 Task: Slide 27 - Company.
Action: Mouse moved to (39, 93)
Screenshot: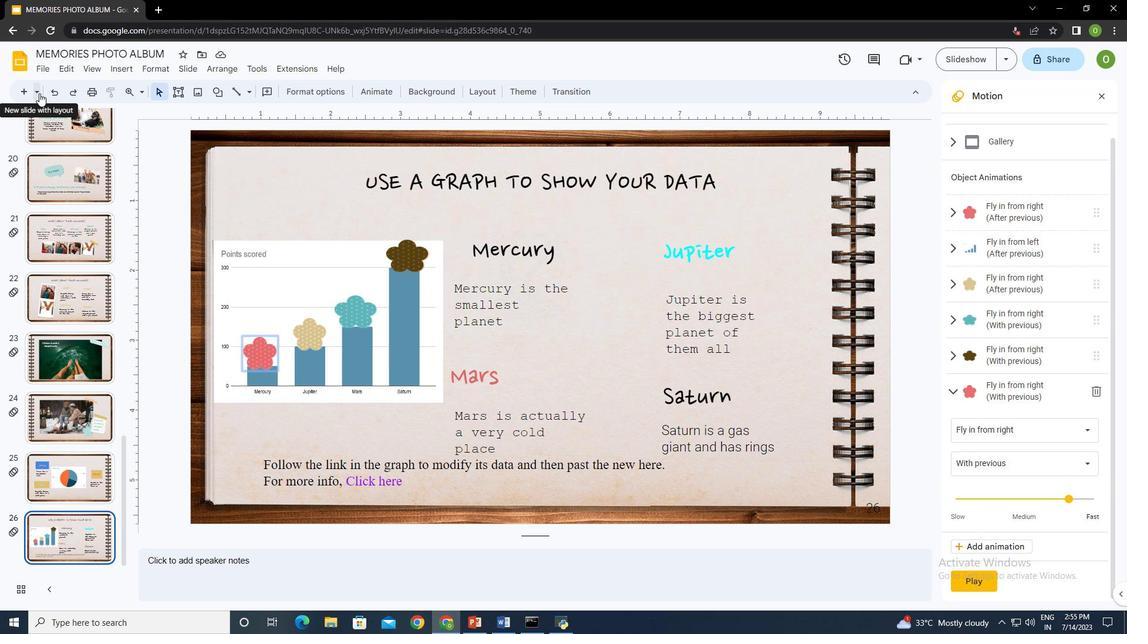 
Action: Mouse pressed left at (39, 93)
Screenshot: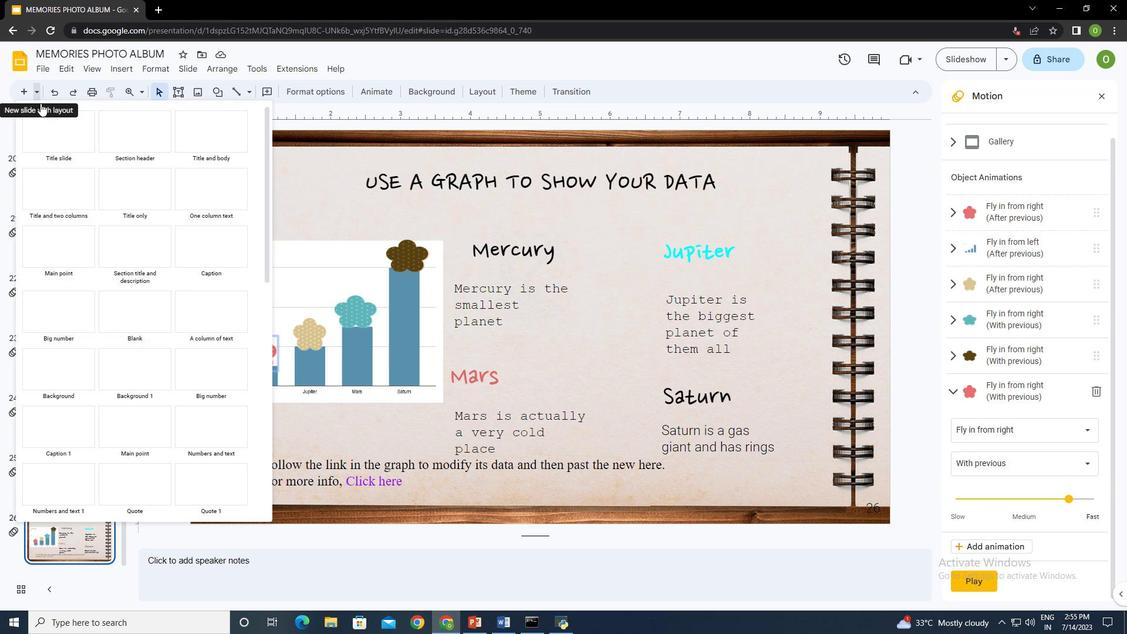 
Action: Mouse moved to (142, 238)
Screenshot: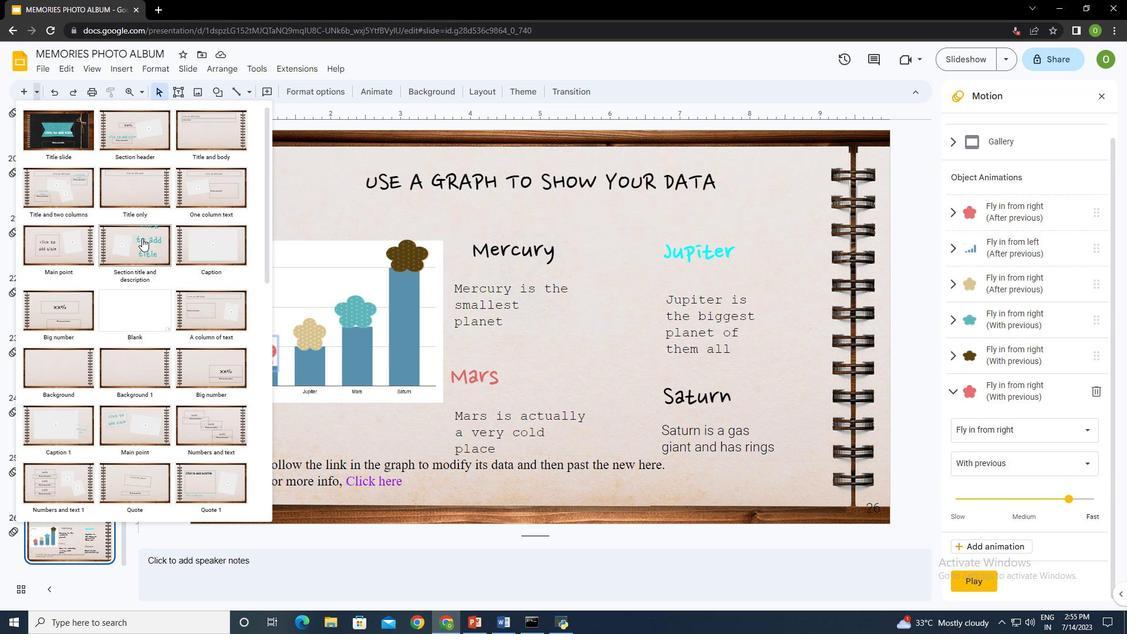 
Action: Mouse scrolled (142, 237) with delta (0, 0)
Screenshot: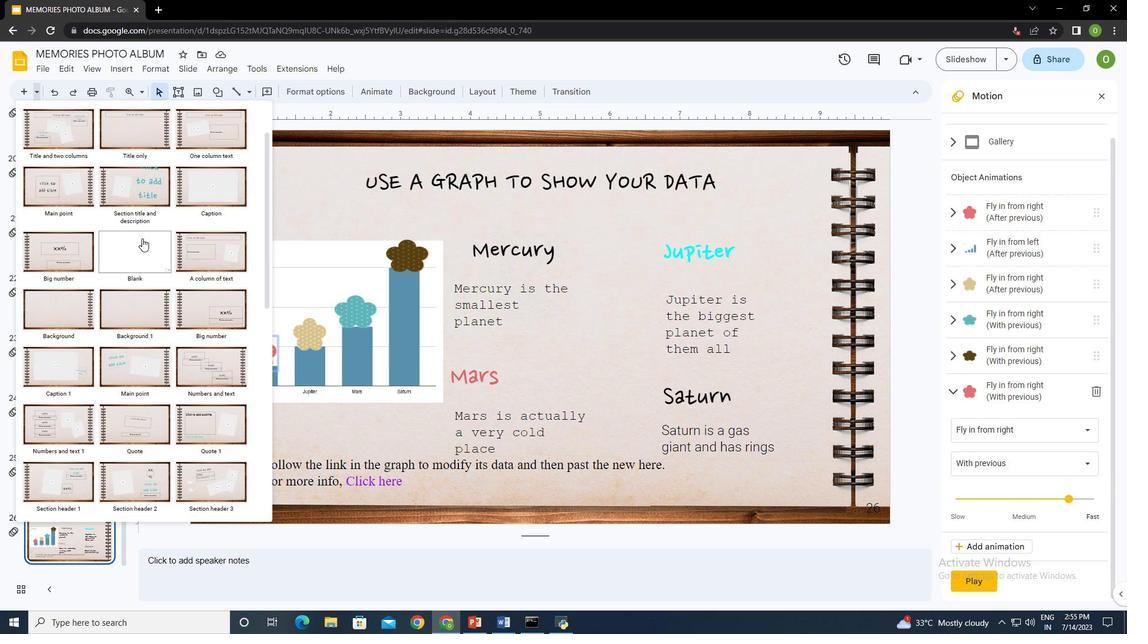 
Action: Mouse scrolled (142, 237) with delta (0, 0)
Screenshot: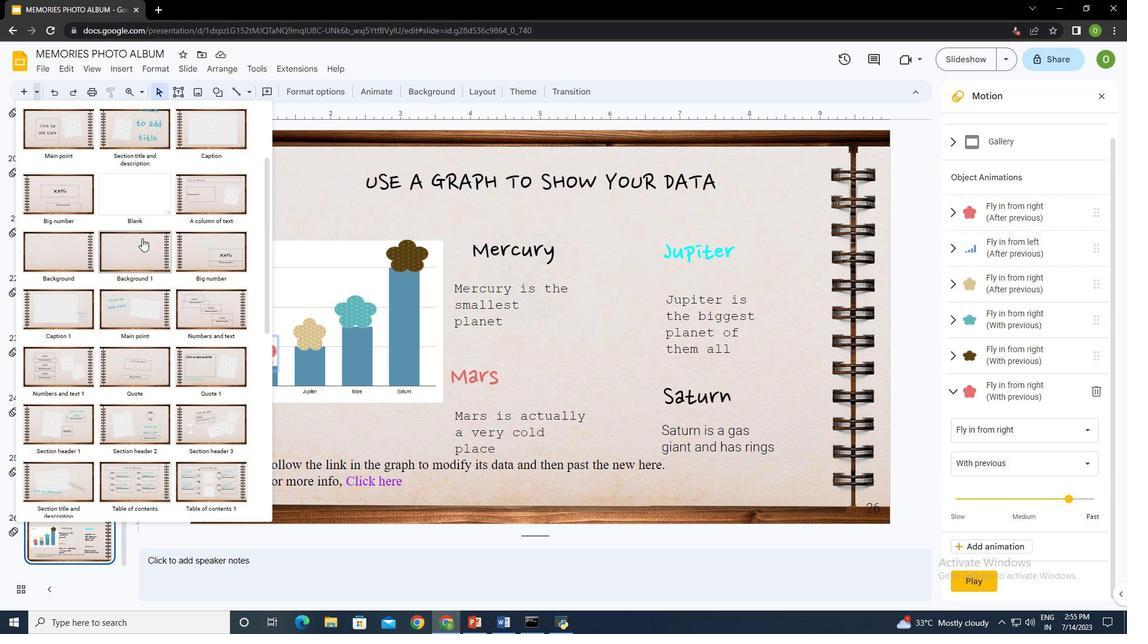 
Action: Mouse moved to (215, 187)
Screenshot: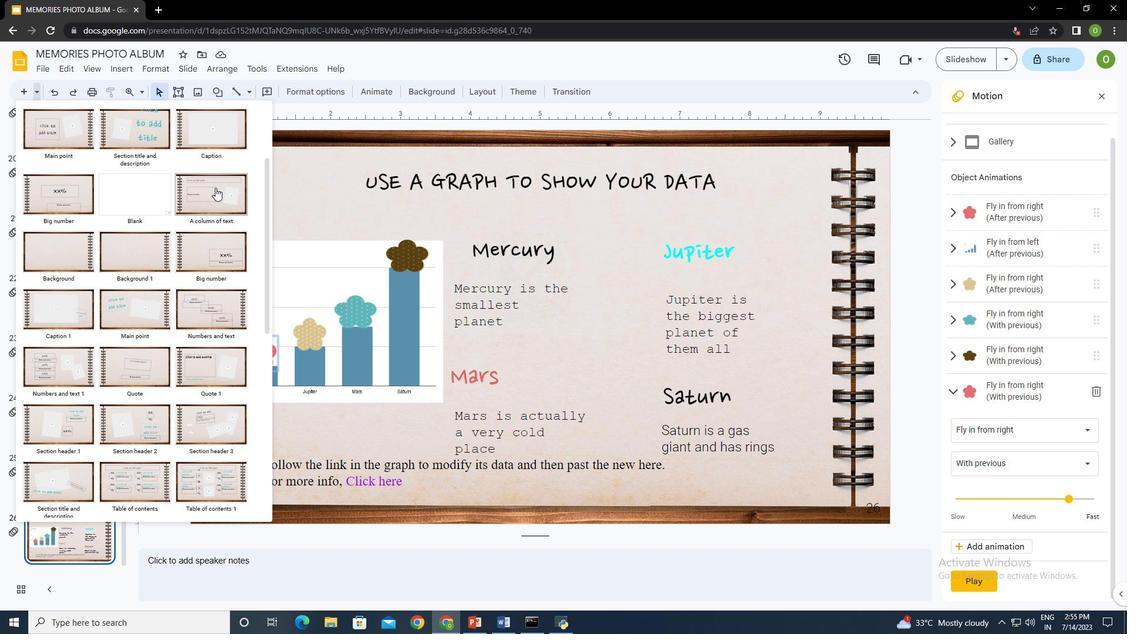 
Action: Mouse pressed left at (215, 187)
Screenshot: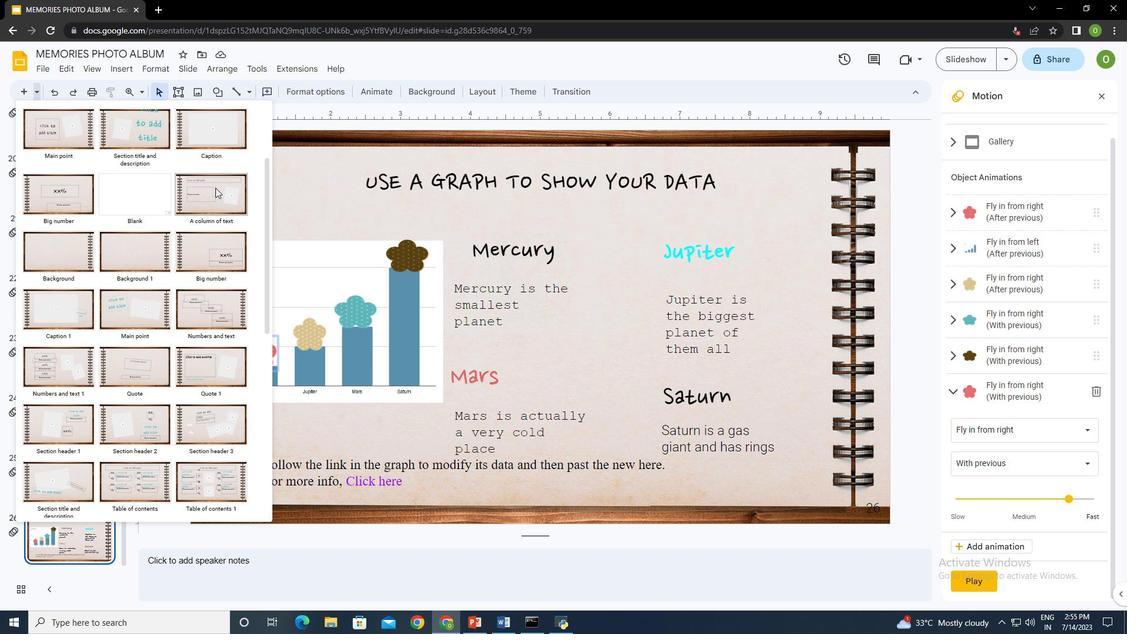 
Action: Mouse moved to (478, 257)
Screenshot: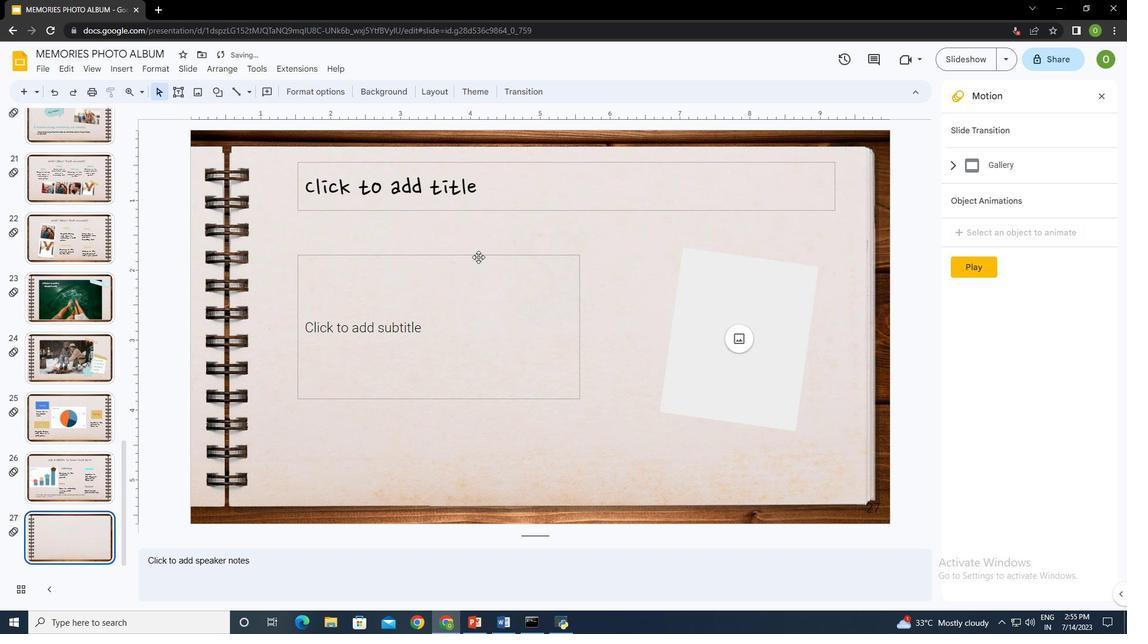 
Action: Mouse pressed left at (478, 257)
Screenshot: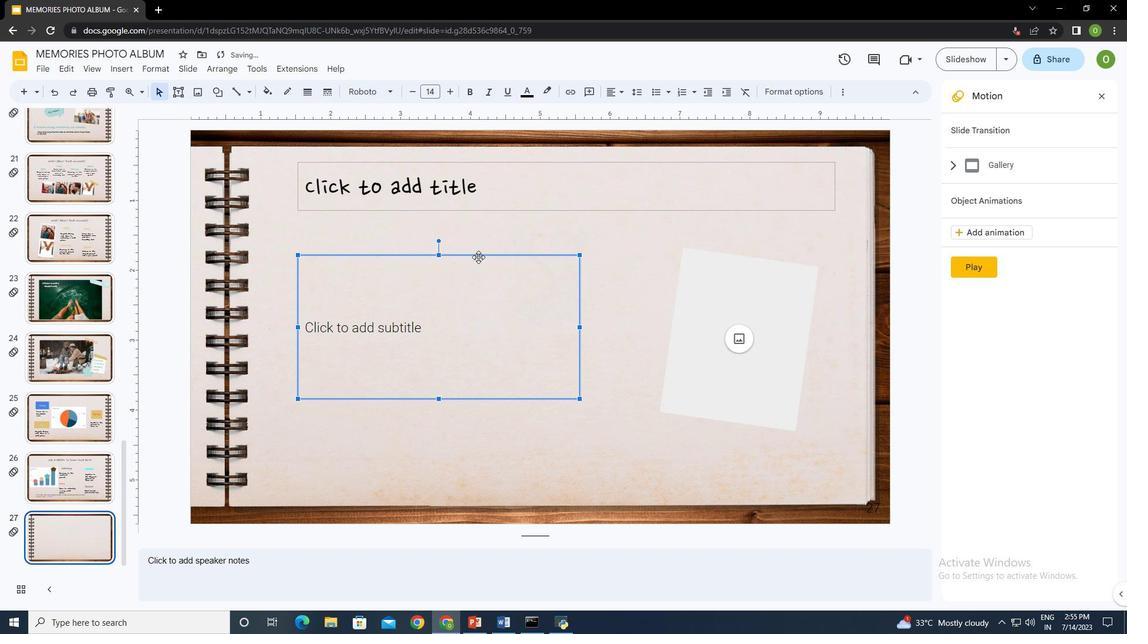 
Action: Key pressed <Key.delete>
Screenshot: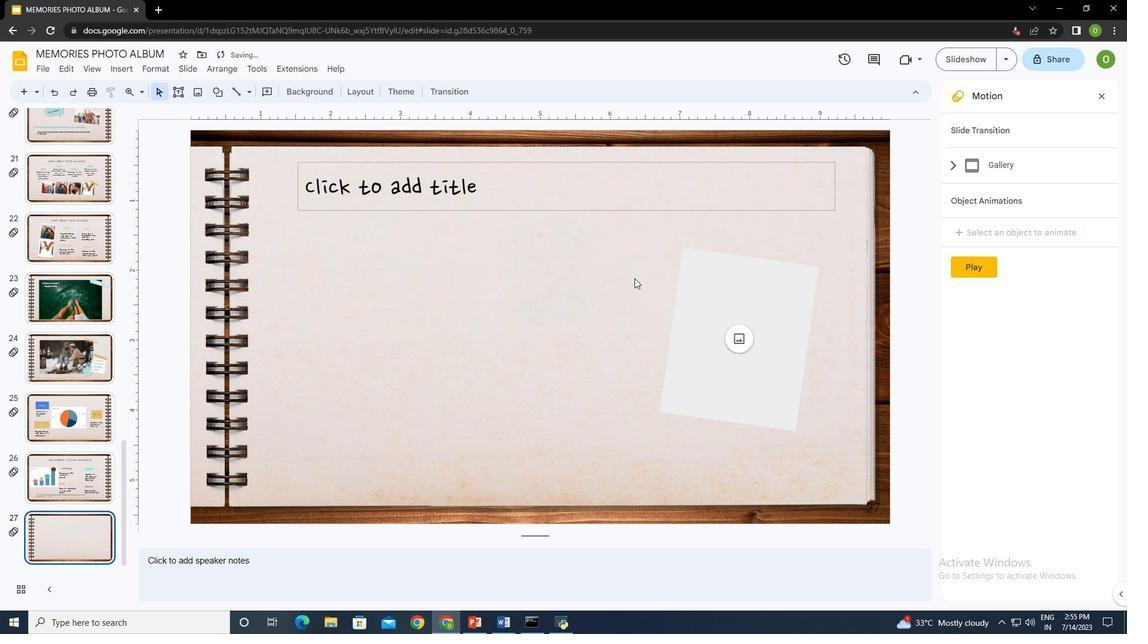 
Action: Mouse moved to (710, 270)
Screenshot: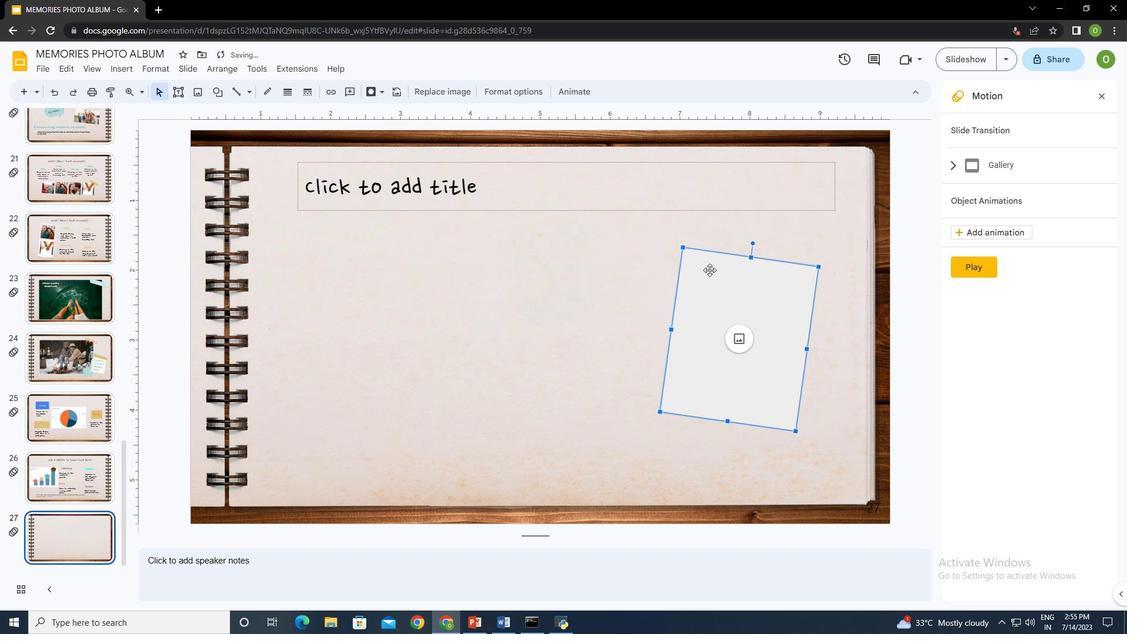
Action: Mouse pressed left at (710, 270)
Screenshot: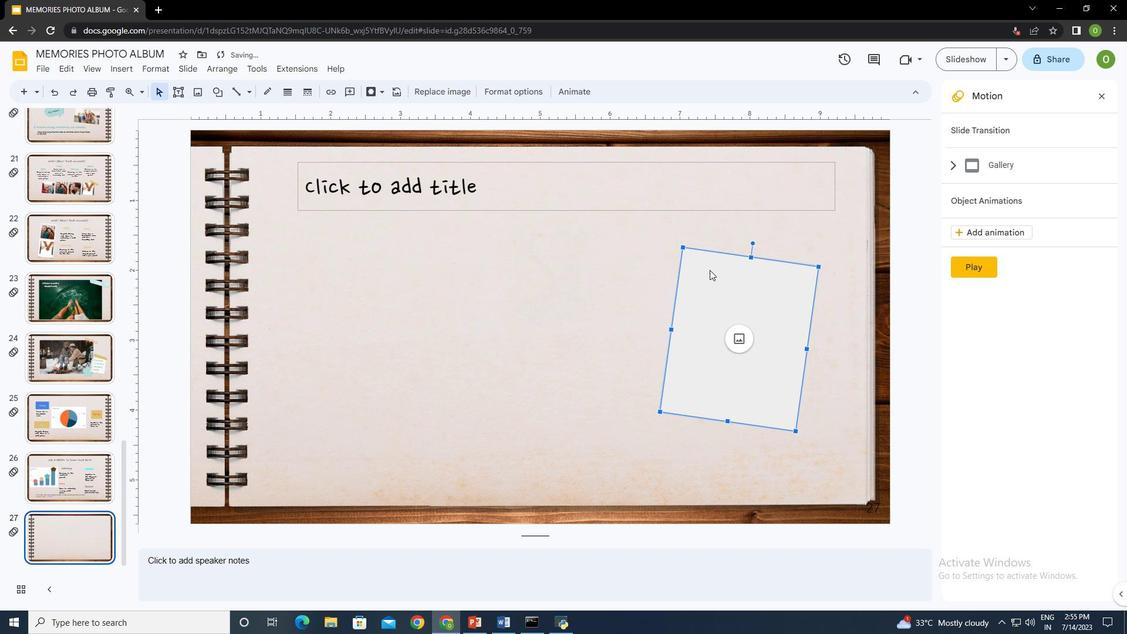 
Action: Key pressed <Key.delete>
Screenshot: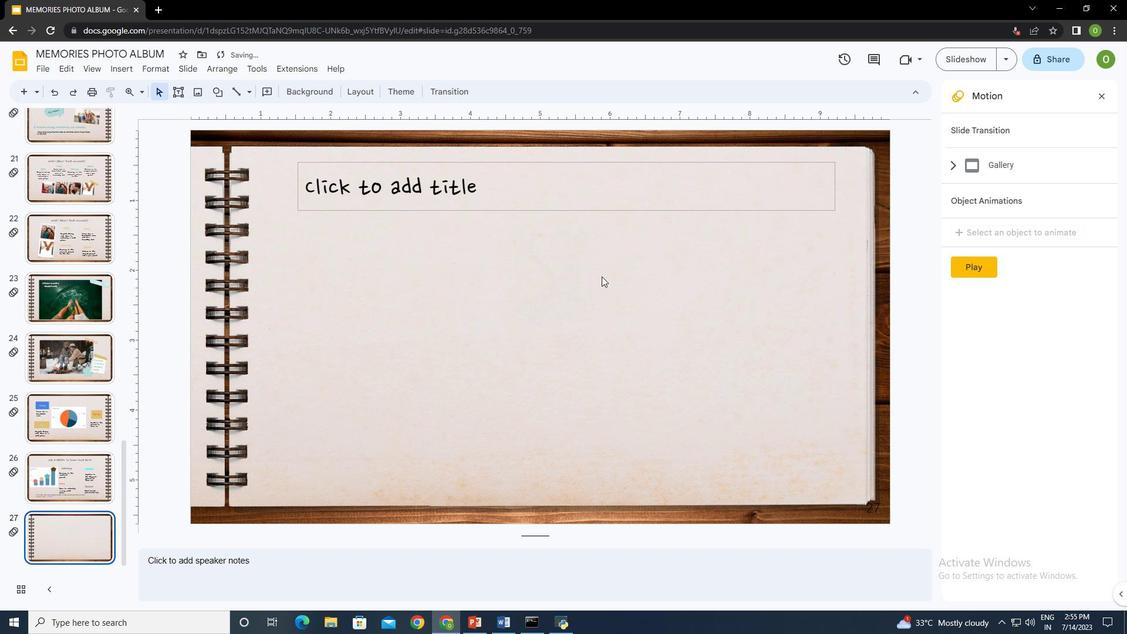
Action: Mouse moved to (436, 188)
Screenshot: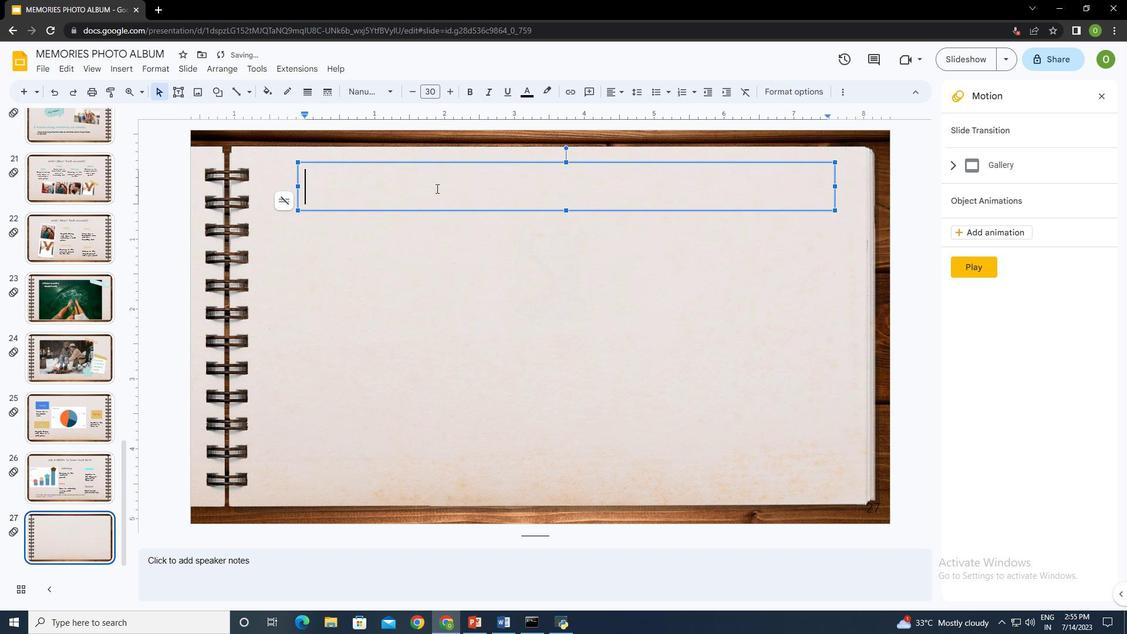 
Action: Mouse pressed left at (436, 188)
Screenshot: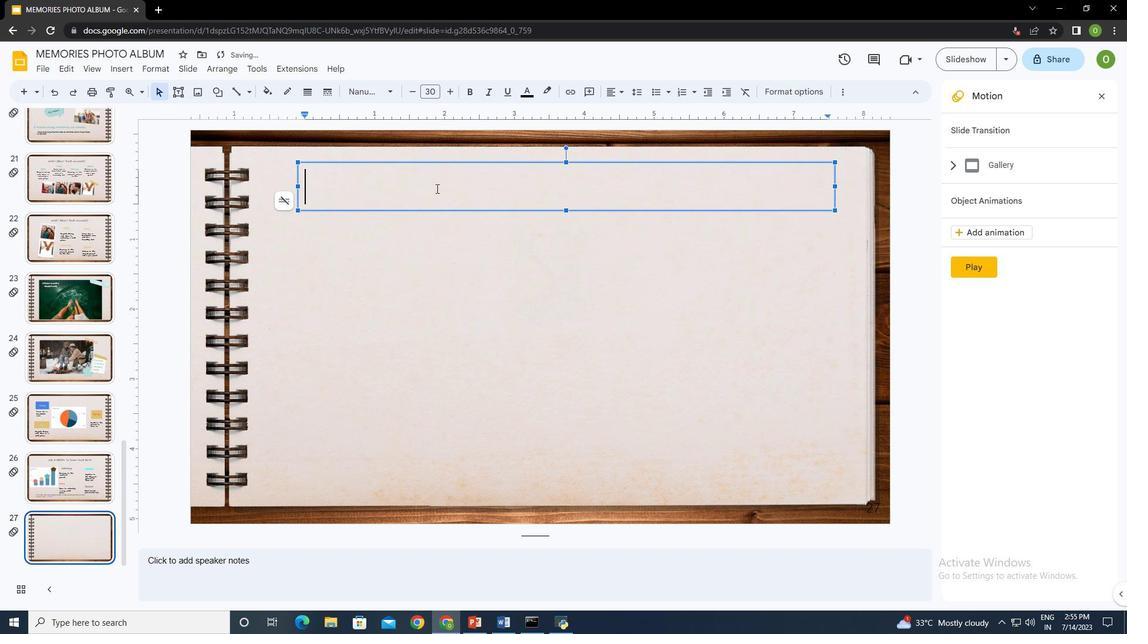 
Action: Key pressed <Key.delete>
Screenshot: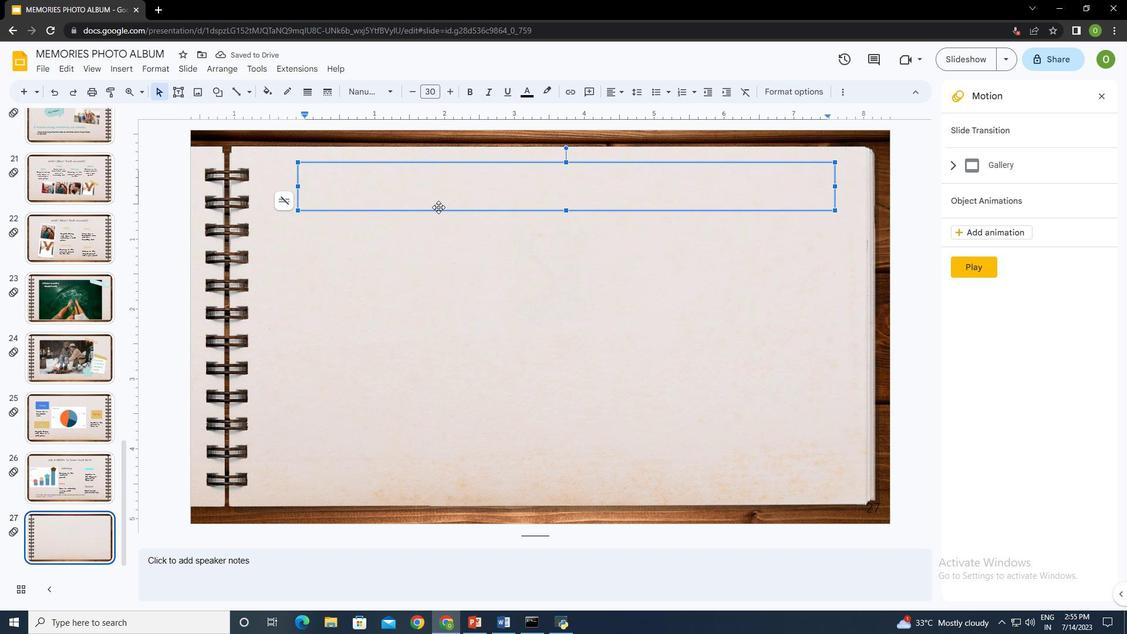 
Action: Mouse moved to (438, 213)
Screenshot: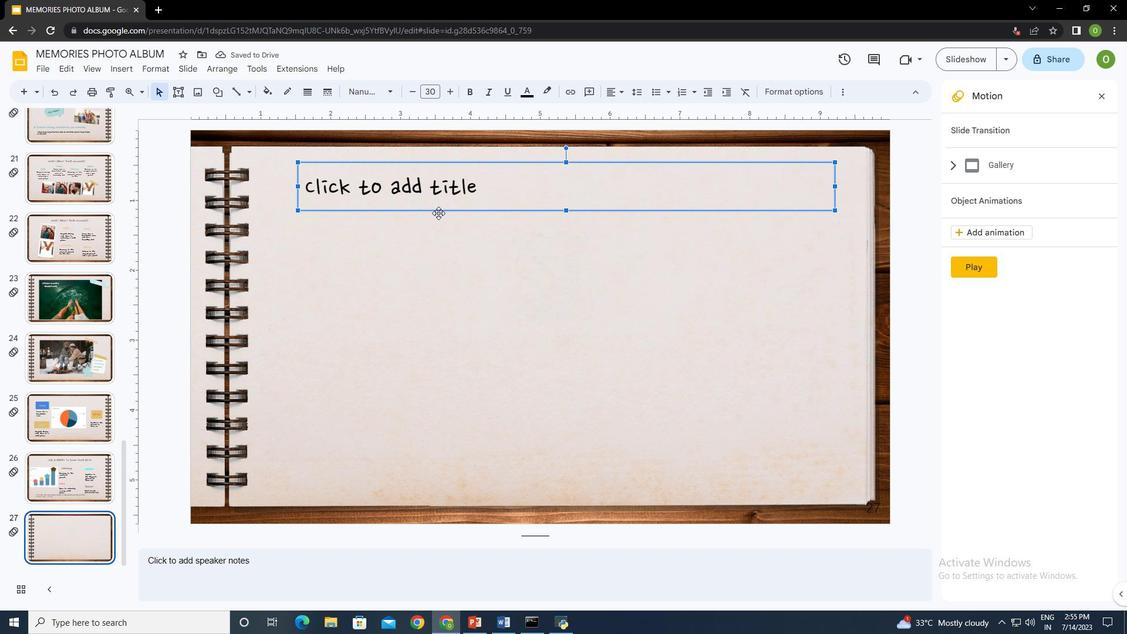 
Action: Mouse pressed left at (438, 213)
Screenshot: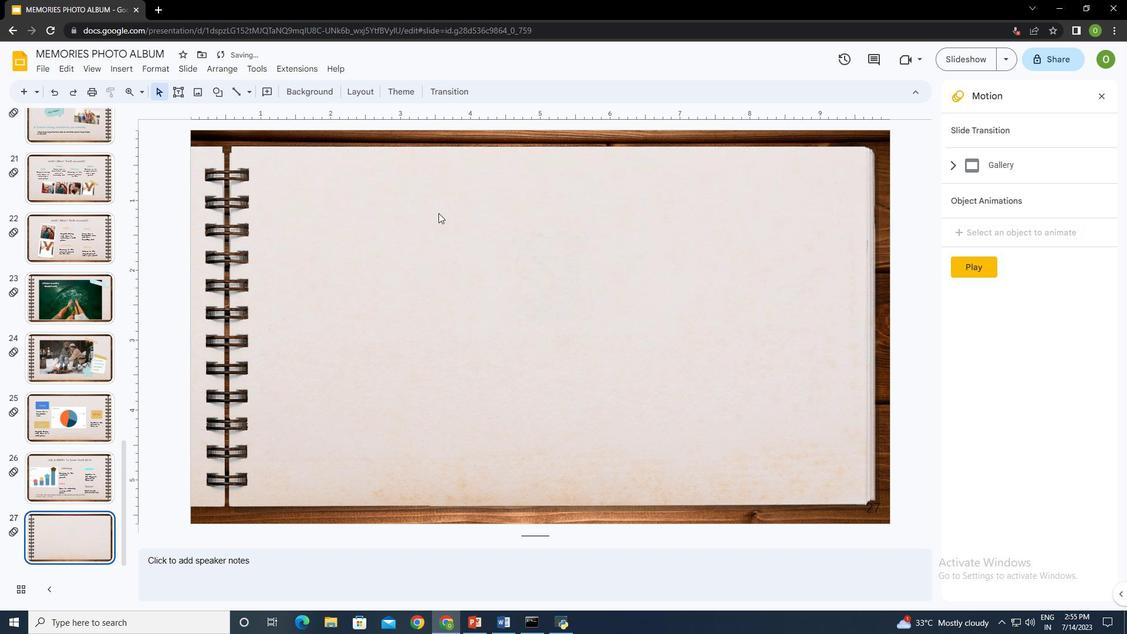 
Action: Key pressed <Key.delete>
Screenshot: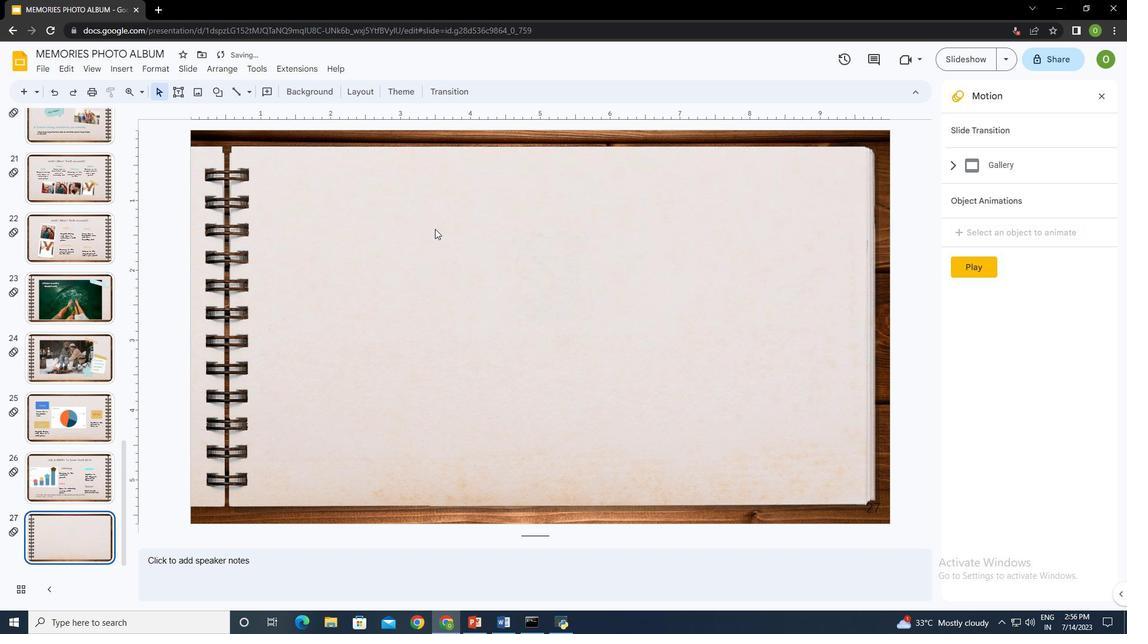 
Action: Mouse moved to (357, 249)
Screenshot: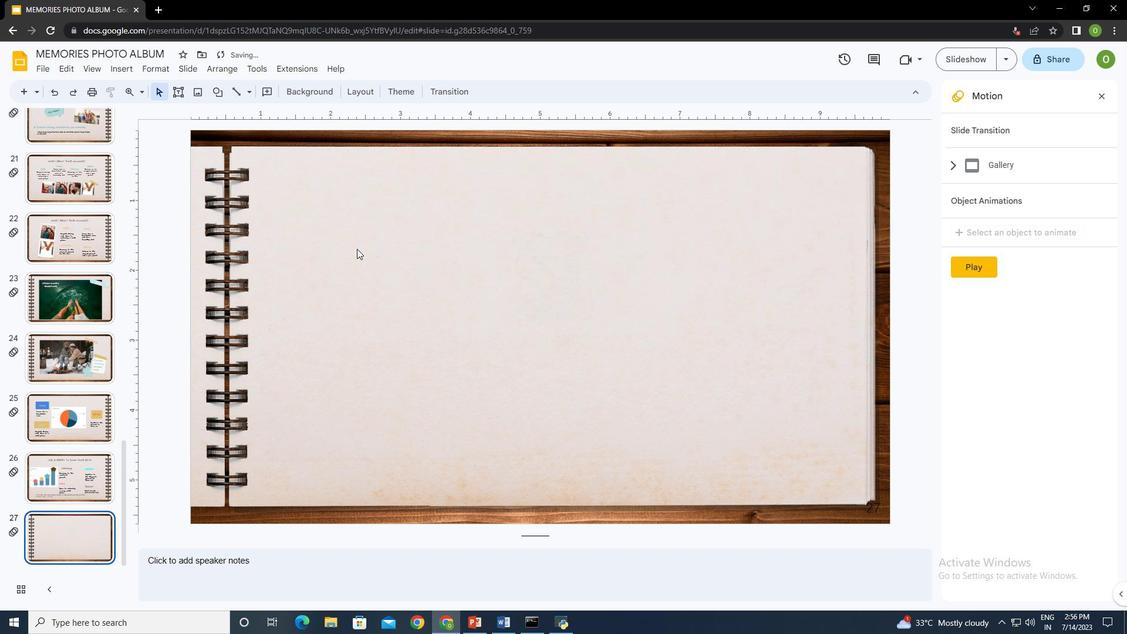 
Action: Mouse pressed left at (357, 249)
Screenshot: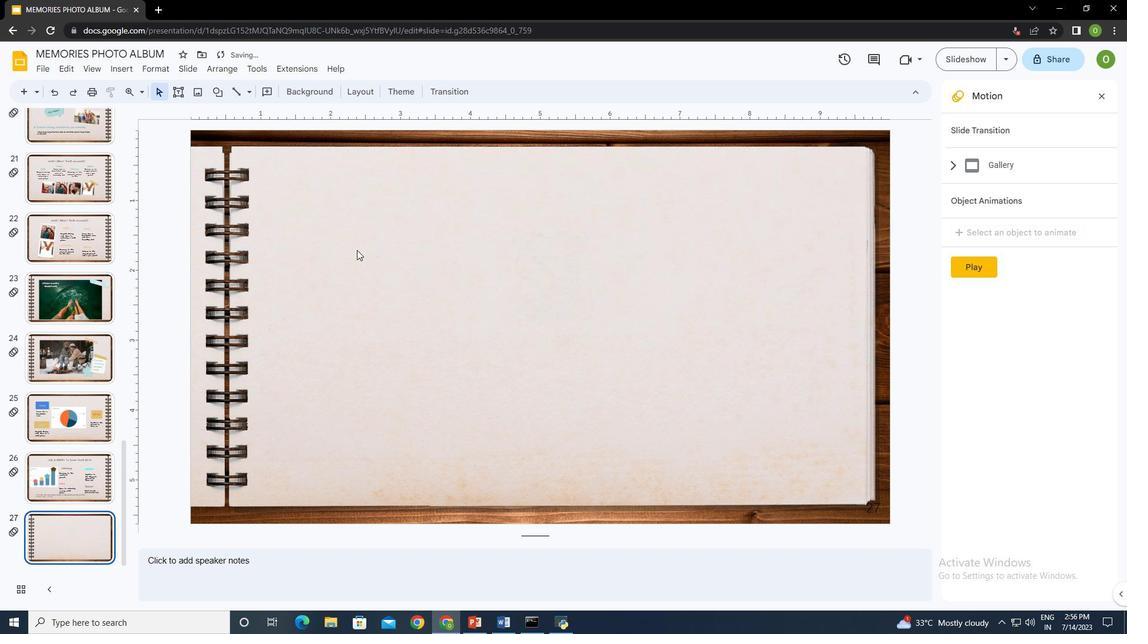 
Action: Mouse moved to (116, 70)
Screenshot: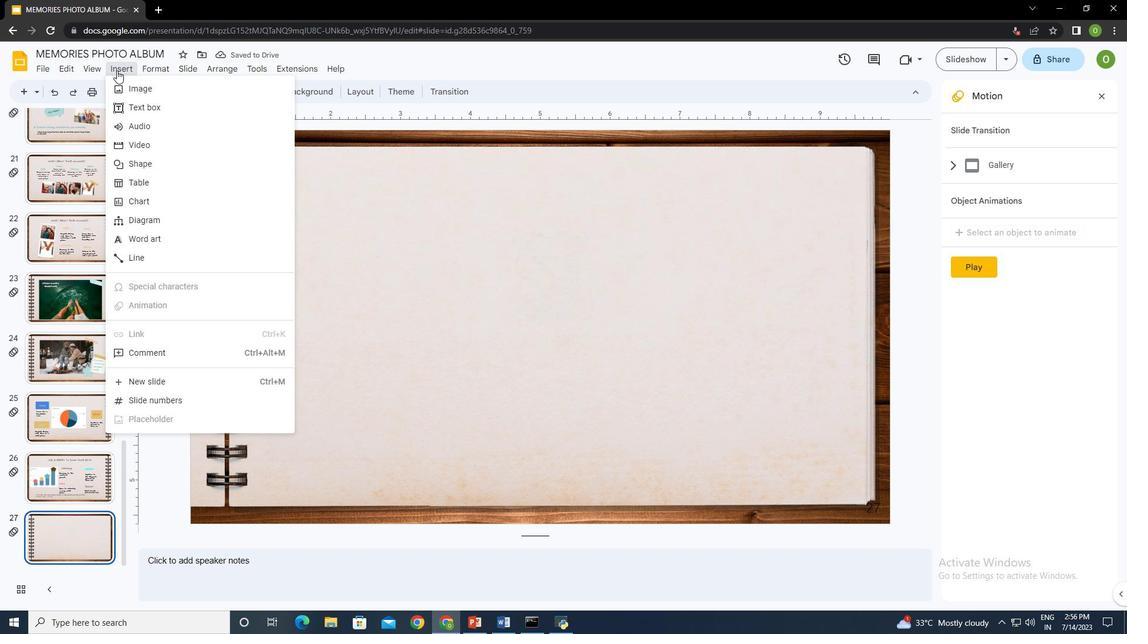 
Action: Mouse pressed left at (116, 70)
Screenshot: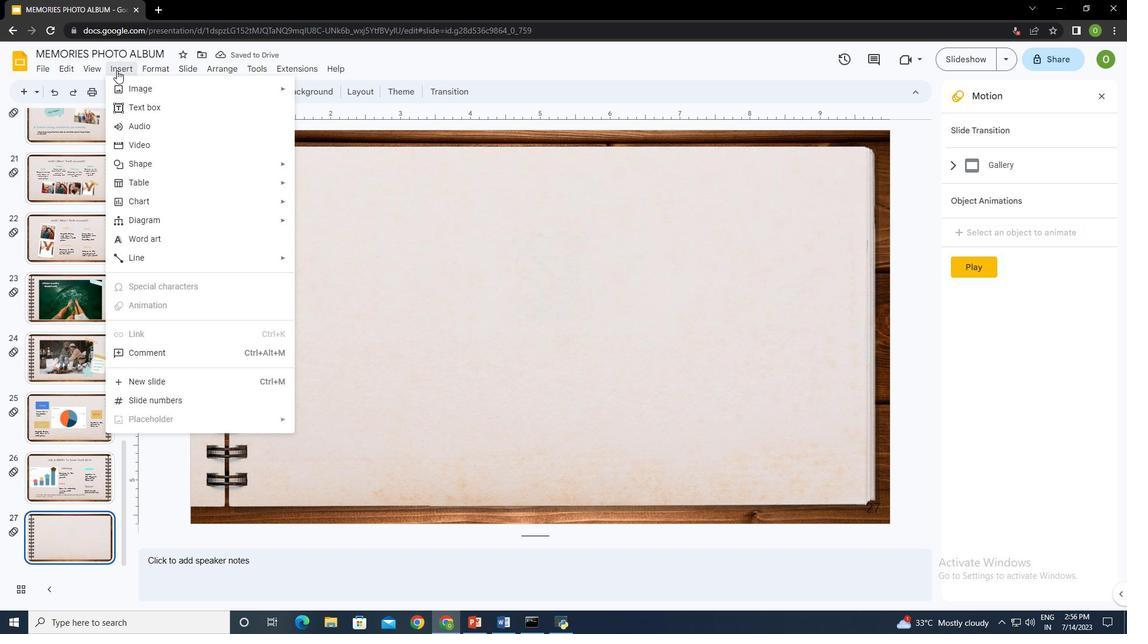 
Action: Mouse moved to (375, 92)
Screenshot: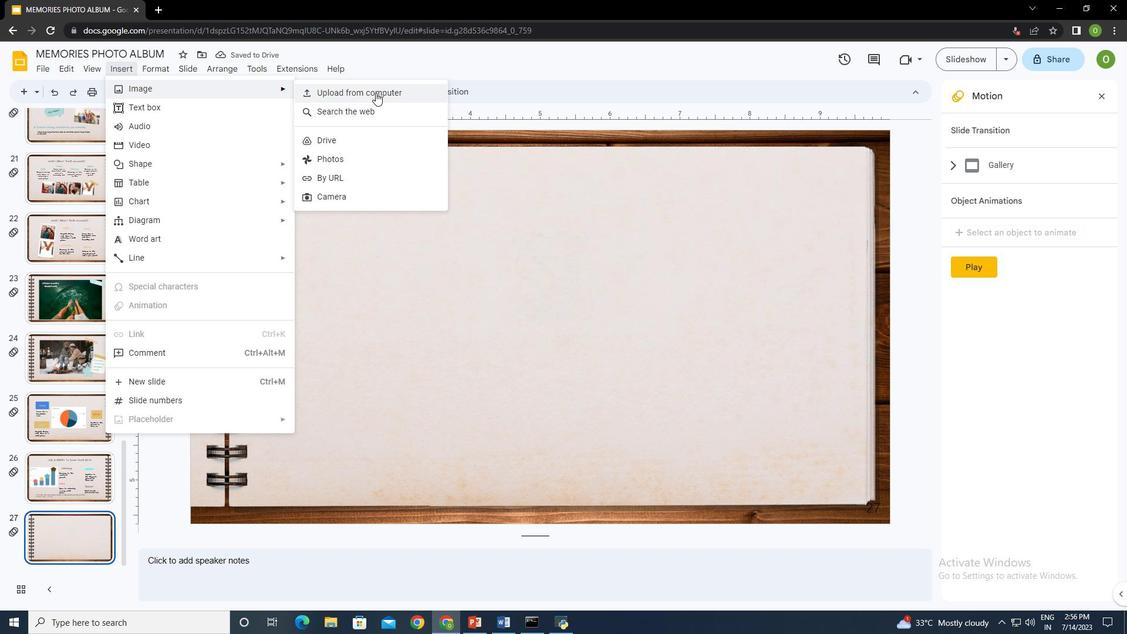 
Action: Mouse pressed left at (375, 92)
Screenshot: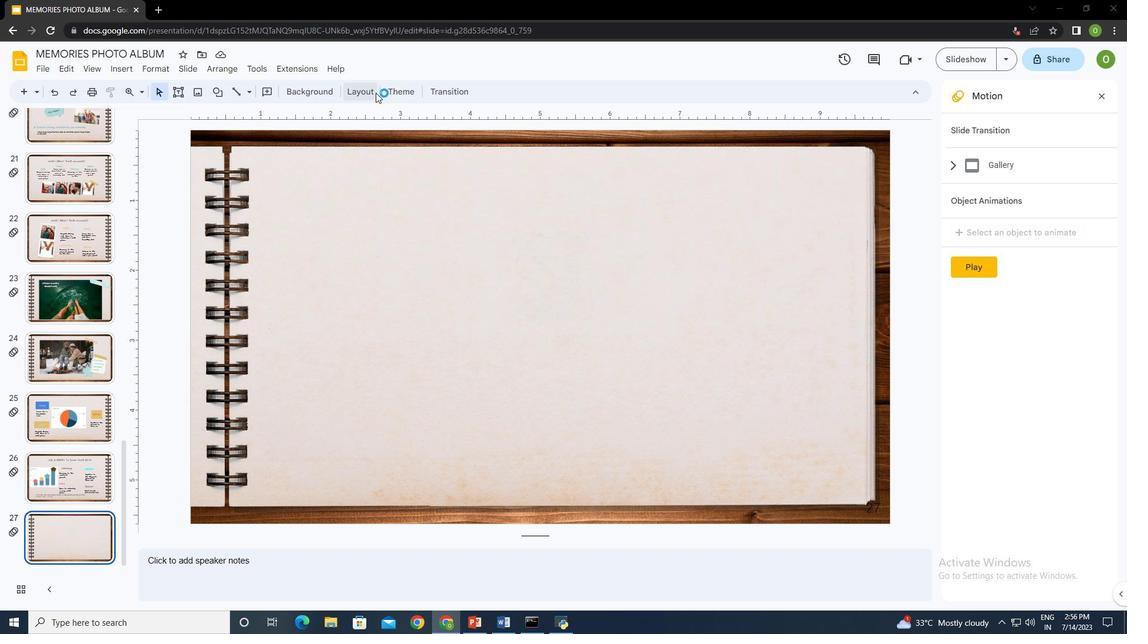 
Action: Mouse moved to (327, 192)
Screenshot: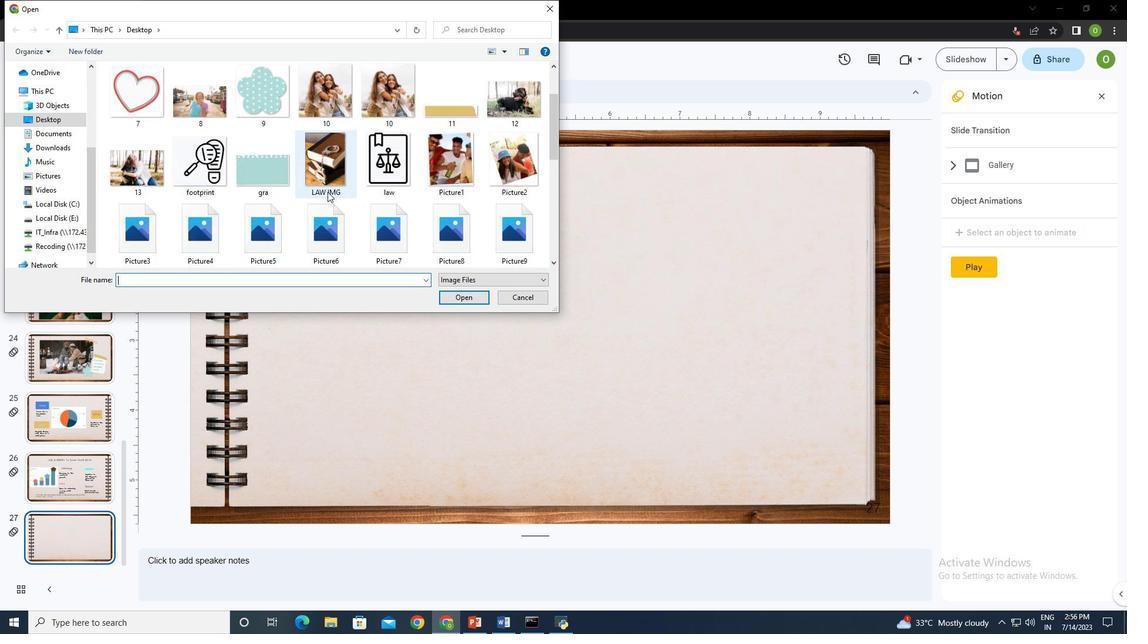 
Action: Mouse scrolled (327, 191) with delta (0, 0)
Screenshot: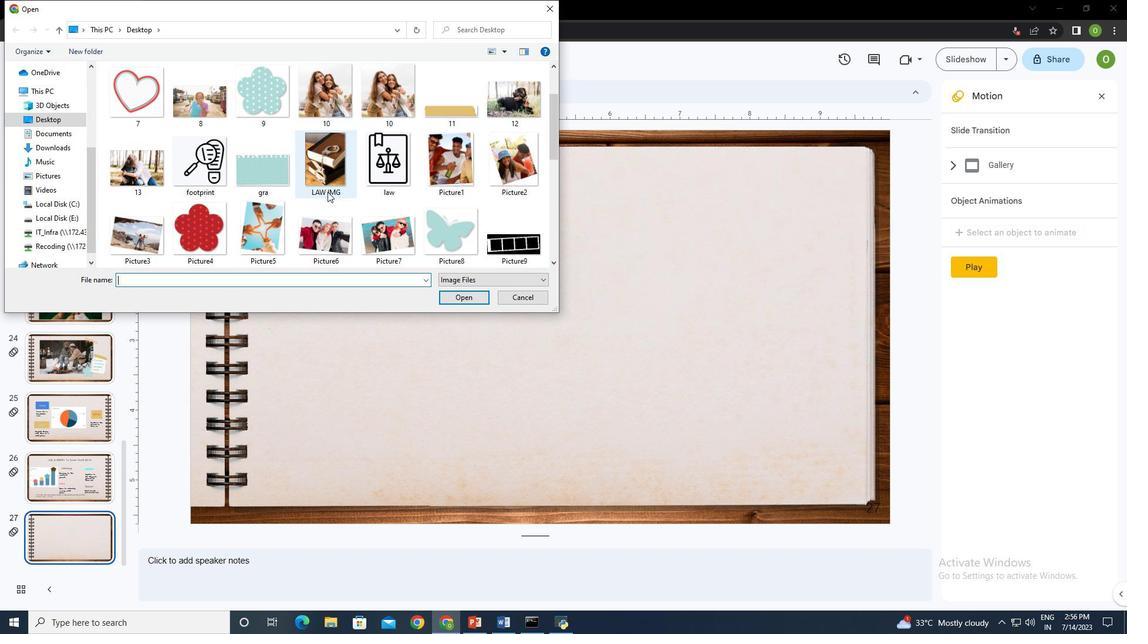 
Action: Mouse scrolled (327, 191) with delta (0, 0)
Screenshot: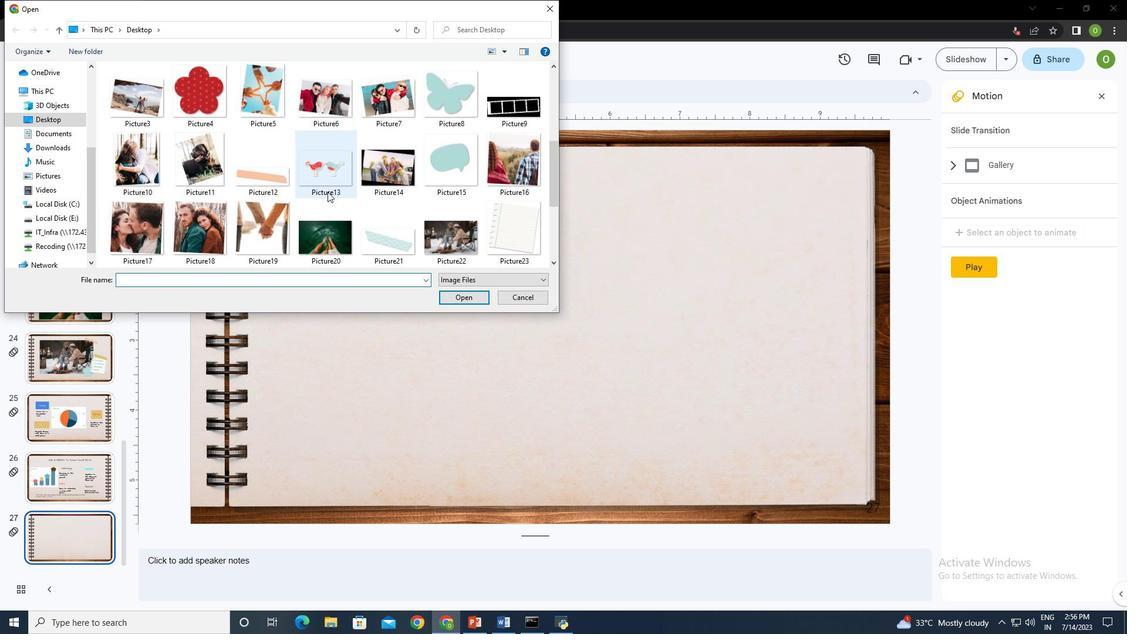 
Action: Mouse scrolled (327, 191) with delta (0, 0)
Screenshot: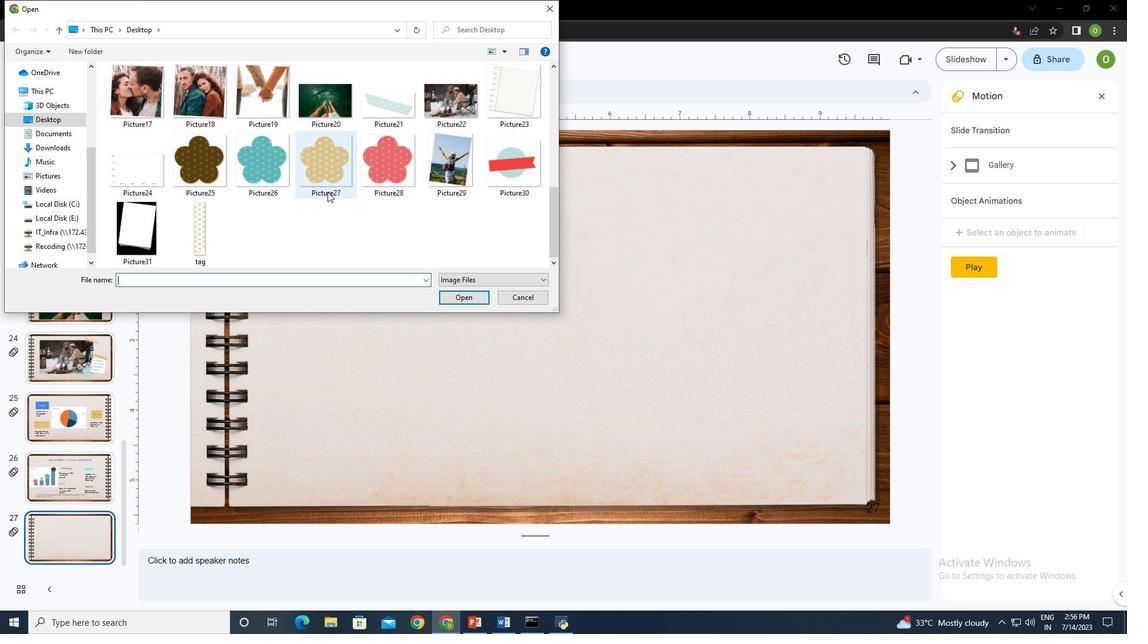 
Action: Mouse scrolled (327, 191) with delta (0, 0)
Screenshot: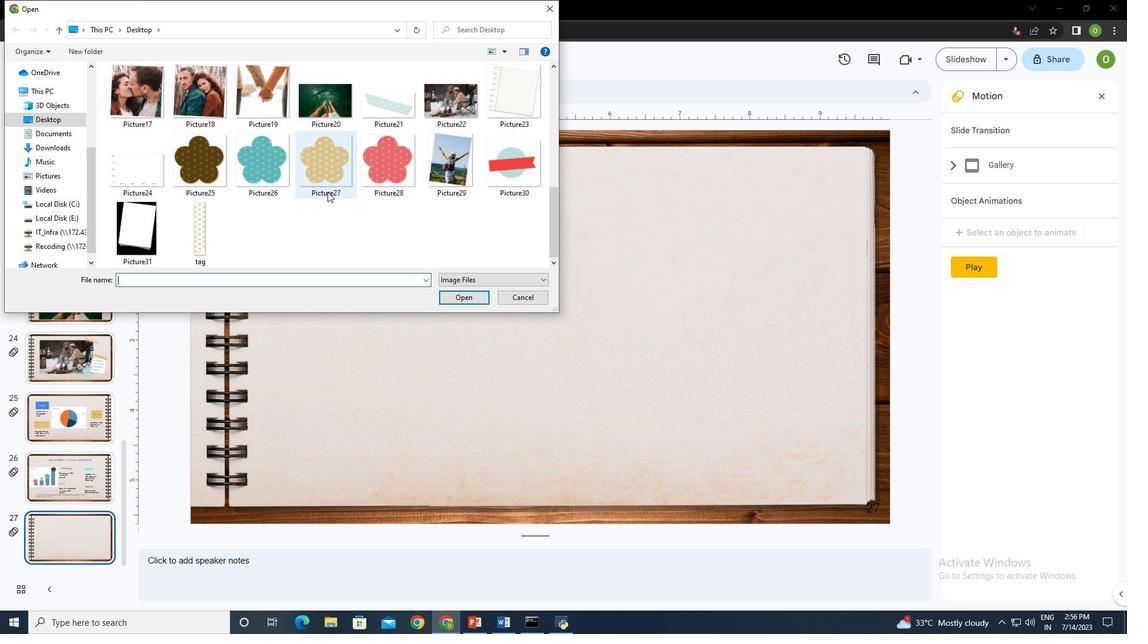 
Action: Mouse moved to (130, 233)
Screenshot: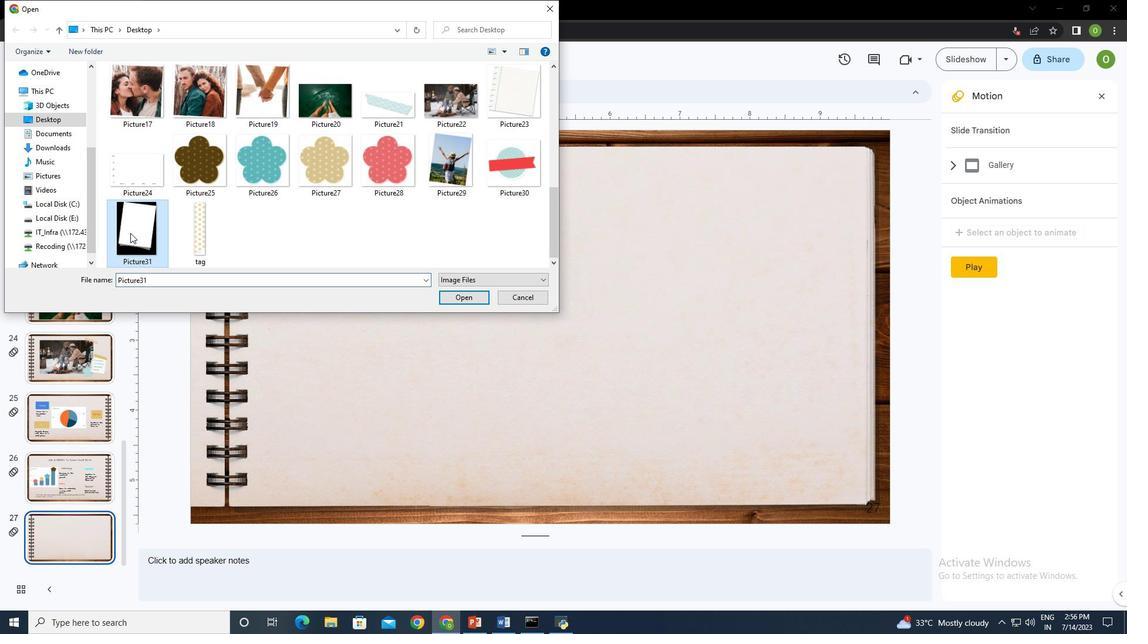 
Action: Mouse pressed left at (130, 233)
Screenshot: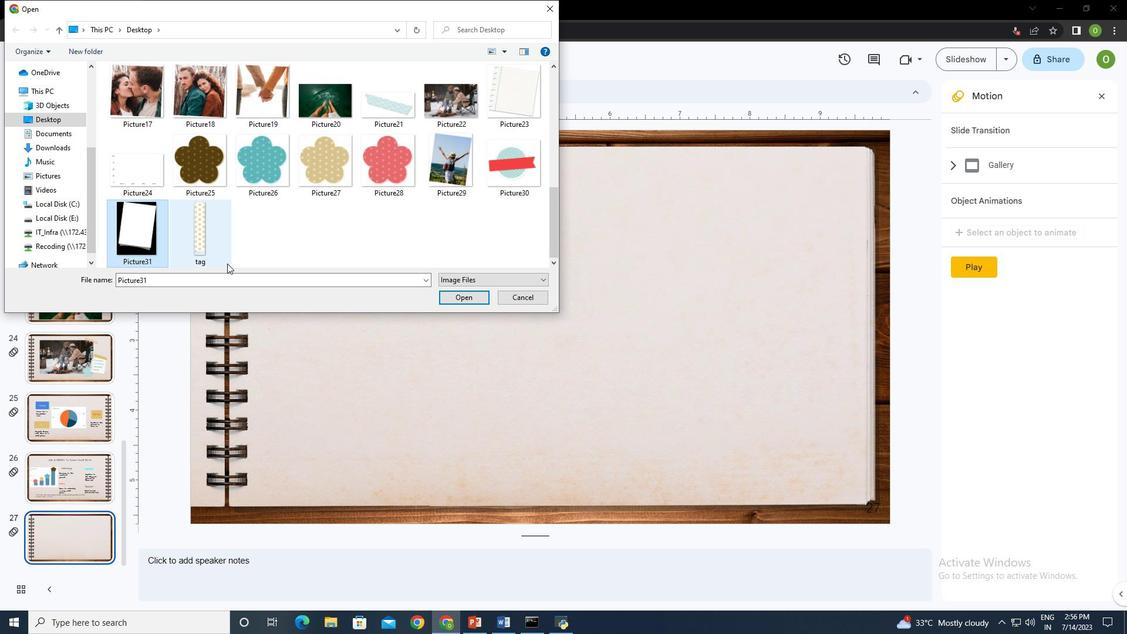 
Action: Mouse moved to (477, 298)
Screenshot: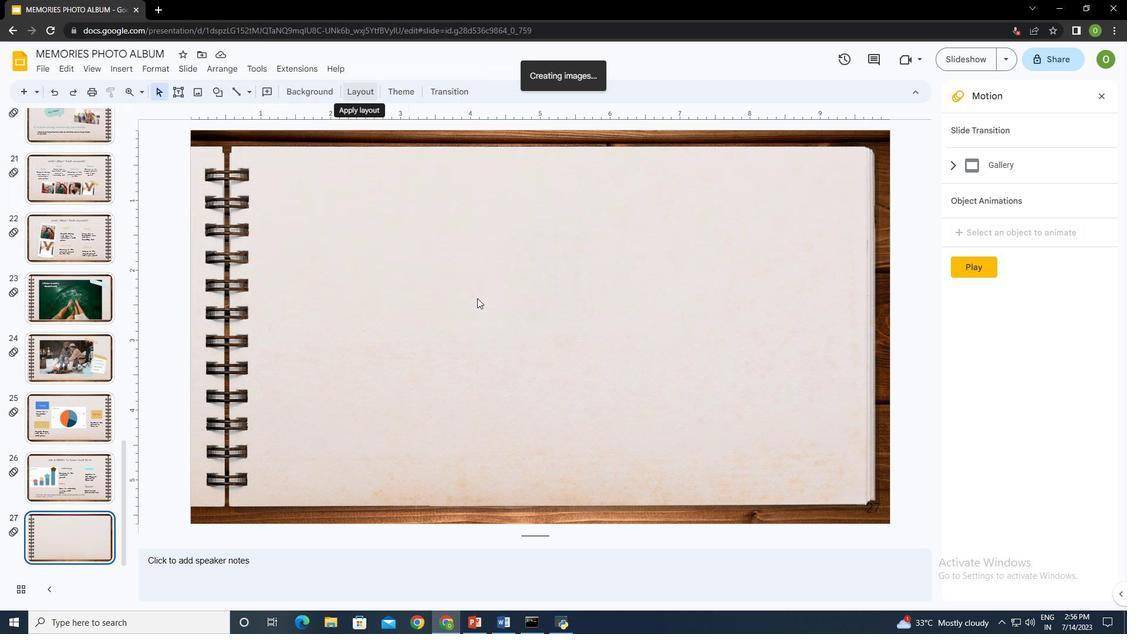 
Action: Mouse pressed left at (477, 298)
Screenshot: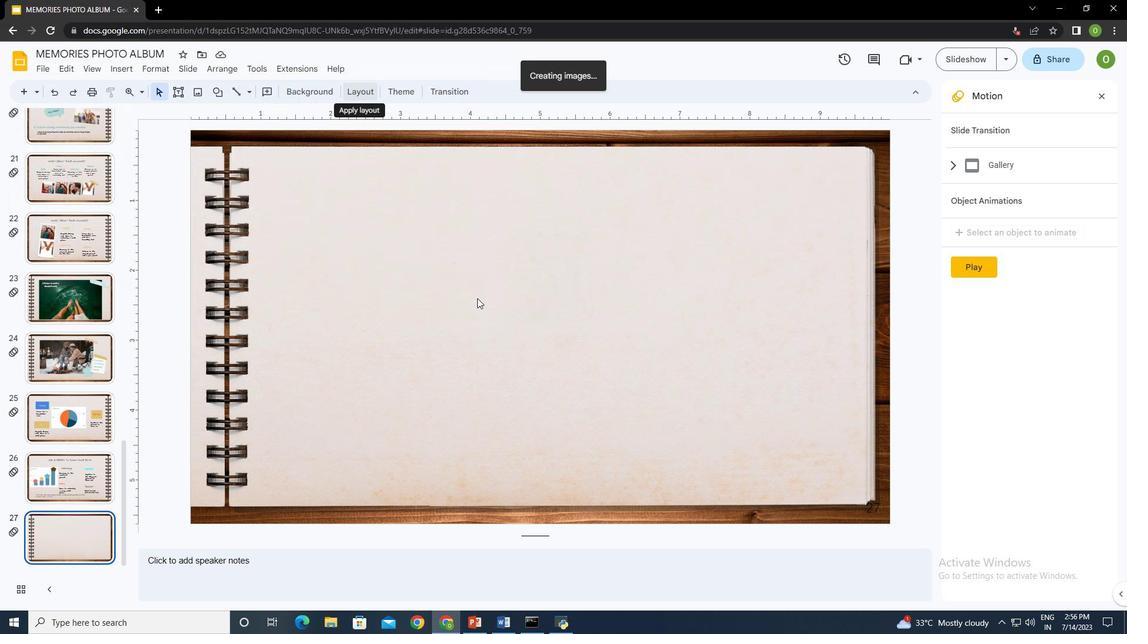 
Action: Mouse moved to (369, 278)
Screenshot: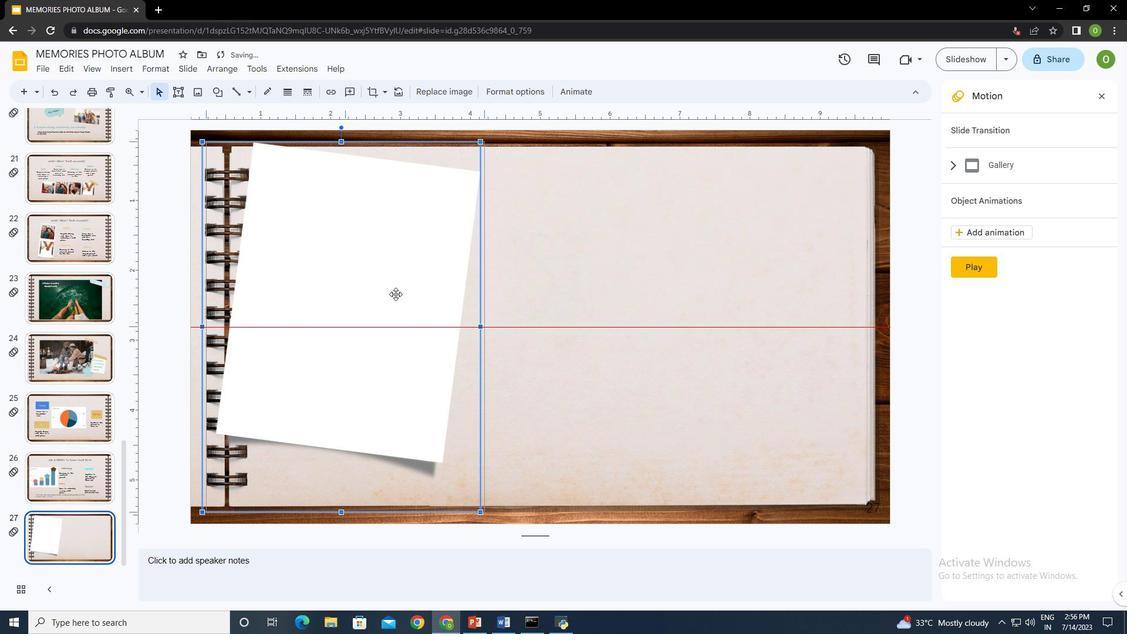 
Action: Mouse pressed left at (369, 278)
Screenshot: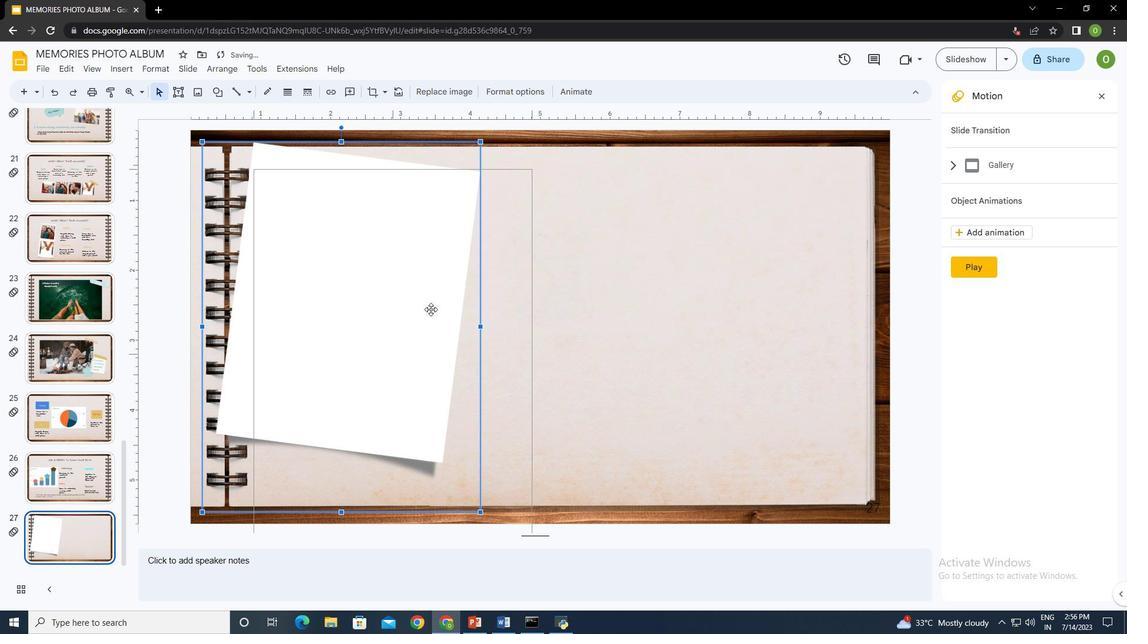 
Action: Mouse moved to (516, 88)
Screenshot: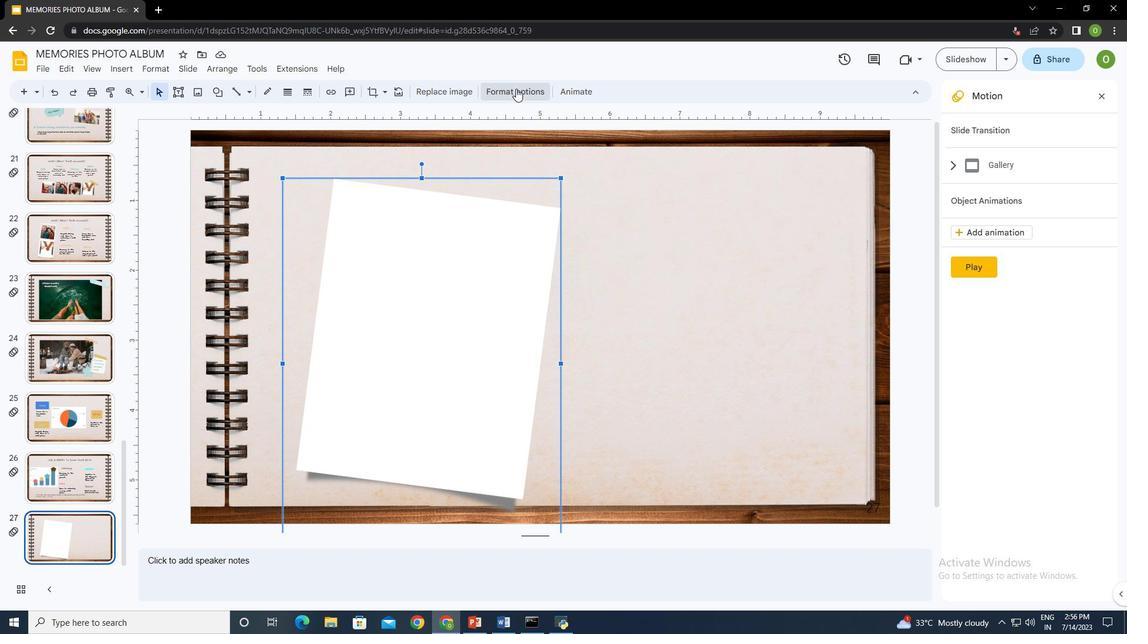 
Action: Mouse pressed left at (516, 88)
Screenshot: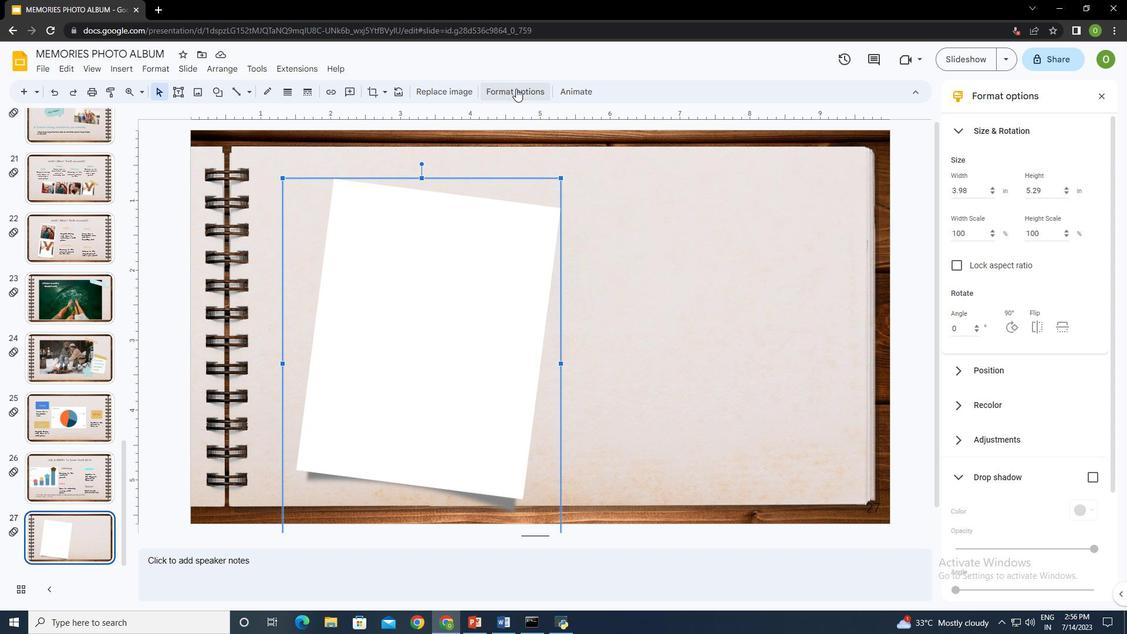 
Action: Mouse moved to (1045, 191)
Screenshot: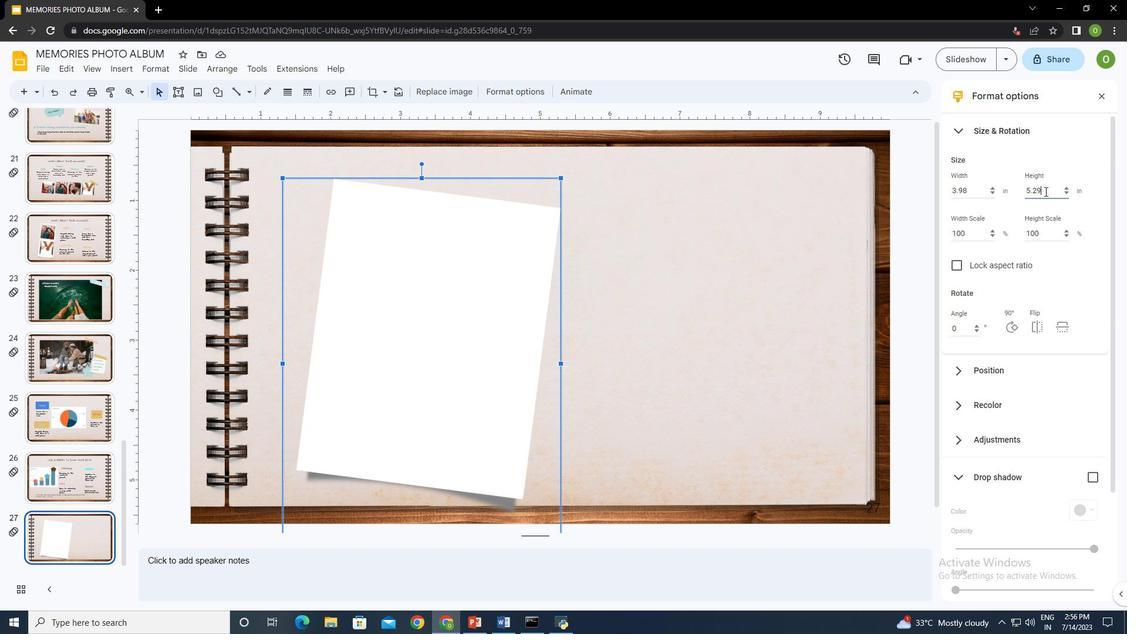 
Action: Mouse pressed left at (1045, 191)
Screenshot: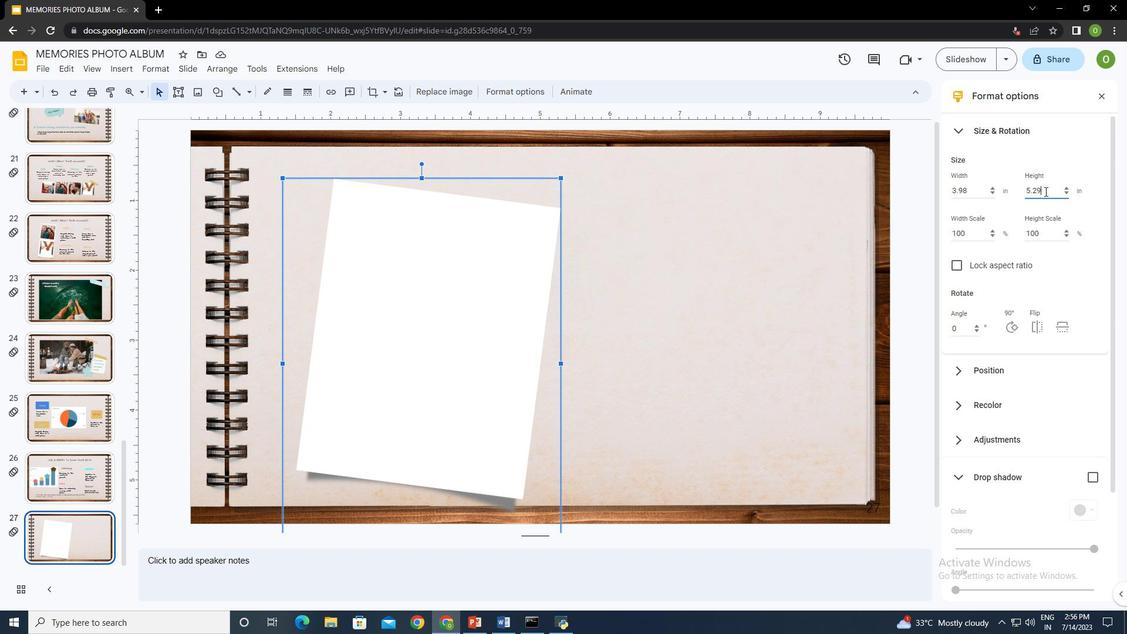 
Action: Mouse moved to (1045, 191)
Screenshot: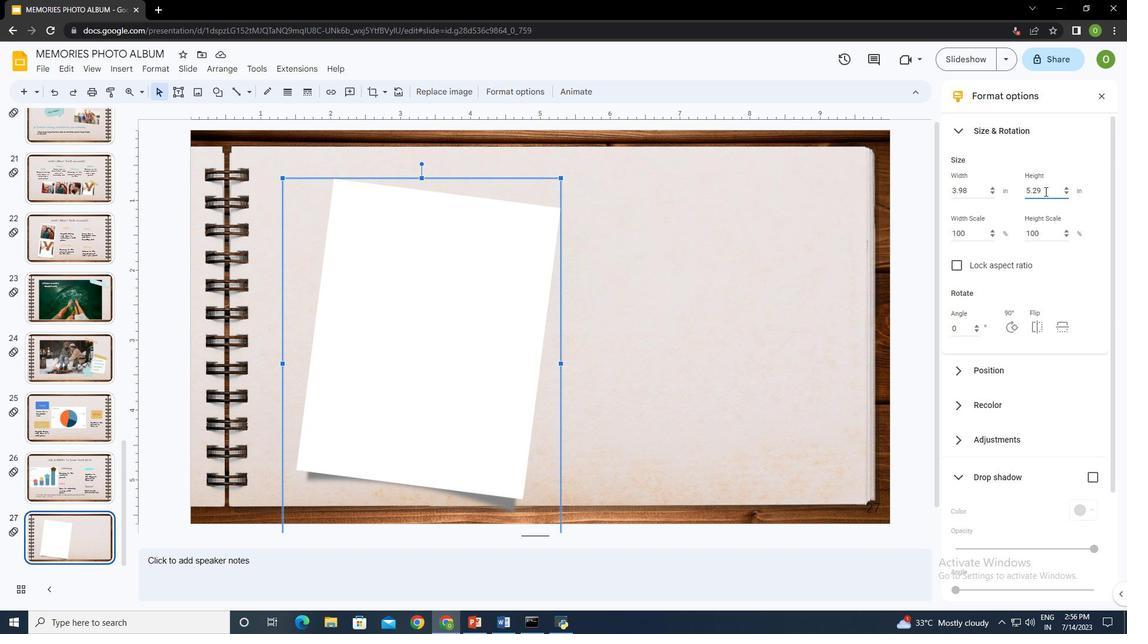 
Action: Key pressed <Key.backspace><Key.backspace><Key.backspace>
Screenshot: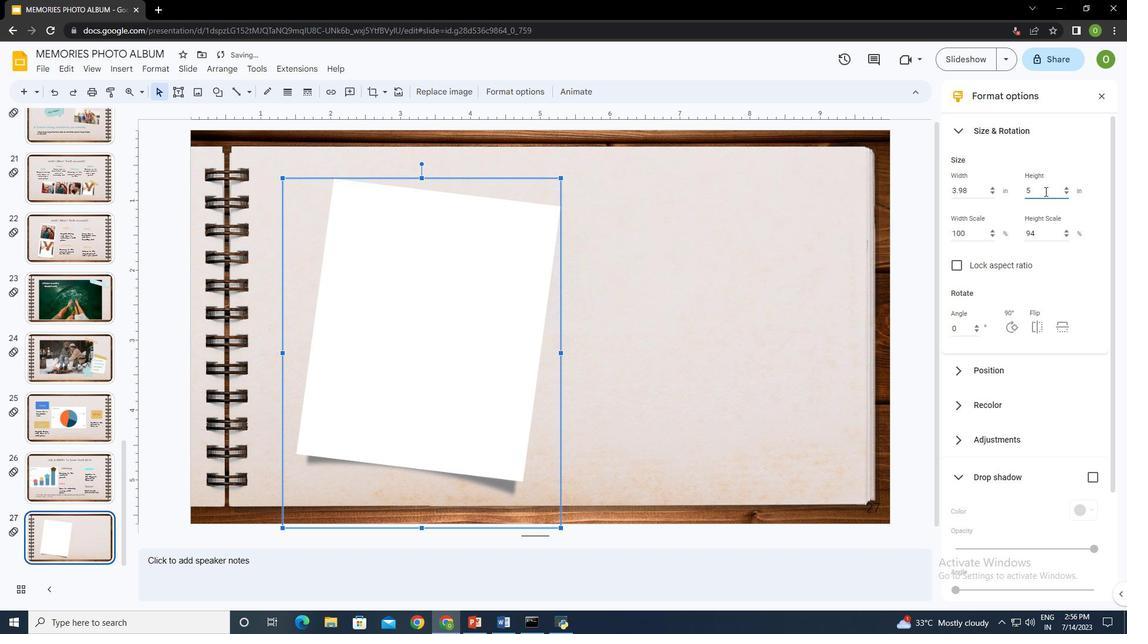 
Action: Mouse moved to (1085, 128)
Screenshot: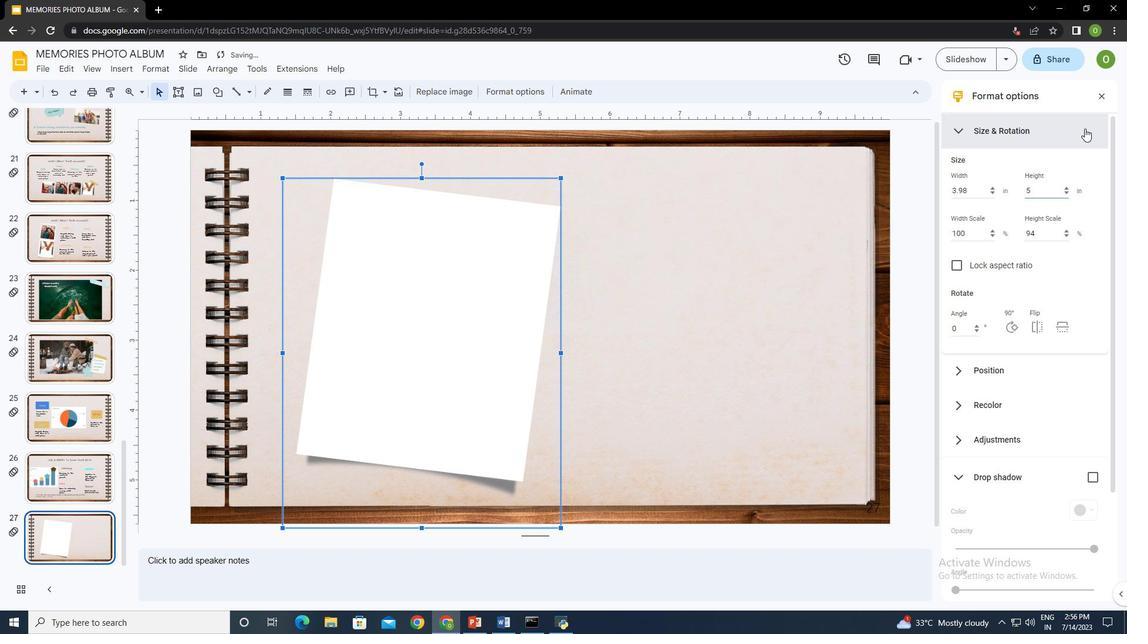 
Action: Mouse pressed left at (1085, 128)
Screenshot: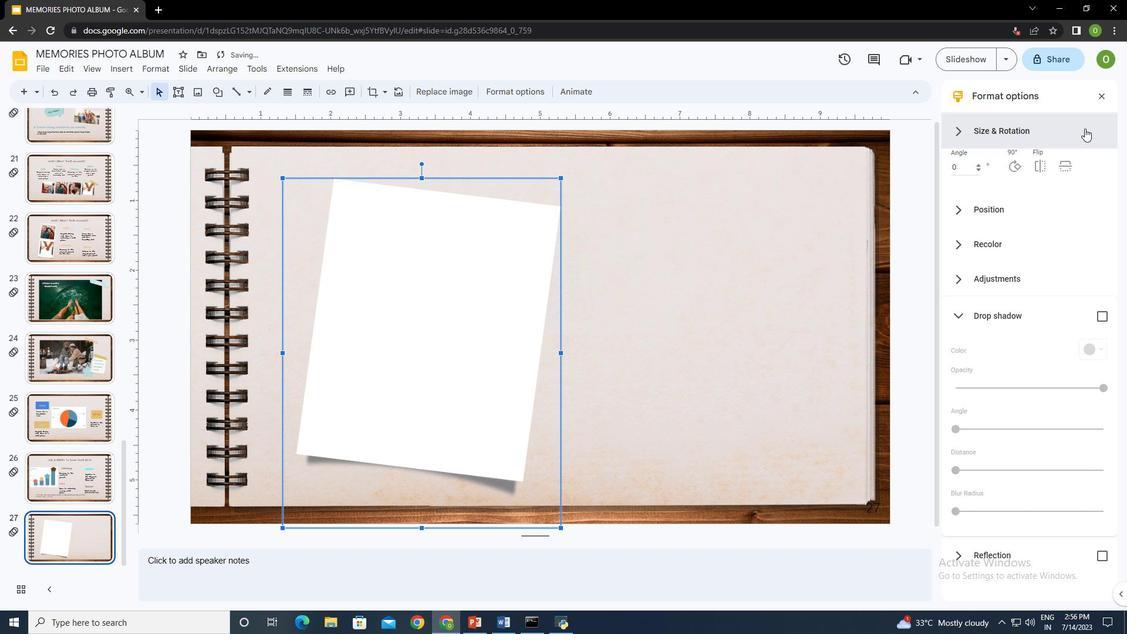 
Action: Mouse moved to (1103, 91)
Screenshot: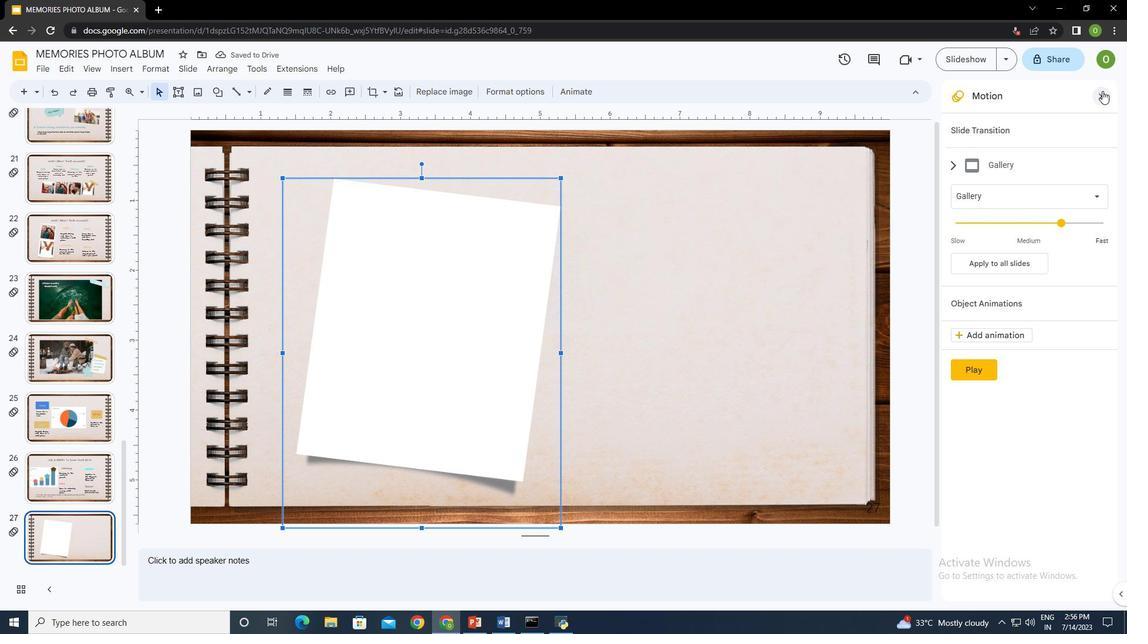
Action: Mouse pressed left at (1103, 91)
Screenshot: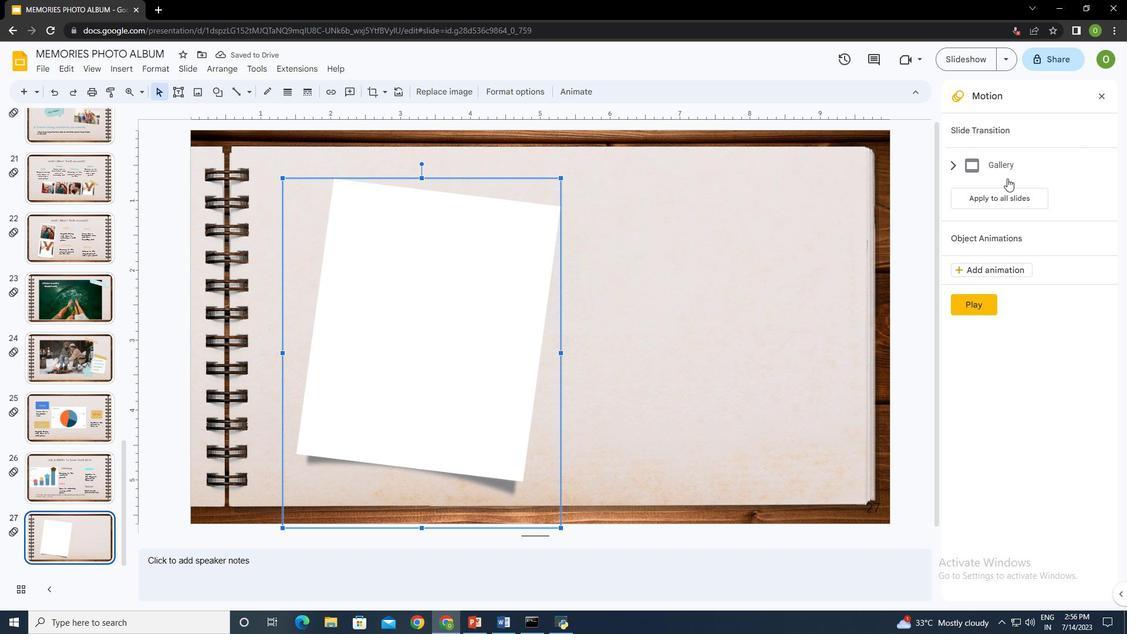 
Action: Mouse moved to (423, 529)
Screenshot: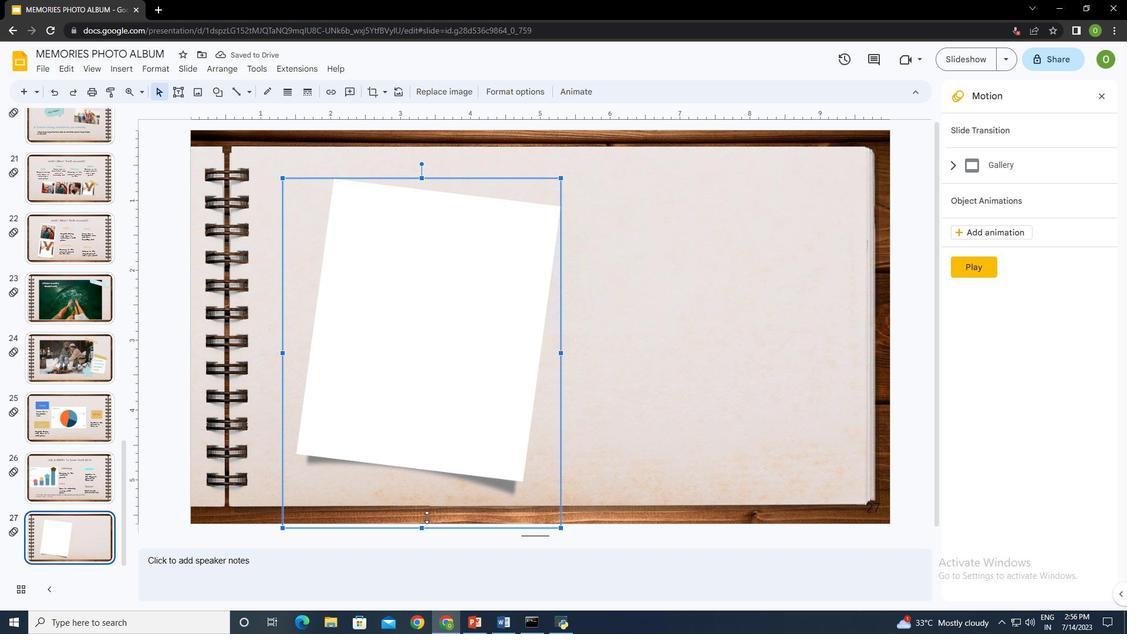 
Action: Mouse pressed left at (423, 529)
Screenshot: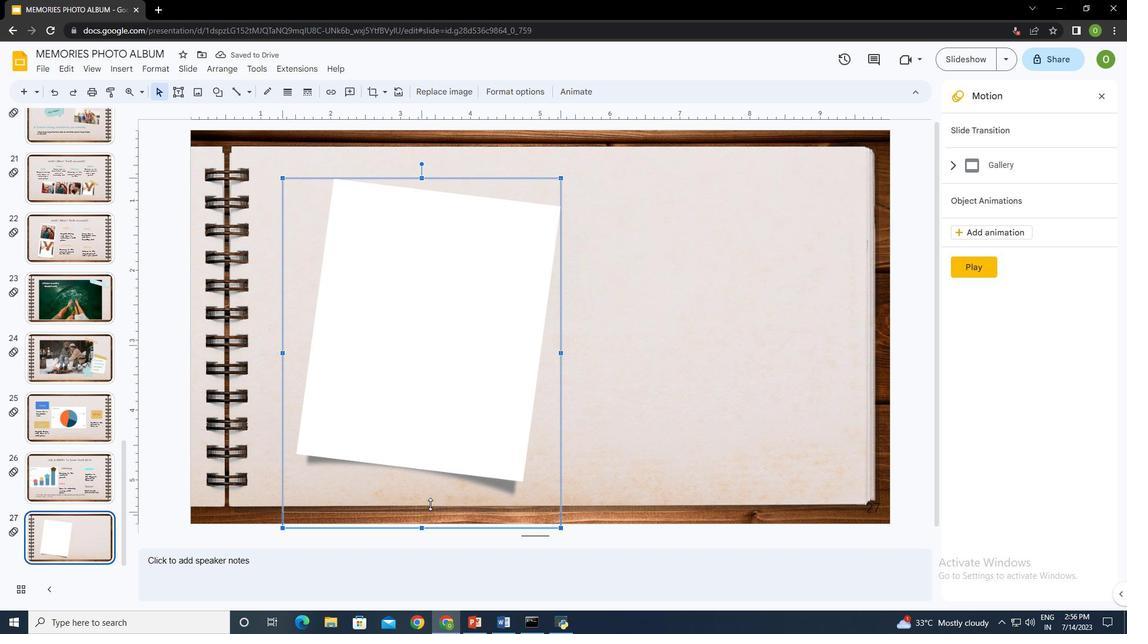 
Action: Mouse moved to (440, 328)
Screenshot: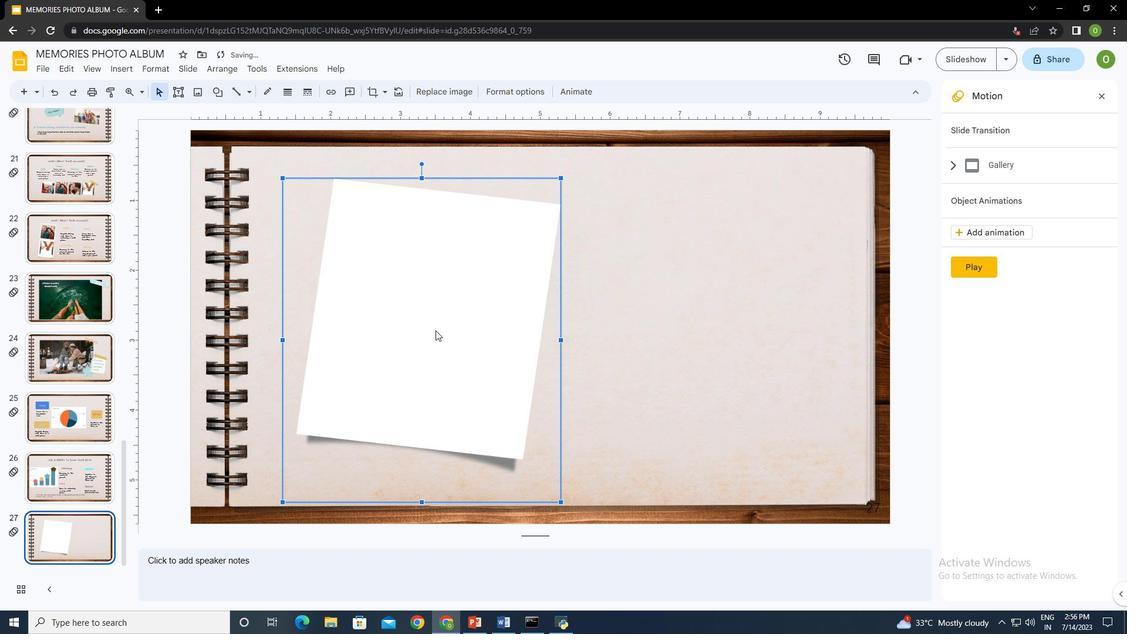 
Action: Mouse pressed left at (440, 328)
Screenshot: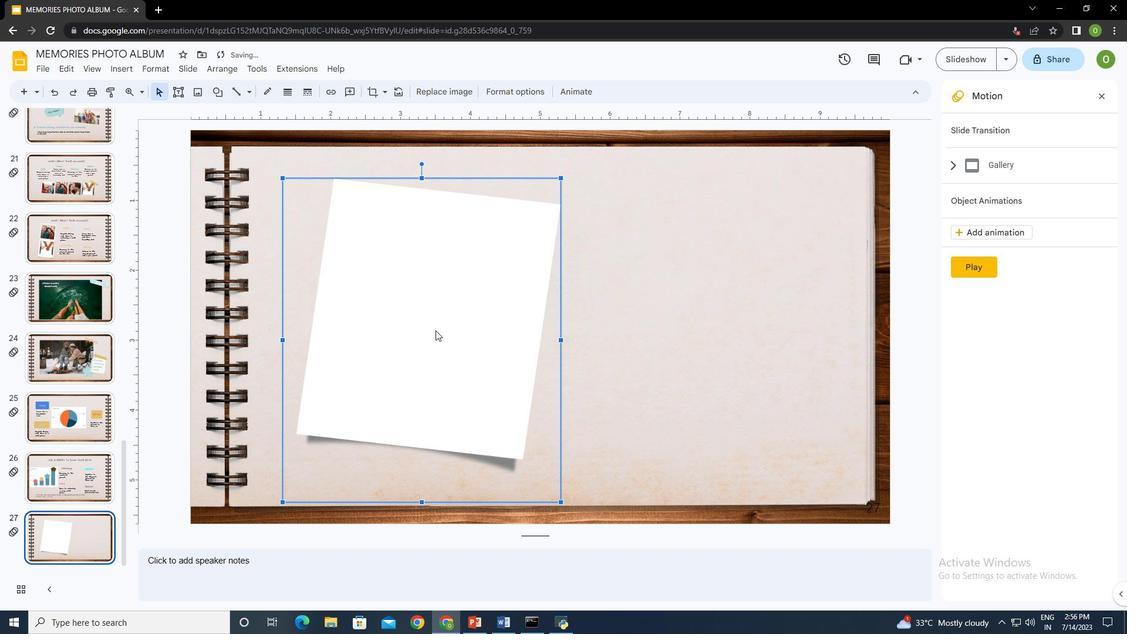 
Action: Mouse moved to (648, 326)
Screenshot: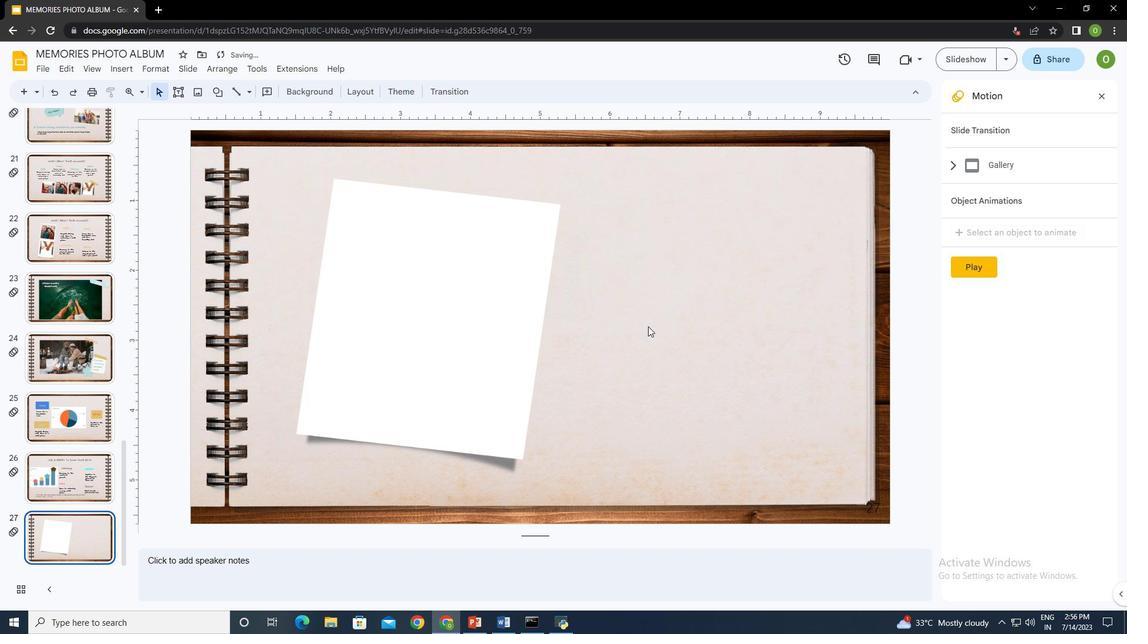
Action: Mouse pressed left at (648, 326)
Screenshot: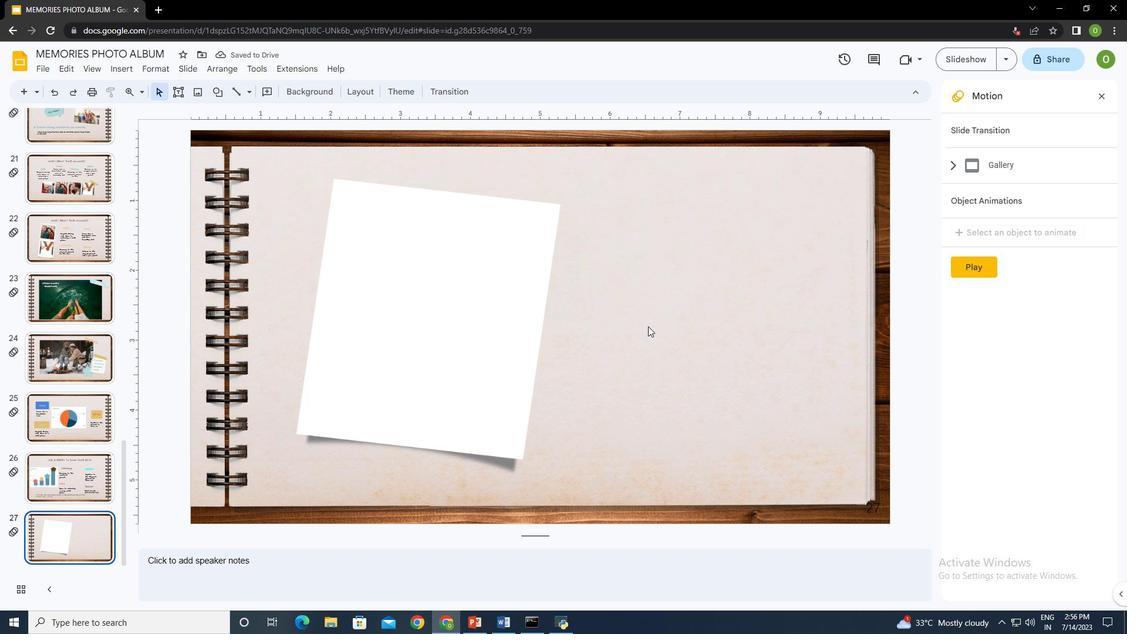 
Action: Mouse moved to (119, 65)
Screenshot: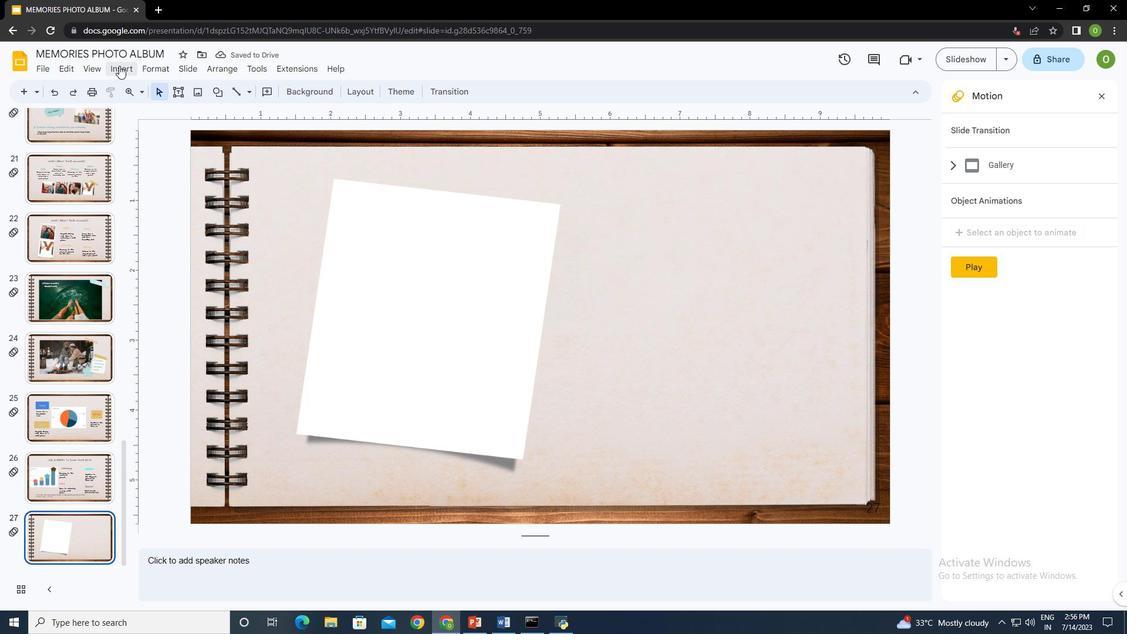 
Action: Mouse pressed left at (119, 65)
Screenshot: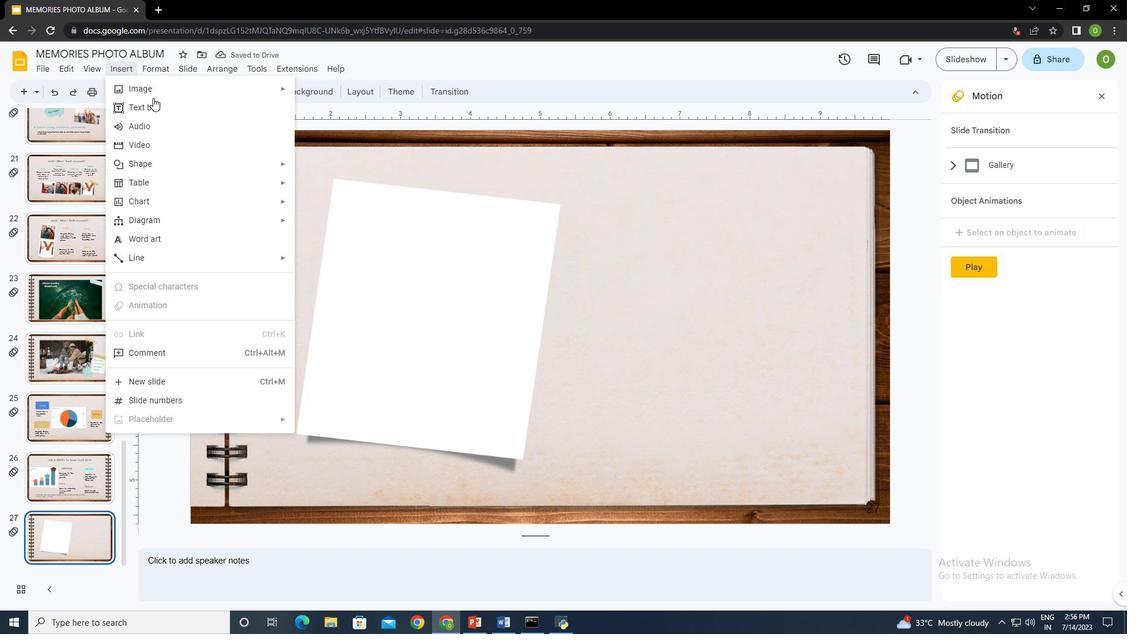 
Action: Mouse moved to (190, 89)
Screenshot: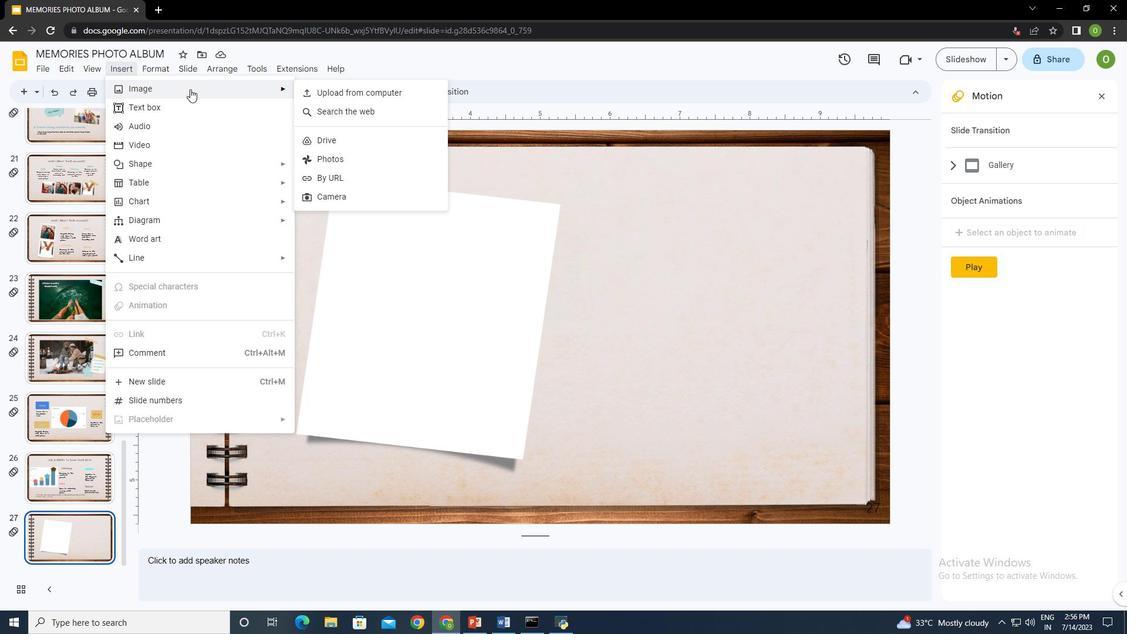 
Action: Mouse pressed left at (190, 89)
Screenshot: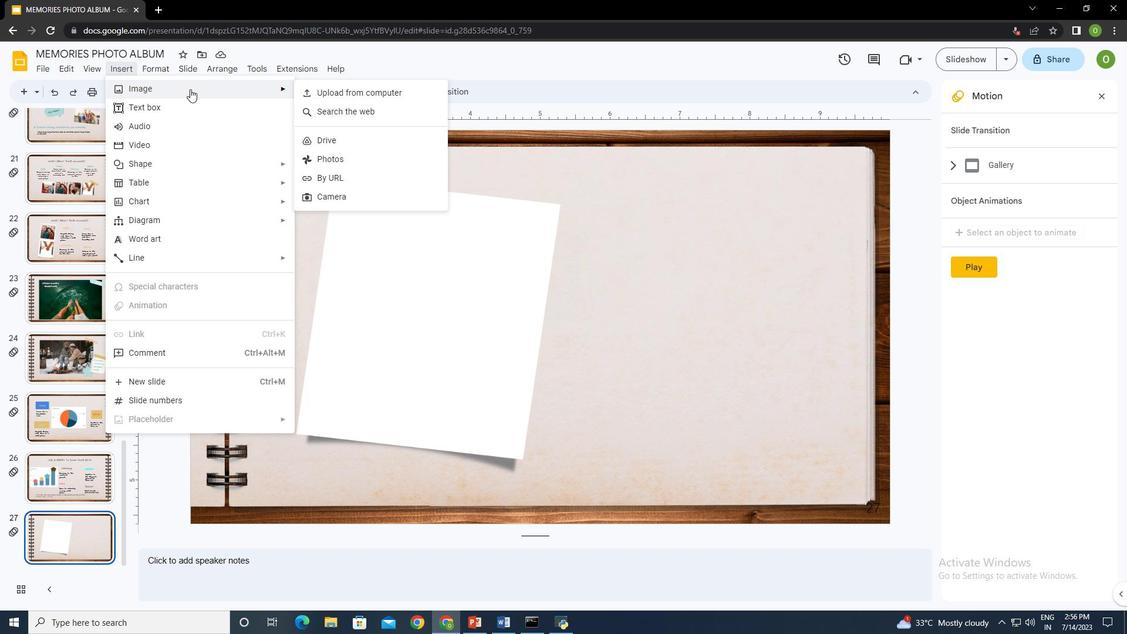 
Action: Mouse moved to (383, 93)
Screenshot: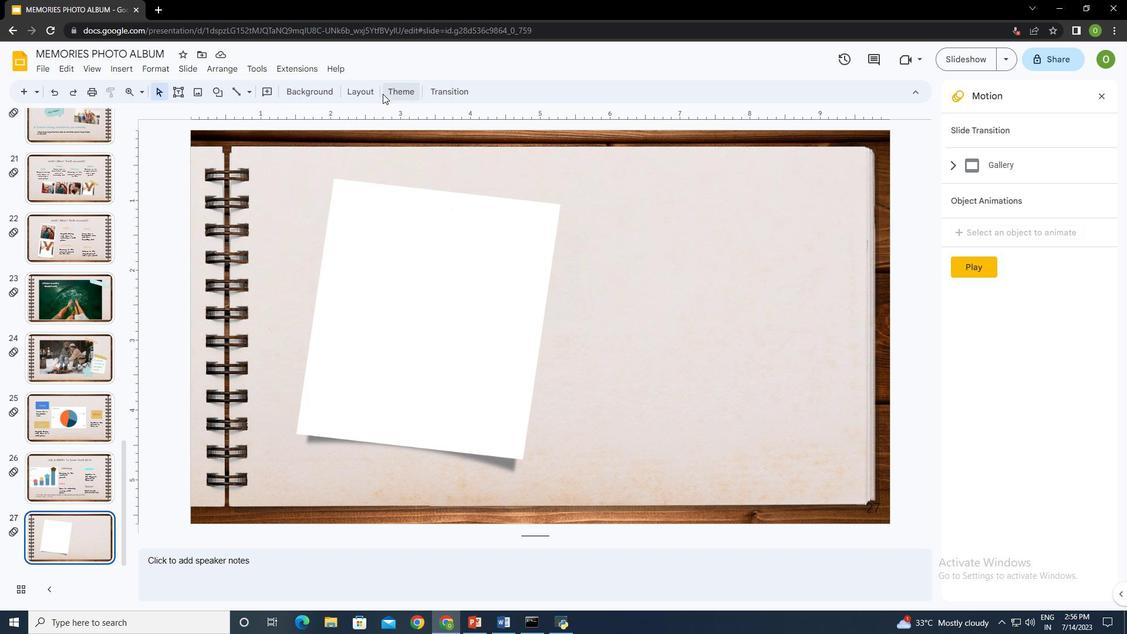 
Action: Mouse pressed left at (383, 93)
Screenshot: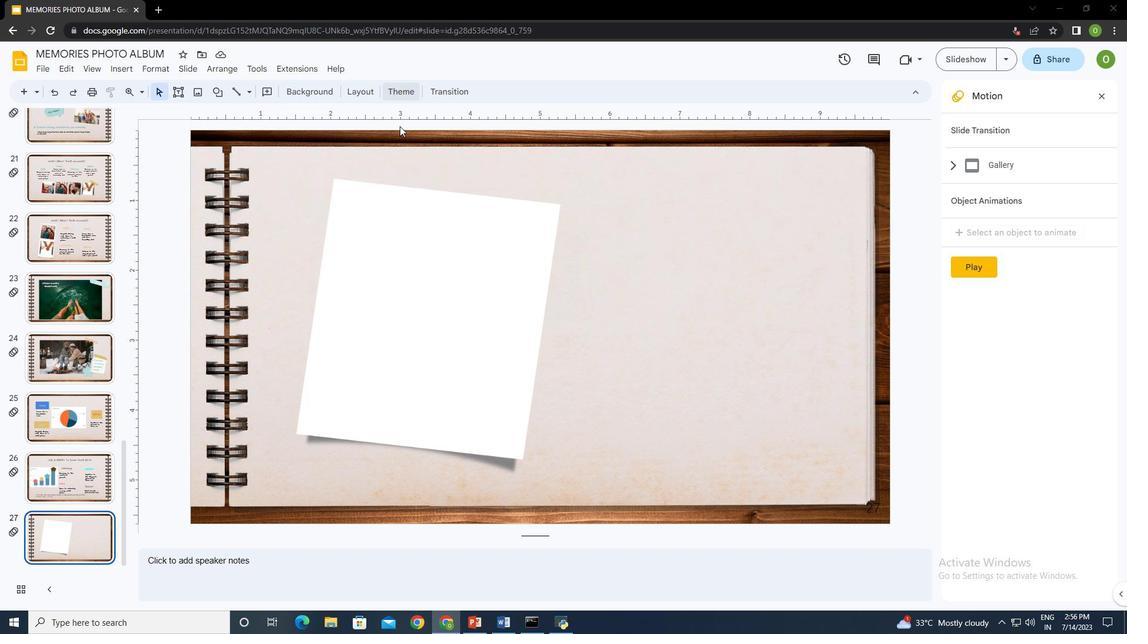 
Action: Mouse moved to (359, 194)
Screenshot: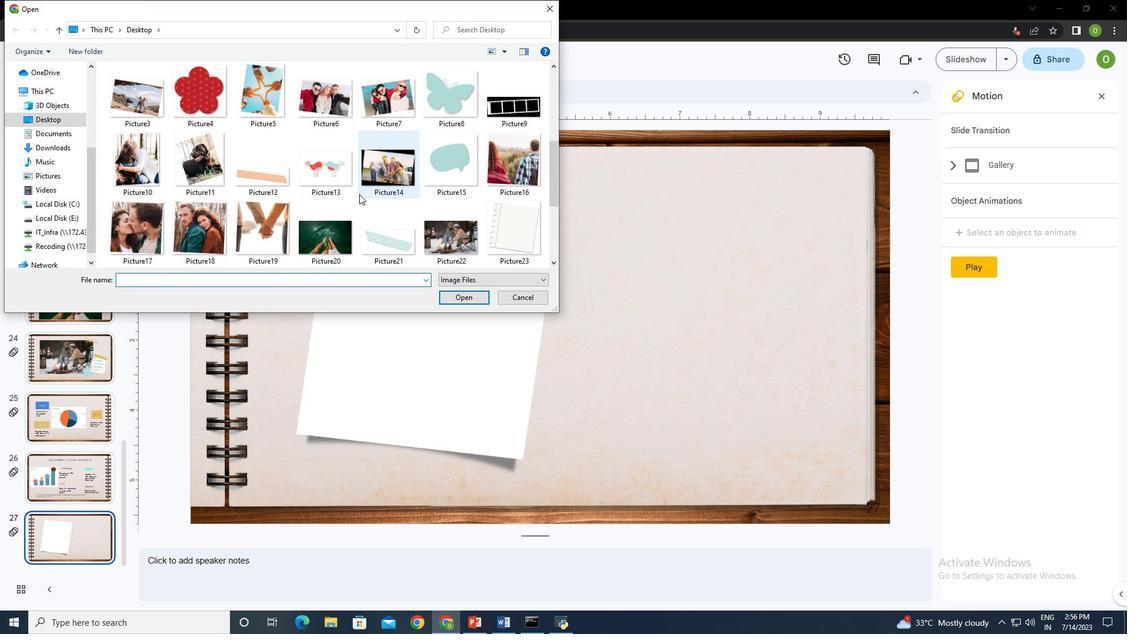 
Action: Mouse scrolled (359, 193) with delta (0, 0)
Screenshot: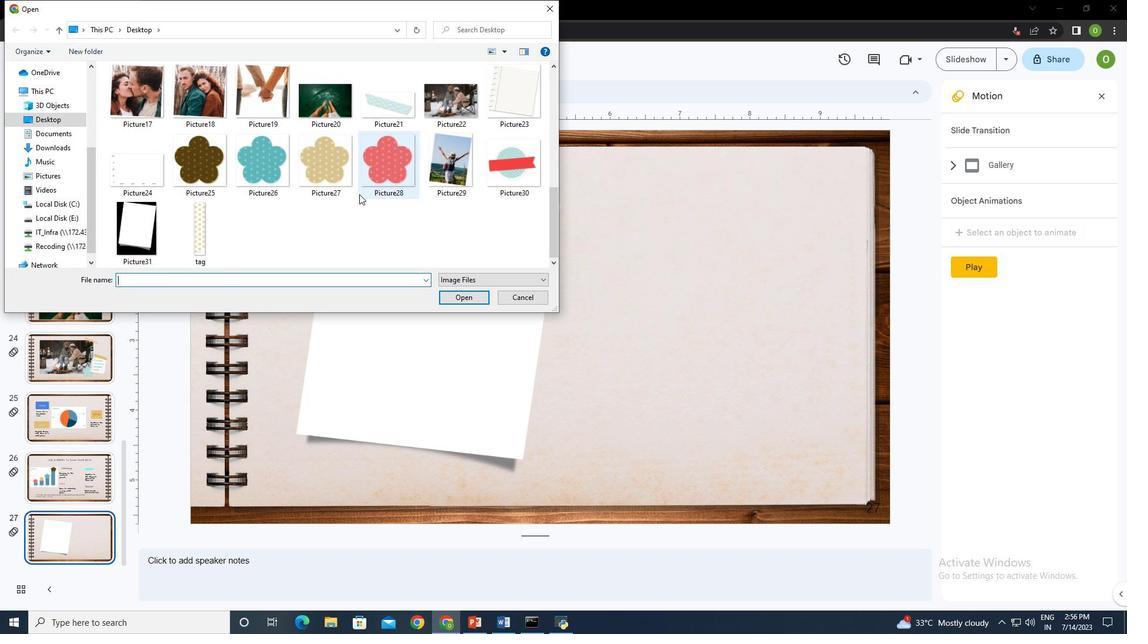
Action: Mouse scrolled (359, 193) with delta (0, 0)
Screenshot: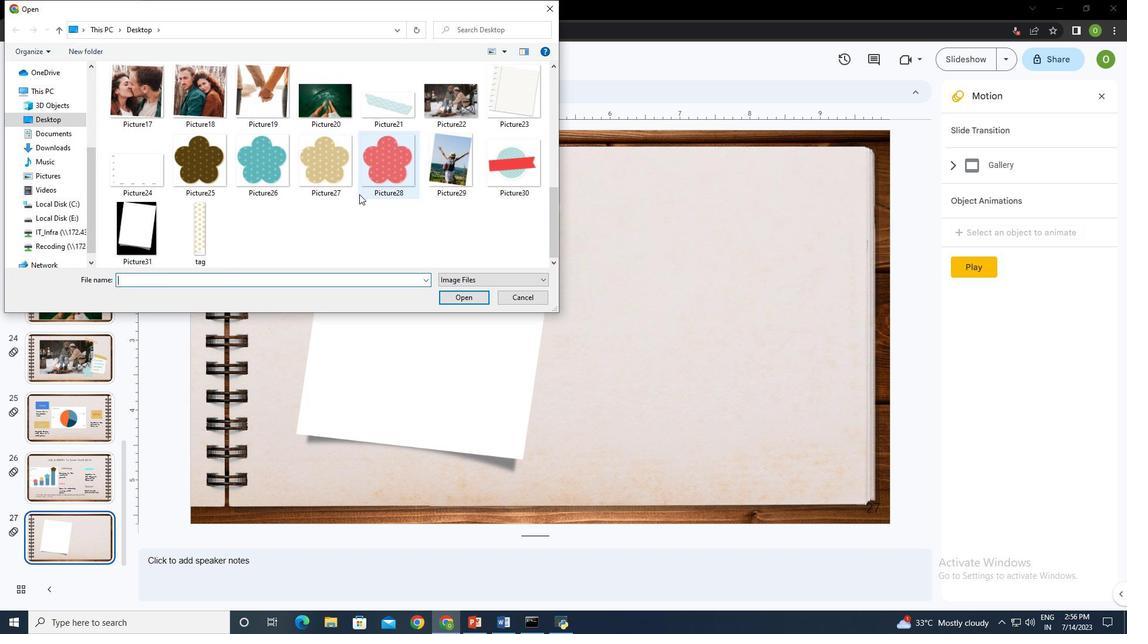 
Action: Mouse scrolled (359, 193) with delta (0, 0)
Screenshot: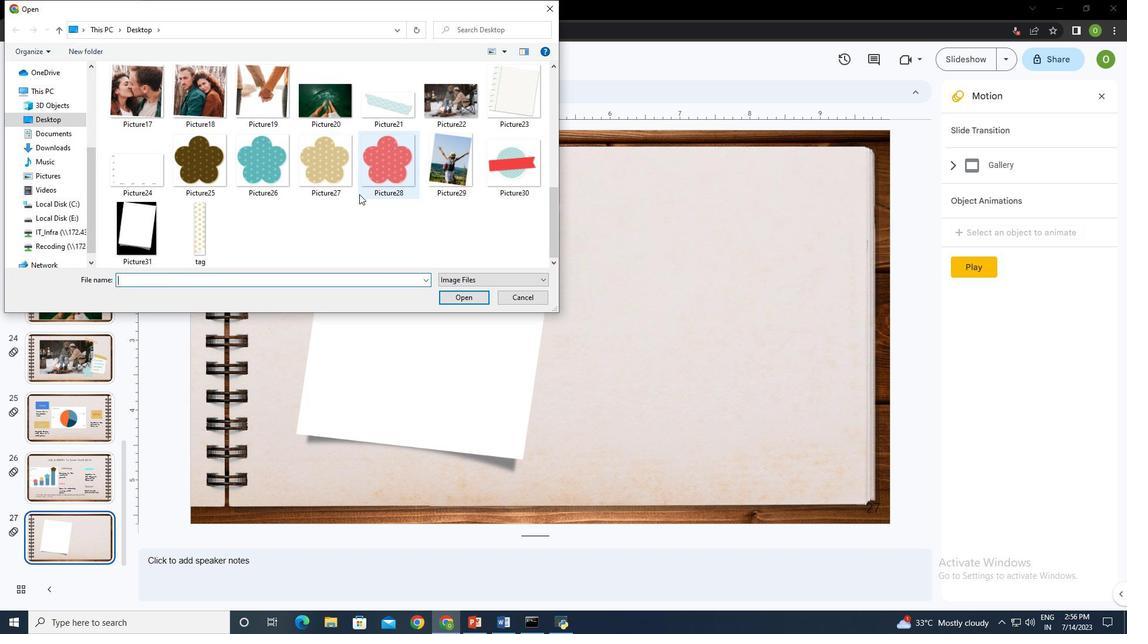 
Action: Mouse scrolled (359, 193) with delta (0, 0)
Screenshot: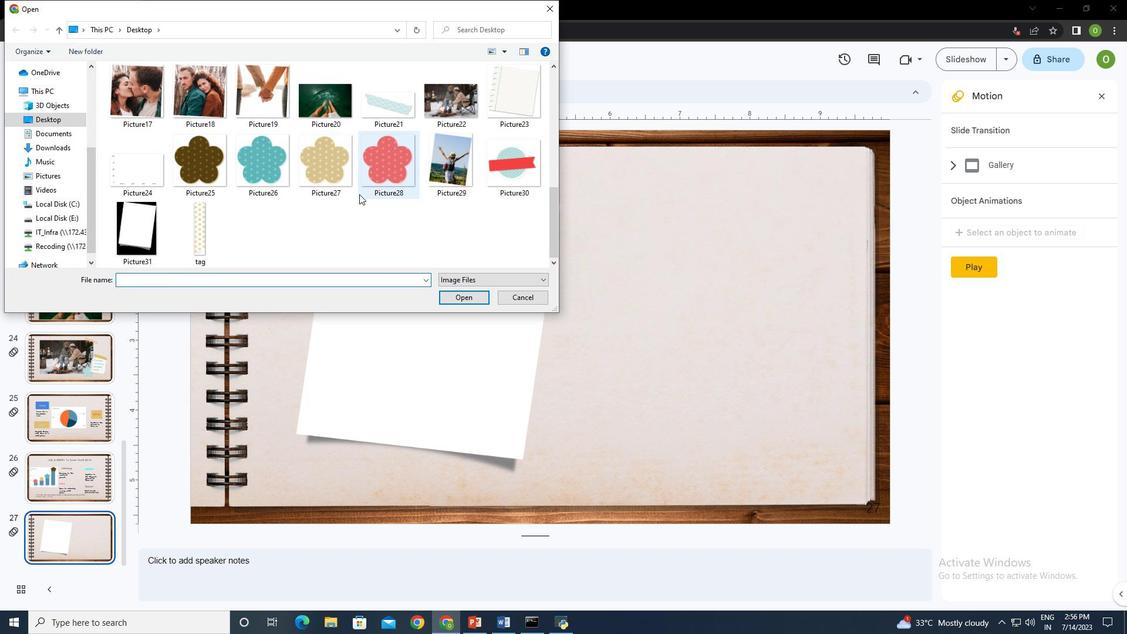 
Action: Mouse moved to (451, 154)
Screenshot: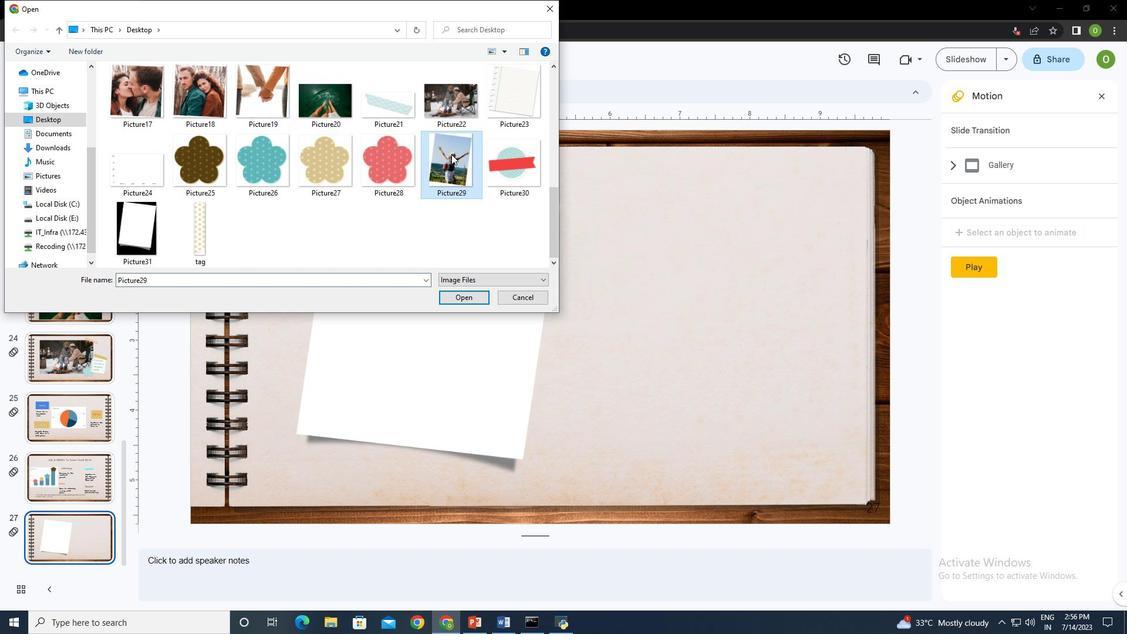 
Action: Mouse pressed left at (451, 154)
Screenshot: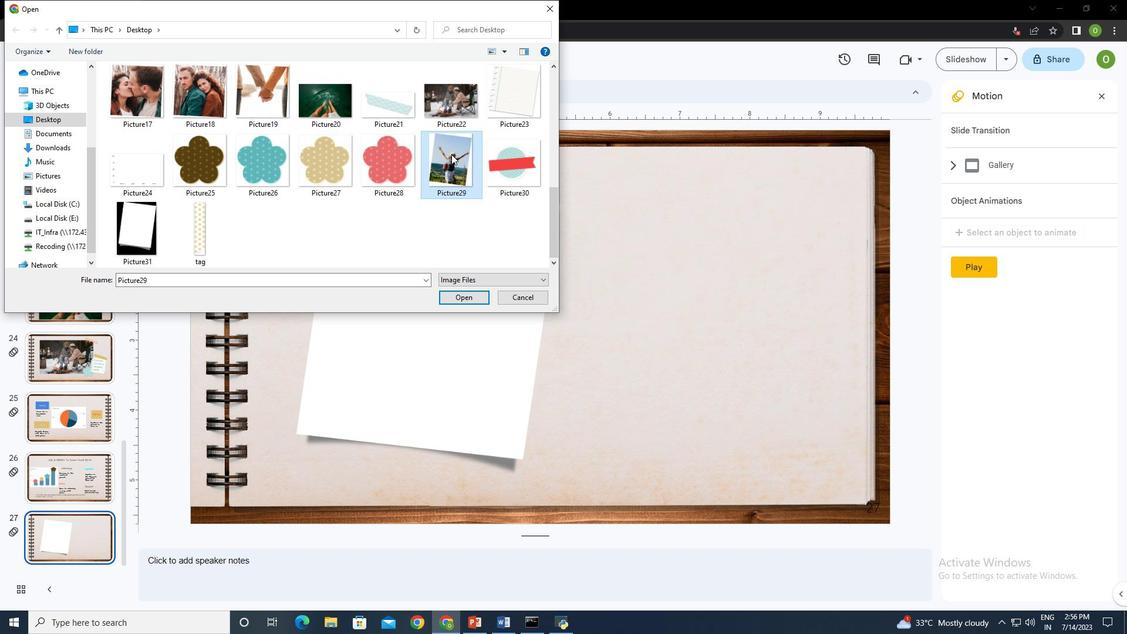 
Action: Mouse moved to (466, 296)
Screenshot: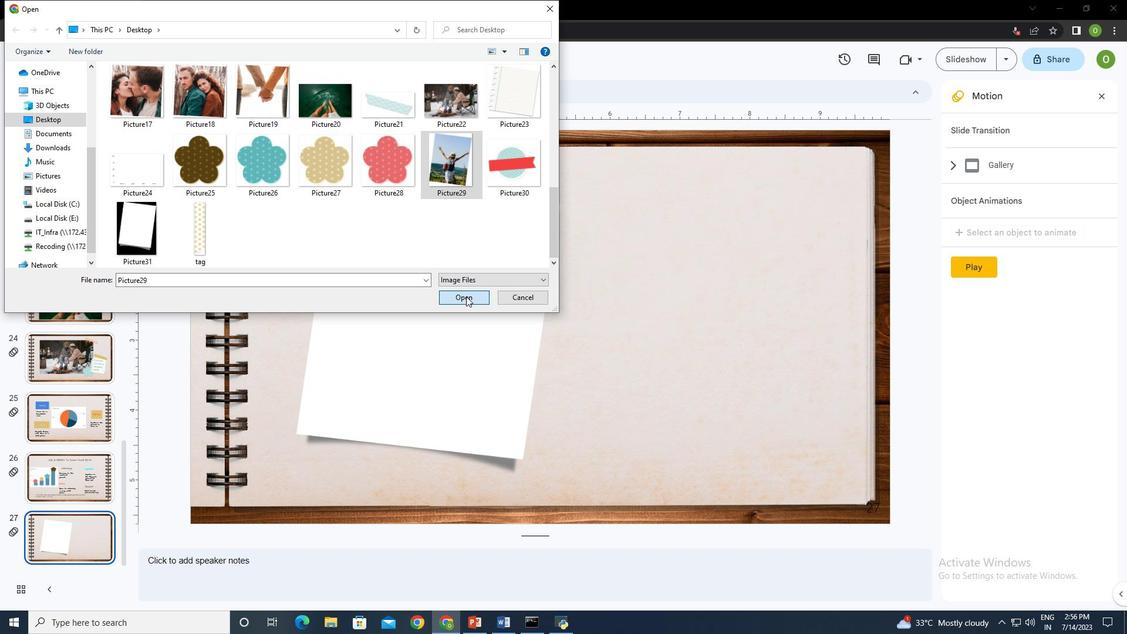 
Action: Mouse pressed left at (466, 296)
Screenshot: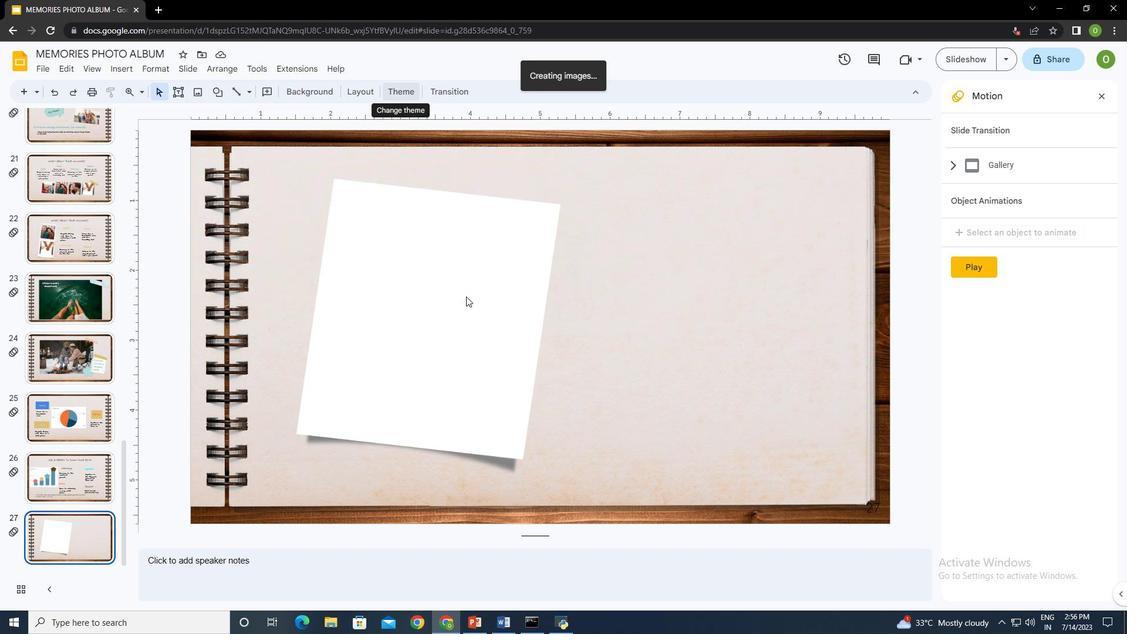 
Action: Mouse moved to (706, 323)
Screenshot: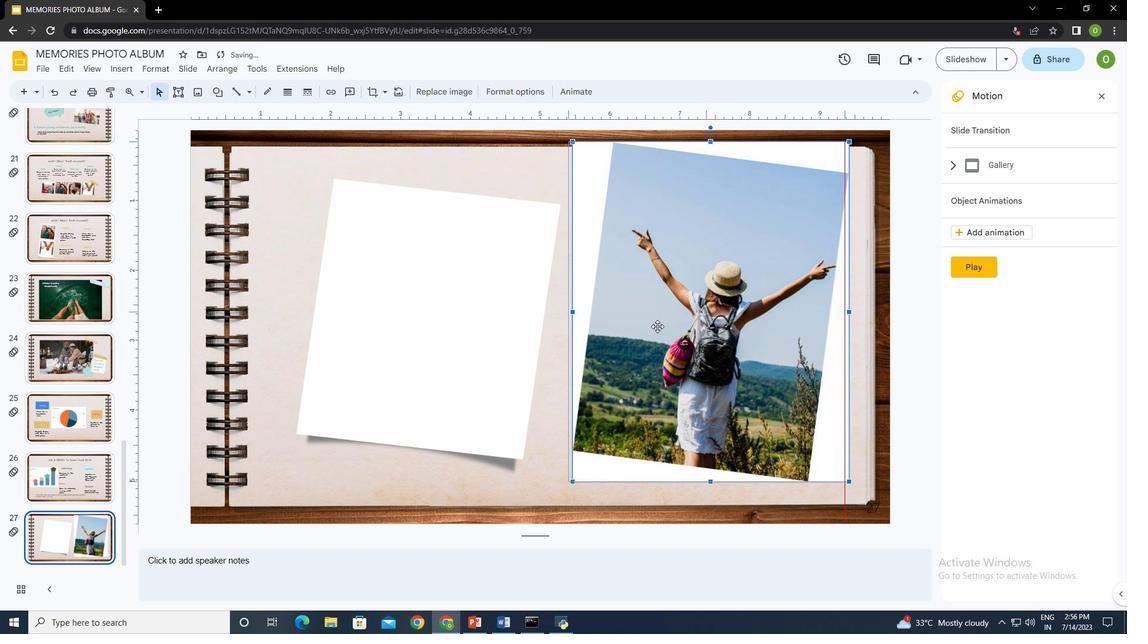 
Action: Mouse pressed left at (706, 323)
Screenshot: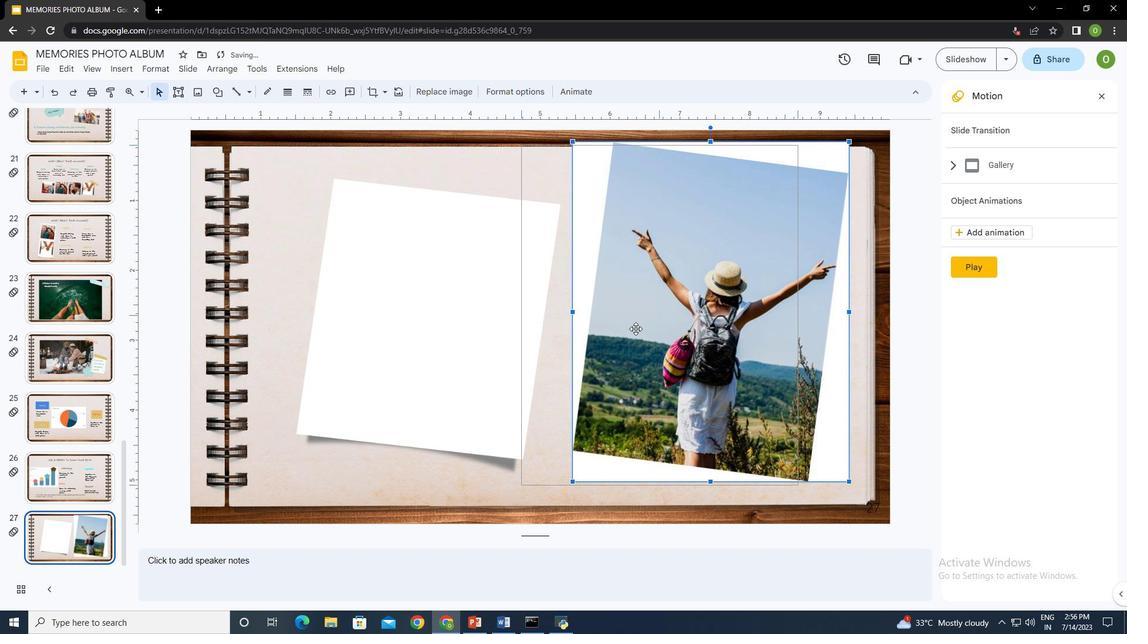 
Action: Mouse moved to (497, 377)
Screenshot: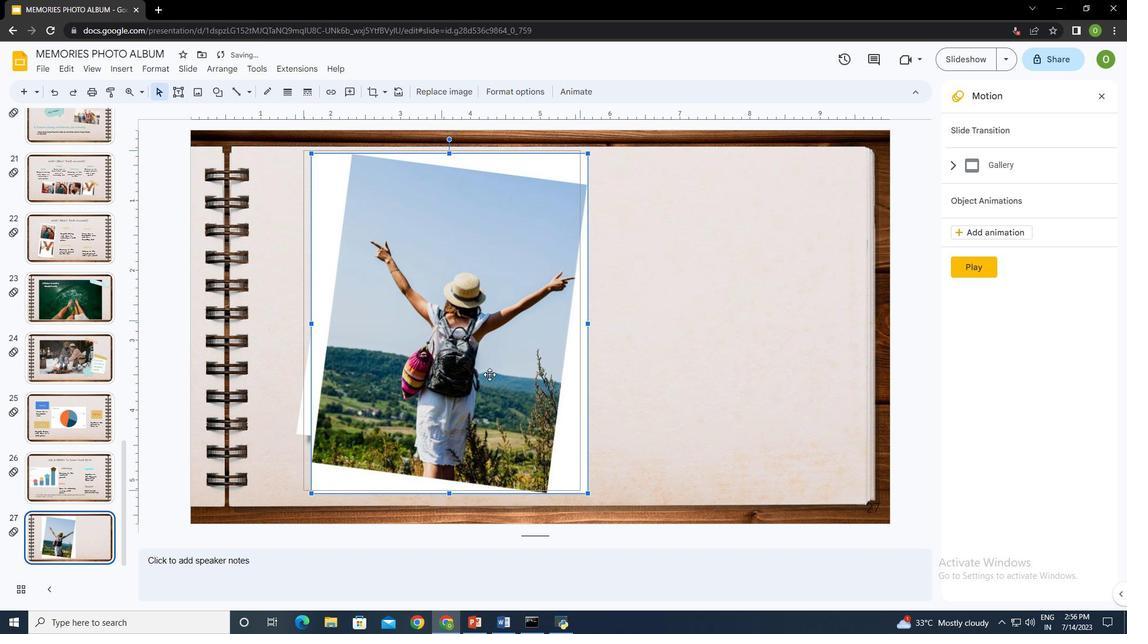 
Action: Mouse pressed left at (497, 377)
Screenshot: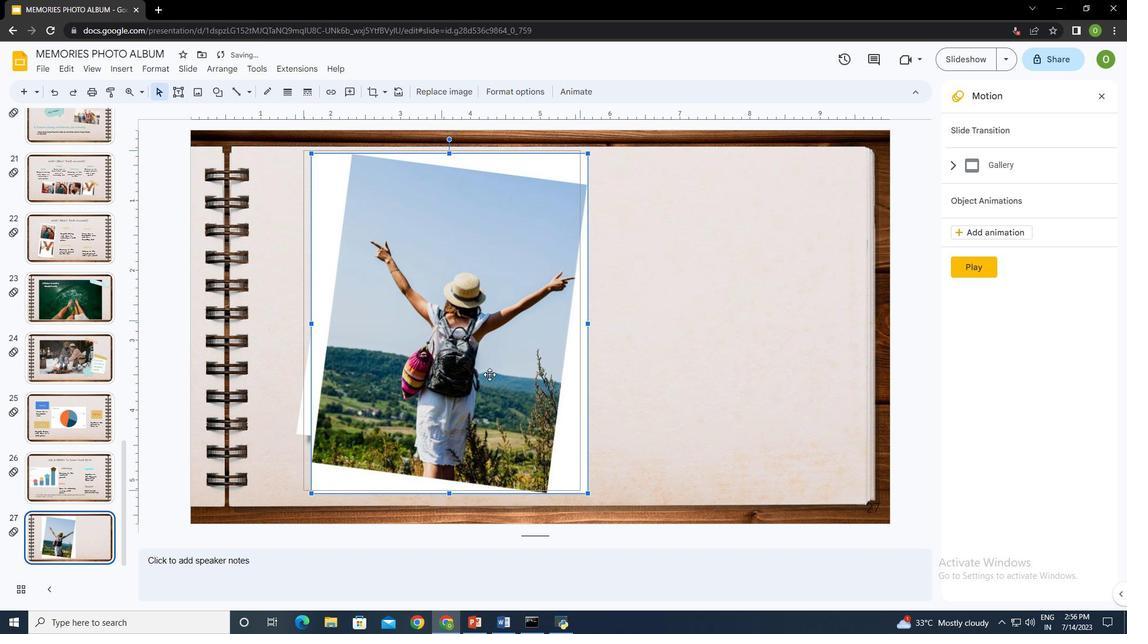 
Action: Mouse moved to (522, 92)
Screenshot: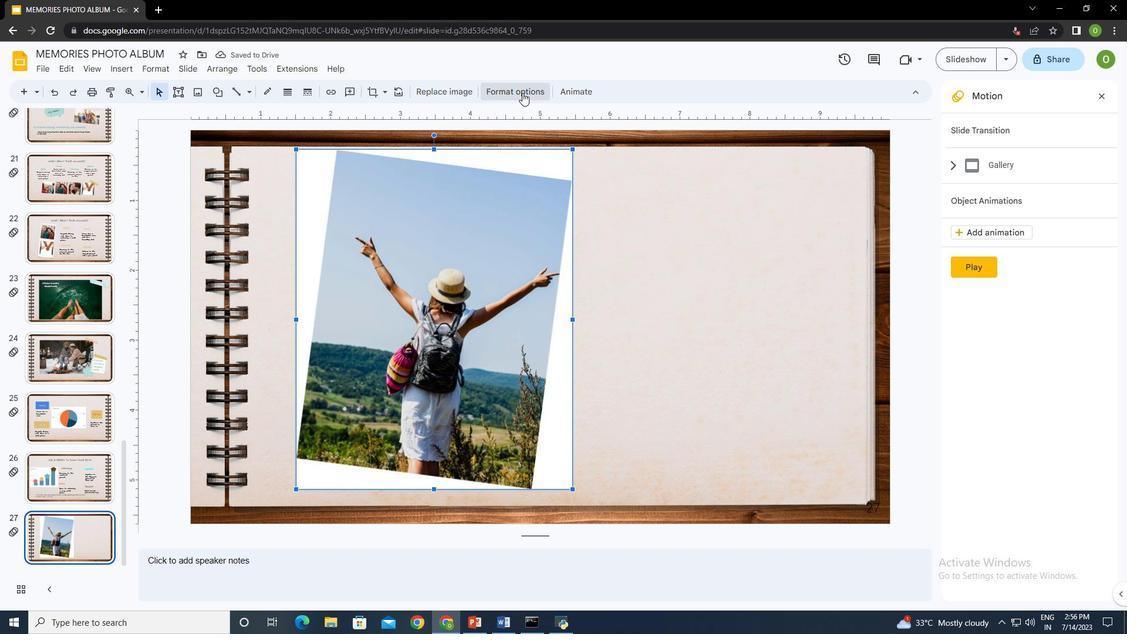 
Action: Mouse pressed left at (522, 92)
Screenshot: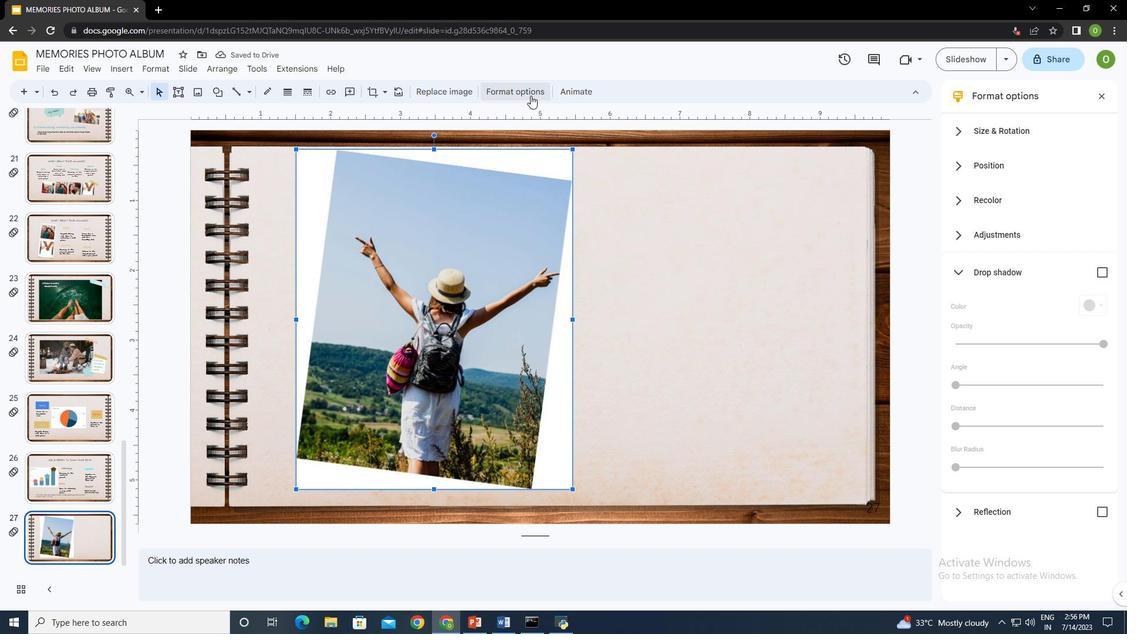 
Action: Mouse moved to (1009, 130)
Screenshot: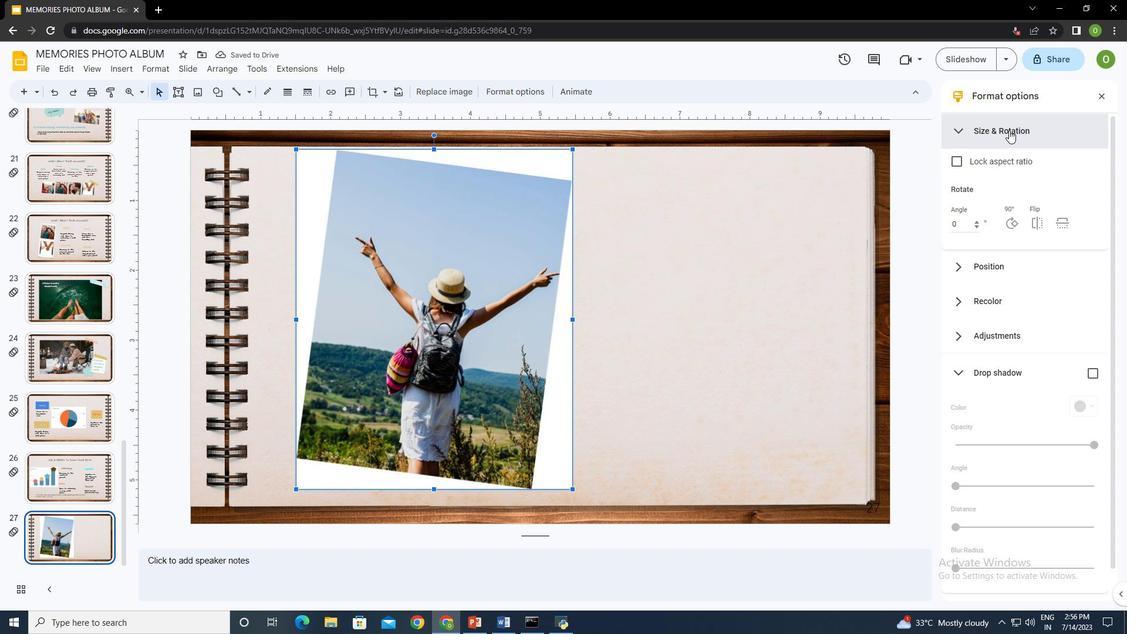 
Action: Mouse pressed left at (1009, 130)
Screenshot: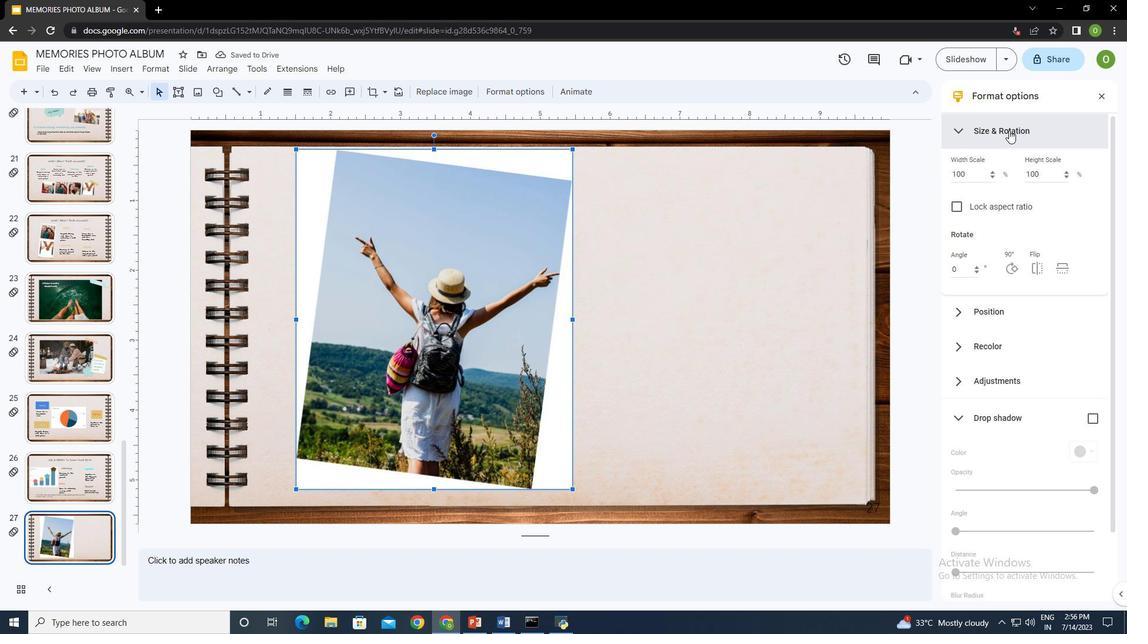 
Action: Mouse moved to (1048, 191)
Screenshot: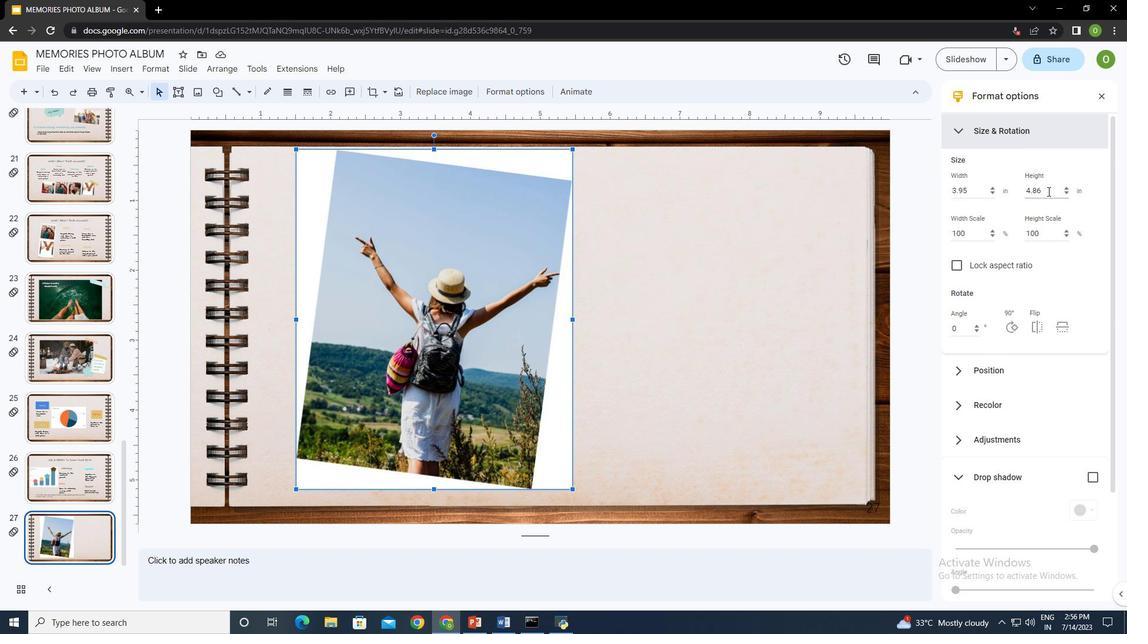 
Action: Mouse pressed left at (1048, 191)
Screenshot: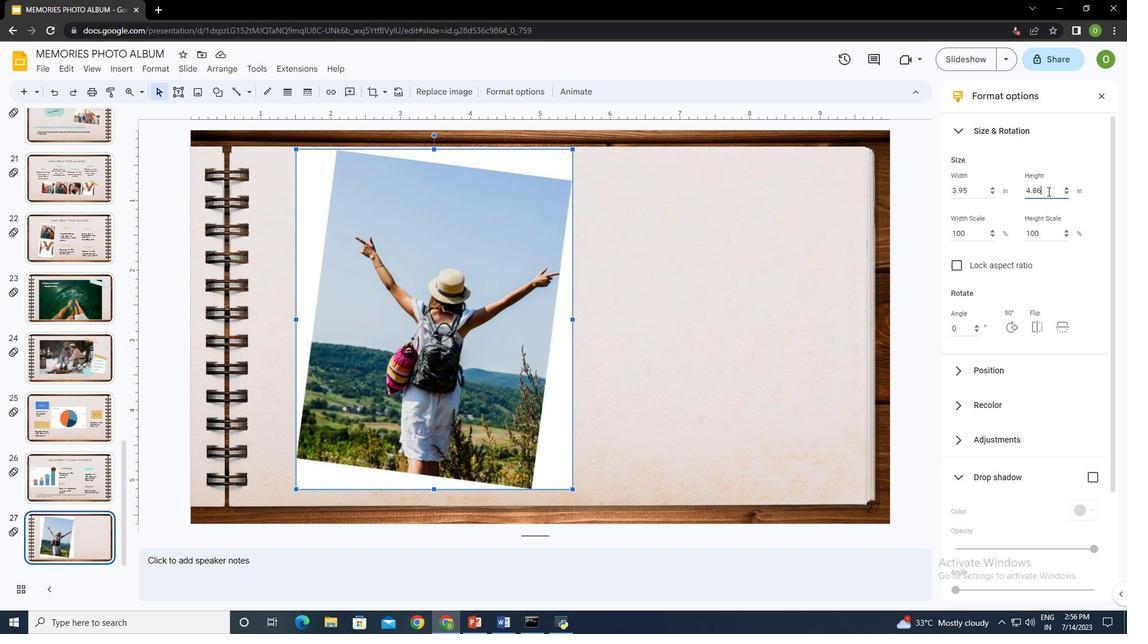 
Action: Key pressed <Key.backspace><Key.backspace>
Screenshot: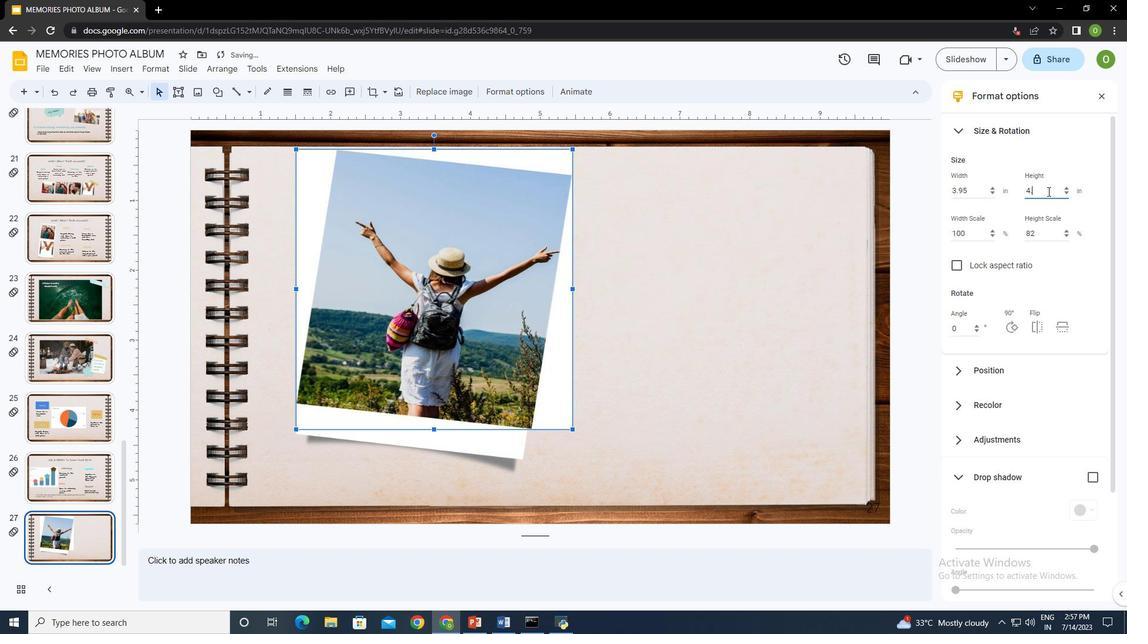 
Action: Mouse moved to (498, 291)
Screenshot: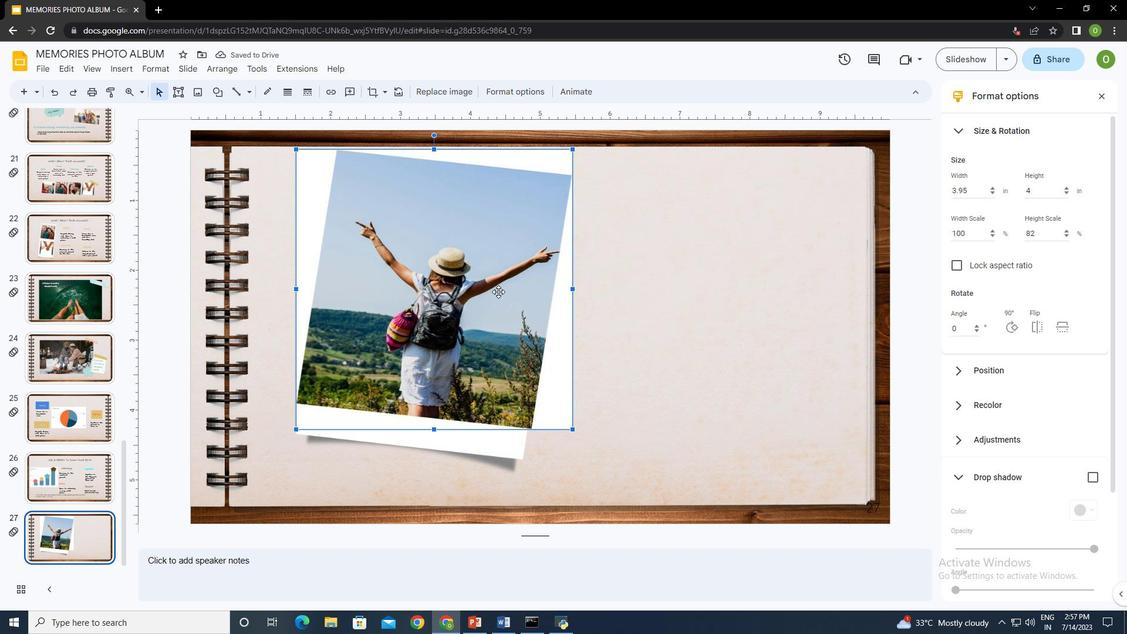 
Action: Mouse pressed left at (498, 291)
Screenshot: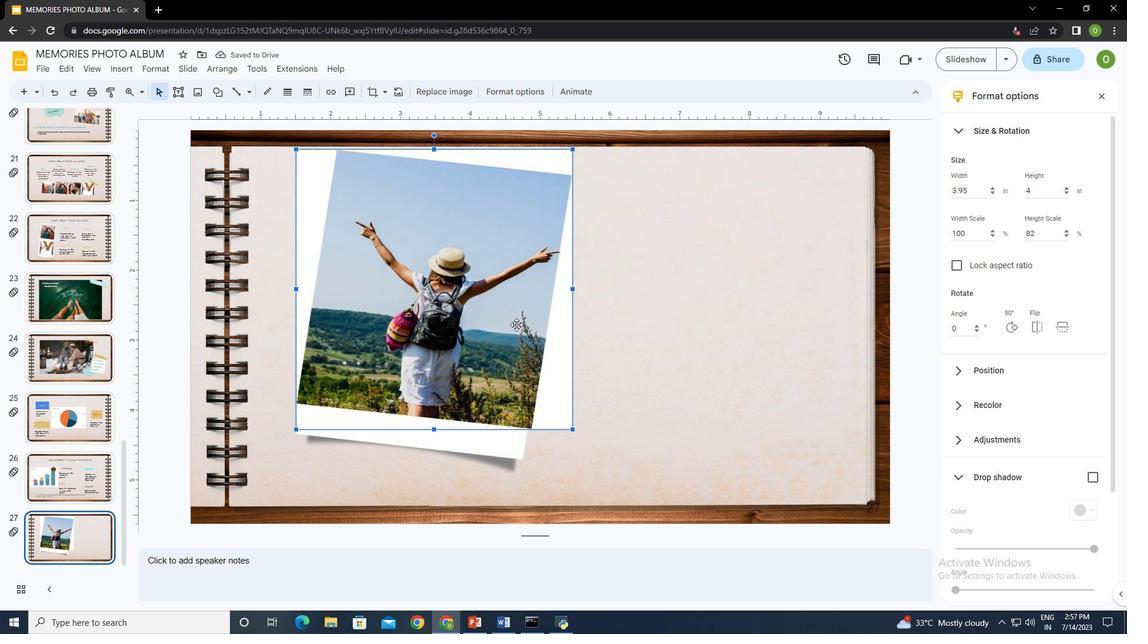 
Action: Mouse moved to (573, 291)
Screenshot: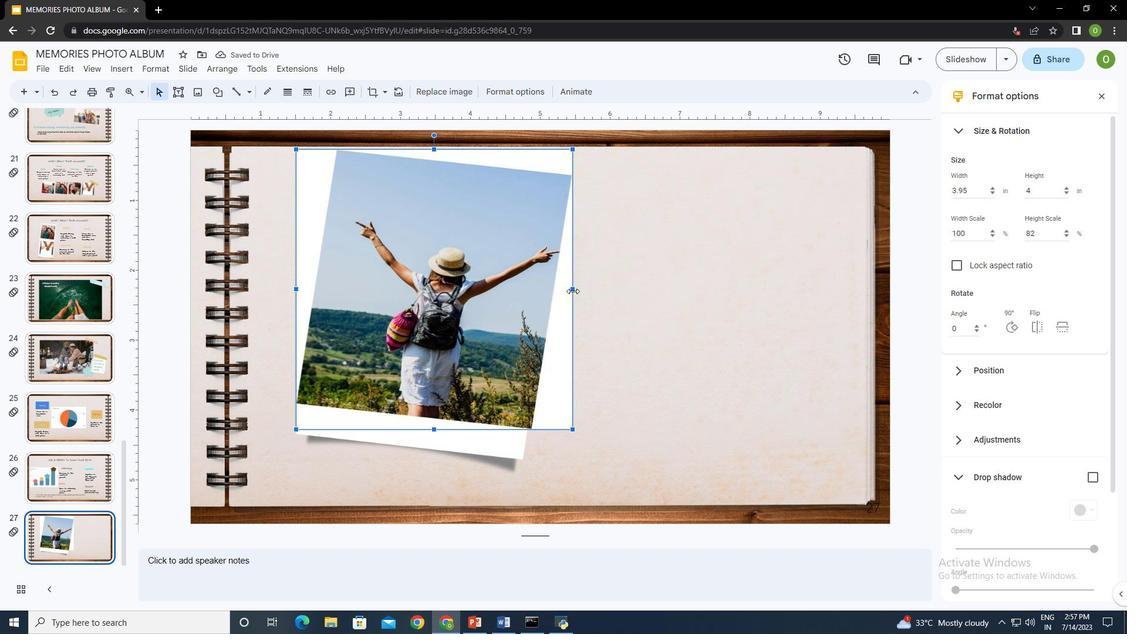 
Action: Mouse pressed left at (573, 291)
Screenshot: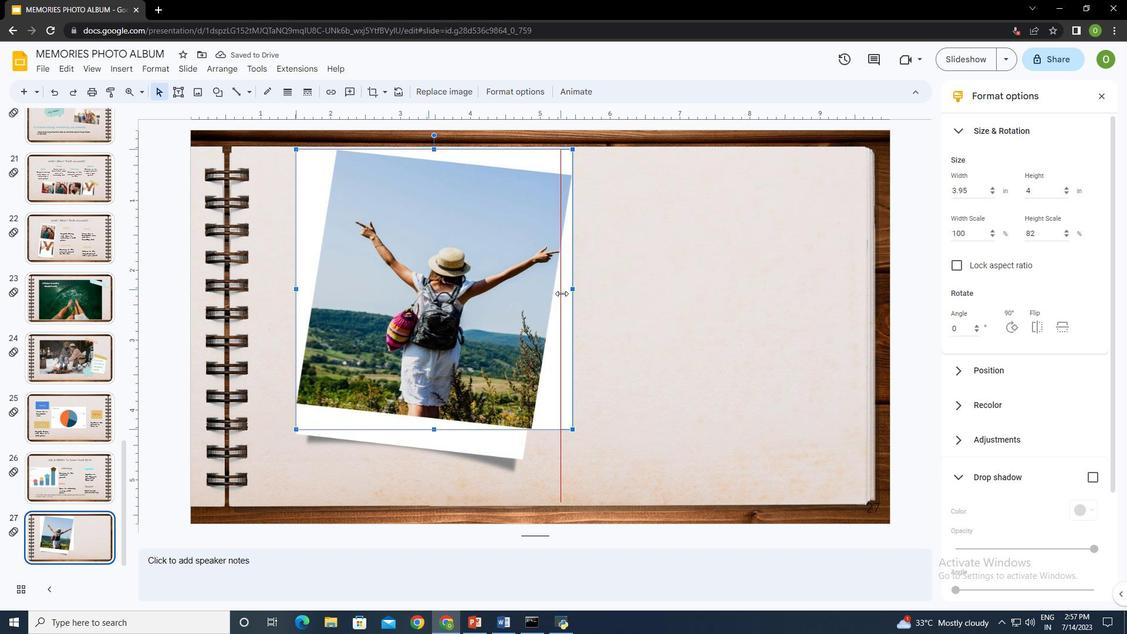 
Action: Mouse moved to (561, 289)
Screenshot: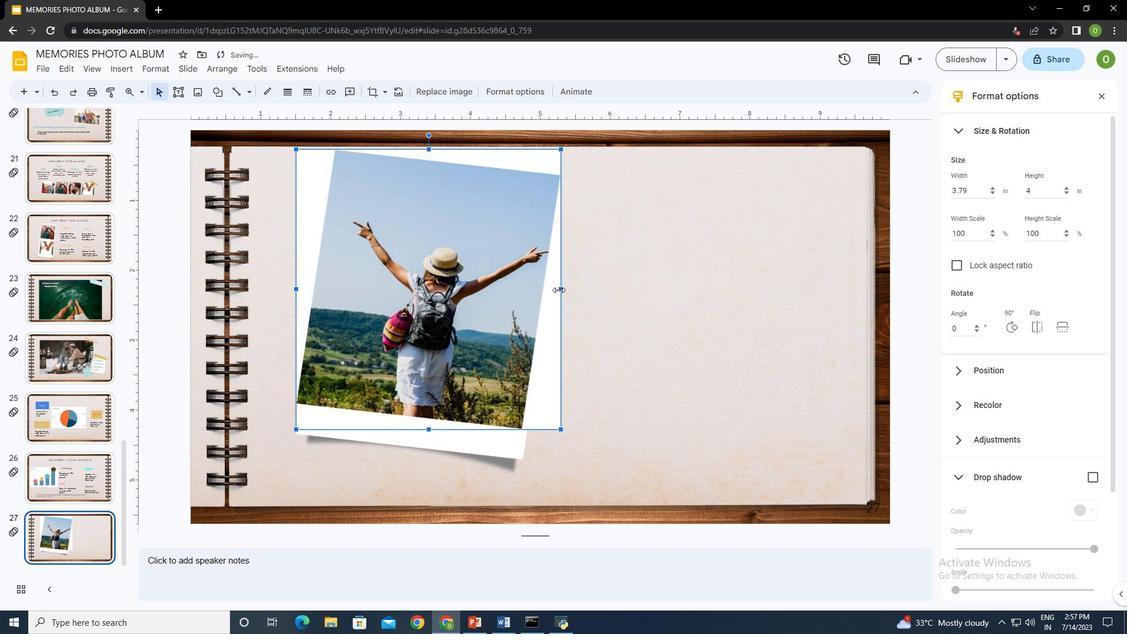 
Action: Mouse pressed left at (561, 289)
Screenshot: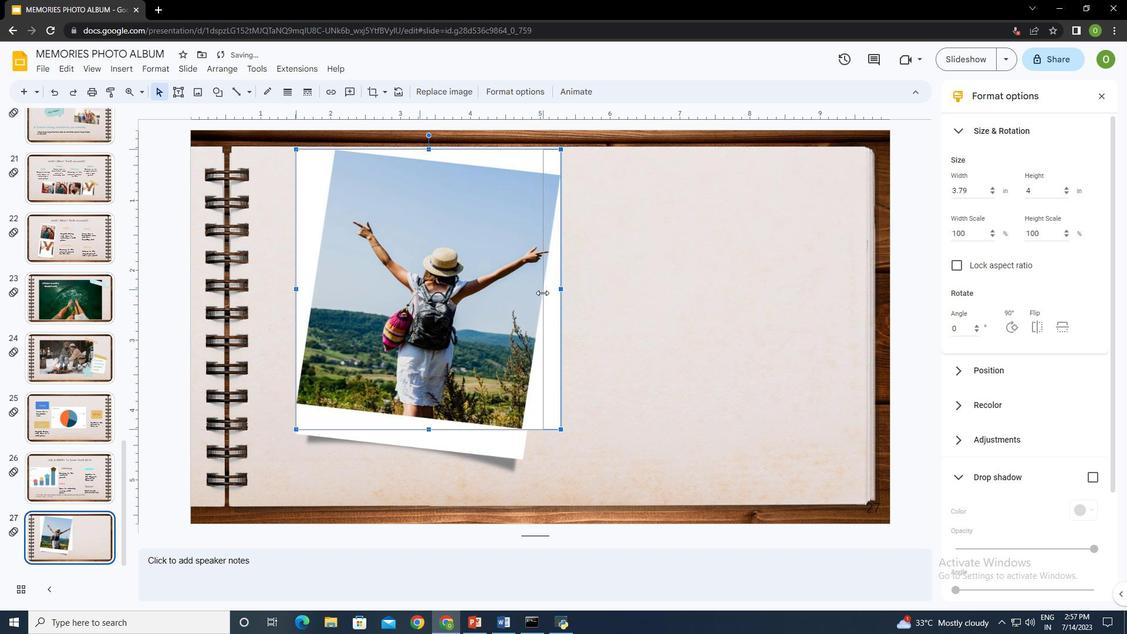 
Action: Mouse moved to (451, 150)
Screenshot: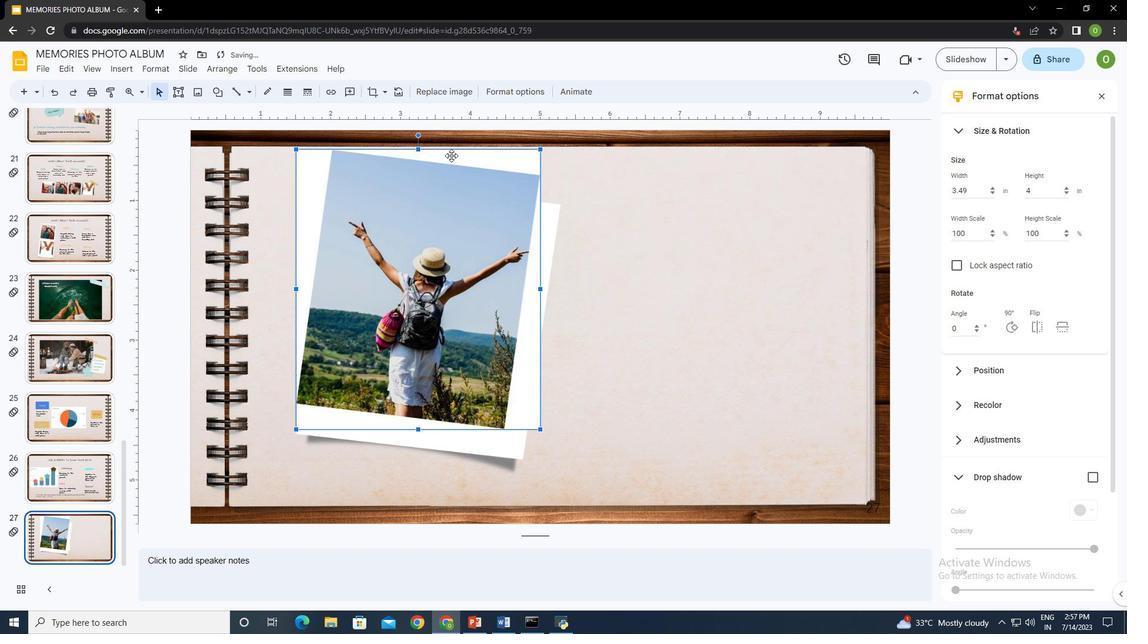 
Action: Mouse pressed left at (451, 150)
Screenshot: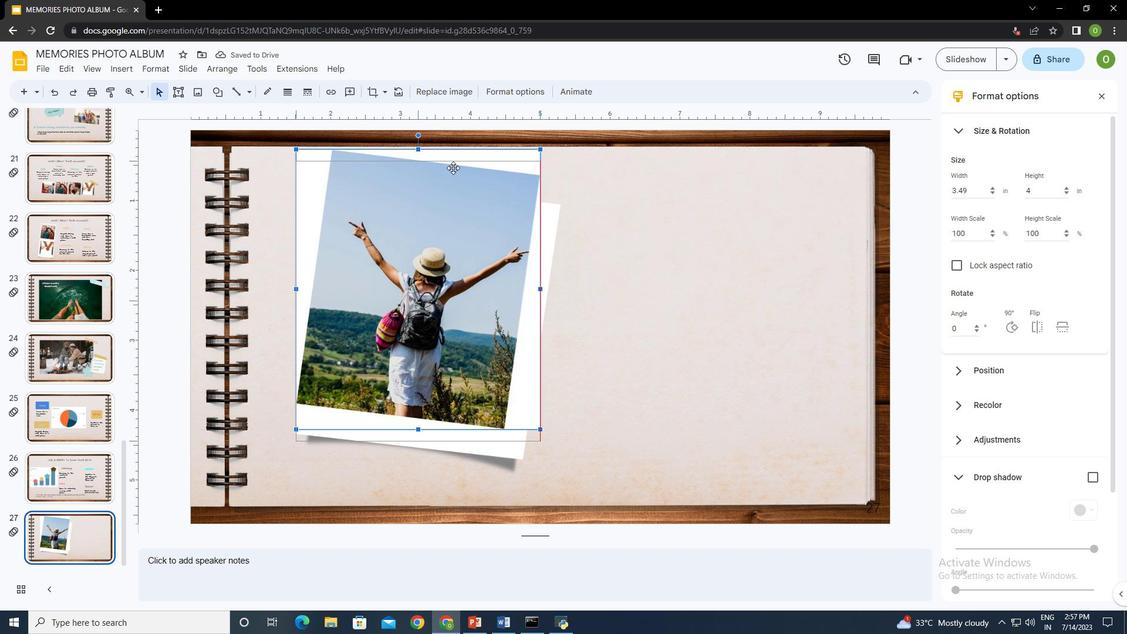 
Action: Mouse moved to (450, 165)
Screenshot: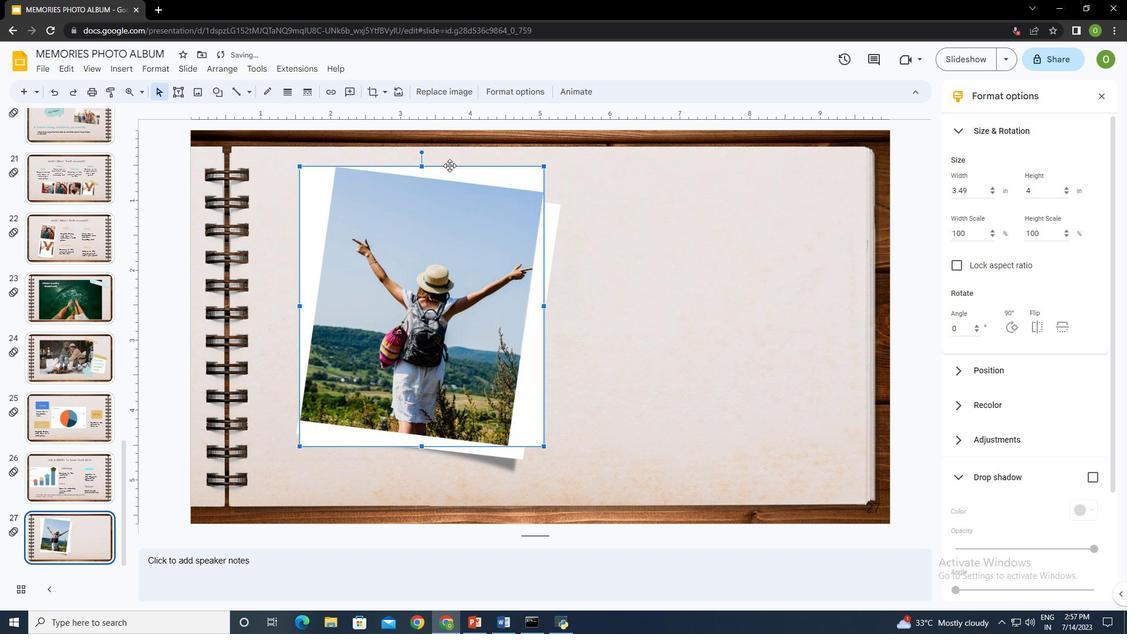 
Action: Mouse pressed left at (450, 165)
Screenshot: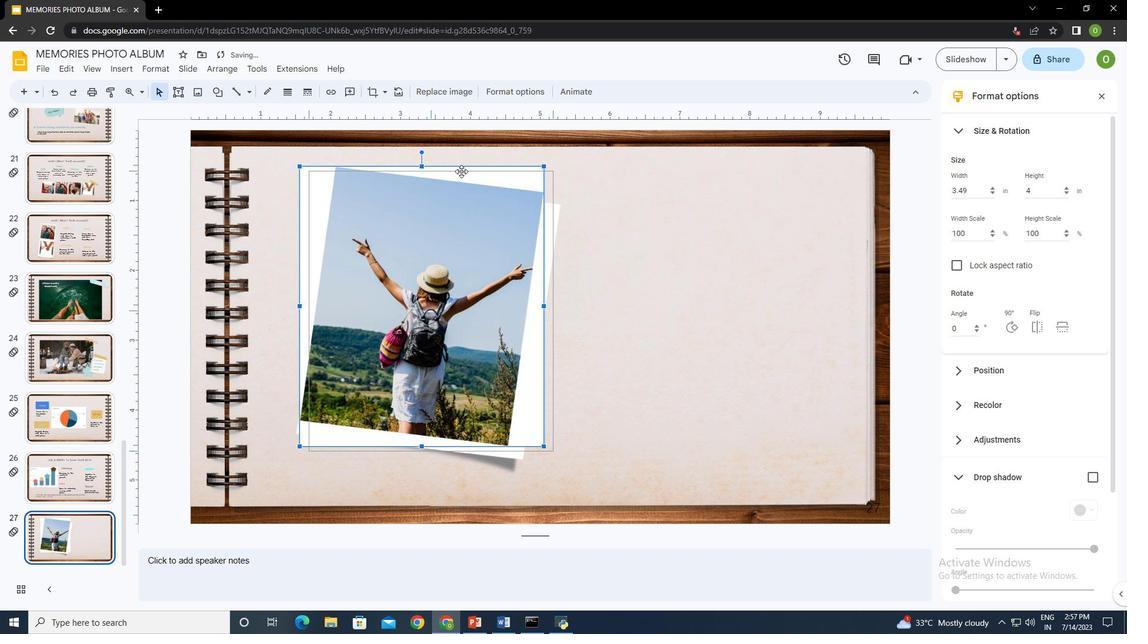 
Action: Mouse moved to (472, 251)
Screenshot: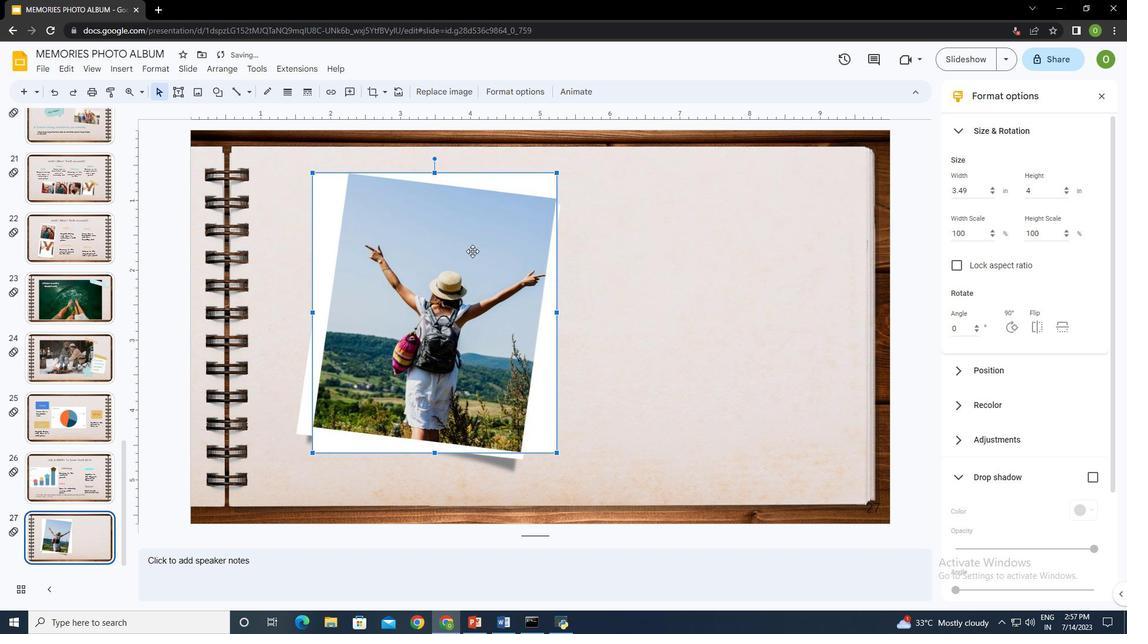 
Action: Mouse pressed left at (472, 251)
Screenshot: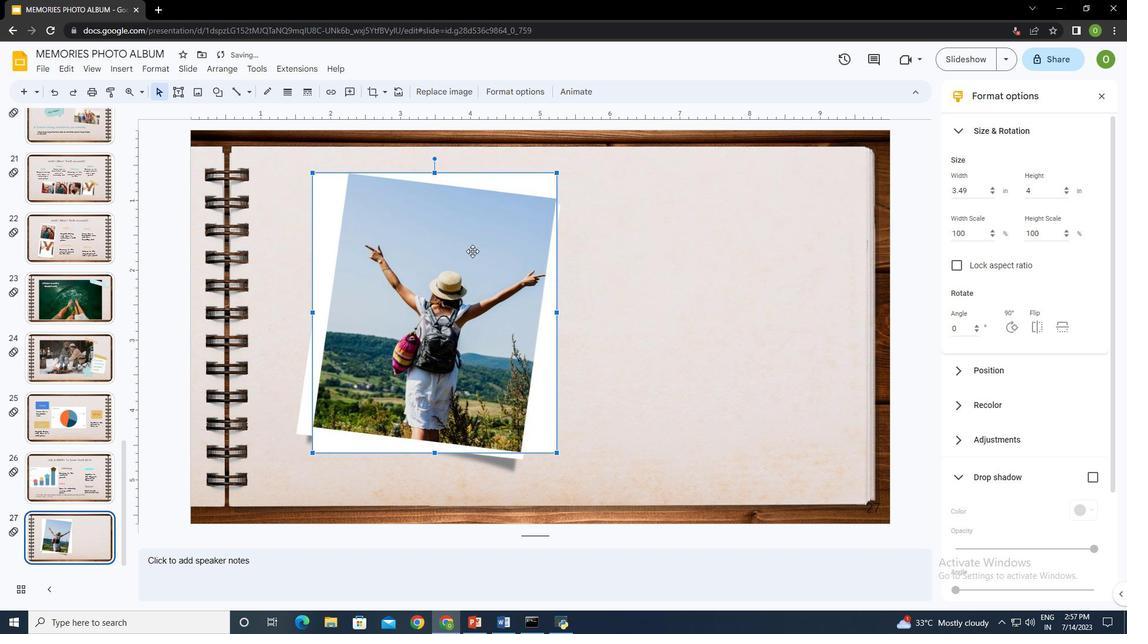 
Action: Mouse moved to (555, 452)
Screenshot: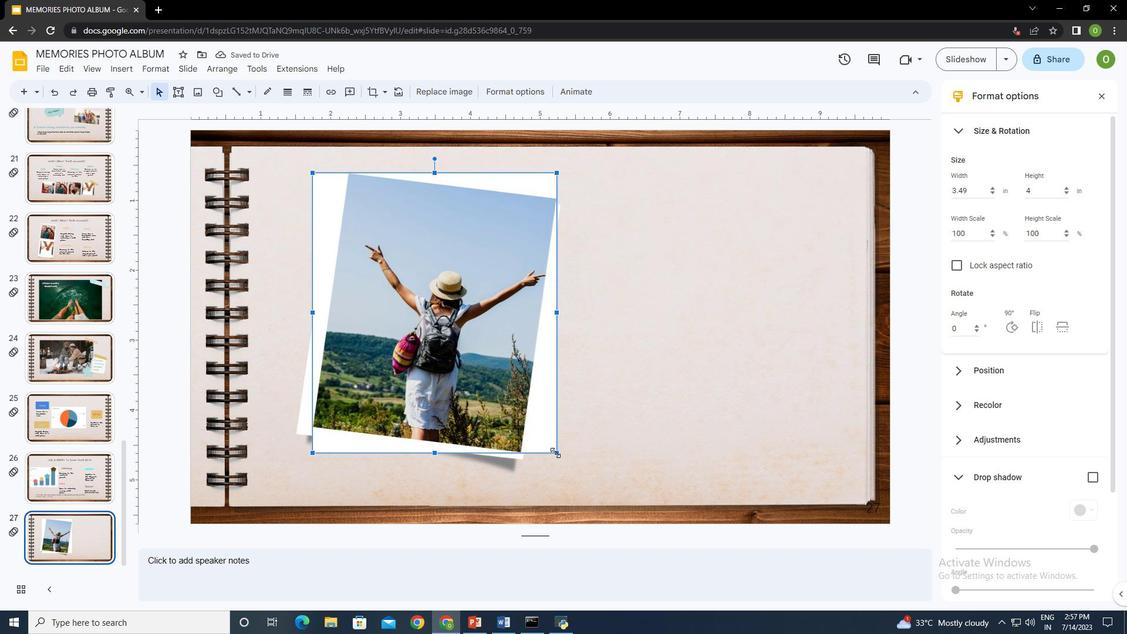 
Action: Mouse pressed left at (555, 452)
Screenshot: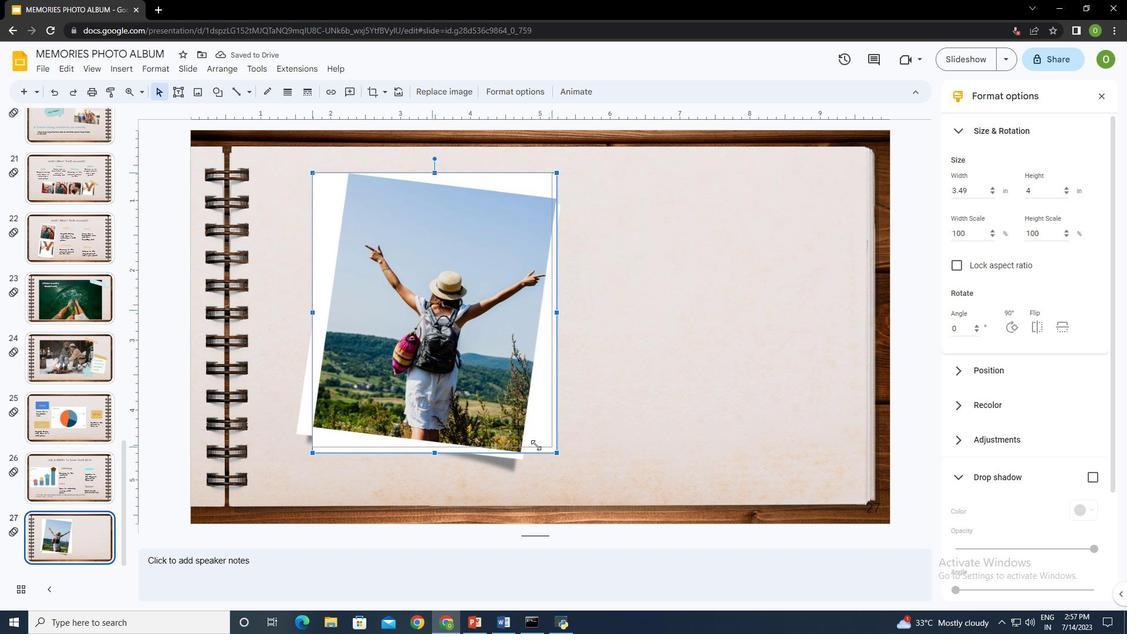 
Action: Mouse moved to (457, 270)
Screenshot: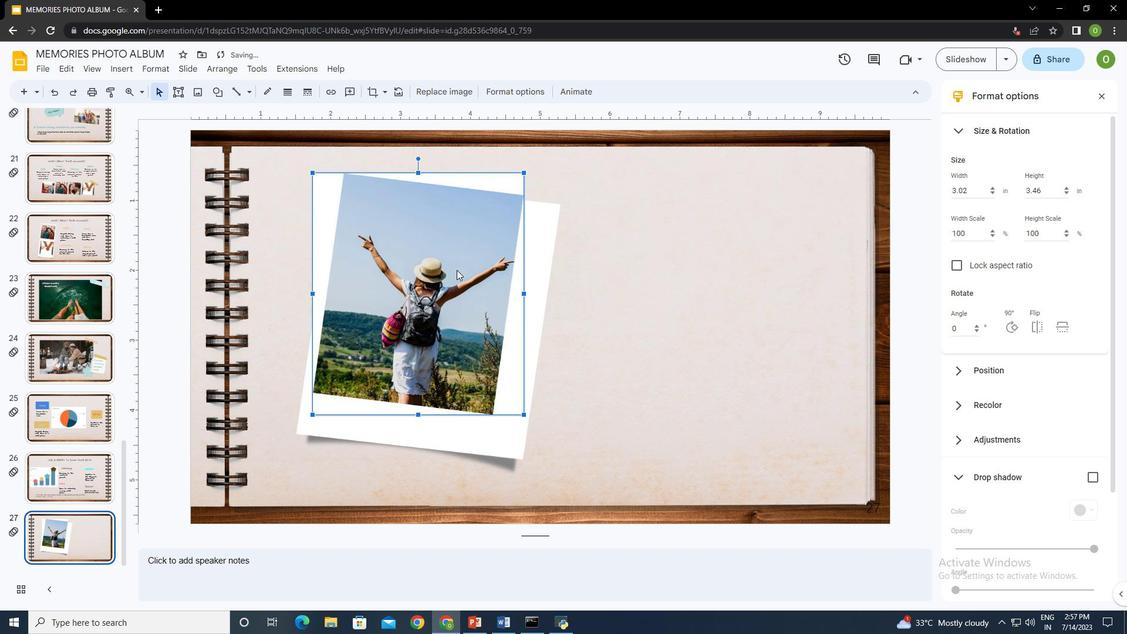 
Action: Mouse pressed left at (457, 270)
Screenshot: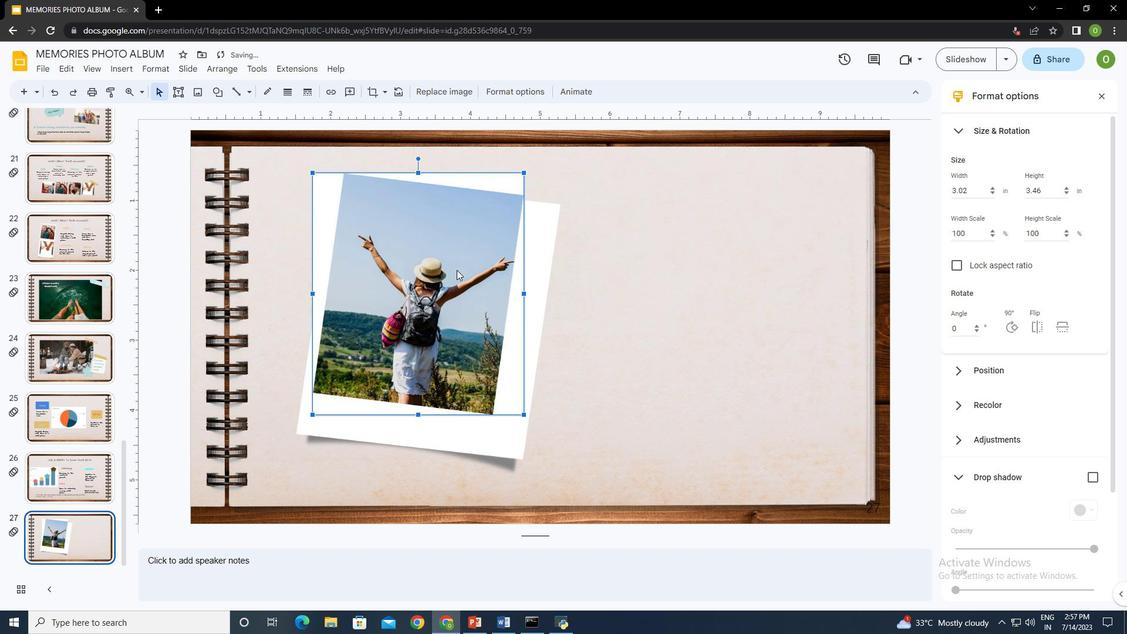 
Action: Mouse moved to (417, 156)
Screenshot: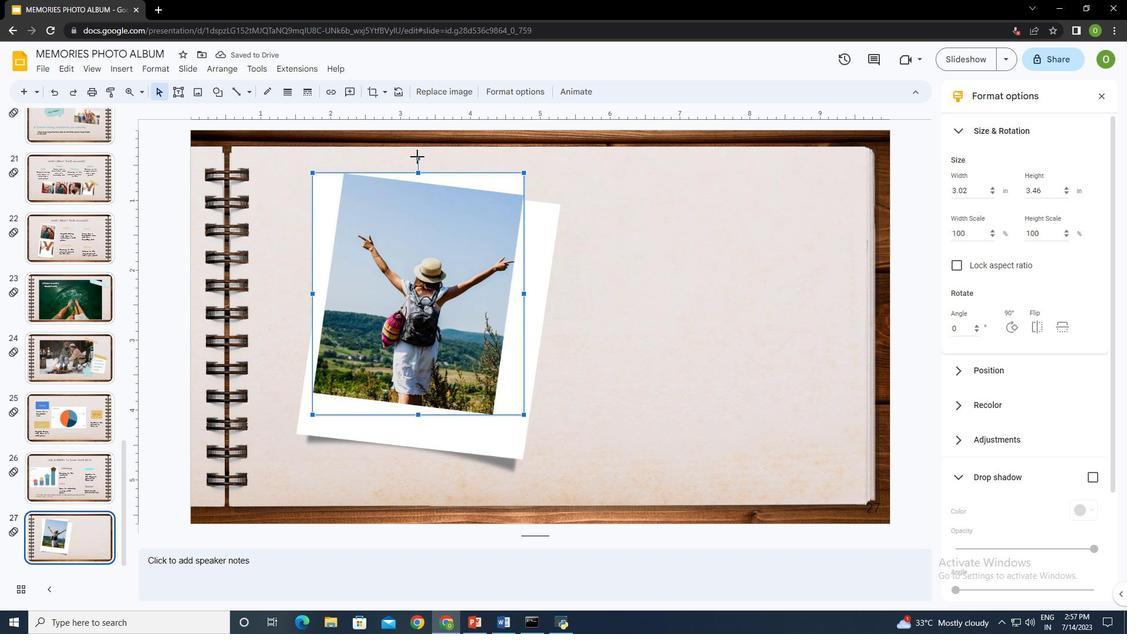 
Action: Mouse pressed left at (417, 156)
Screenshot: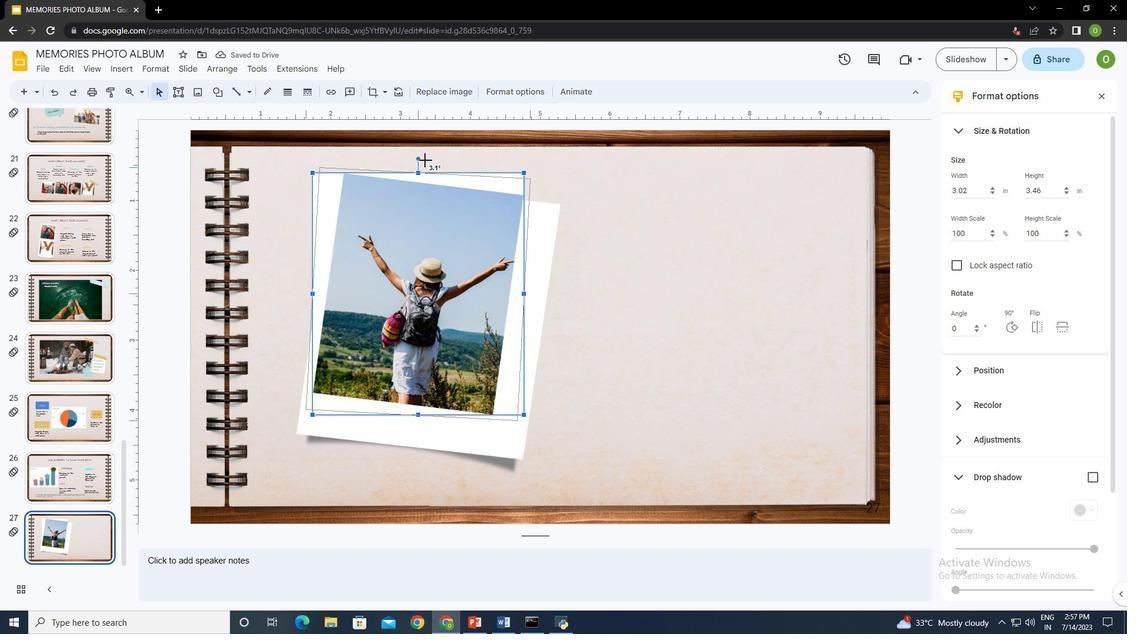 
Action: Mouse moved to (438, 202)
Screenshot: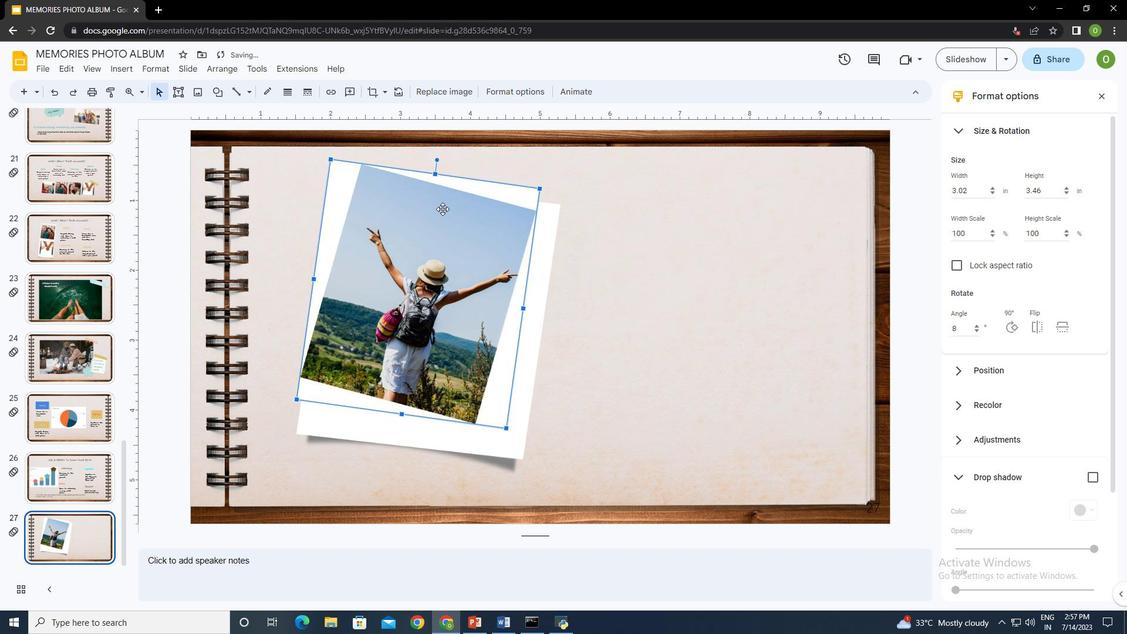 
Action: Mouse pressed left at (438, 202)
Screenshot: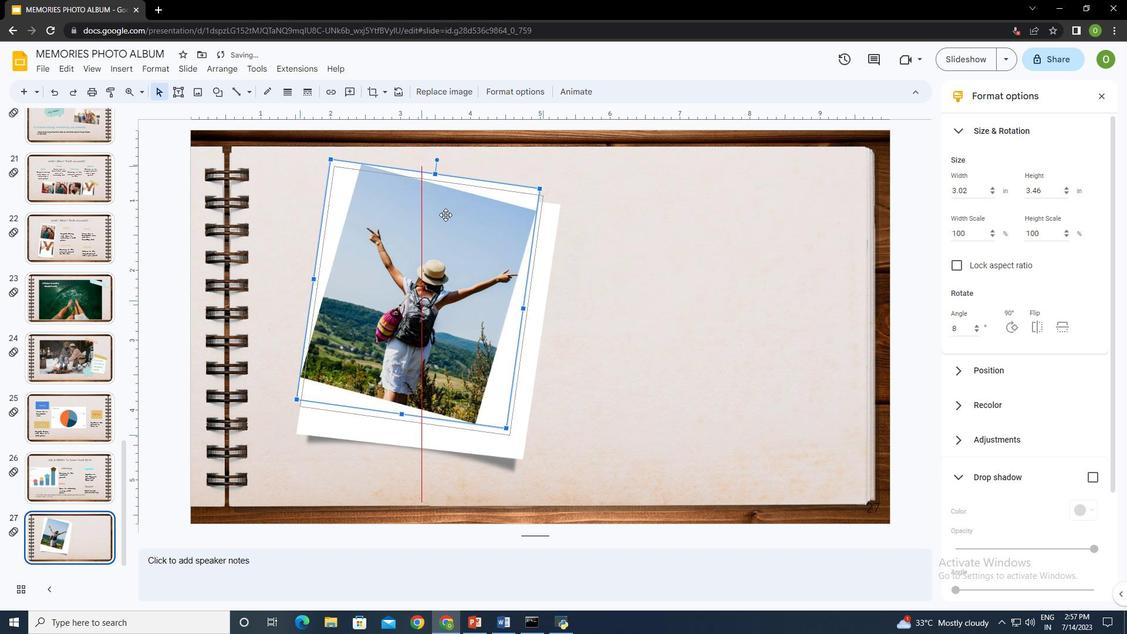 
Action: Mouse moved to (650, 267)
Screenshot: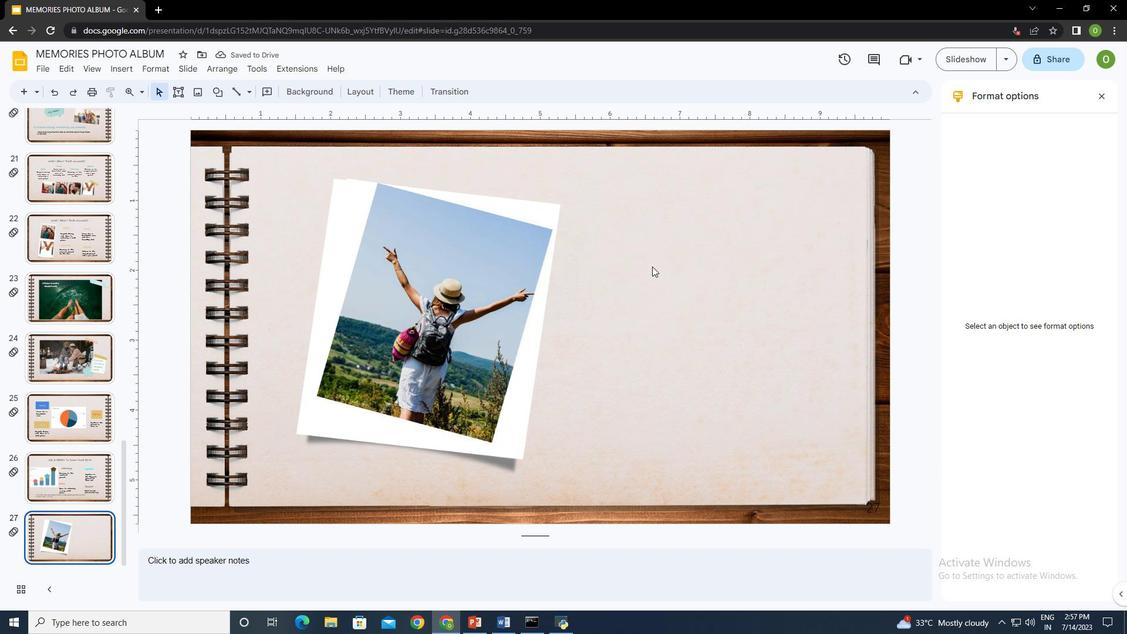 
Action: Mouse pressed left at (650, 267)
Screenshot: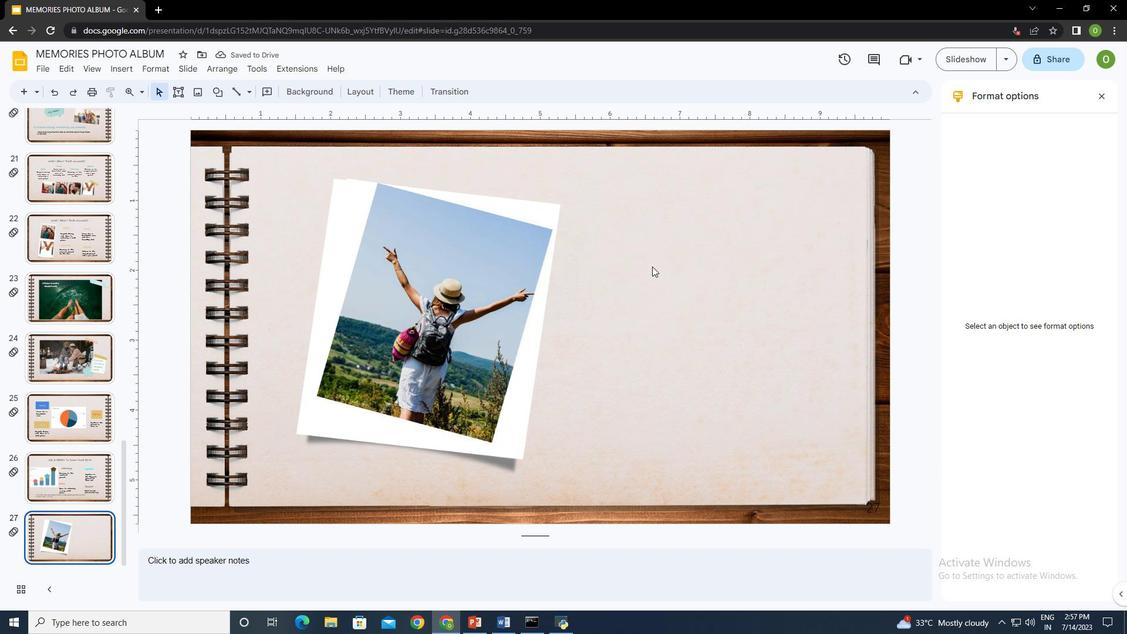 
Action: Mouse moved to (119, 70)
Screenshot: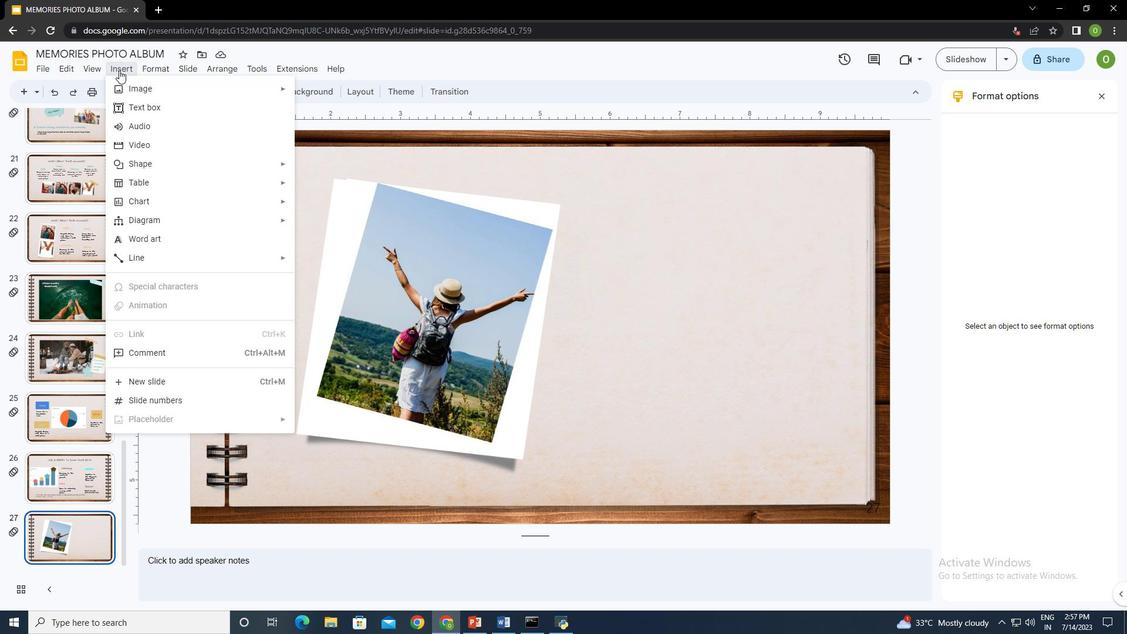 
Action: Mouse pressed left at (119, 70)
Screenshot: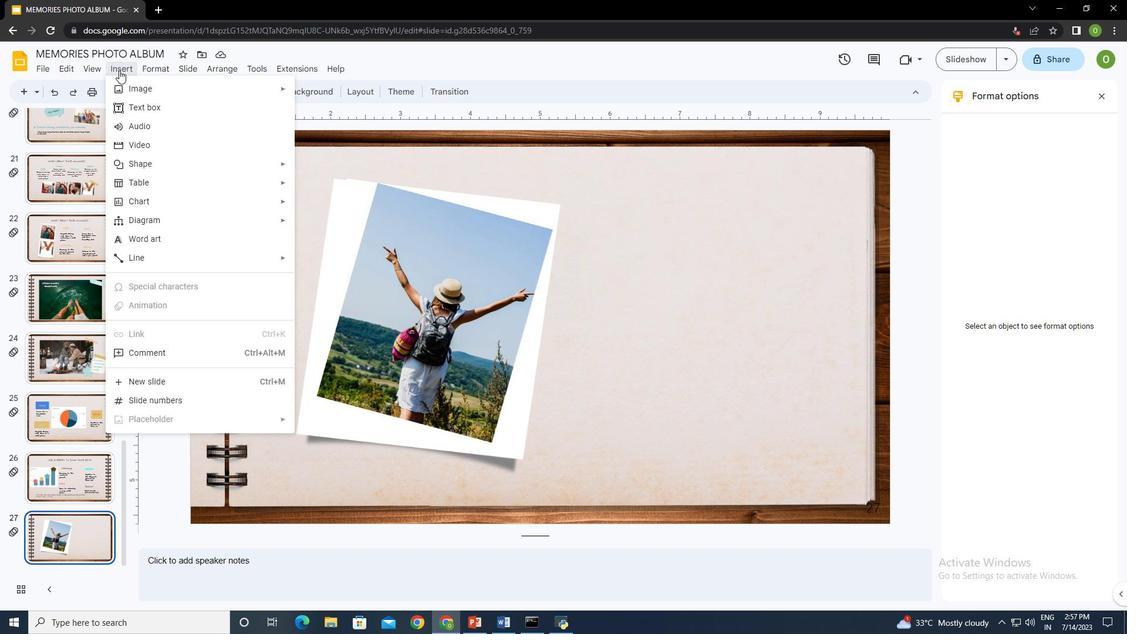 
Action: Mouse moved to (365, 94)
Screenshot: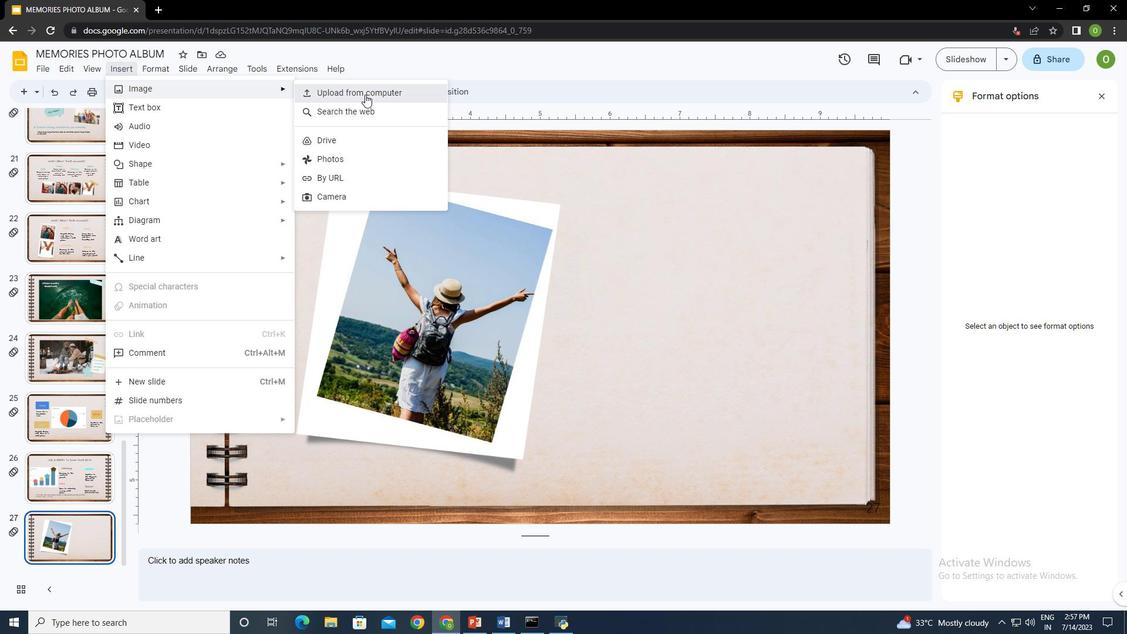 
Action: Mouse pressed left at (365, 94)
Screenshot: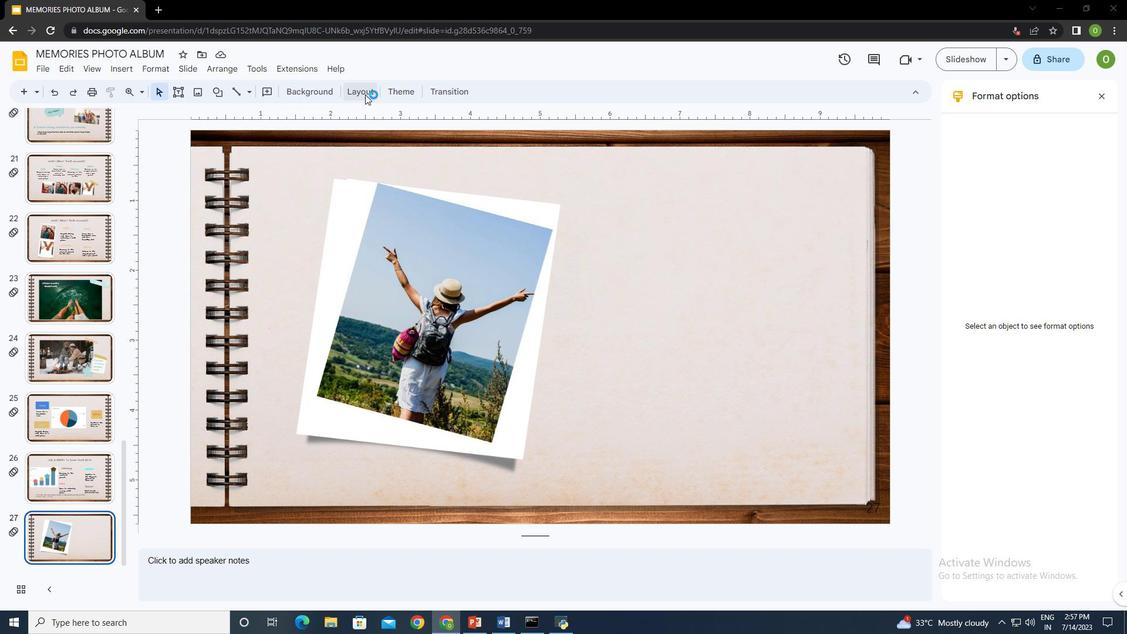 
Action: Mouse moved to (420, 183)
Screenshot: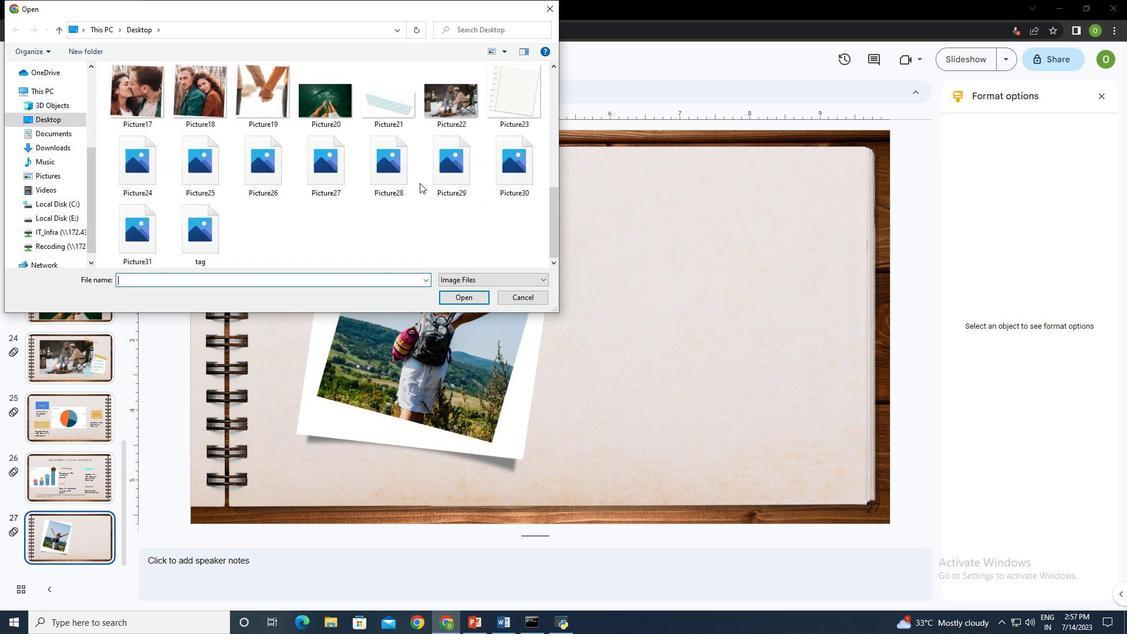 
Action: Mouse scrolled (420, 182) with delta (0, 0)
Screenshot: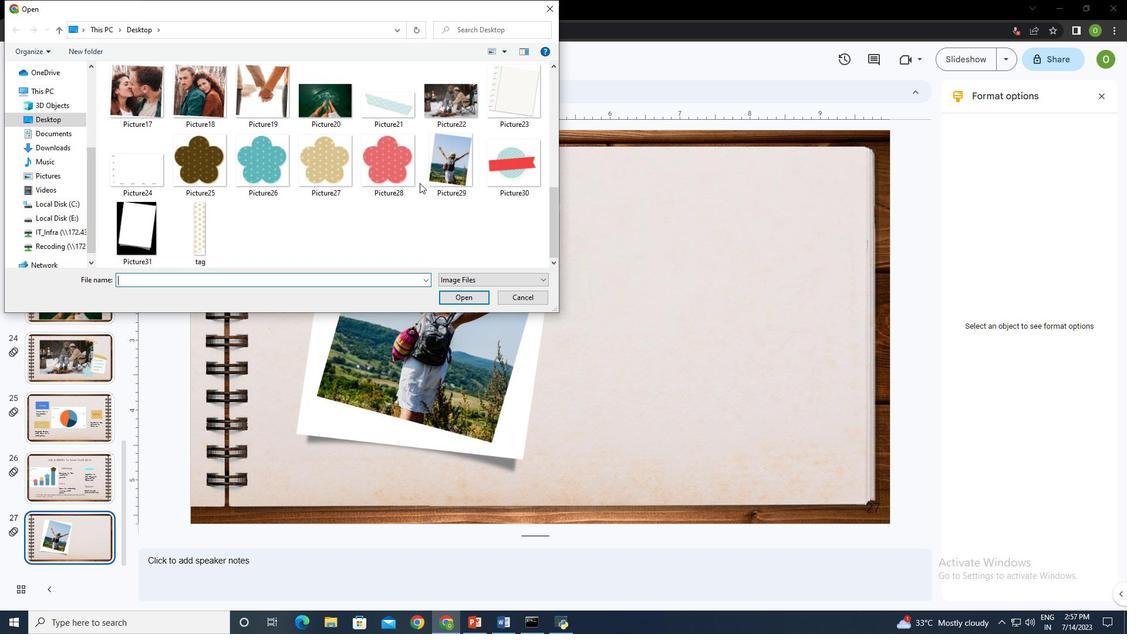 
Action: Mouse scrolled (420, 182) with delta (0, 0)
Screenshot: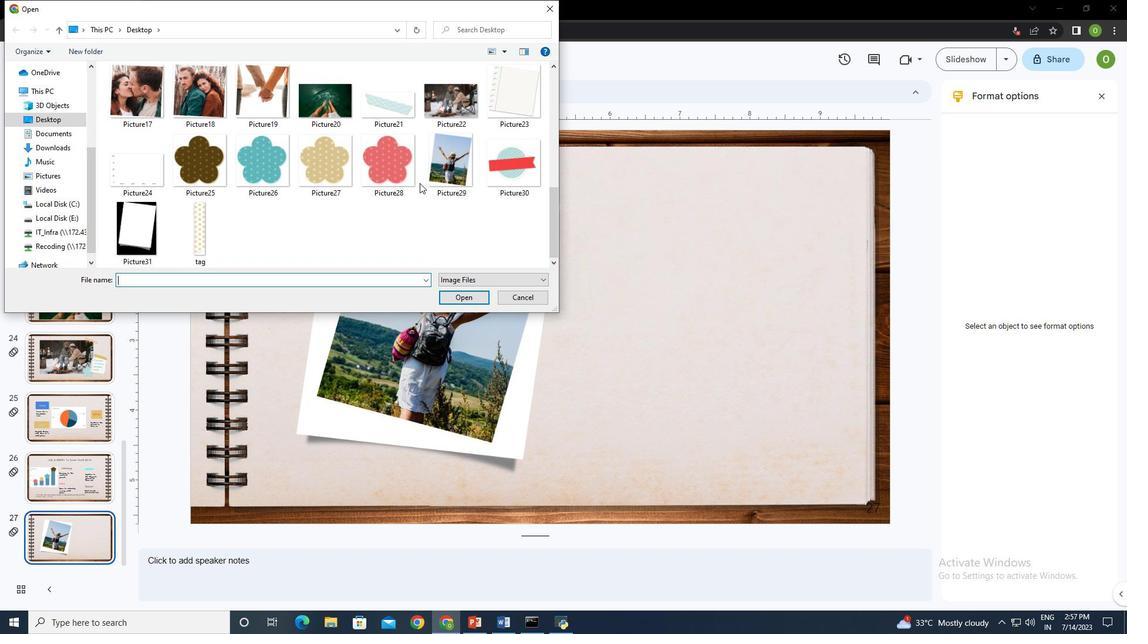 
Action: Mouse scrolled (420, 182) with delta (0, 0)
Screenshot: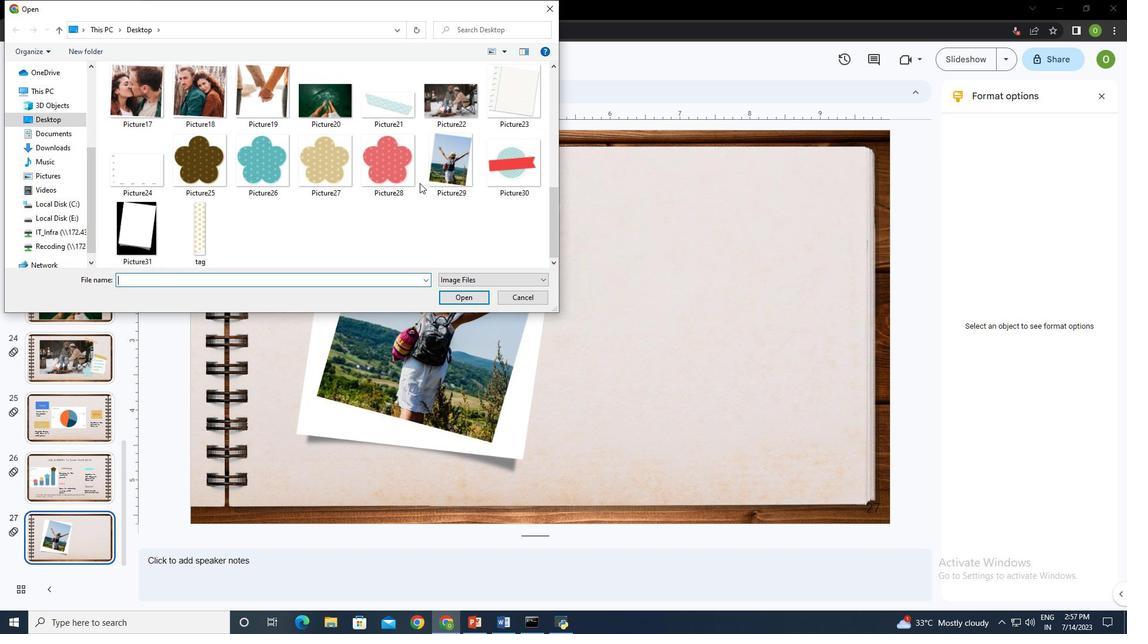 
Action: Mouse scrolled (420, 182) with delta (0, 0)
Screenshot: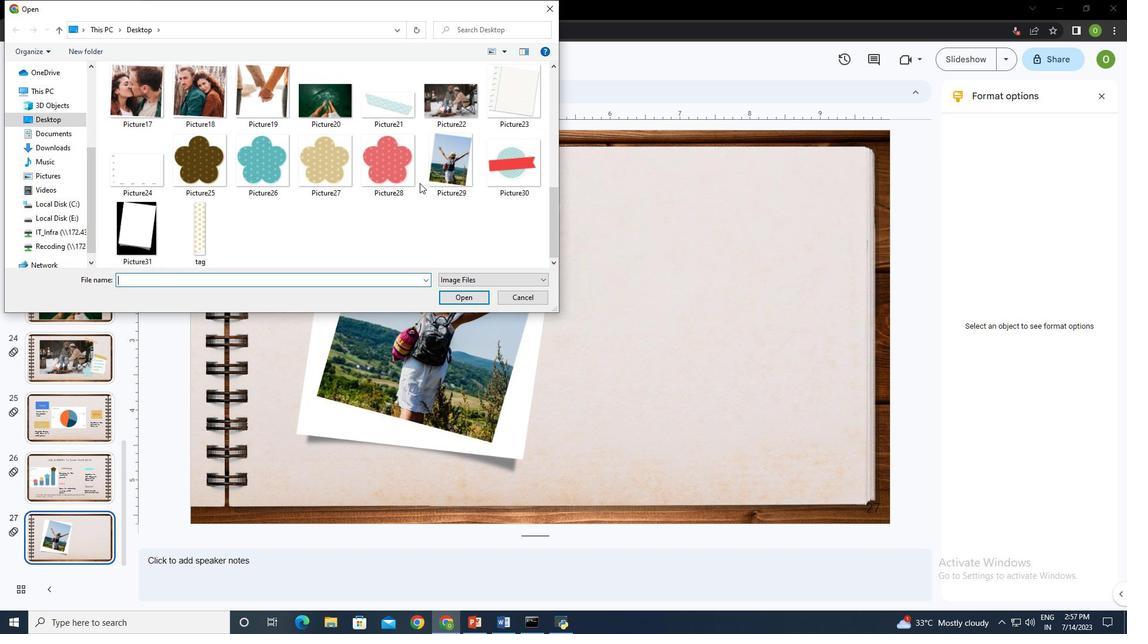 
Action: Mouse moved to (522, 156)
Screenshot: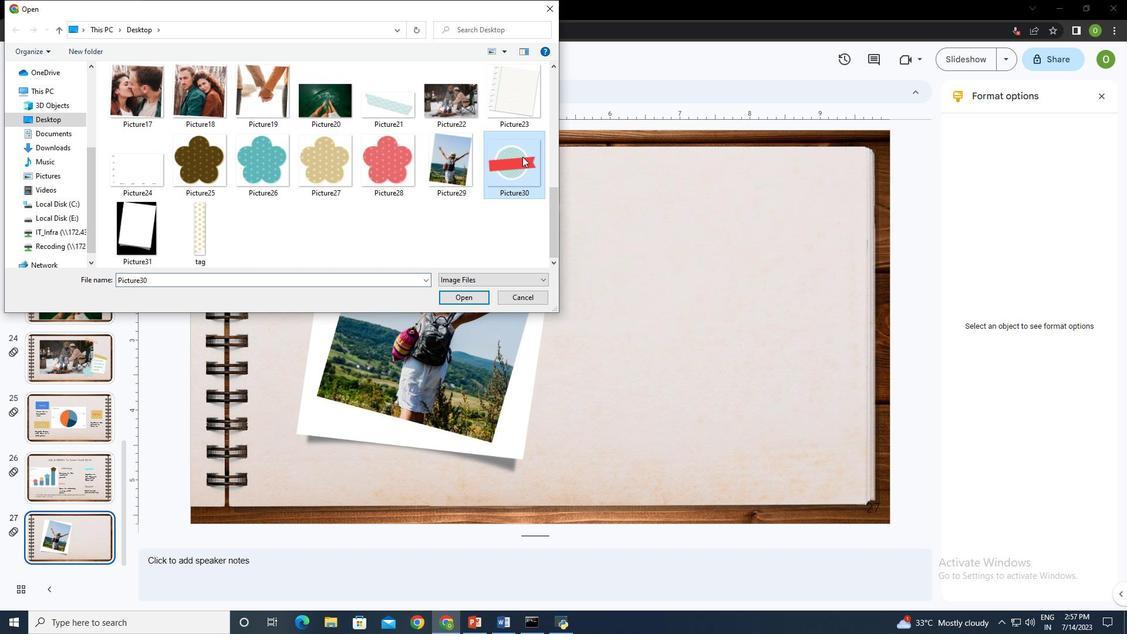 
Action: Mouse pressed left at (522, 156)
Screenshot: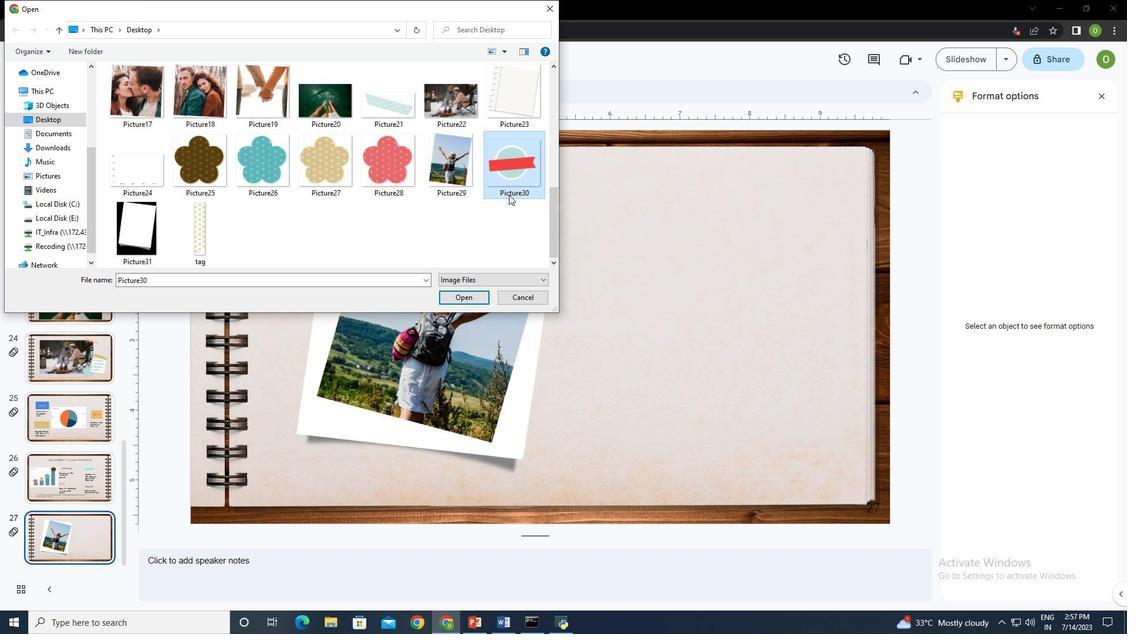 
Action: Mouse moved to (456, 296)
Screenshot: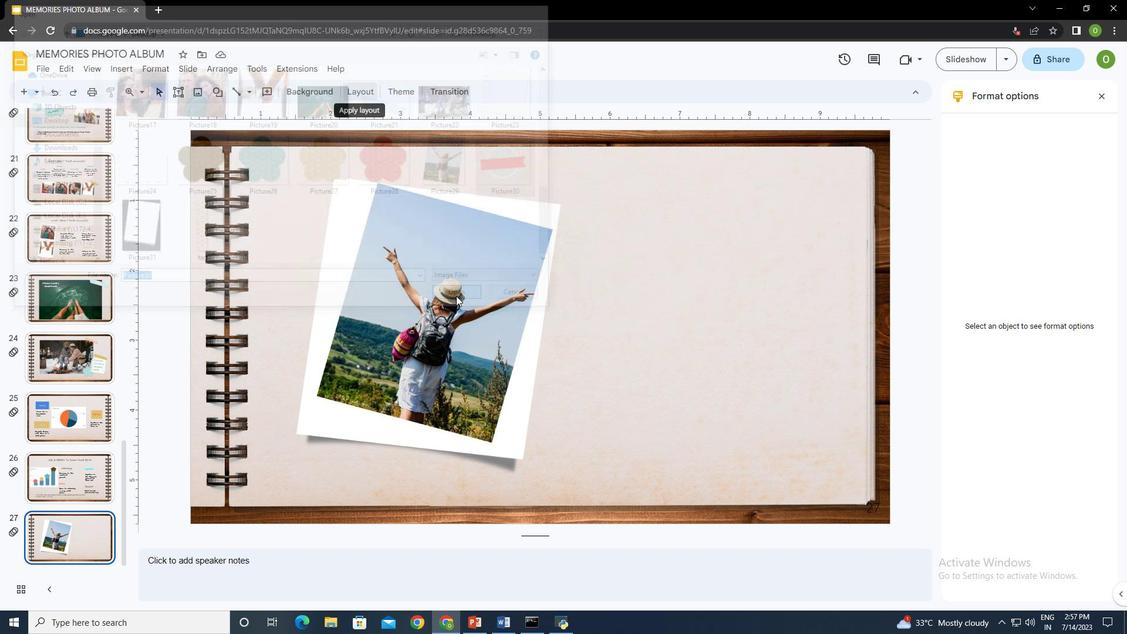 
Action: Mouse pressed left at (456, 296)
Screenshot: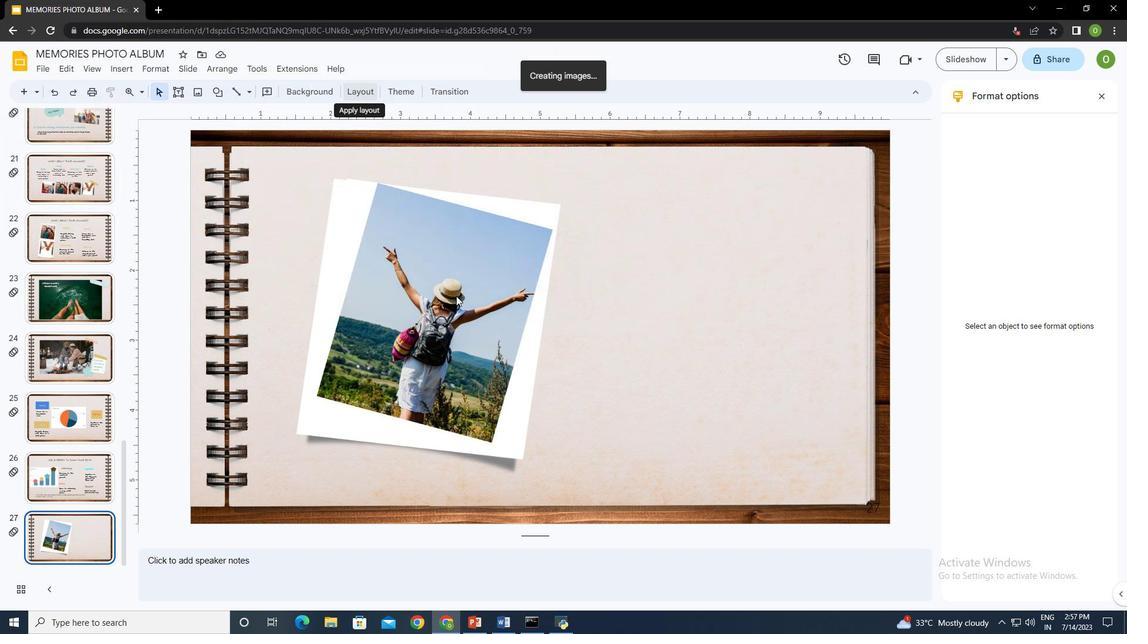 
Action: Mouse moved to (878, 407)
Screenshot: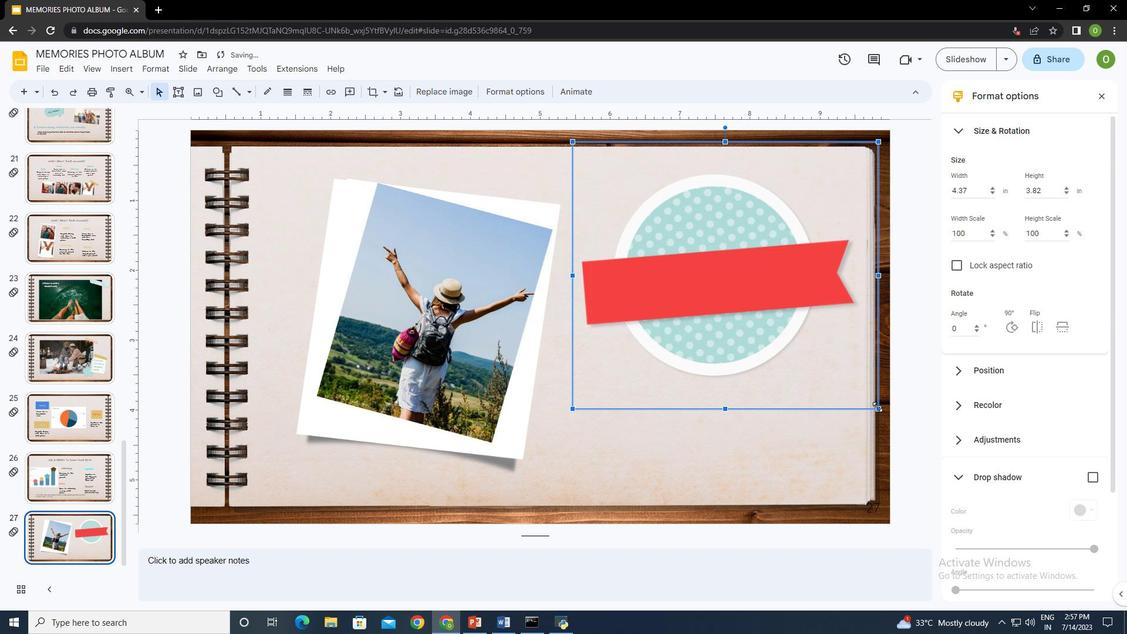 
Action: Mouse pressed left at (878, 407)
Screenshot: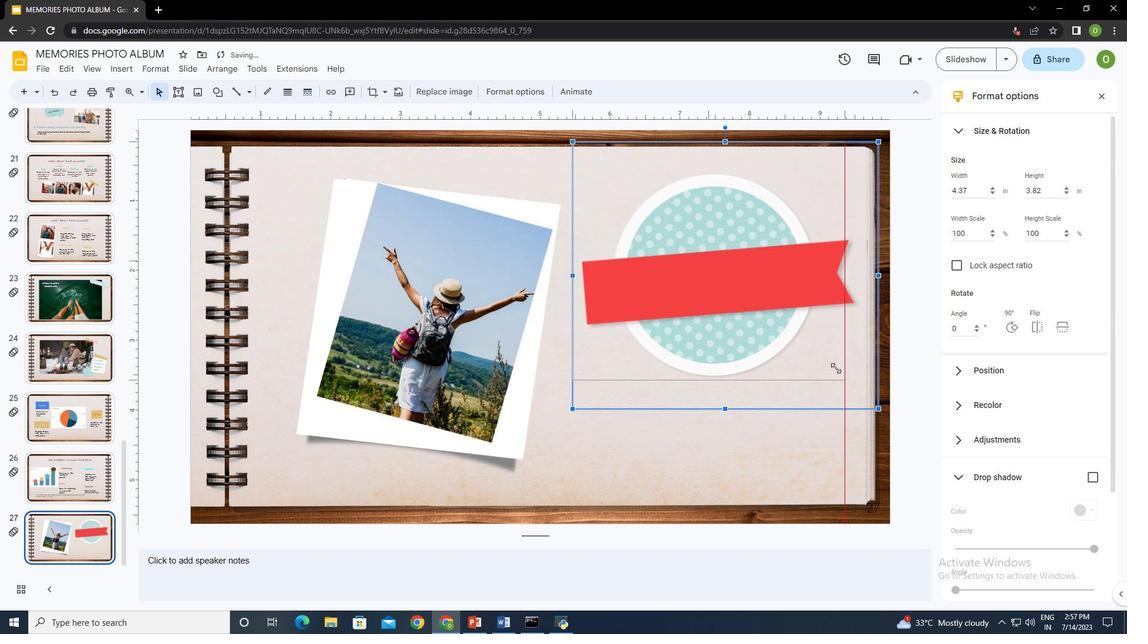 
Action: Mouse moved to (705, 185)
Screenshot: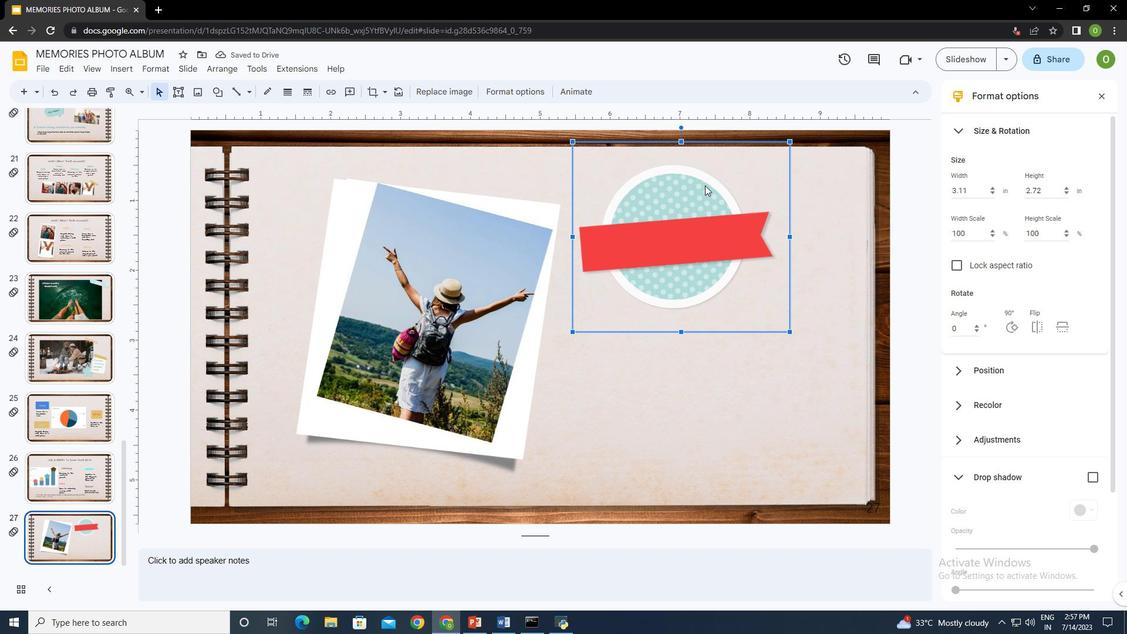 
Action: Key pressed <Key.down><Key.down><Key.down><Key.down><Key.down><Key.down><Key.down><Key.down><Key.down><Key.down><Key.down><Key.down><Key.down><Key.right><Key.right><Key.right><Key.down><Key.down><Key.down><Key.down><Key.down><Key.down><Key.down><Key.down><Key.down><Key.down><Key.down><Key.down><Key.left><Key.left><Key.left><Key.left><Key.left><Key.left><Key.left><Key.left><Key.left><Key.left><Key.left><Key.left><Key.left><Key.left><Key.left><Key.left><Key.left><Key.left><Key.left><Key.left><Key.left>
Screenshot: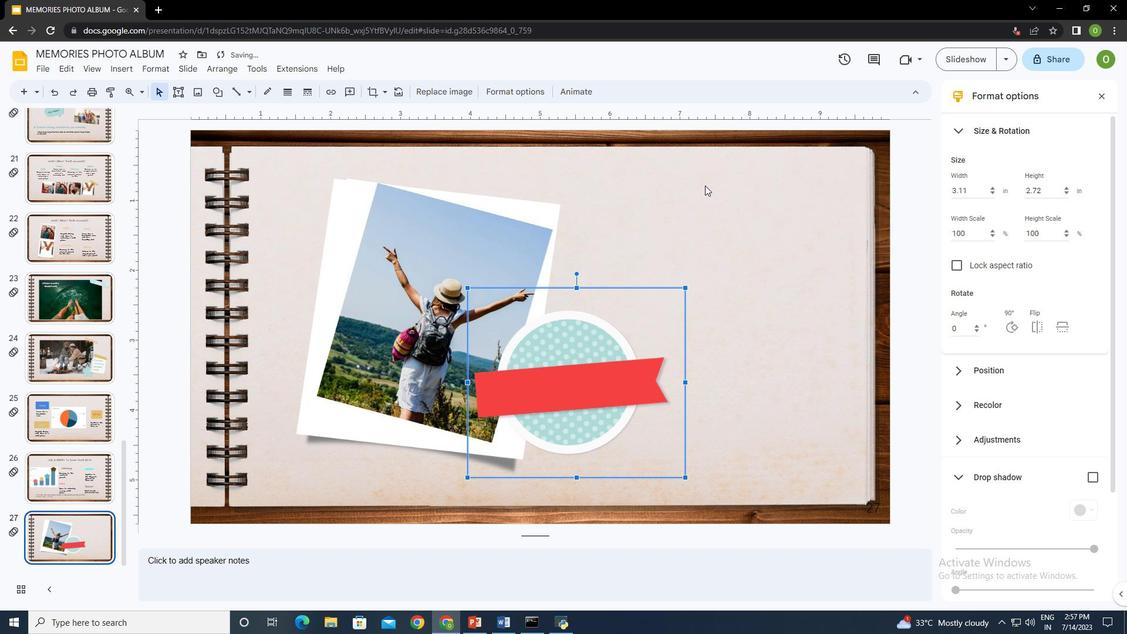 
Action: Mouse moved to (567, 393)
Screenshot: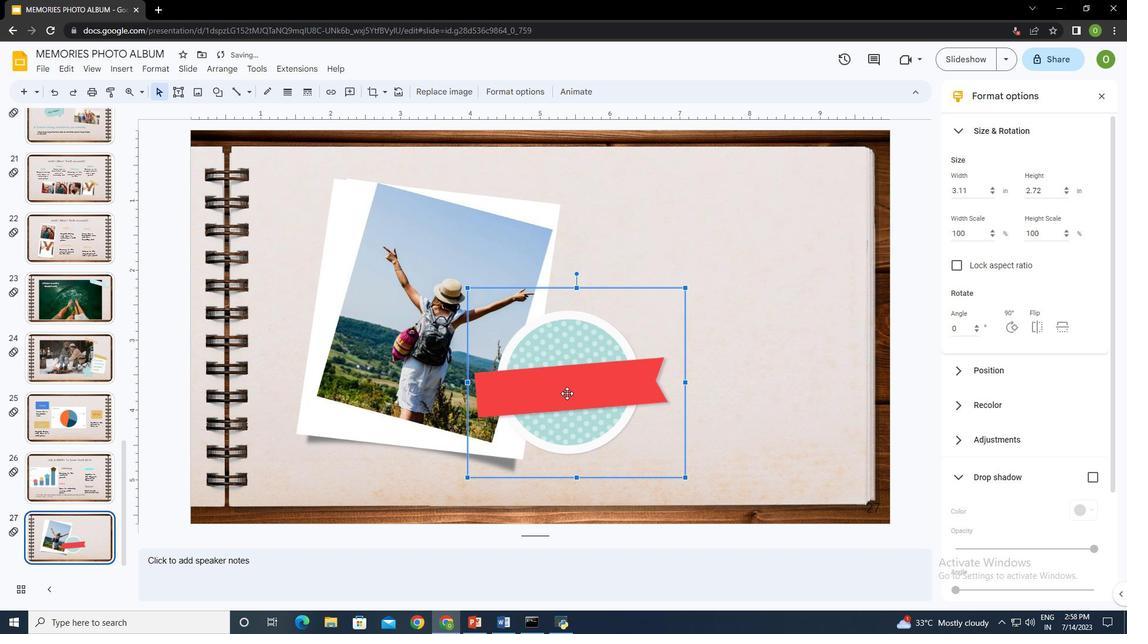 
Action: Mouse pressed left at (567, 393)
Screenshot: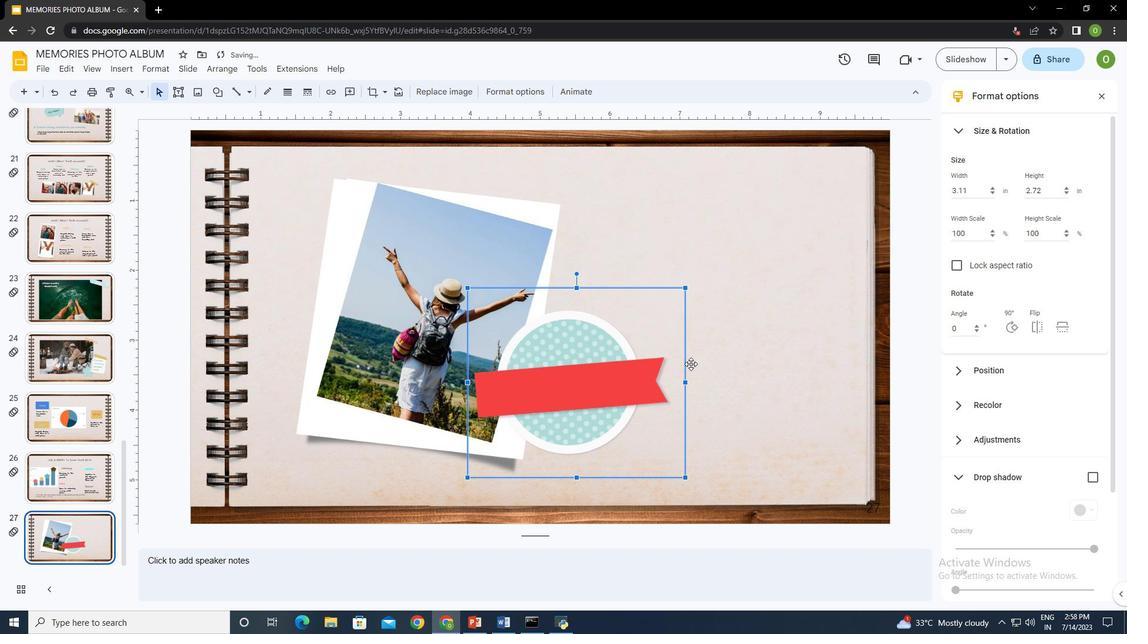 
Action: Mouse moved to (791, 297)
Screenshot: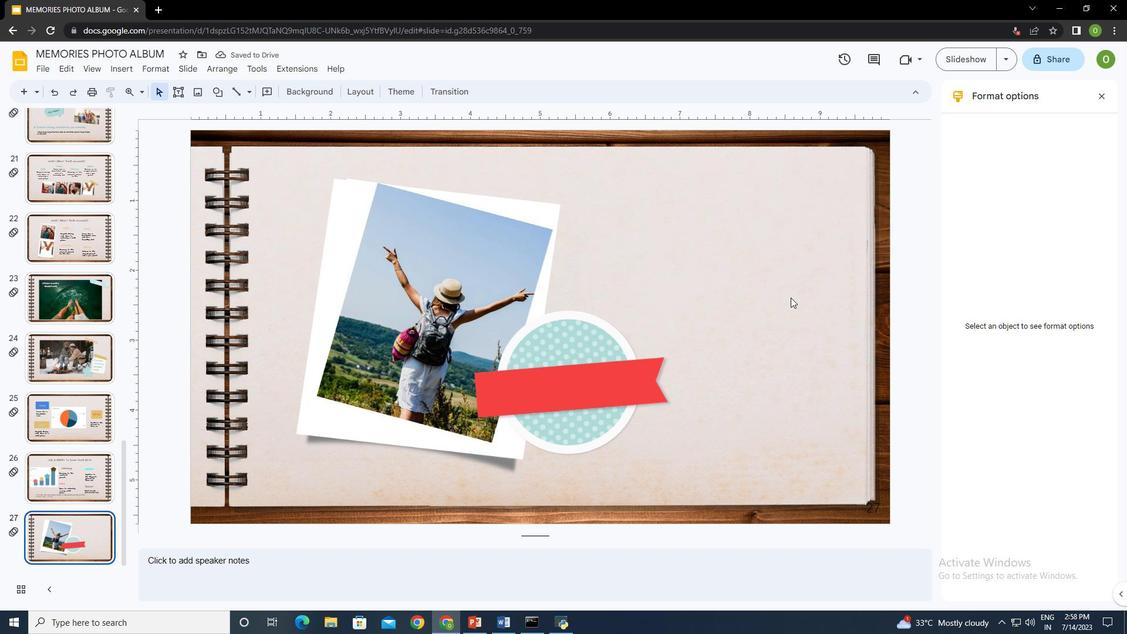 
Action: Mouse pressed left at (791, 297)
Screenshot: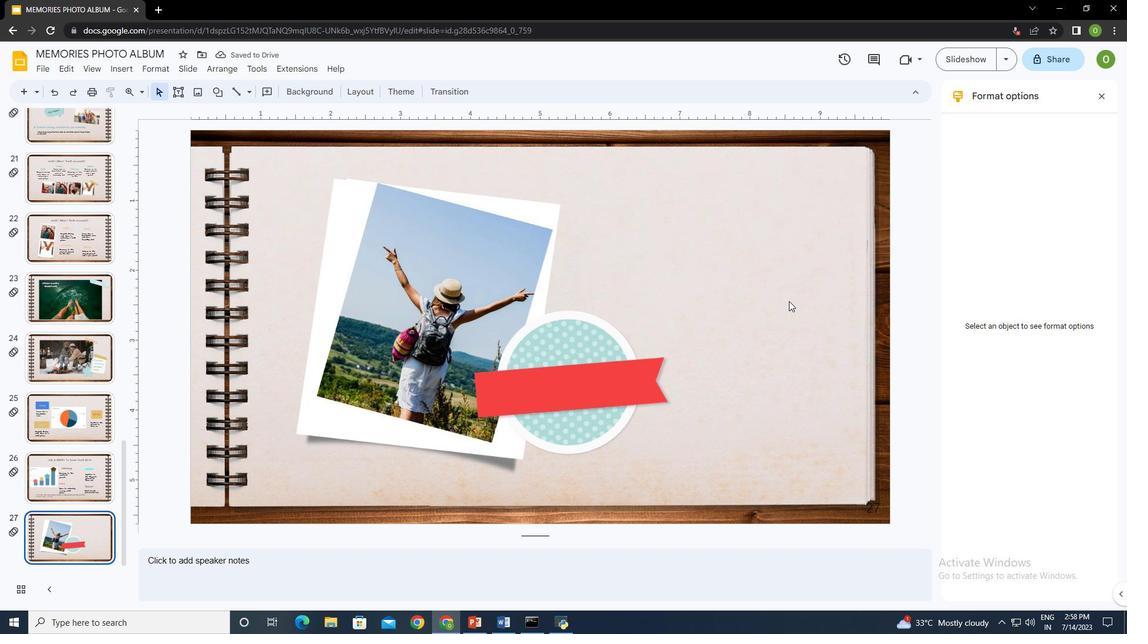 
Action: Mouse moved to (178, 89)
Screenshot: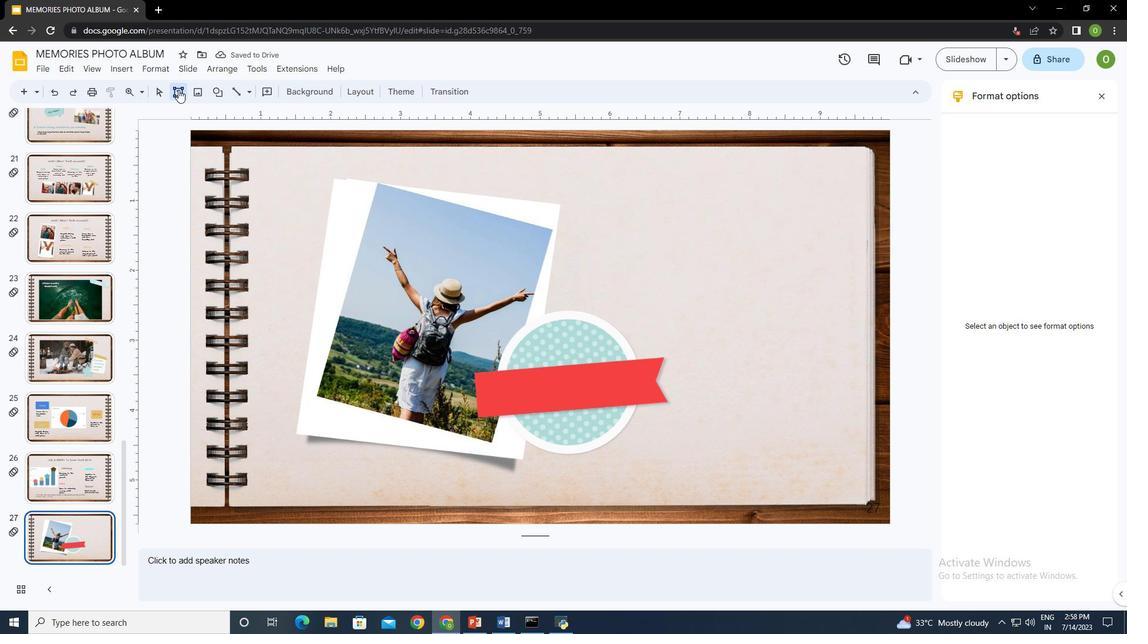 
Action: Mouse pressed left at (178, 89)
Screenshot: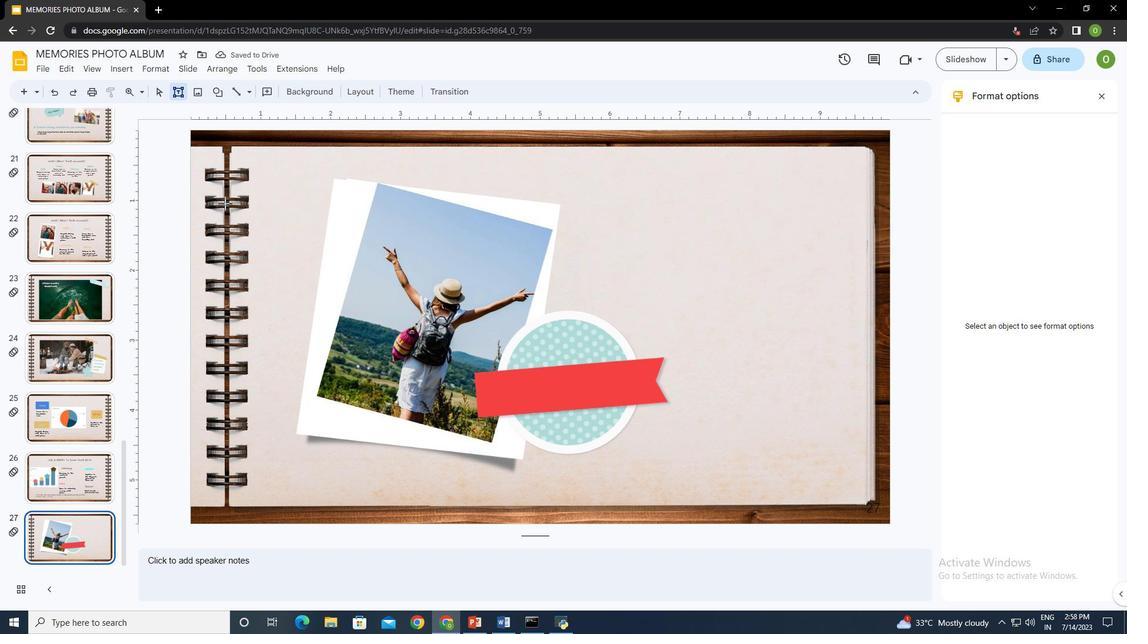 
Action: Mouse moved to (528, 370)
Screenshot: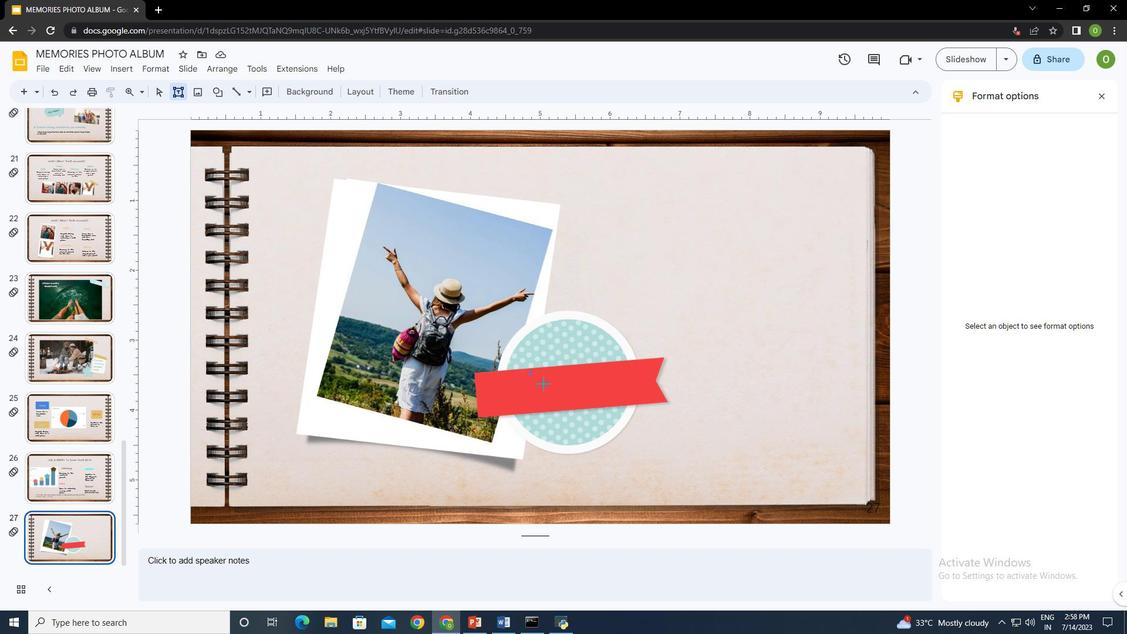 
Action: Mouse pressed left at (528, 370)
Screenshot: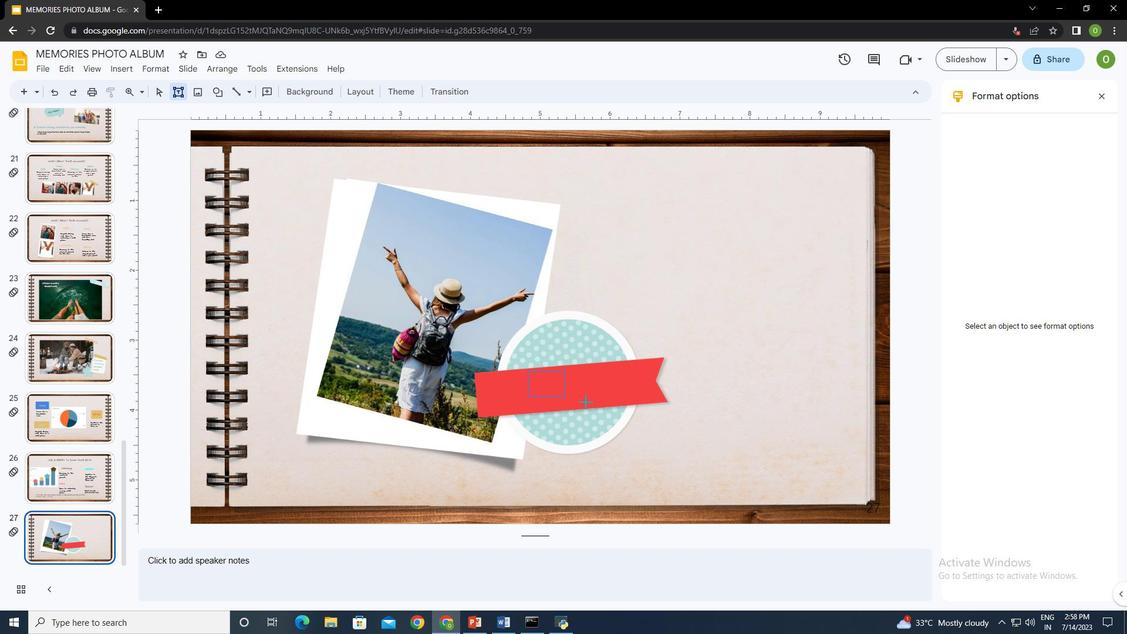 
Action: Mouse moved to (569, 395)
Screenshot: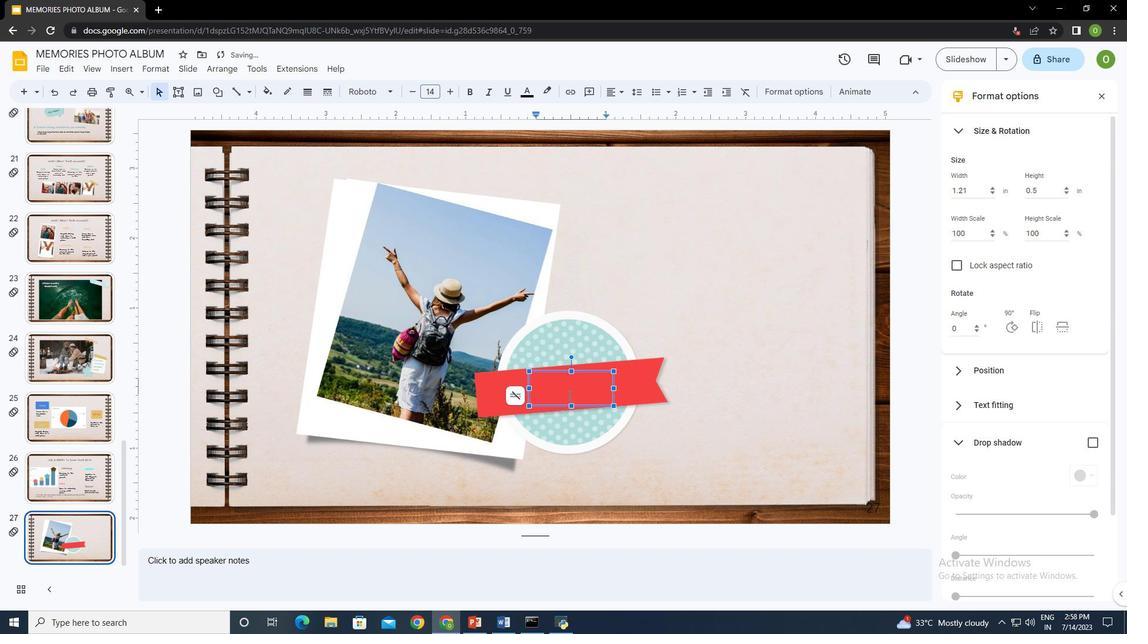 
Action: Key pressed 02ctrl+A
Screenshot: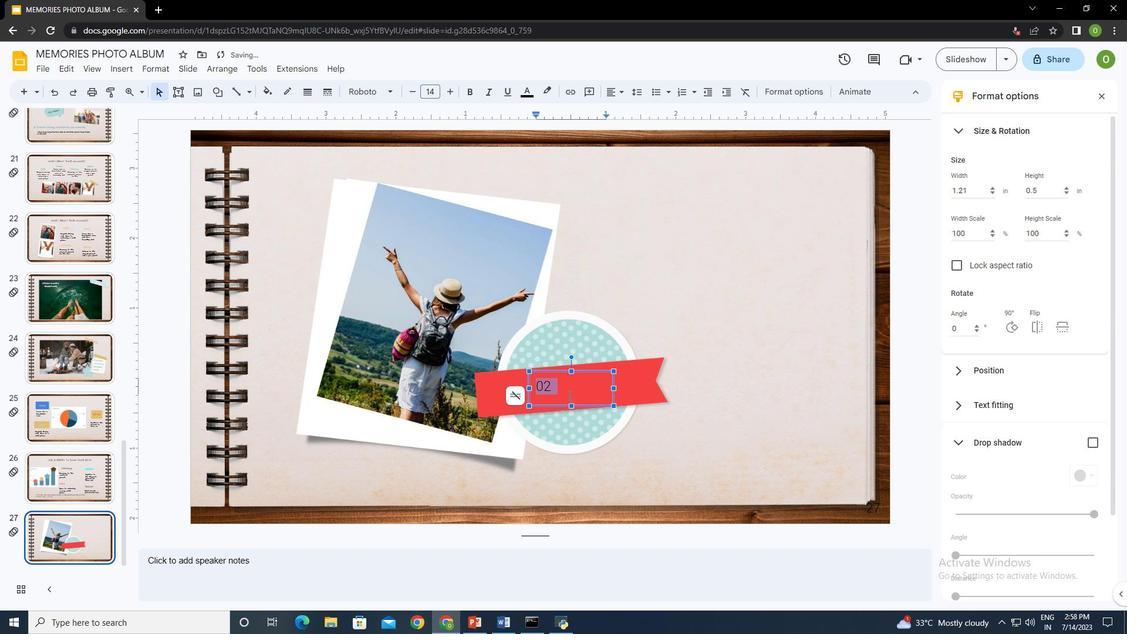
Action: Mouse moved to (362, 92)
Screenshot: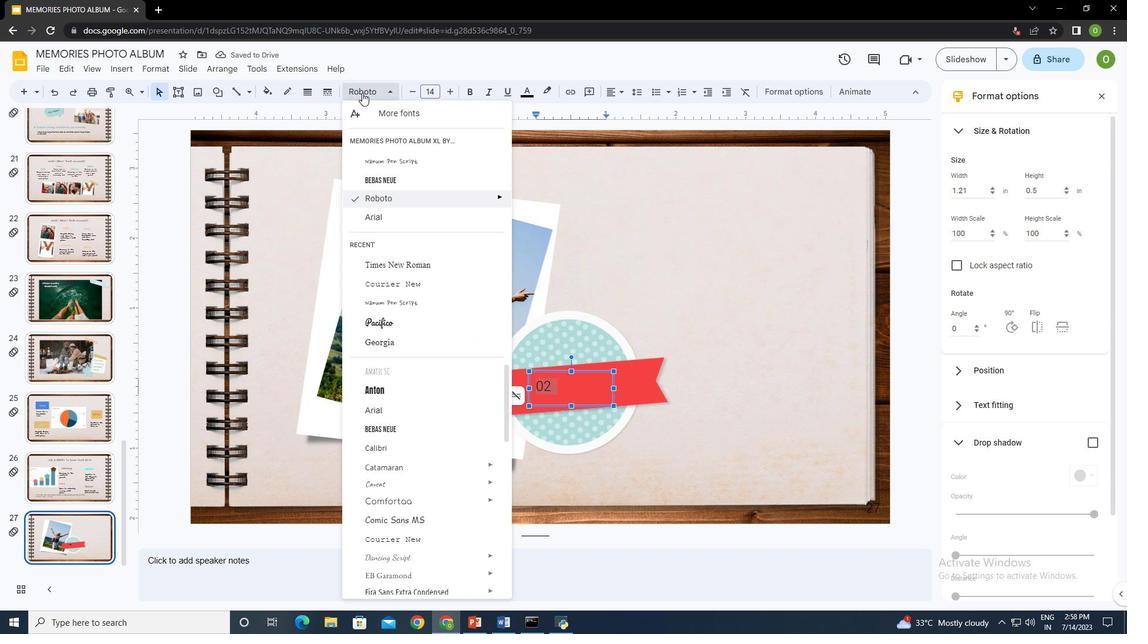 
Action: Mouse pressed left at (362, 92)
Screenshot: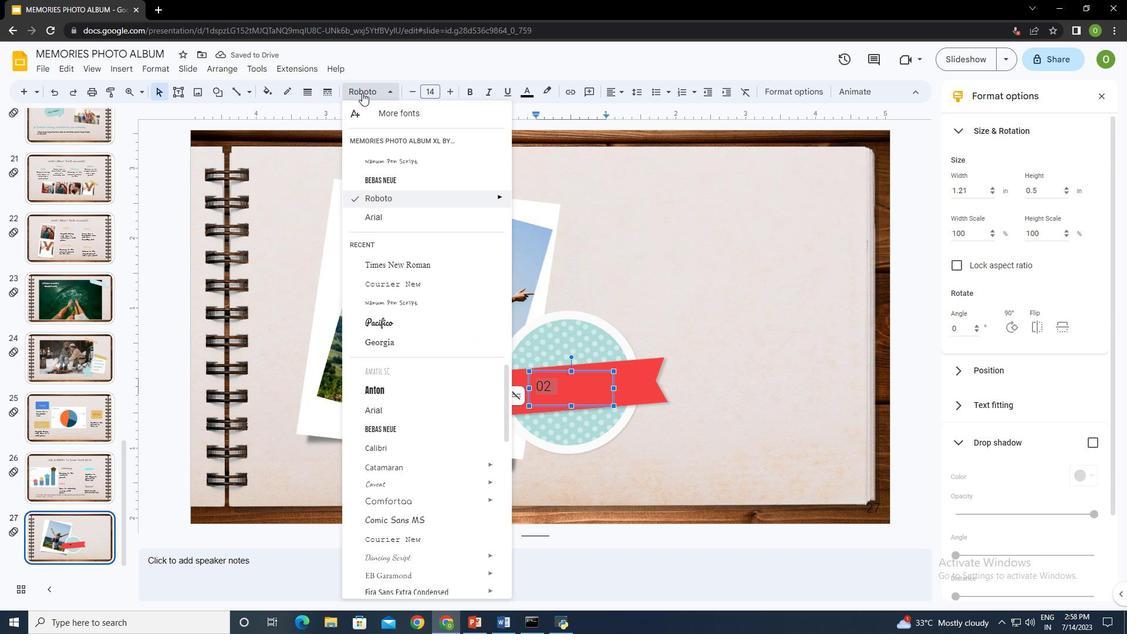 
Action: Mouse moved to (402, 162)
Screenshot: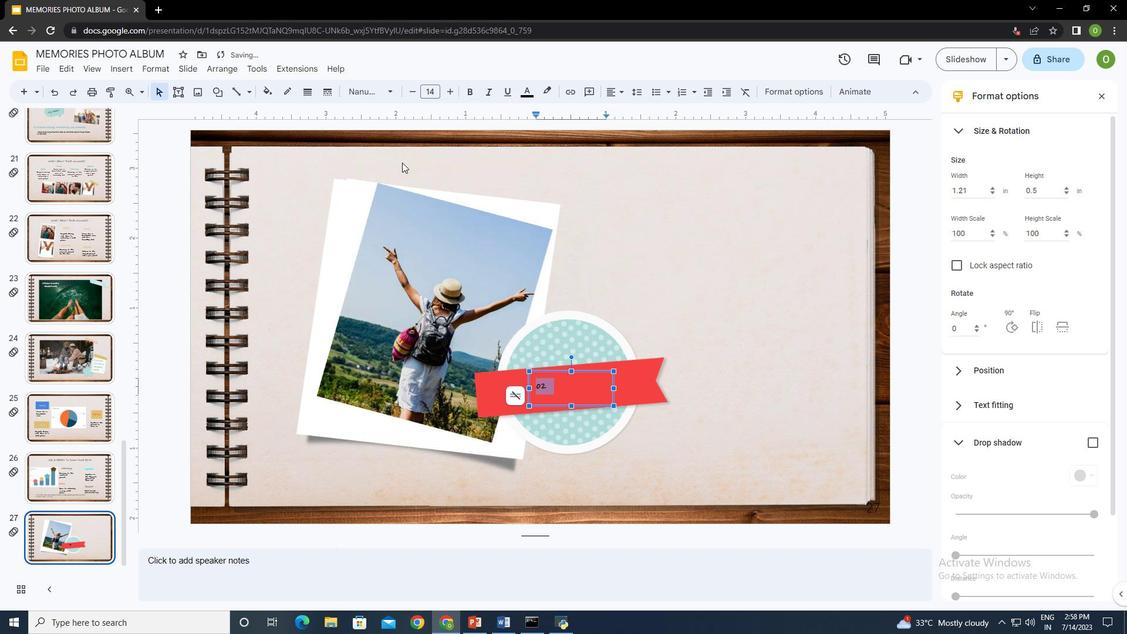 
Action: Mouse pressed left at (402, 162)
Screenshot: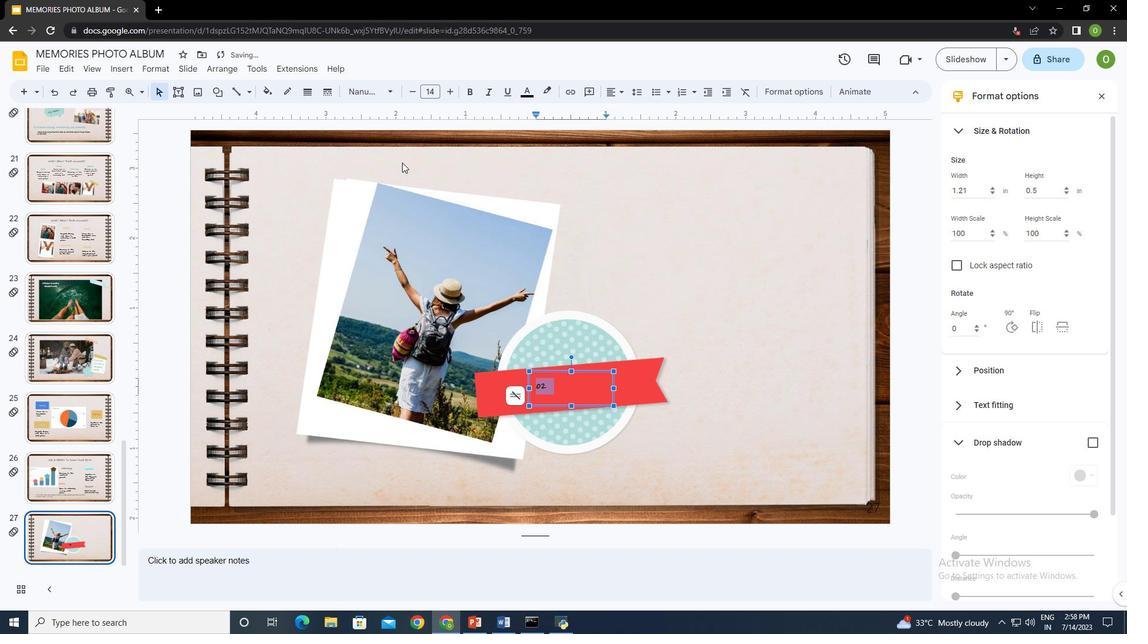 
Action: Mouse moved to (435, 93)
Screenshot: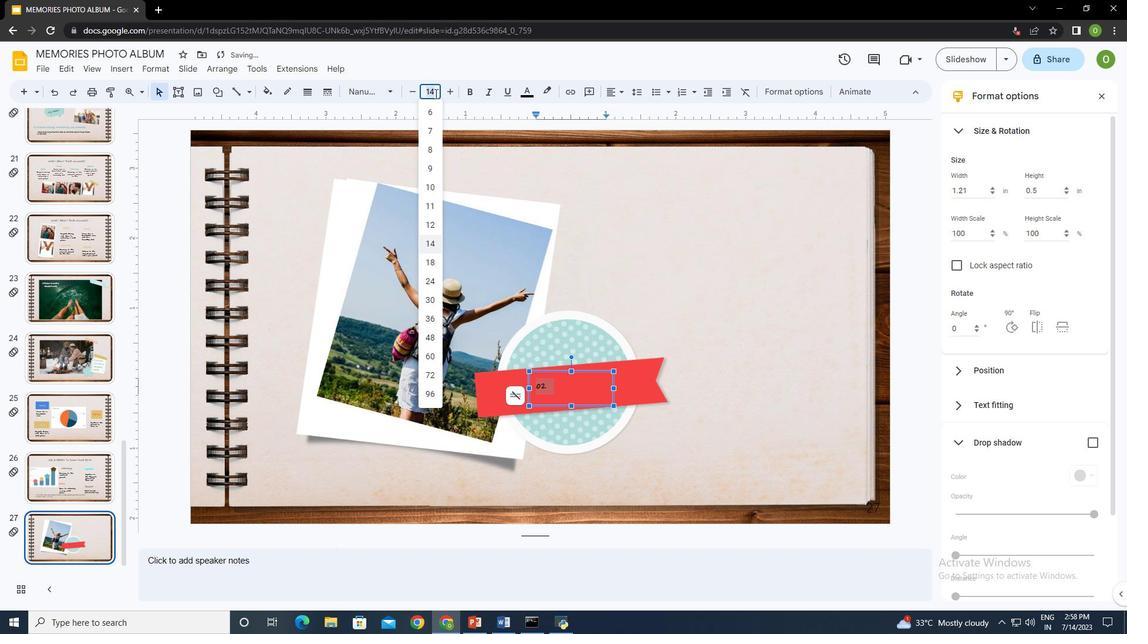 
Action: Mouse pressed left at (435, 93)
Screenshot: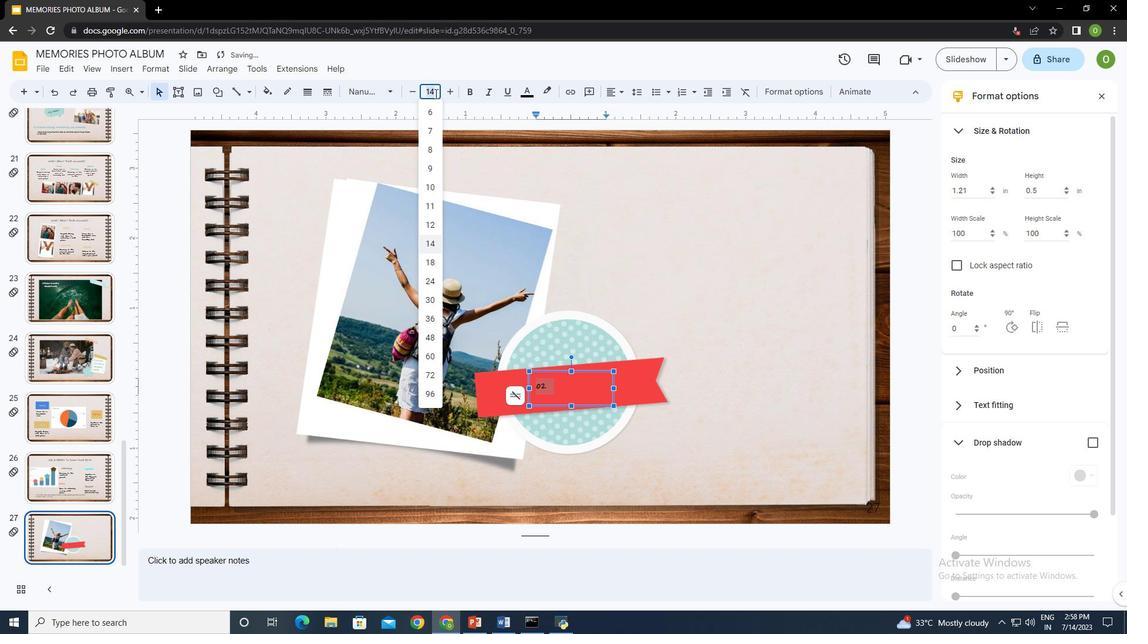 
Action: Key pressed 20<Key.enter>
Screenshot: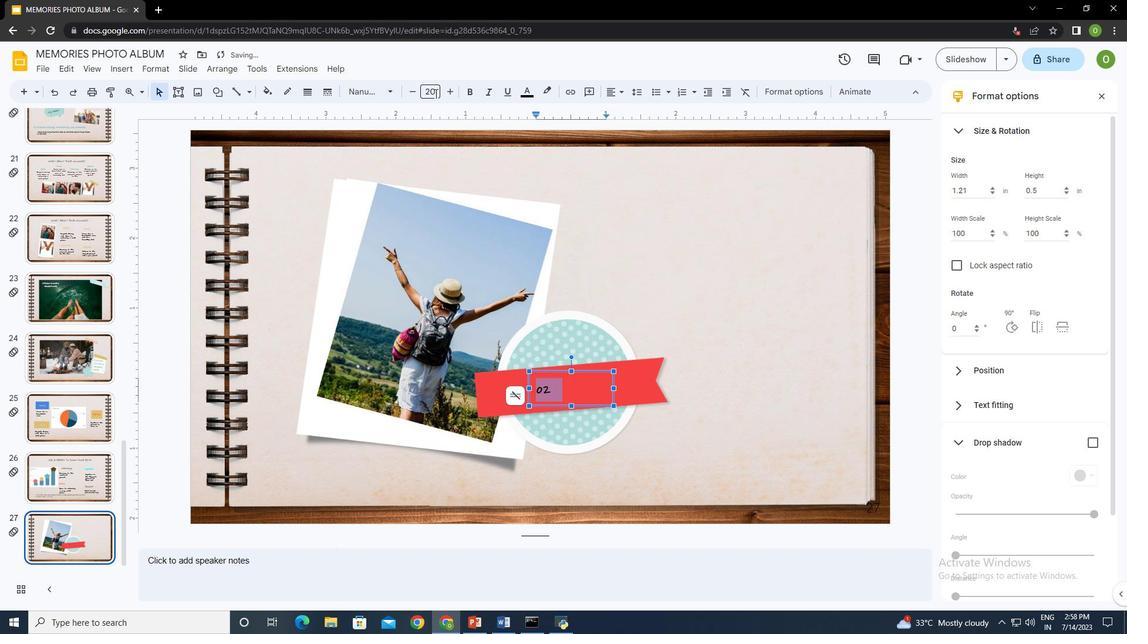 
Action: Mouse pressed left at (435, 93)
Screenshot: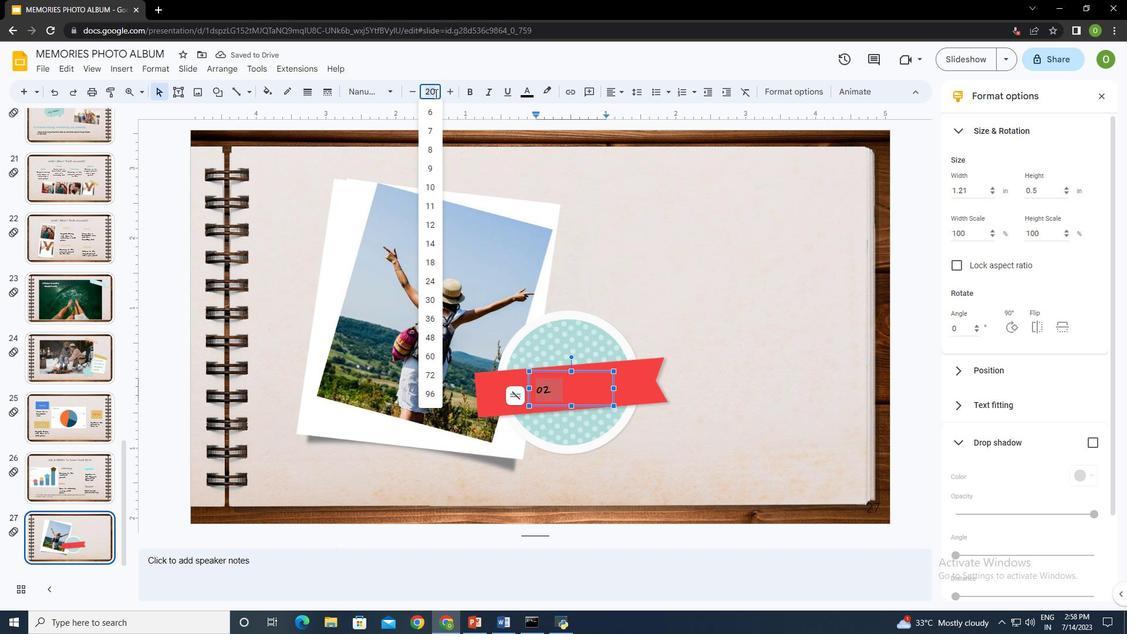 
Action: Key pressed 30<Key.enter>
Screenshot: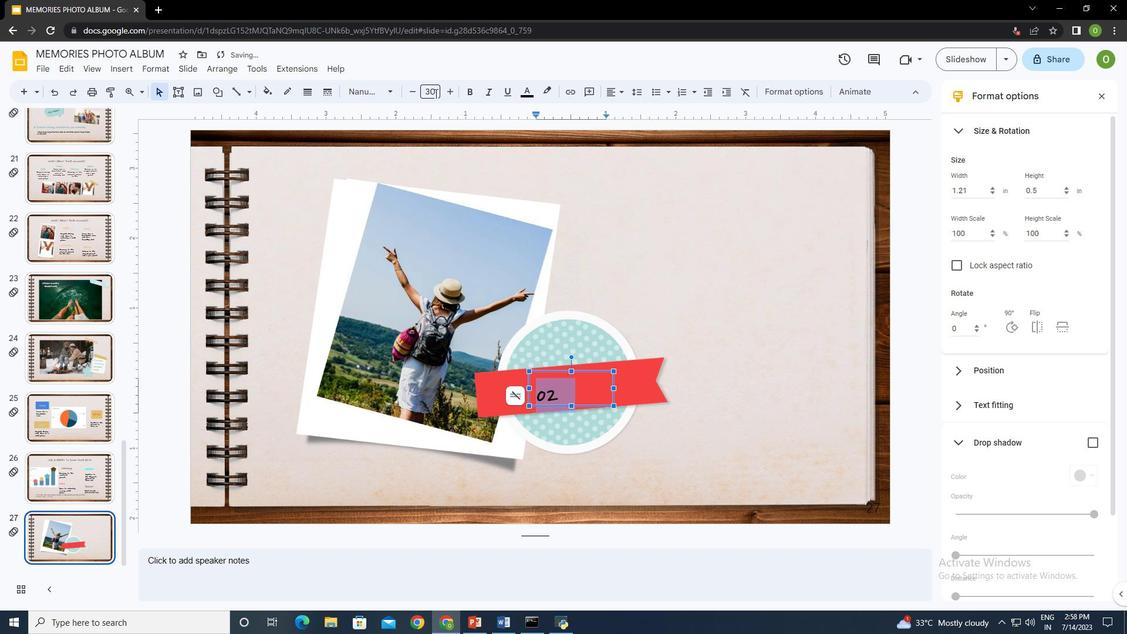 
Action: Mouse moved to (564, 373)
Screenshot: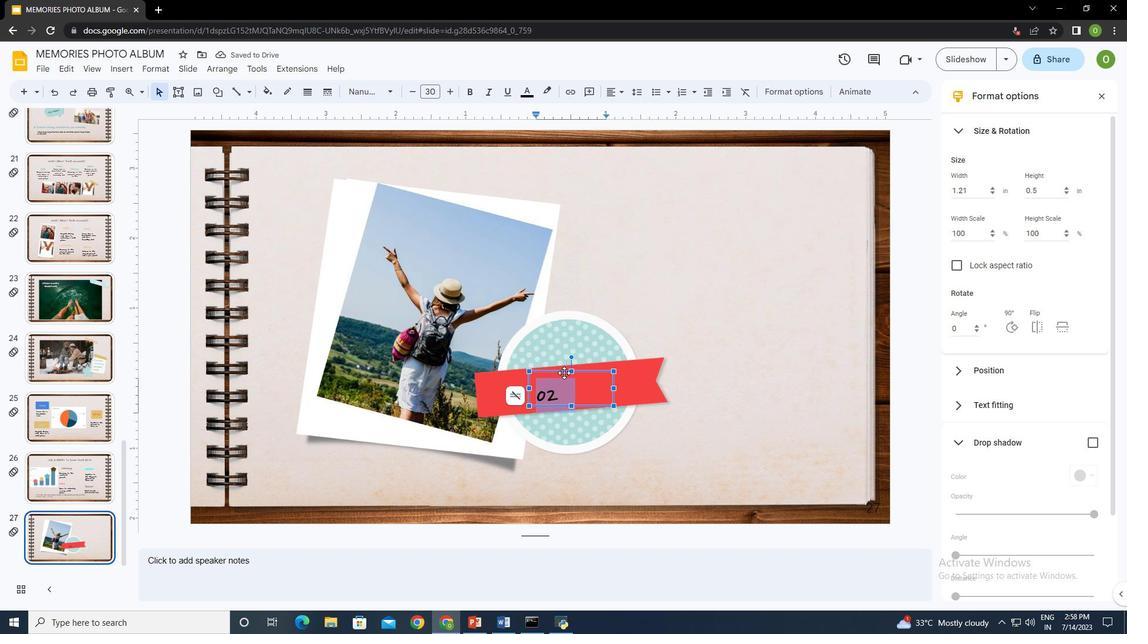 
Action: Key pressed <Key.up>ctrl+A
Screenshot: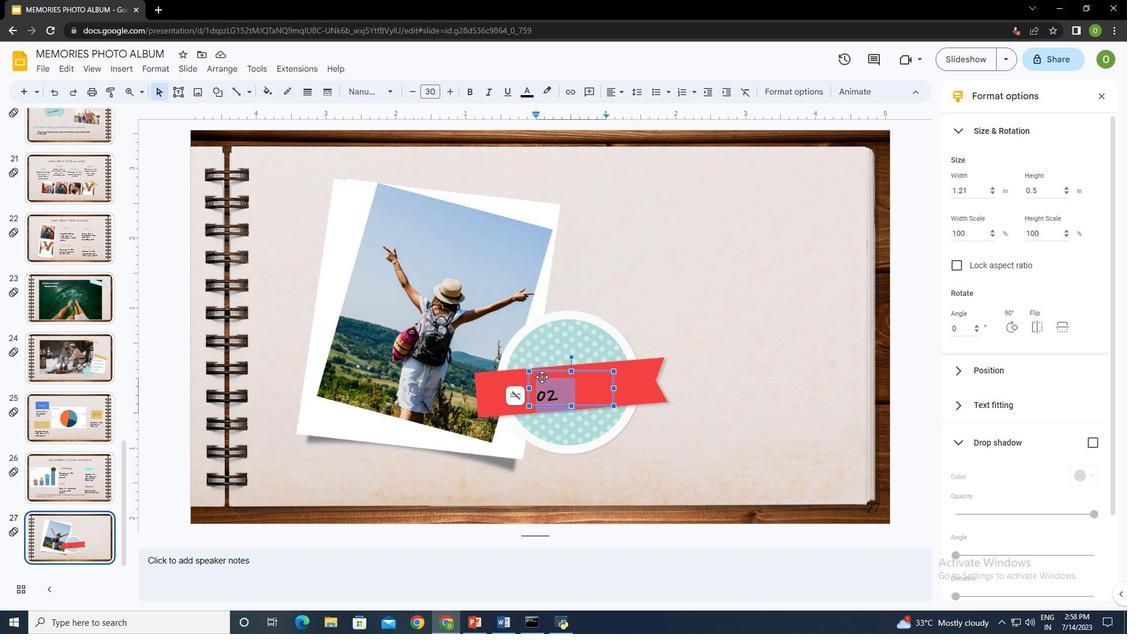 
Action: Mouse moved to (622, 91)
Screenshot: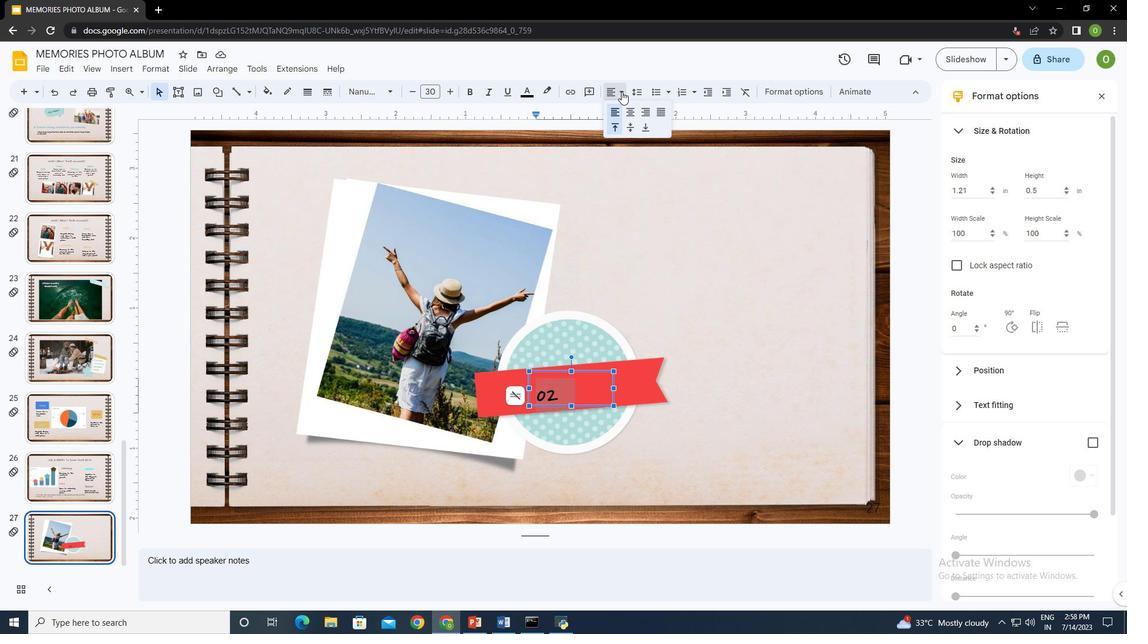 
Action: Mouse pressed left at (622, 91)
Screenshot: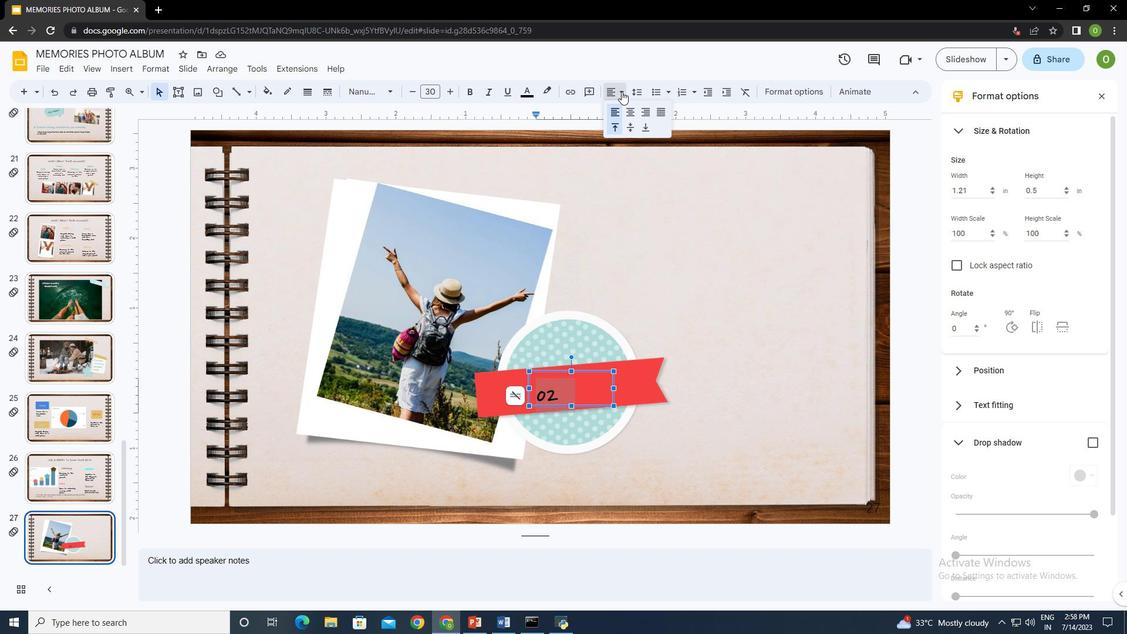
Action: Mouse moved to (632, 113)
Screenshot: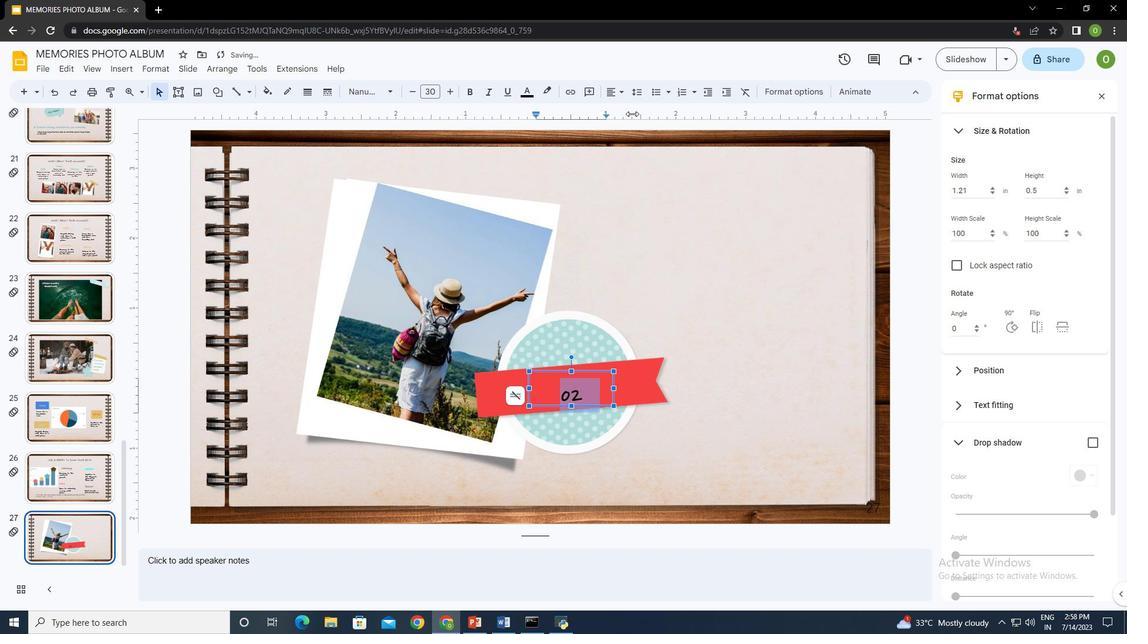 
Action: Mouse pressed left at (632, 113)
Screenshot: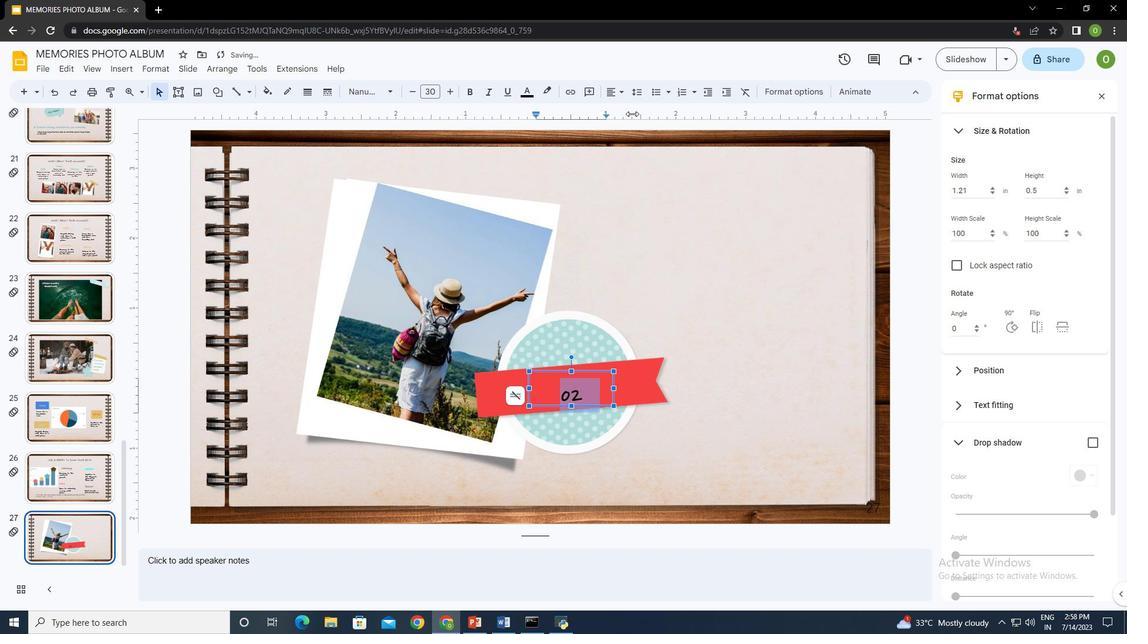
Action: Mouse moved to (613, 90)
Screenshot: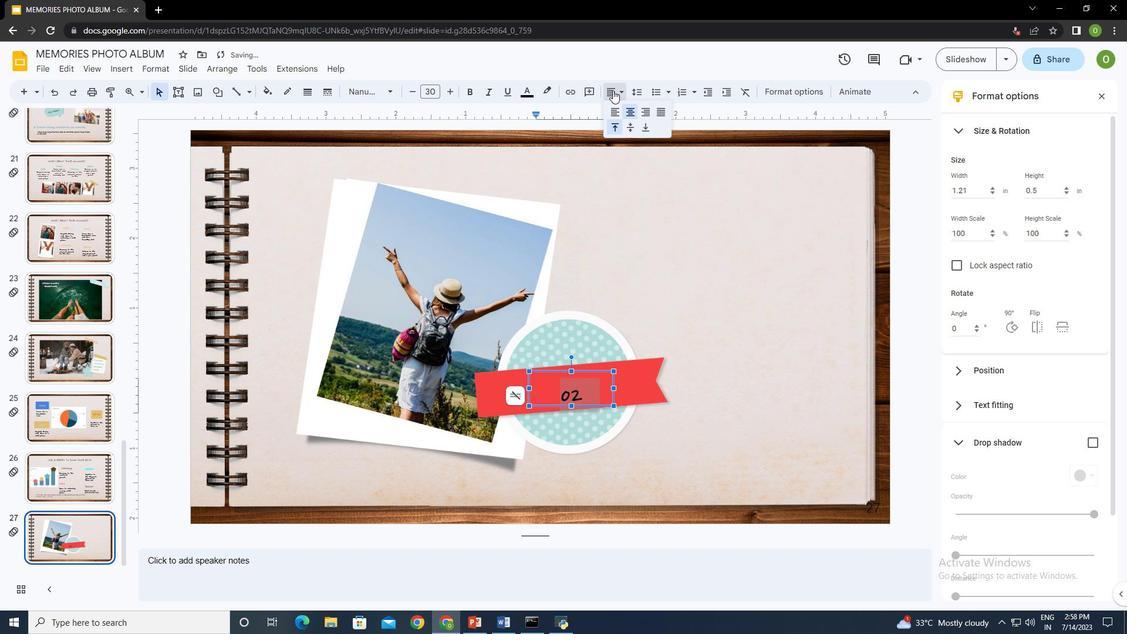 
Action: Mouse pressed left at (613, 90)
Screenshot: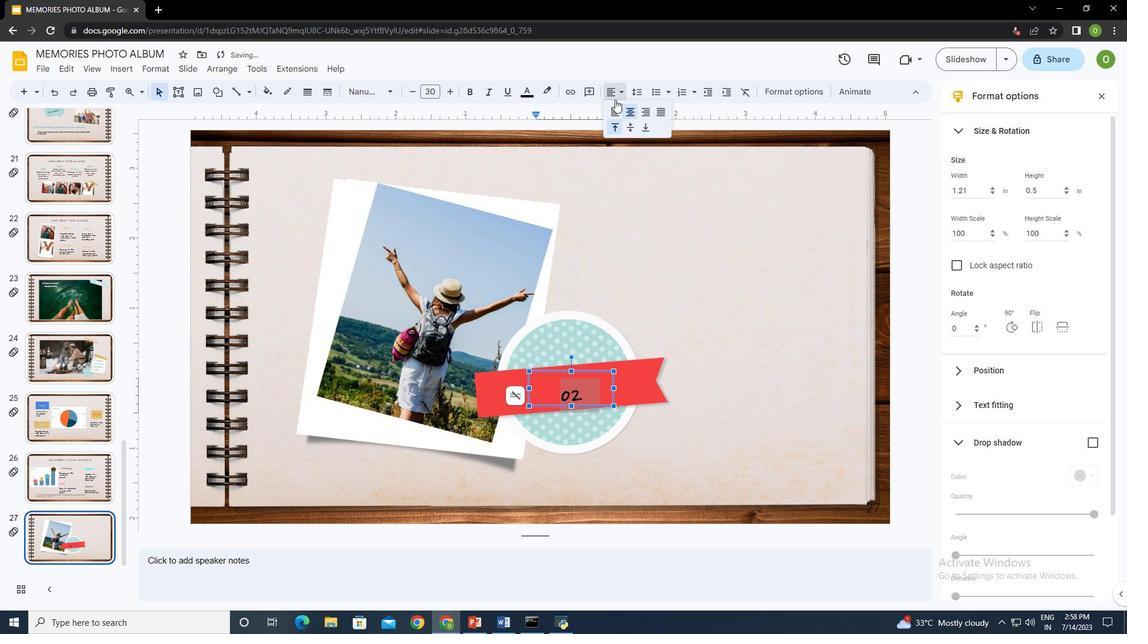 
Action: Mouse moved to (631, 122)
Screenshot: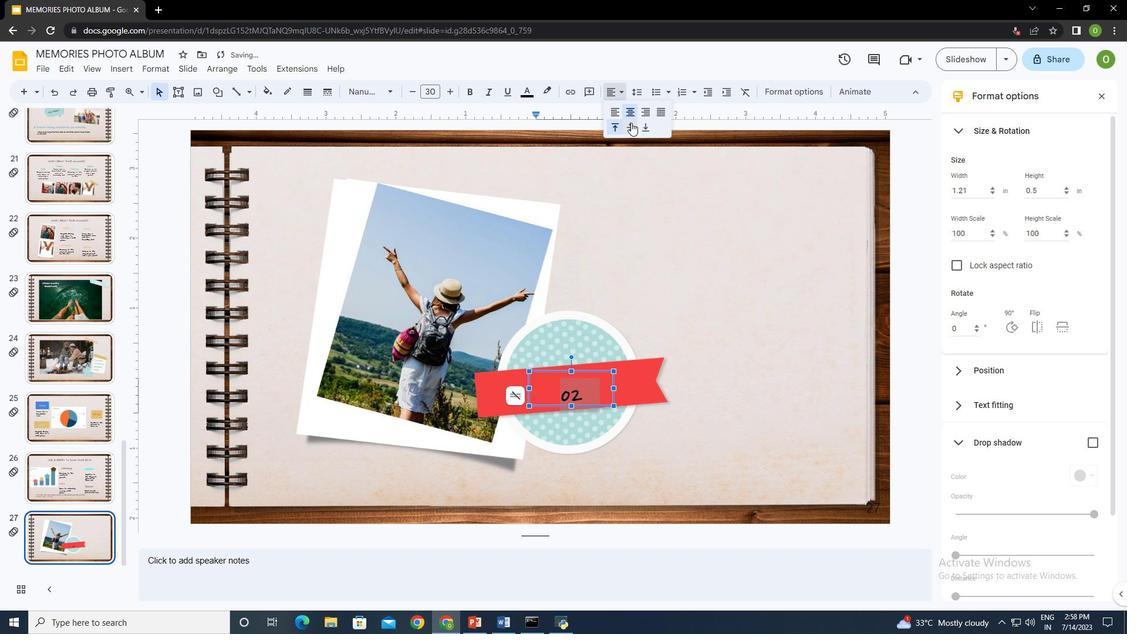 
Action: Mouse pressed left at (631, 122)
Screenshot: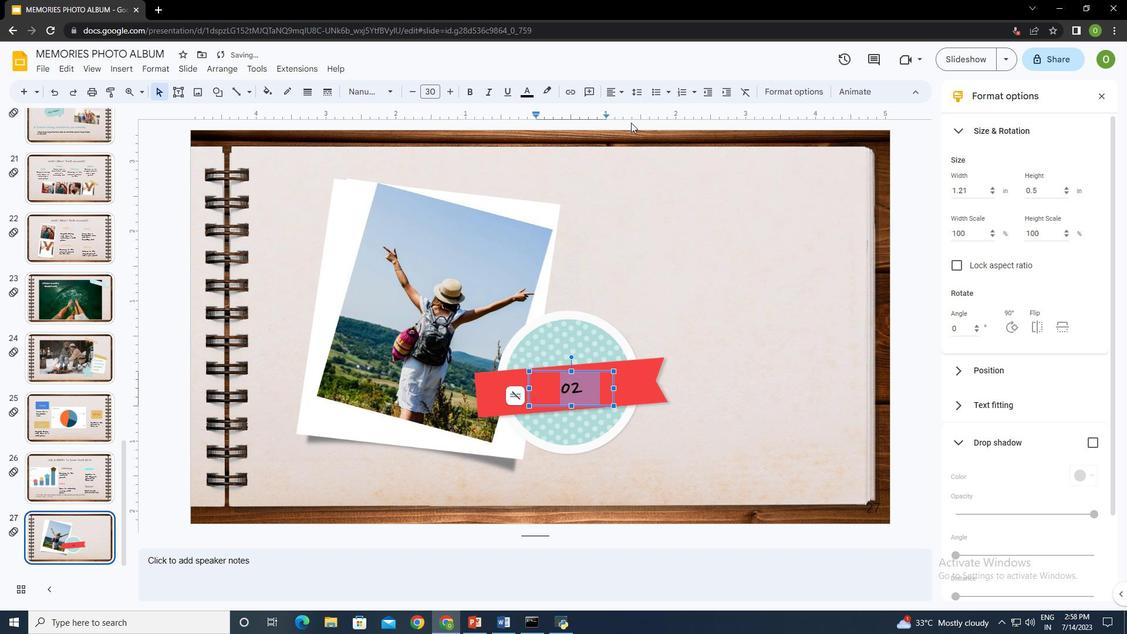 
Action: Mouse moved to (714, 358)
Screenshot: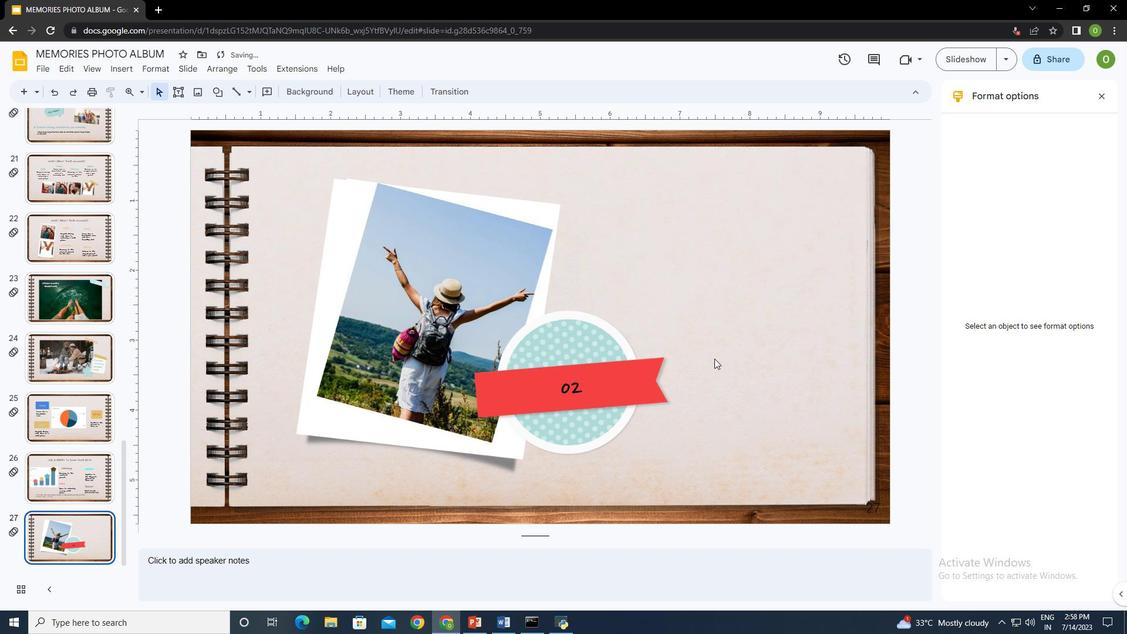 
Action: Mouse pressed left at (714, 358)
Screenshot: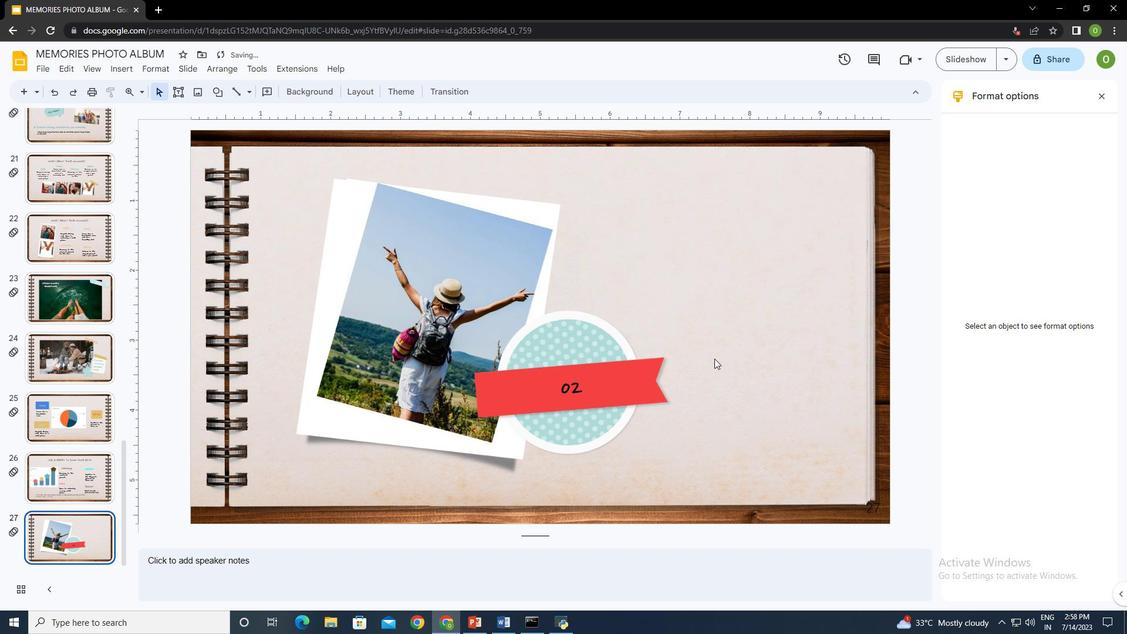 
Action: Mouse moved to (598, 350)
Screenshot: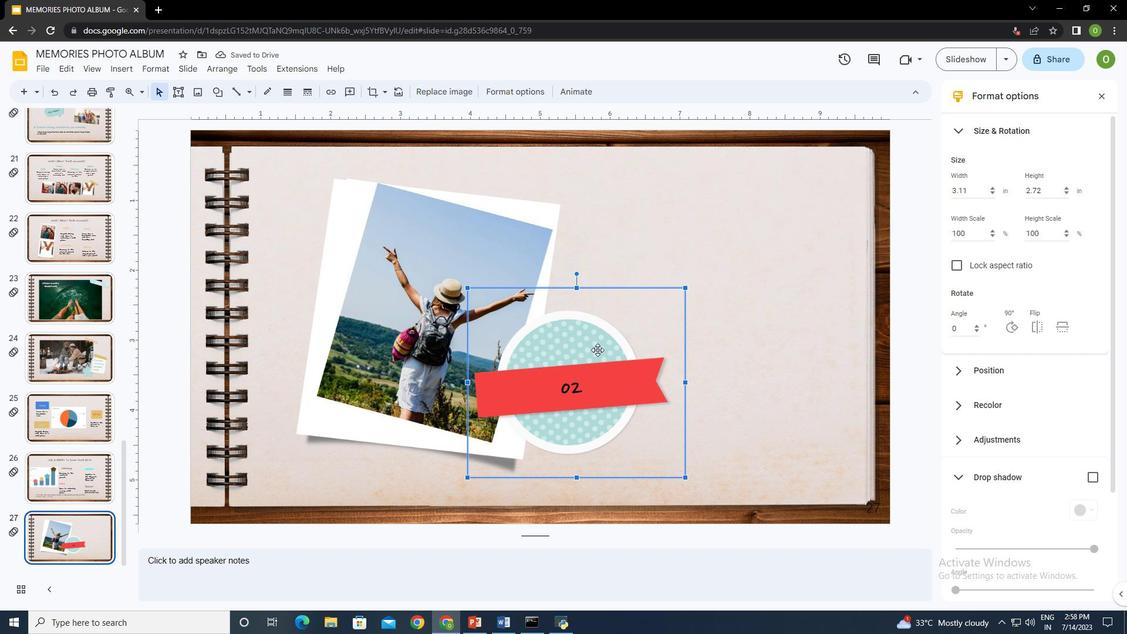 
Action: Mouse pressed left at (598, 350)
Screenshot: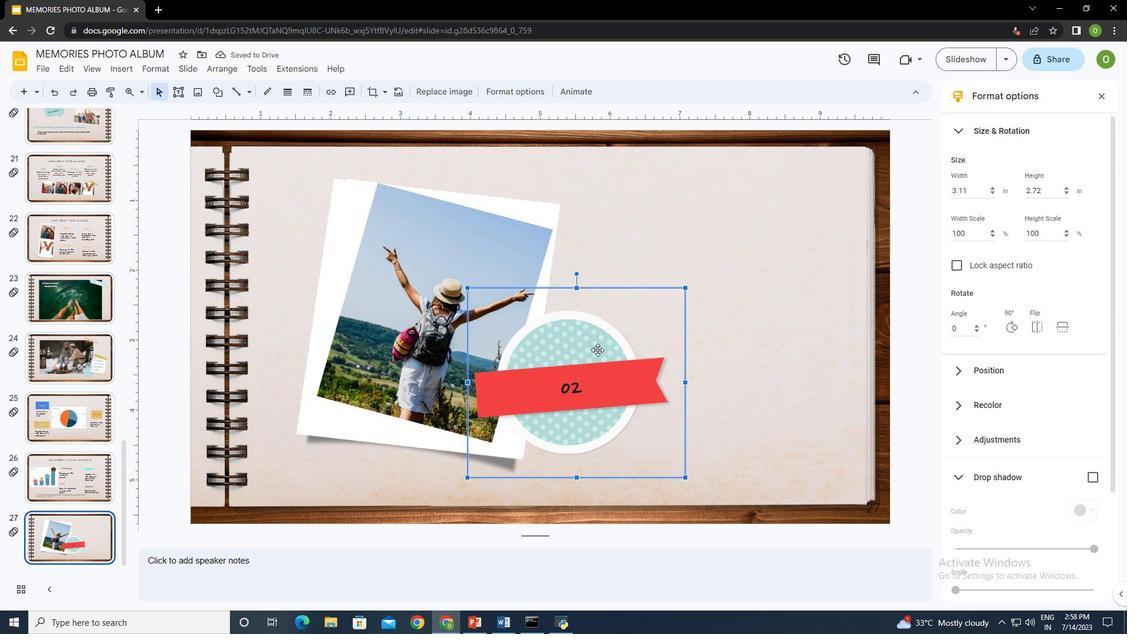 
Action: Mouse moved to (723, 281)
Screenshot: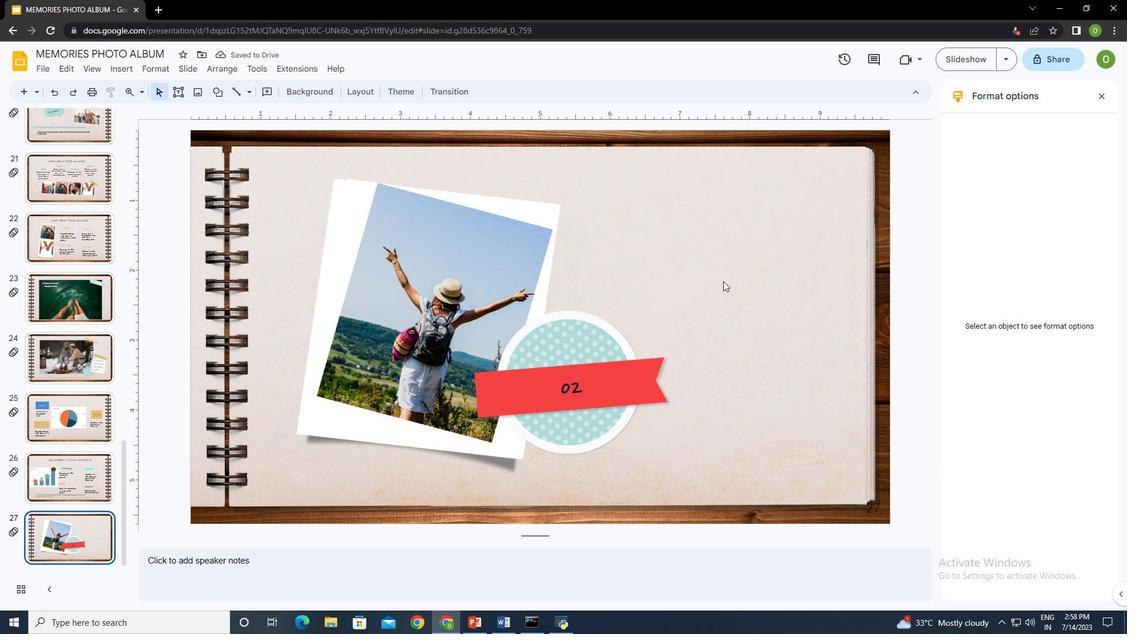 
Action: Mouse pressed left at (723, 281)
Screenshot: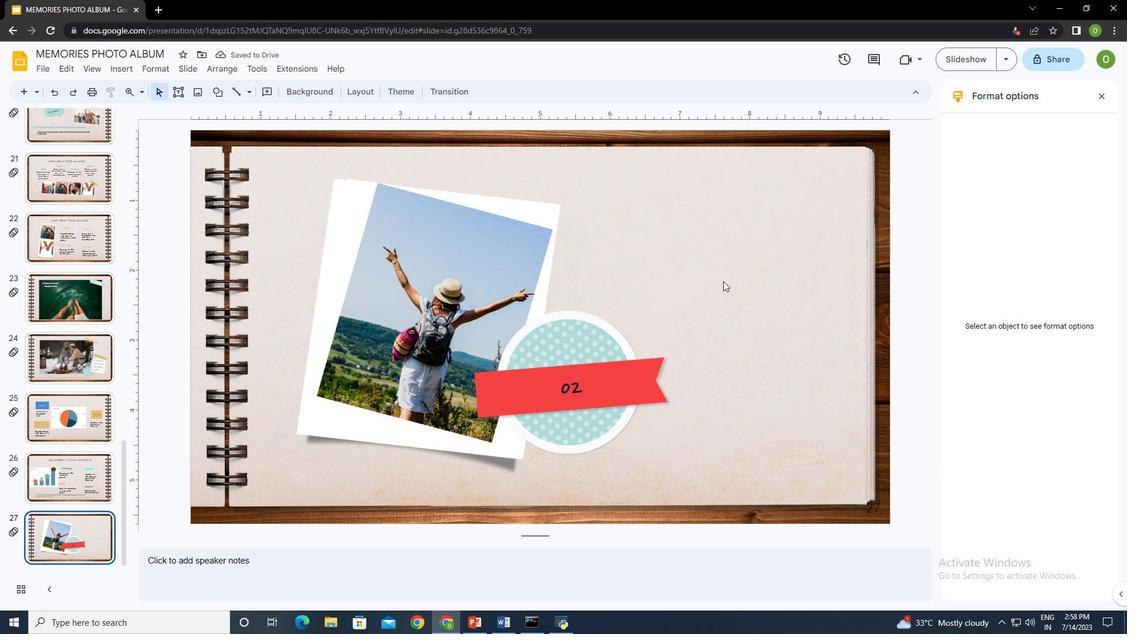 
Action: Mouse moved to (125, 66)
Screenshot: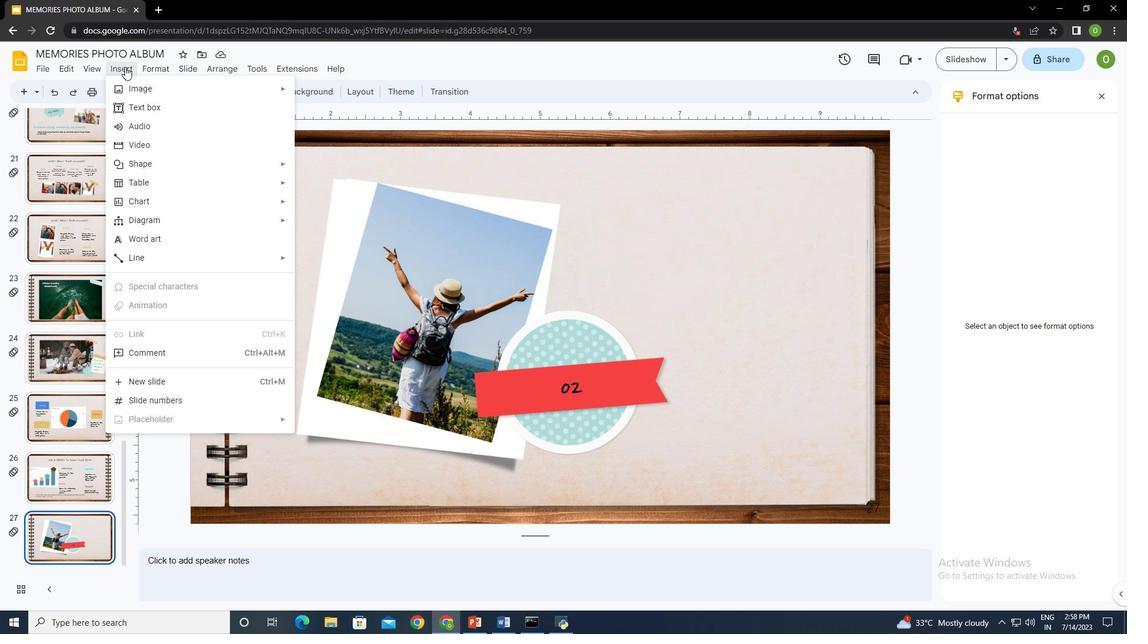 
Action: Mouse pressed left at (125, 66)
Screenshot: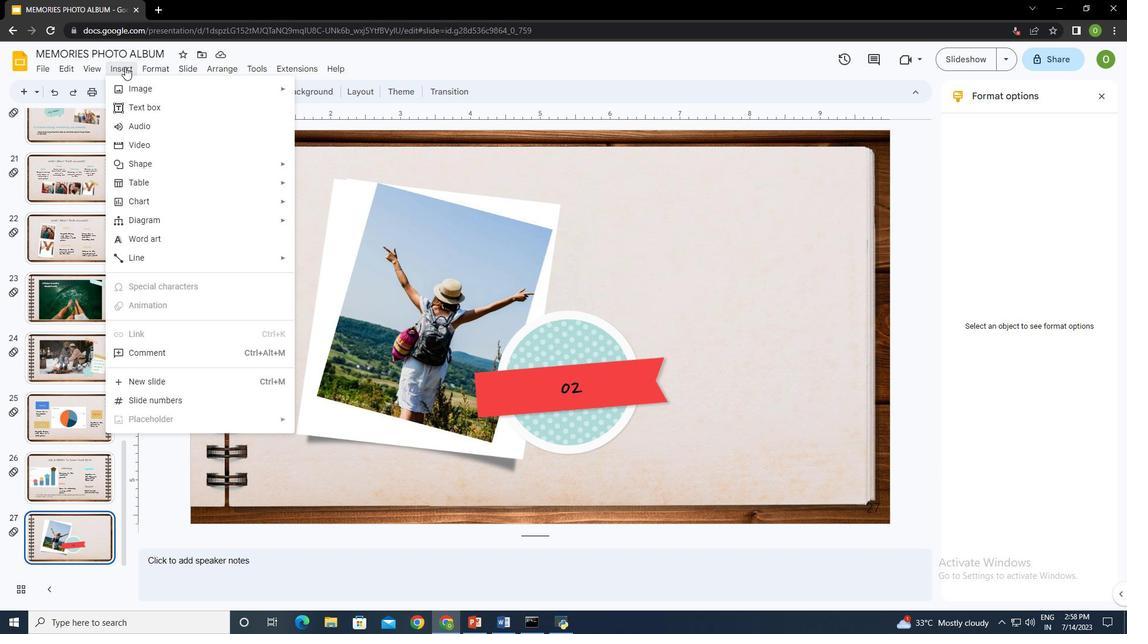 
Action: Mouse moved to (171, 105)
Screenshot: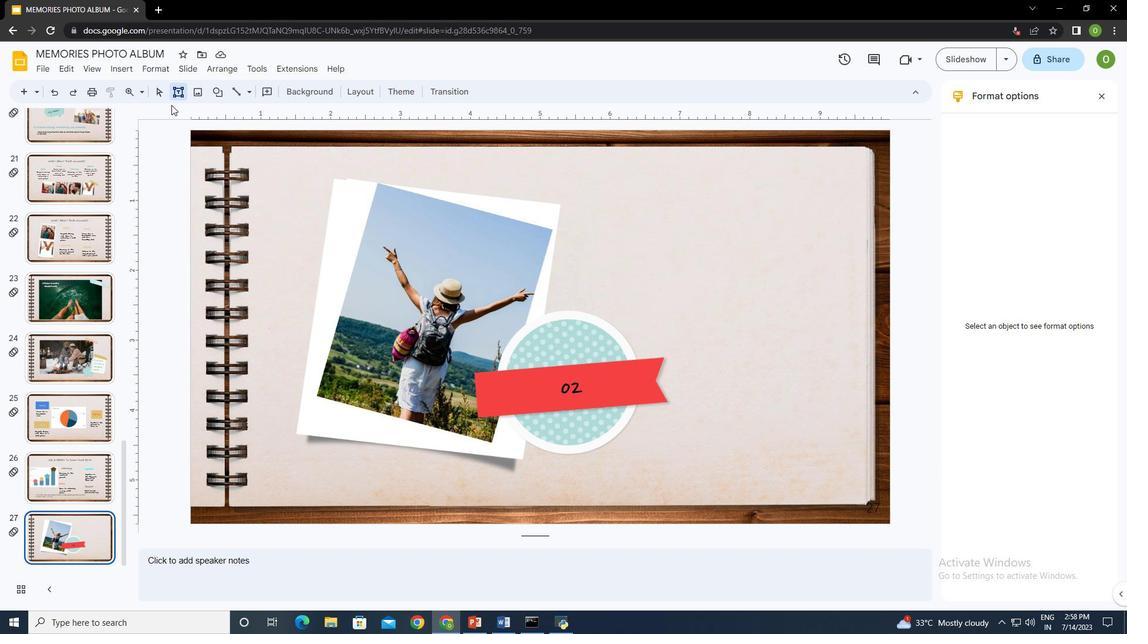 
Action: Mouse pressed left at (171, 105)
Screenshot: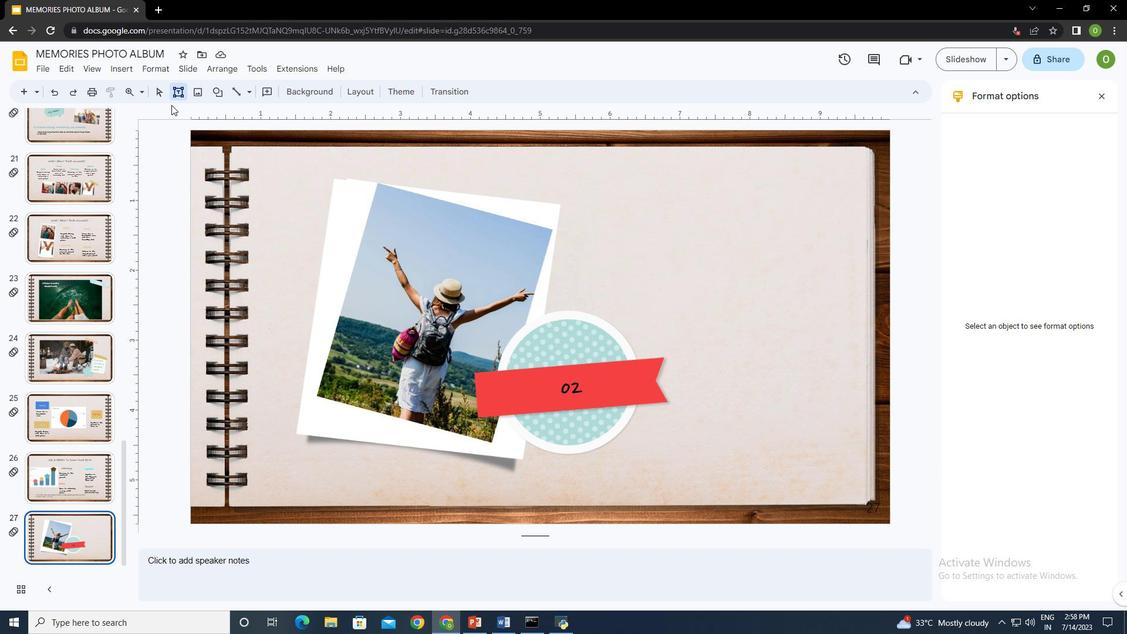 
Action: Mouse moved to (665, 194)
Screenshot: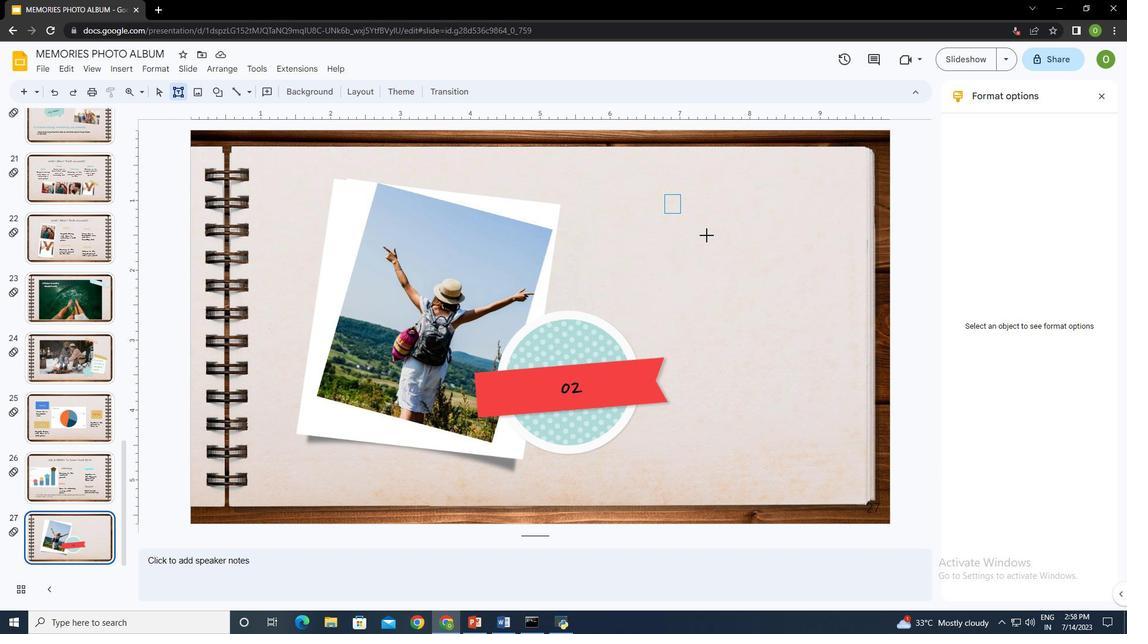 
Action: Mouse pressed left at (665, 194)
Screenshot: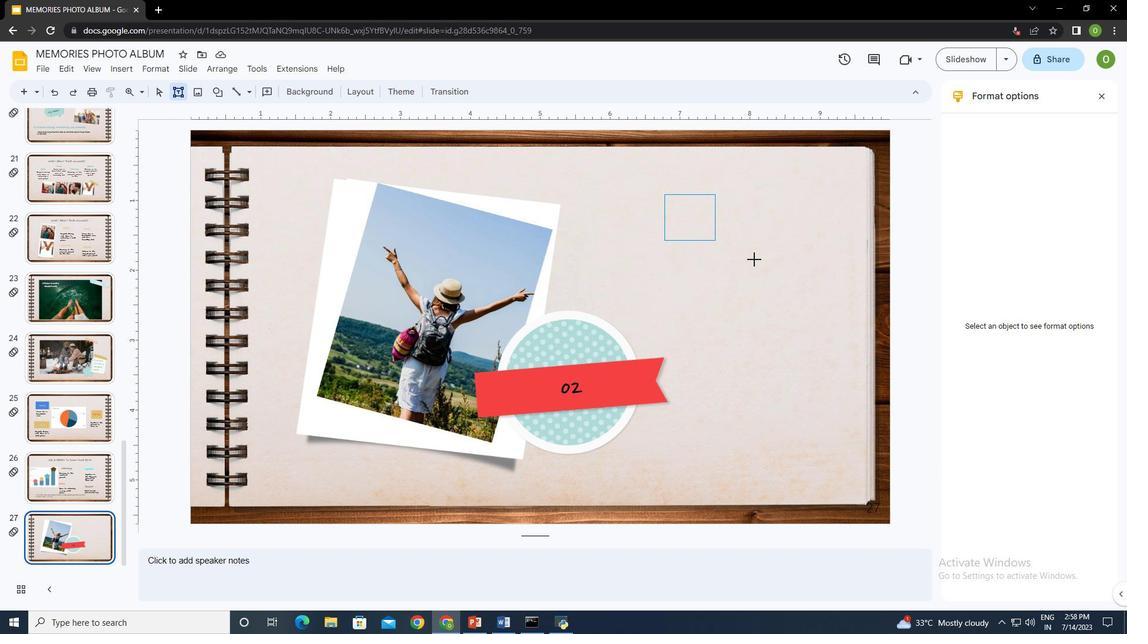 
Action: Mouse moved to (732, 229)
Screenshot: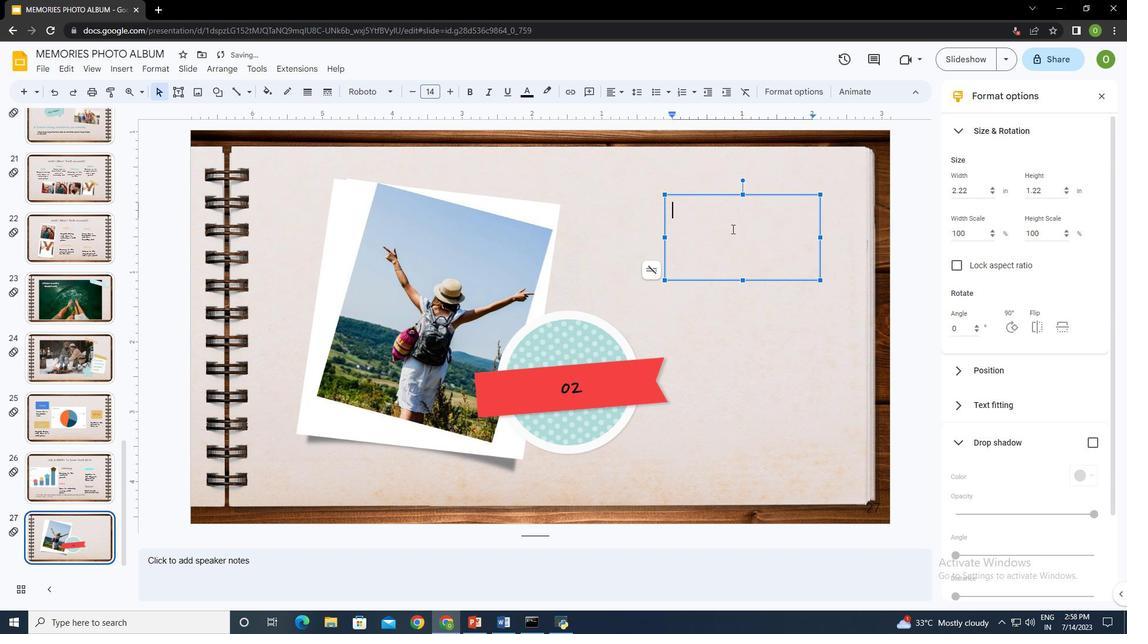
Action: Key pressed <Key.shift><Key.shift><Key.shift><Key.shift><Key.shift><Key.shift><Key.shift><Key.shift><Key.shift><Key.shift><Key.shift>Compa<Key.backspace><Key.backspace><Key.backspace><Key.backspace><Key.backspace><Key.backspace><Key.backspace><Key.backspace><Key.backspace><Key.backspace><Key.backspace><Key.backspace><Key.backspace><Key.backspace><Key.shift>Softagectrl+A
Screenshot: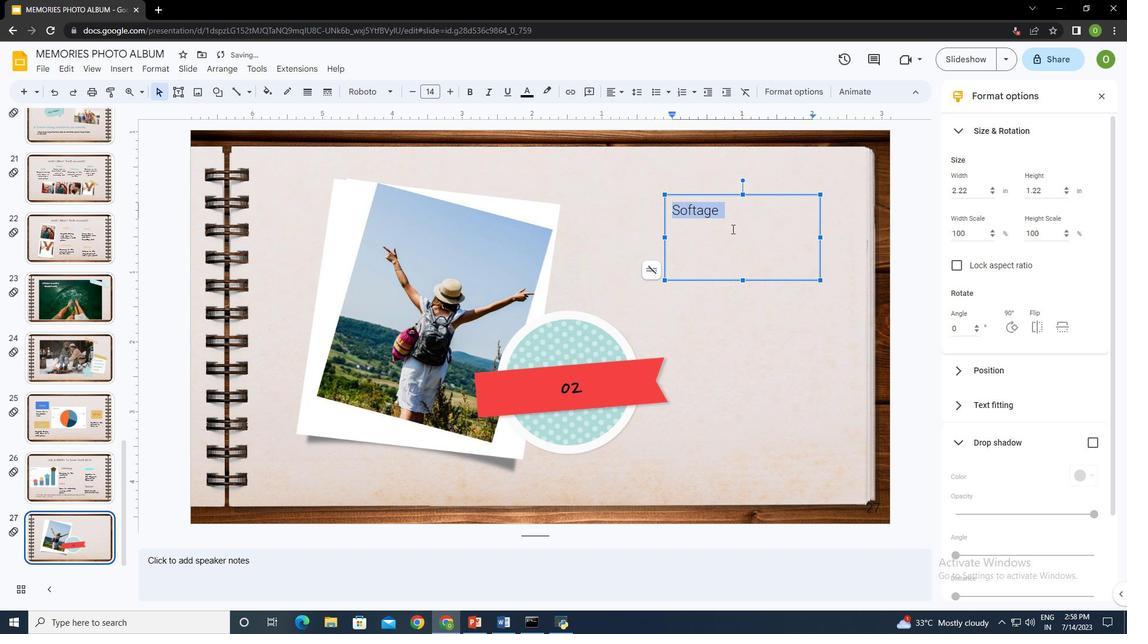 
Action: Mouse moved to (356, 91)
Screenshot: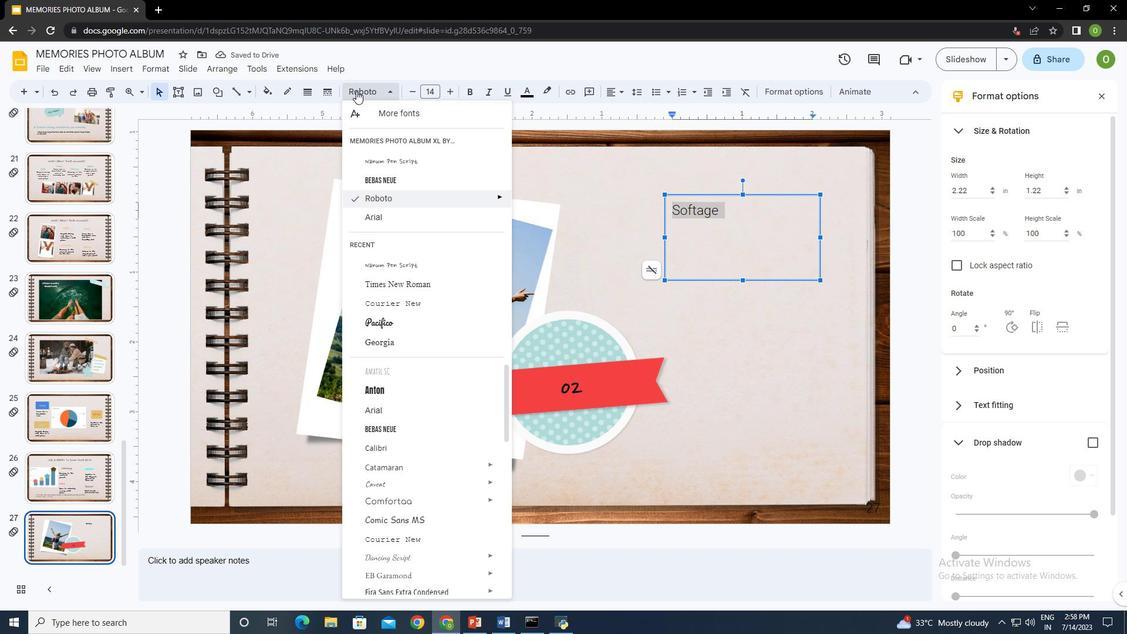 
Action: Mouse pressed left at (356, 91)
Screenshot: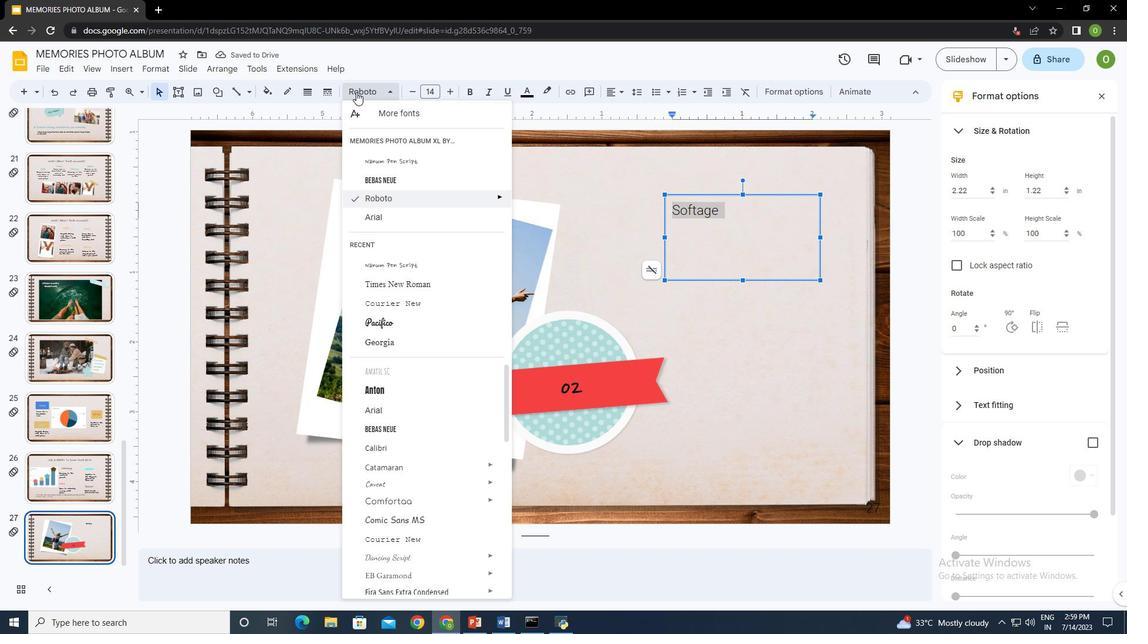 
Action: Mouse moved to (415, 162)
Screenshot: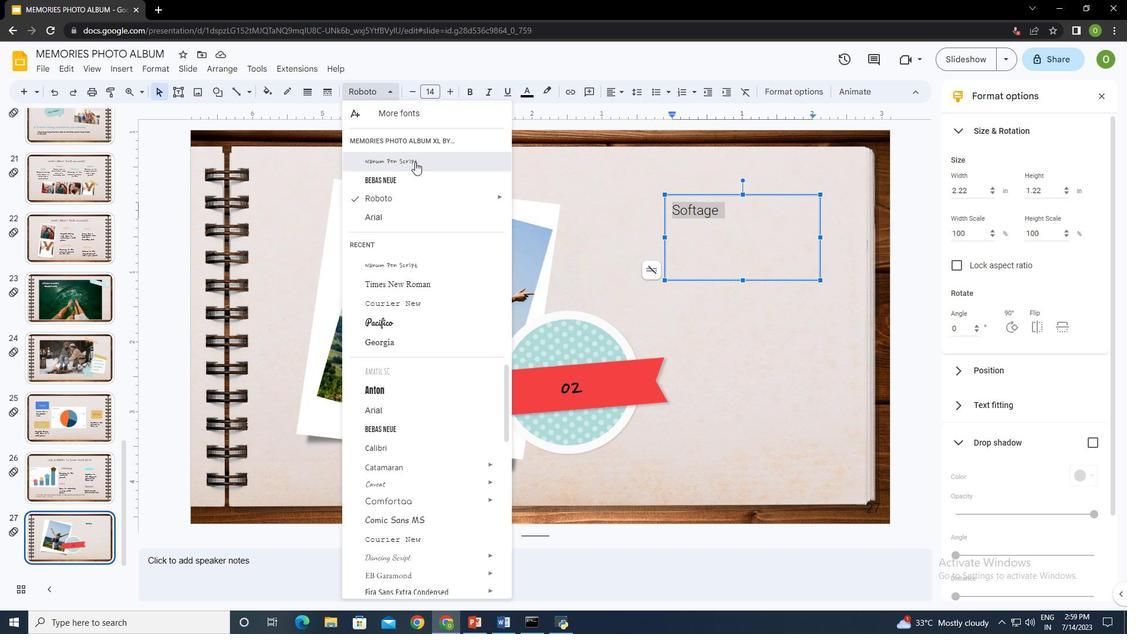 
Action: Mouse pressed left at (415, 162)
Screenshot: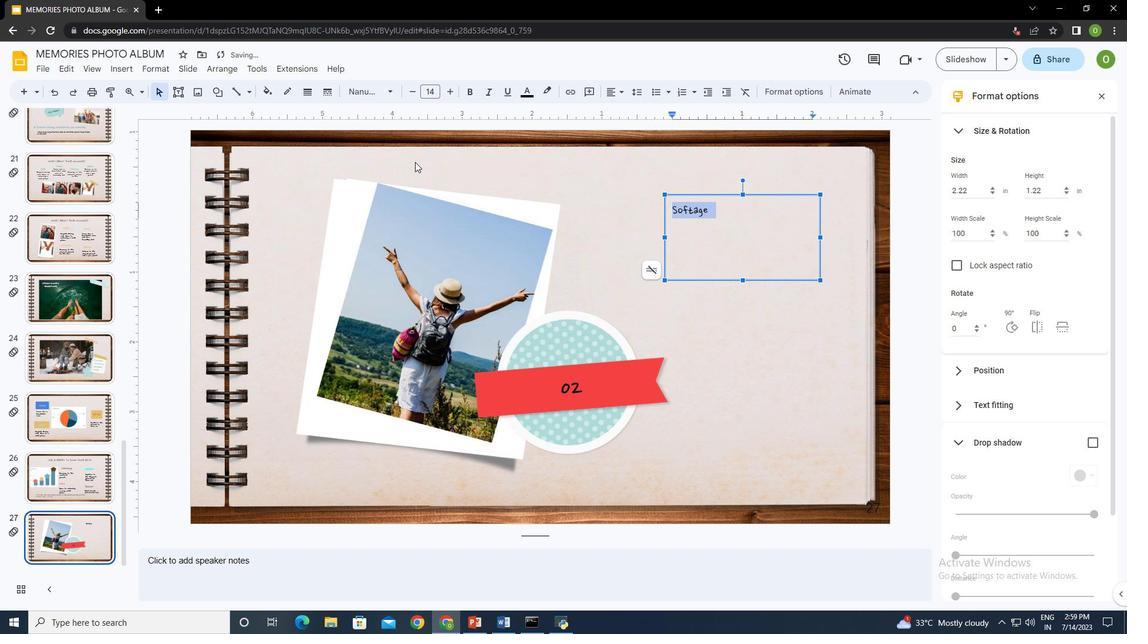 
Action: Mouse moved to (529, 92)
Screenshot: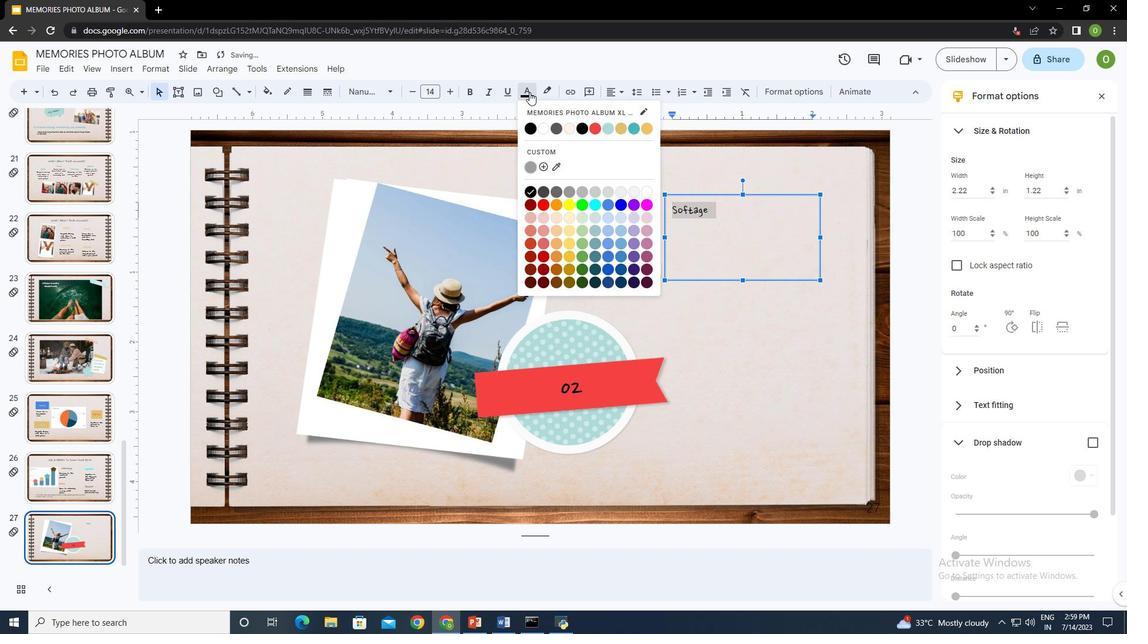 
Action: Mouse pressed left at (529, 92)
Screenshot: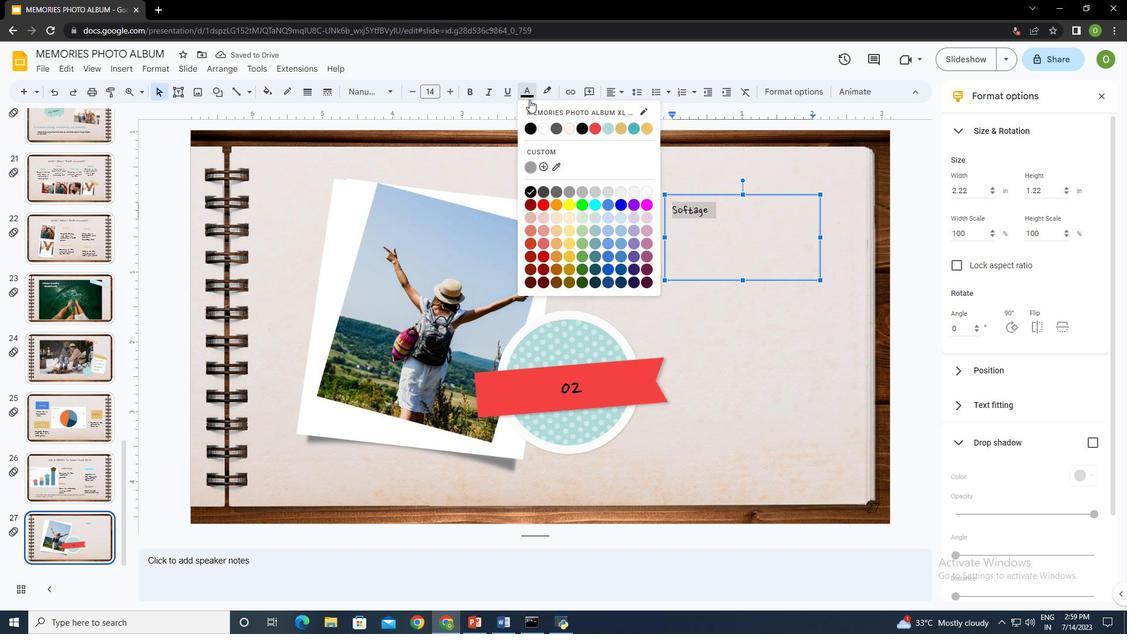 
Action: Mouse moved to (606, 128)
Screenshot: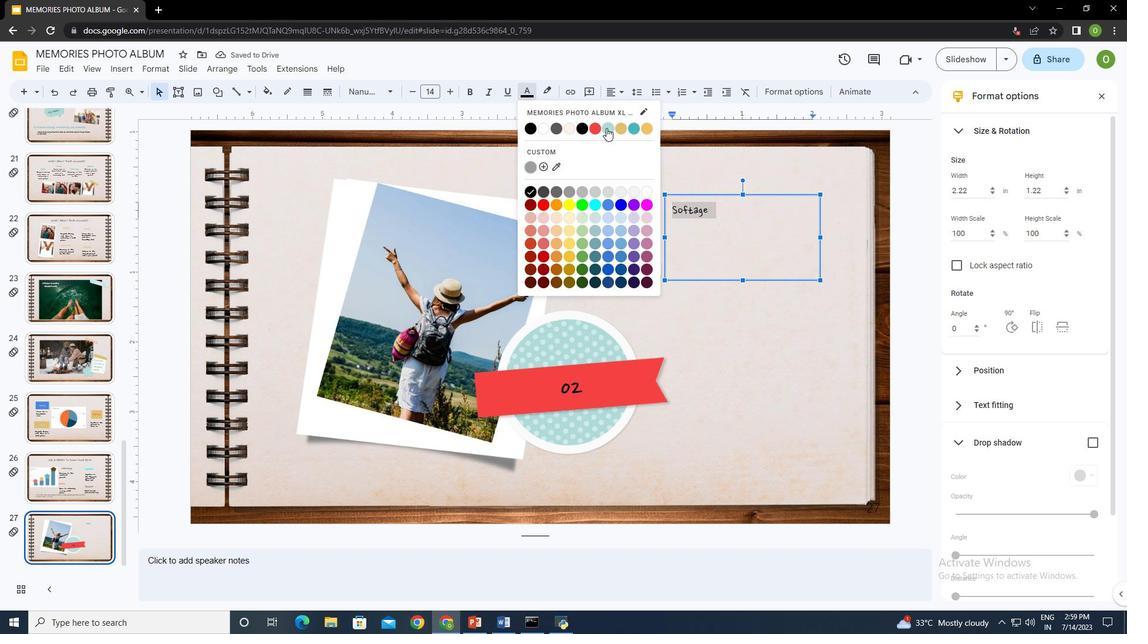 
Action: Mouse pressed left at (606, 128)
Screenshot: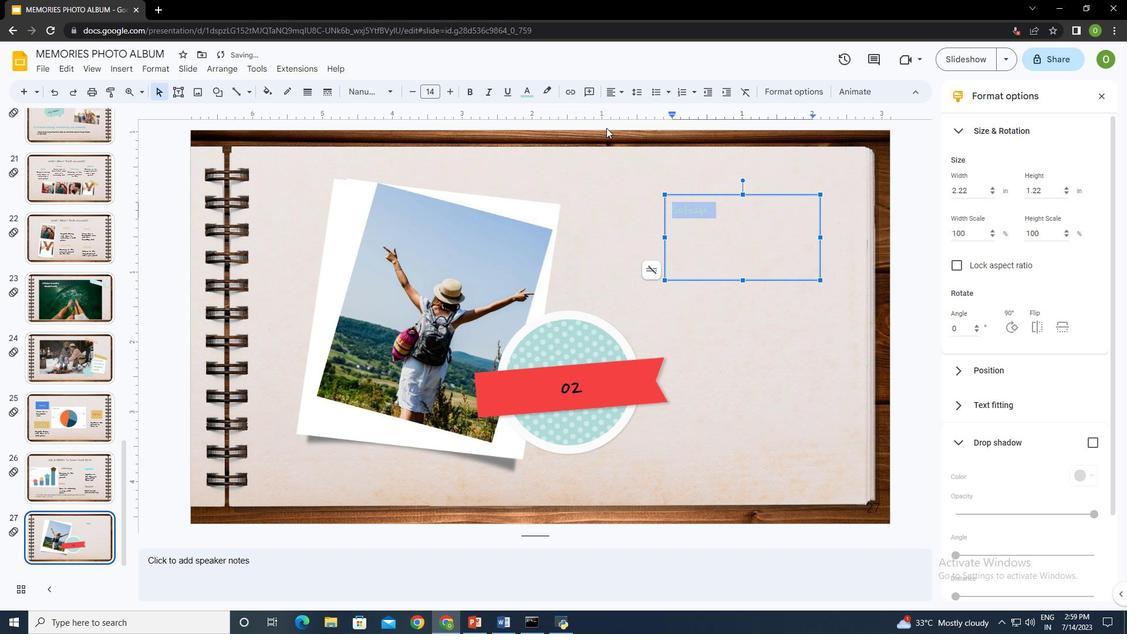 
Action: Mouse moved to (433, 89)
Screenshot: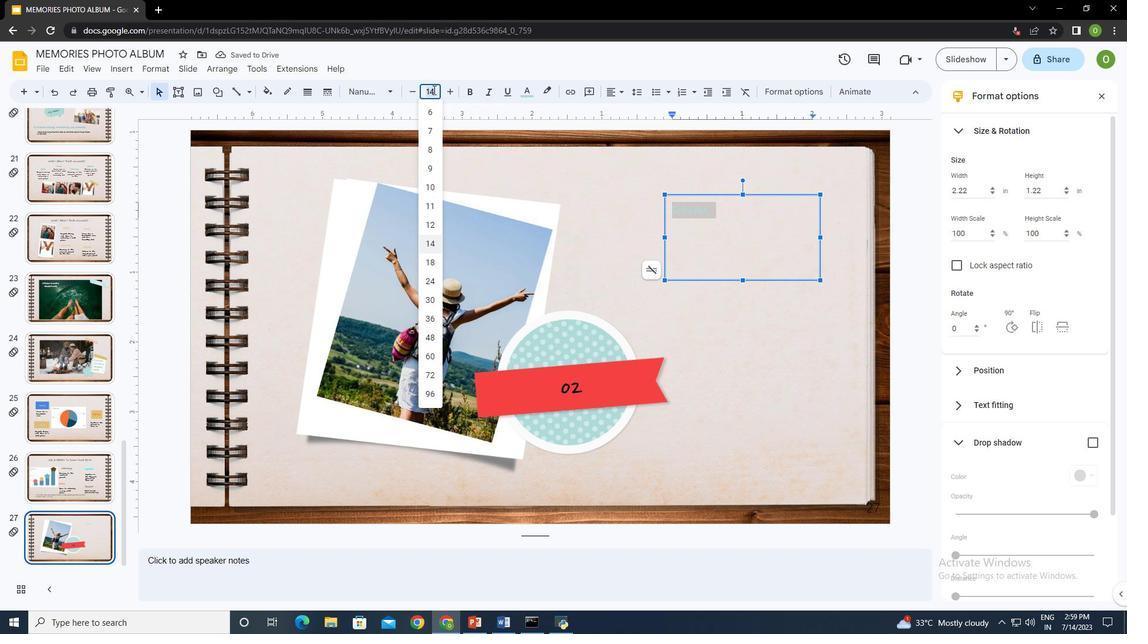 
Action: Mouse pressed left at (433, 89)
Screenshot: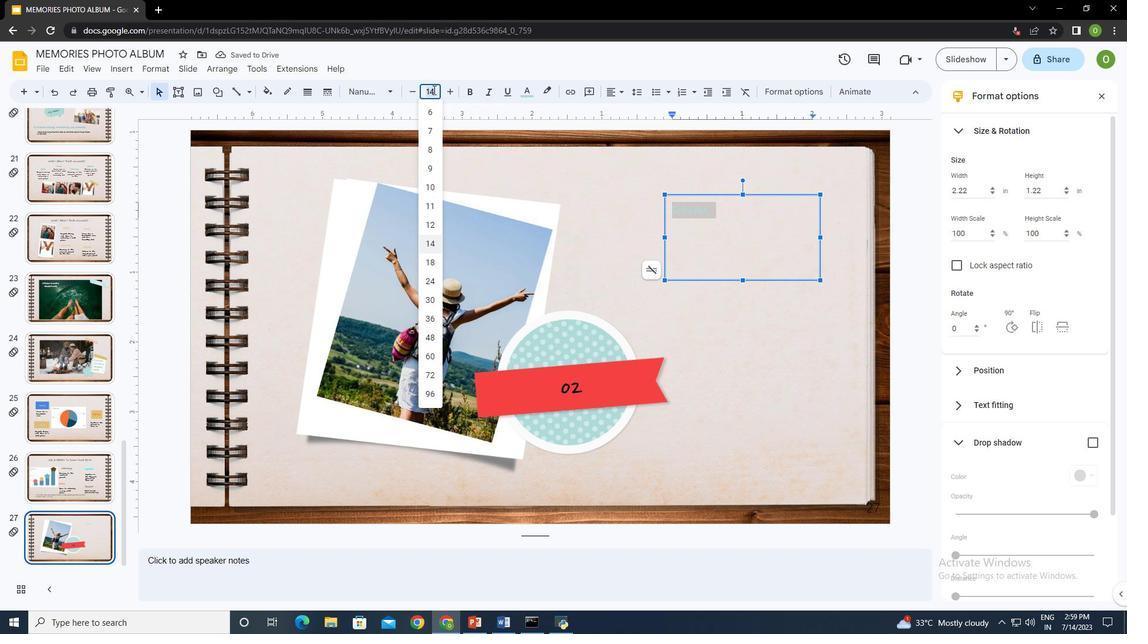 
Action: Key pressed 30<Key.enter>
Screenshot: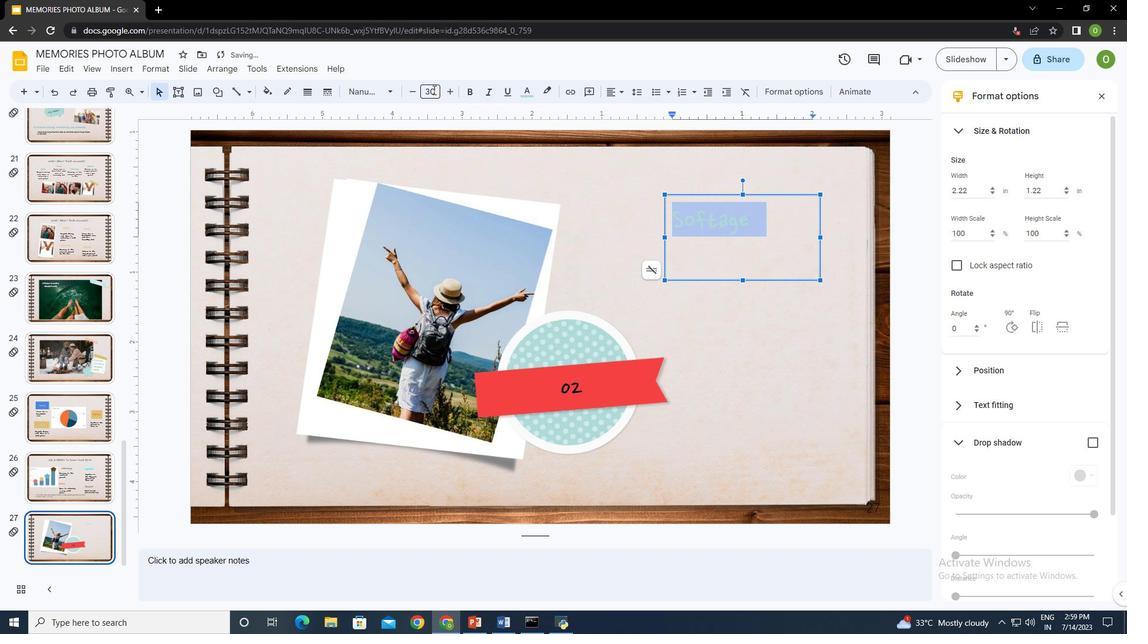 
Action: Mouse moved to (612, 91)
Screenshot: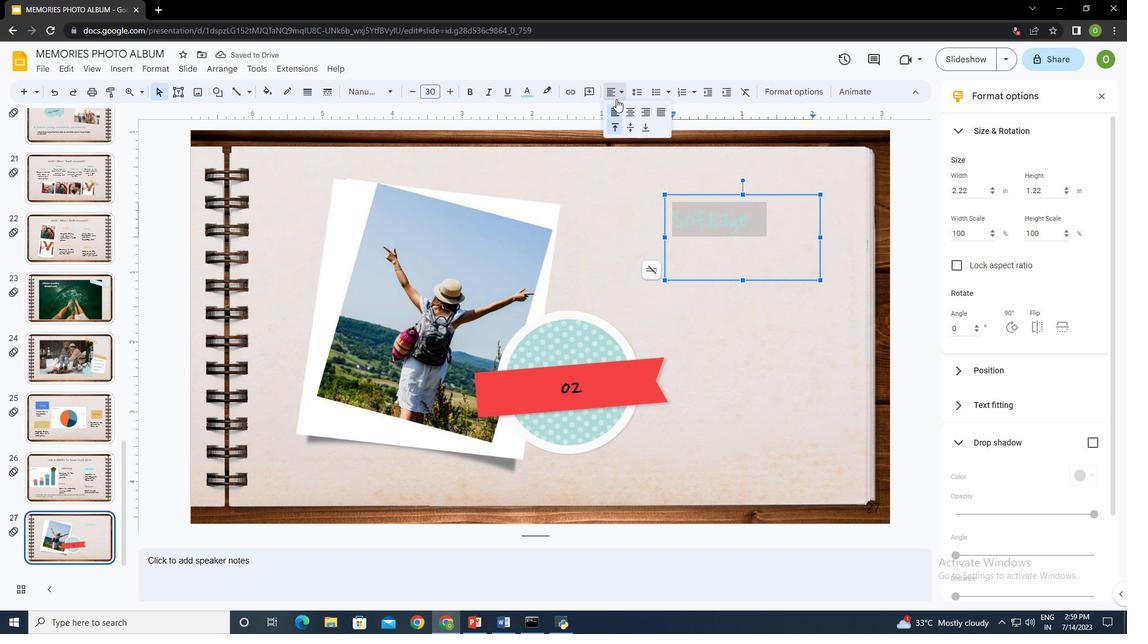 
Action: Mouse pressed left at (612, 91)
Screenshot: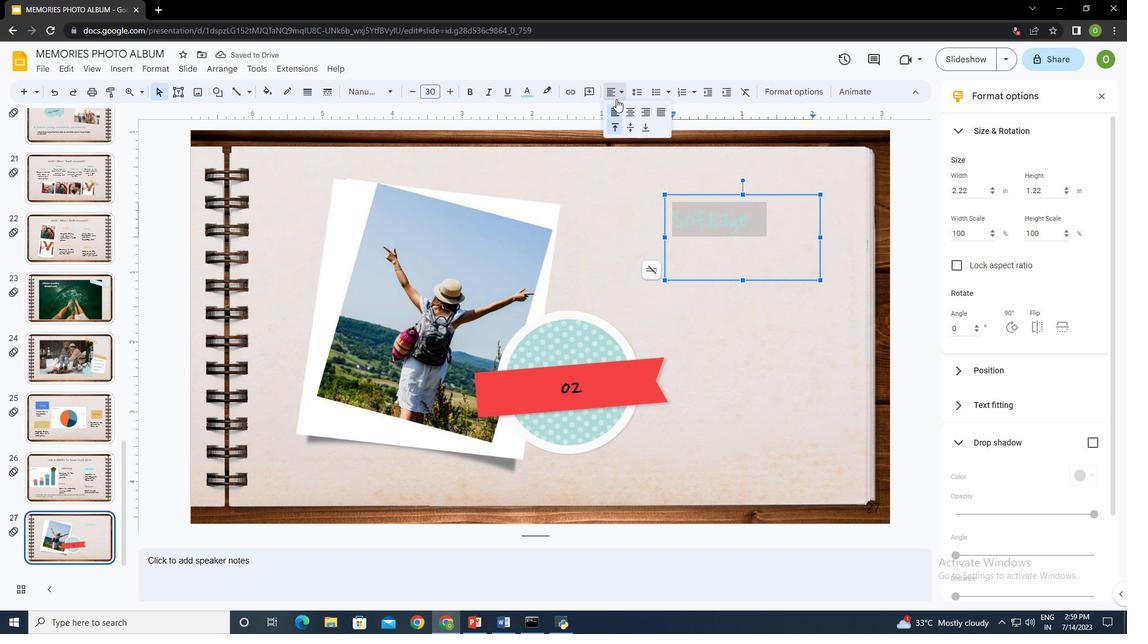 
Action: Mouse moved to (627, 110)
Screenshot: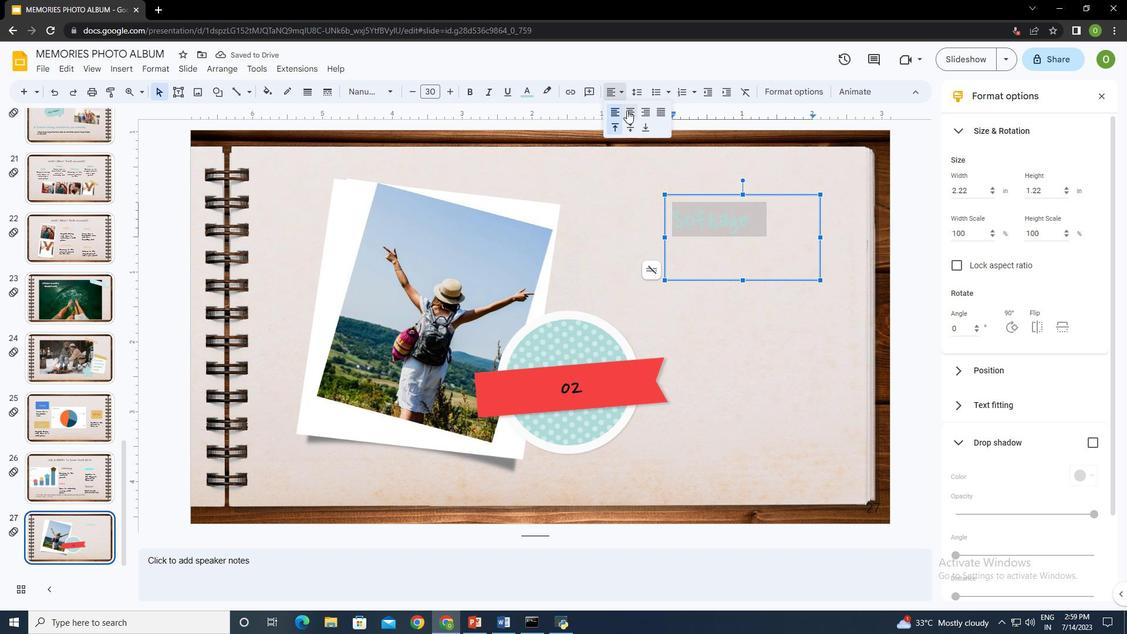 
Action: Mouse pressed left at (627, 110)
Screenshot: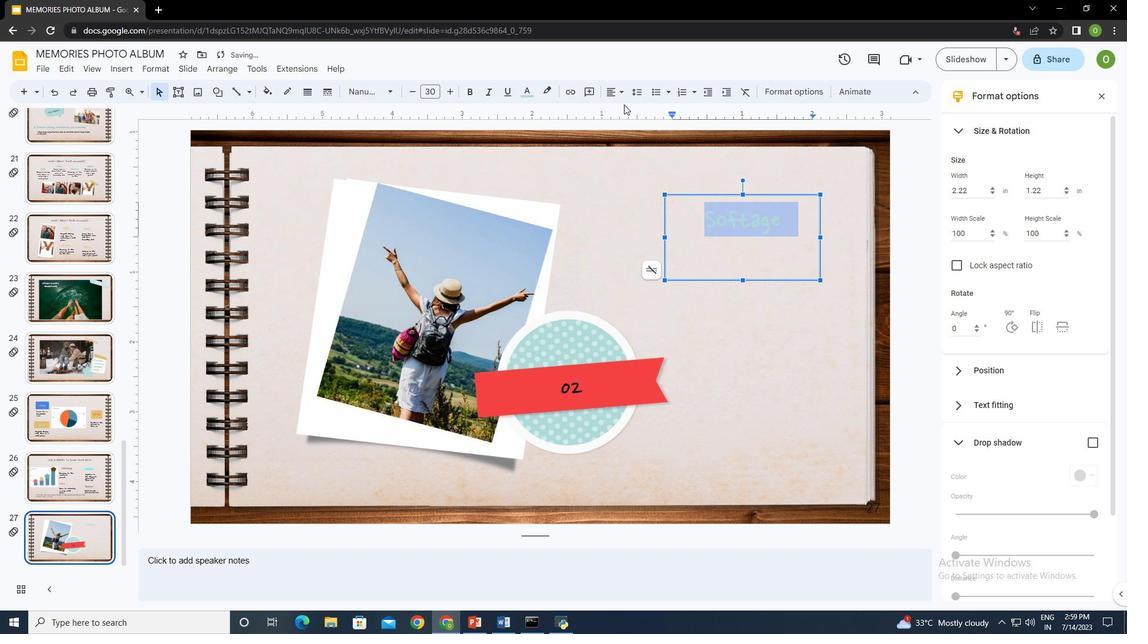 
Action: Mouse moved to (616, 89)
Screenshot: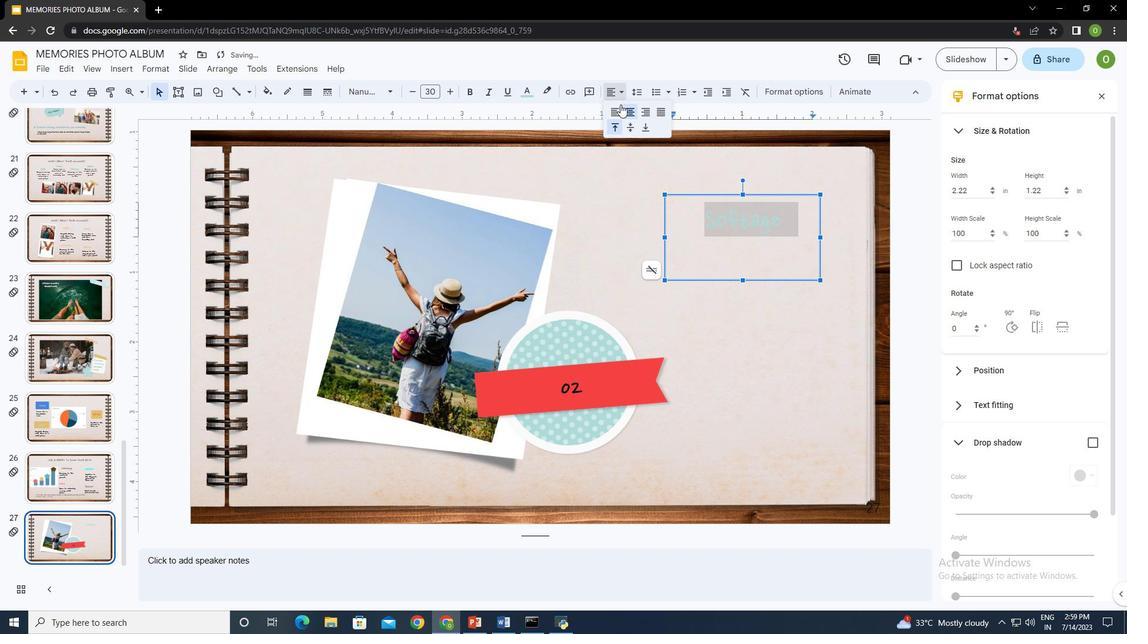 
Action: Mouse pressed left at (616, 89)
Screenshot: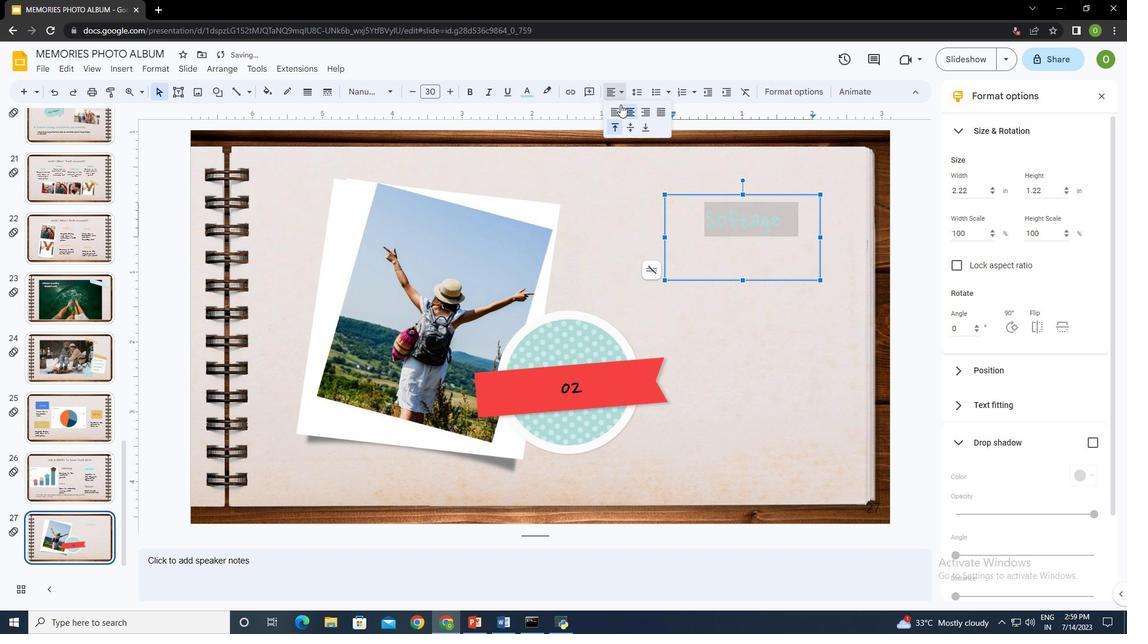 
Action: Mouse moved to (630, 127)
Screenshot: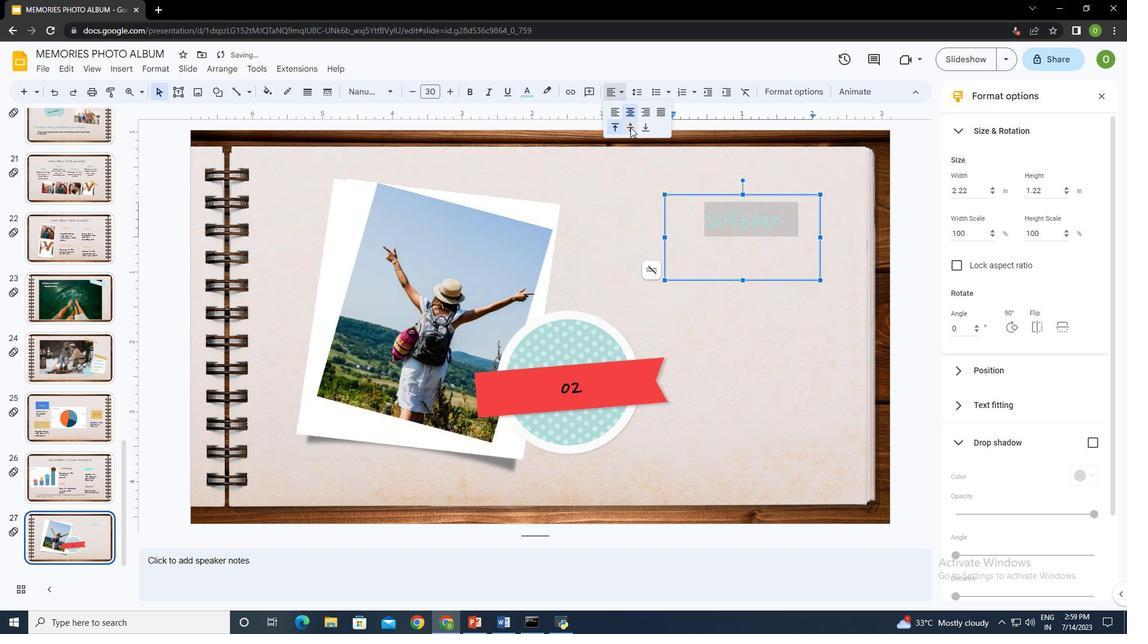 
Action: Mouse pressed left at (630, 127)
Screenshot: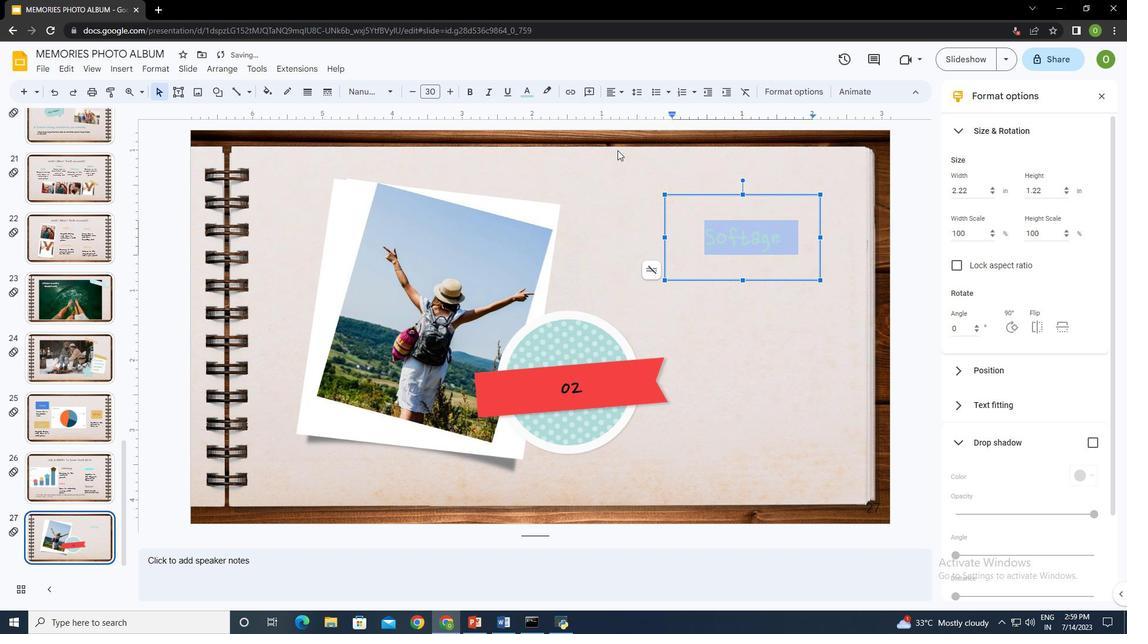 
Action: Mouse moved to (629, 195)
Screenshot: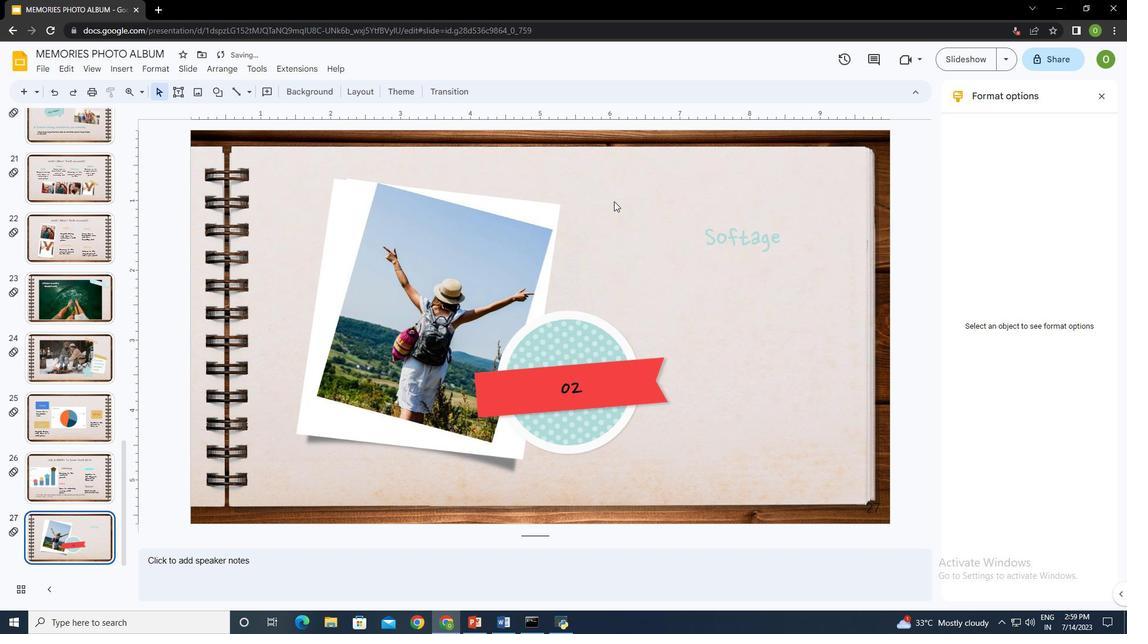 
Action: Mouse pressed left at (629, 195)
Screenshot: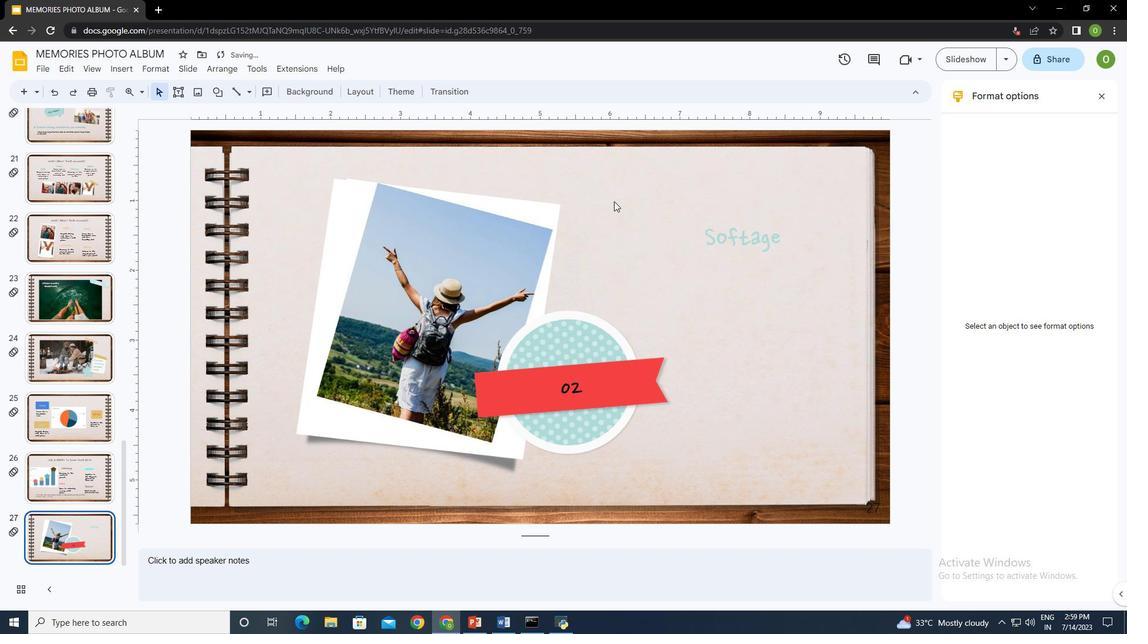 
Action: Mouse moved to (758, 240)
Screenshot: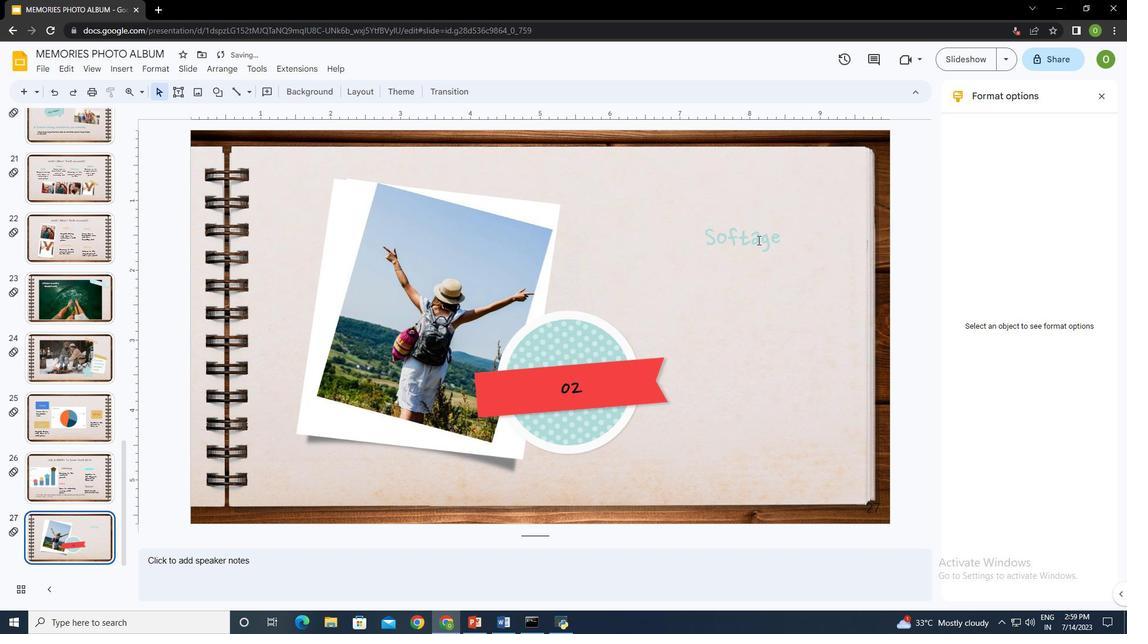 
Action: Mouse pressed left at (758, 240)
Screenshot: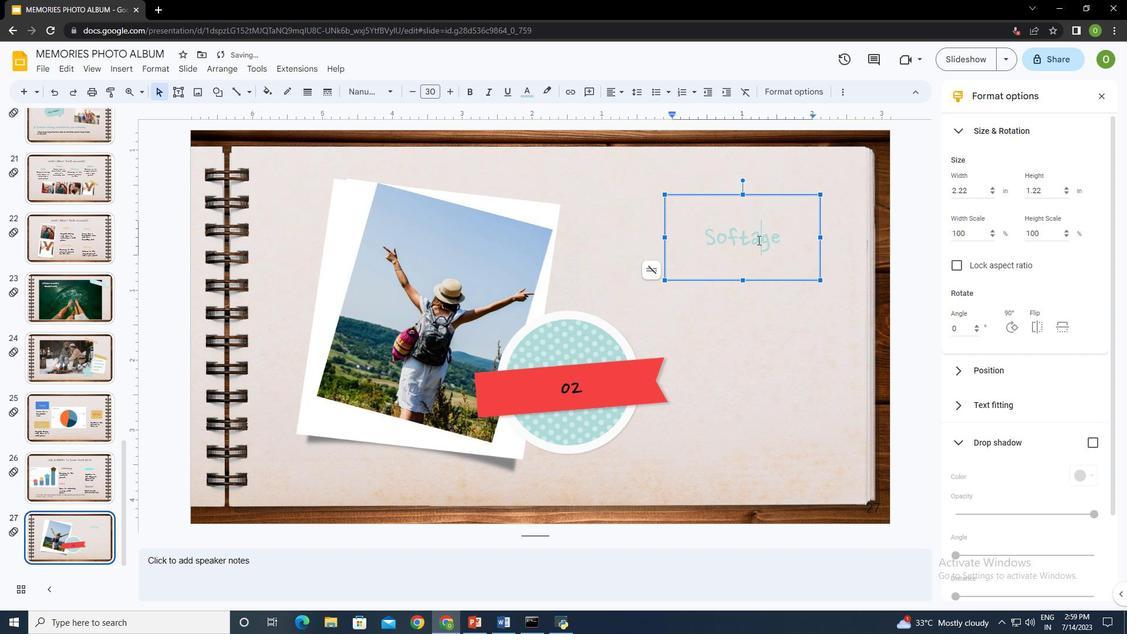 
Action: Mouse moved to (764, 231)
Screenshot: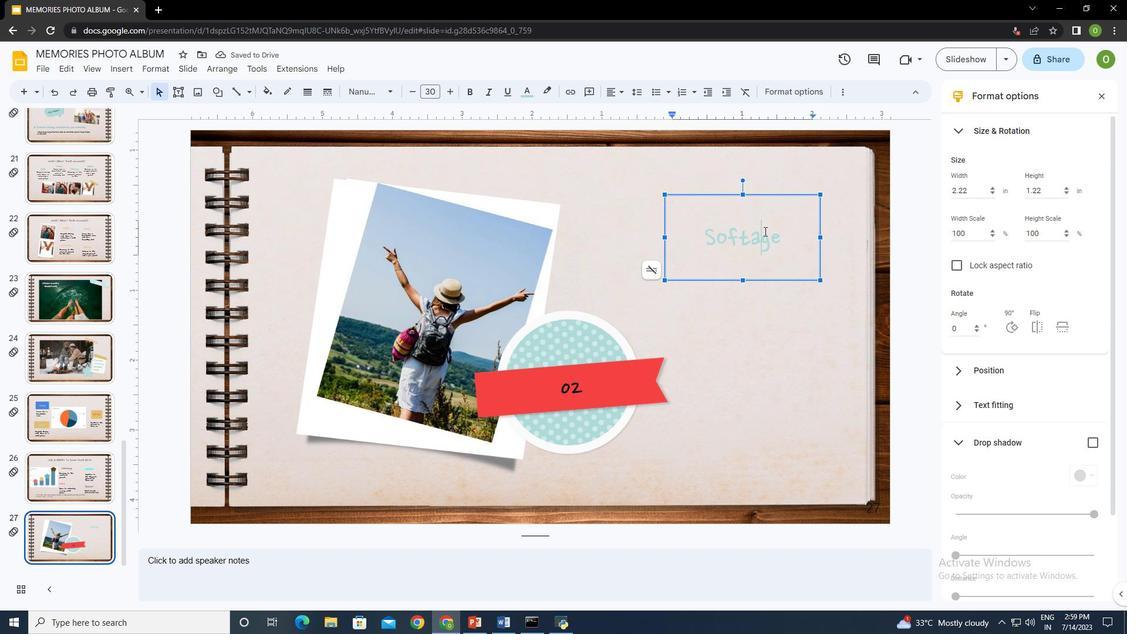 
Action: Key pressed <Key.up>
Screenshot: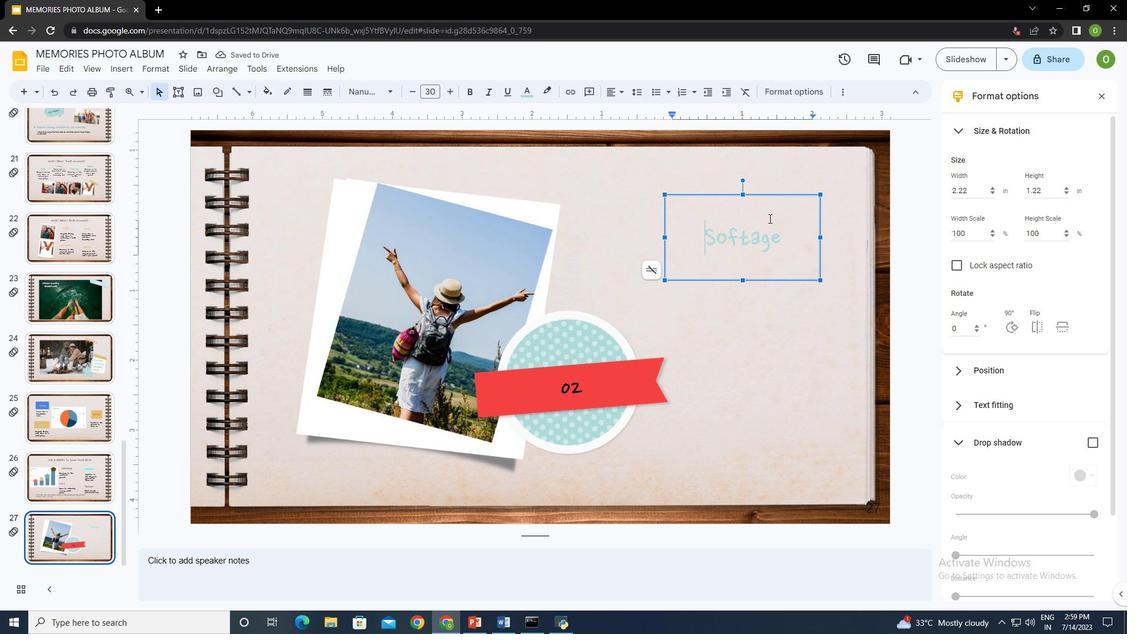 
Action: Mouse moved to (789, 238)
Screenshot: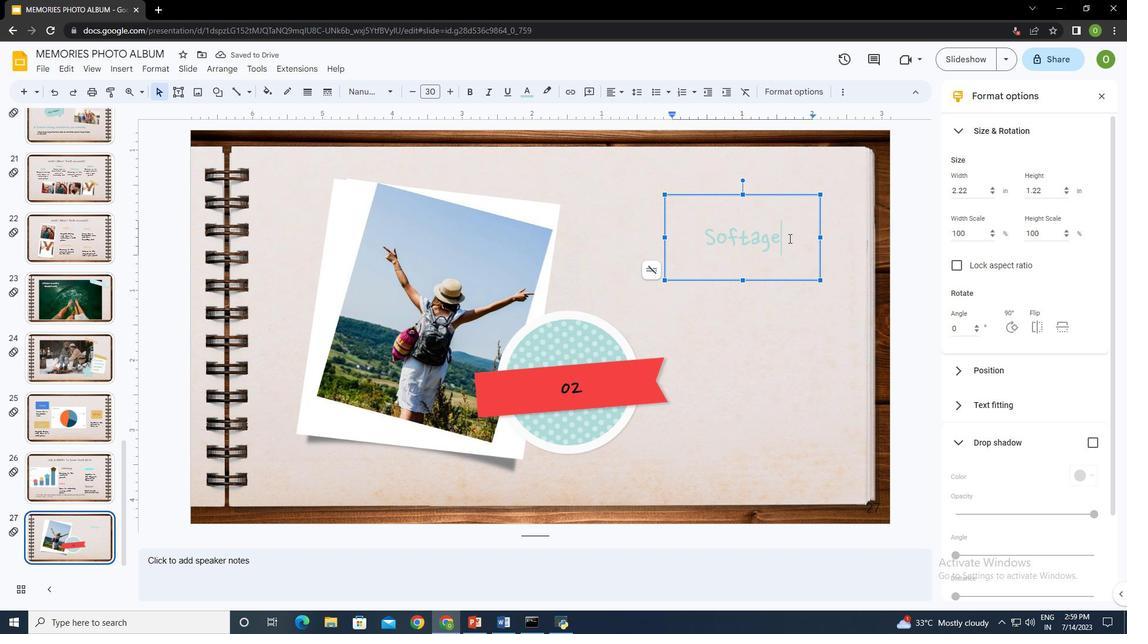 
Action: Mouse pressed left at (789, 238)
Screenshot: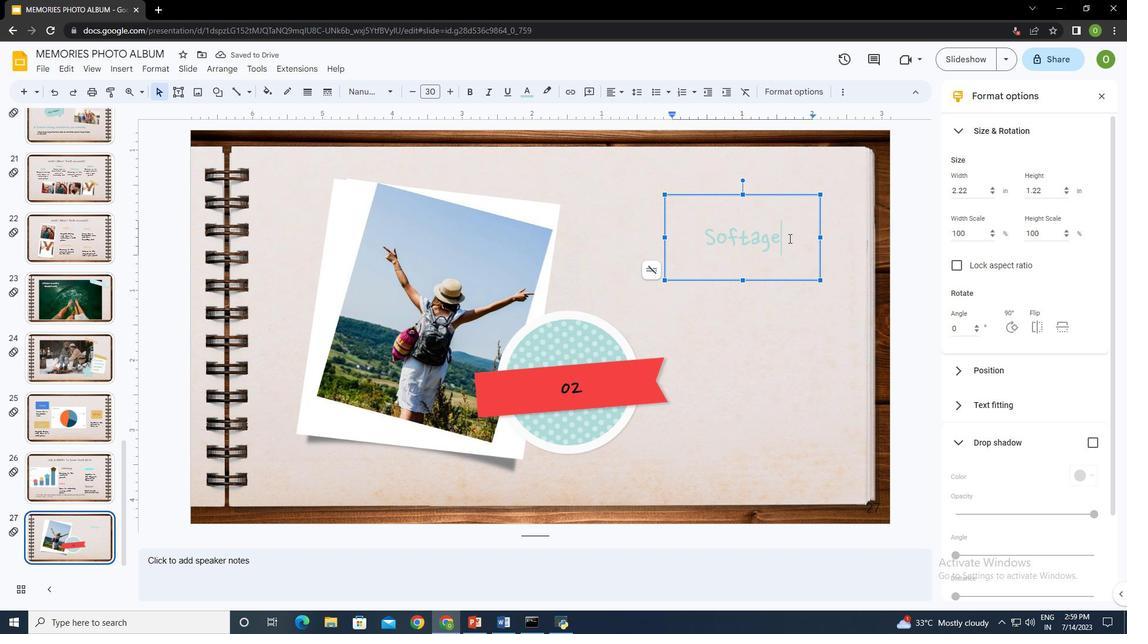 
Action: Key pressed ctrl+A
Screenshot: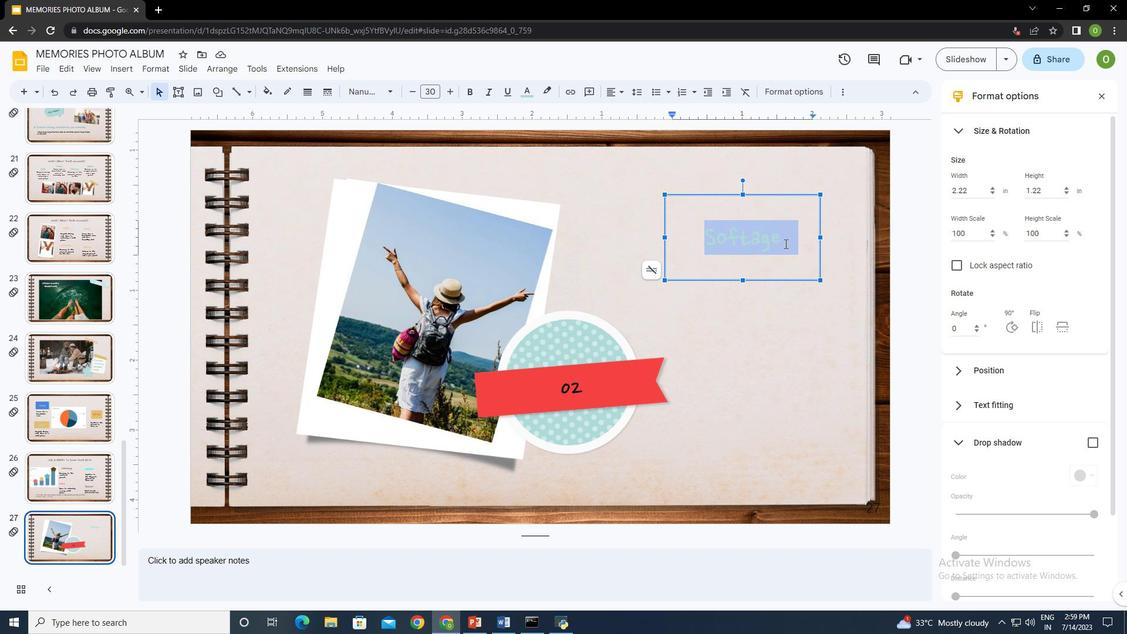 
Action: Mouse moved to (526, 93)
Screenshot: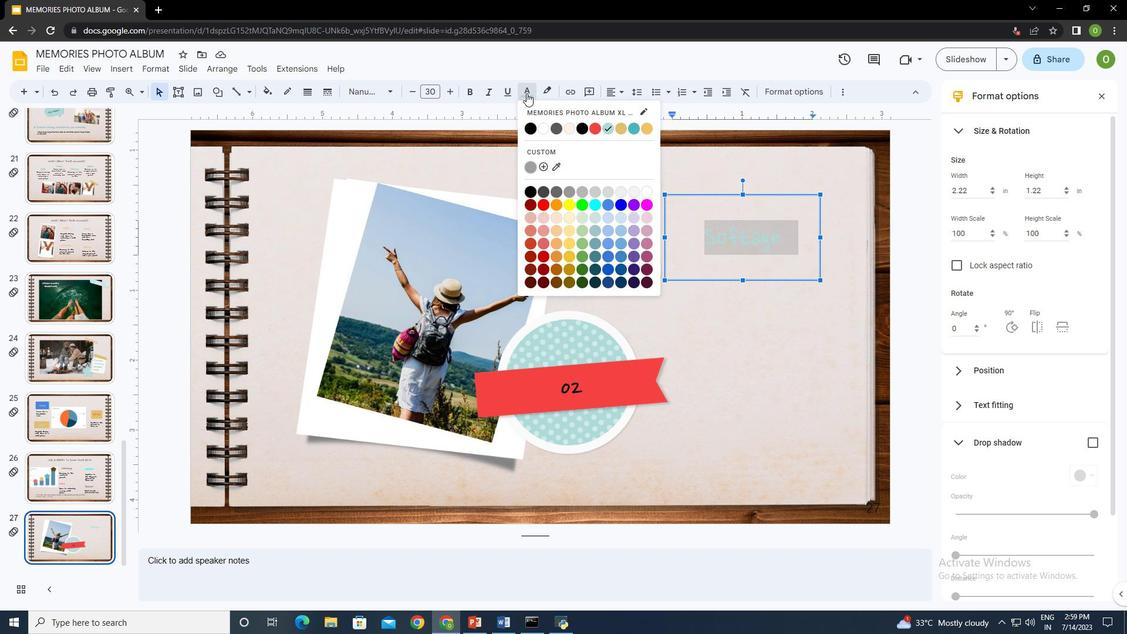 
Action: Mouse pressed left at (526, 93)
Screenshot: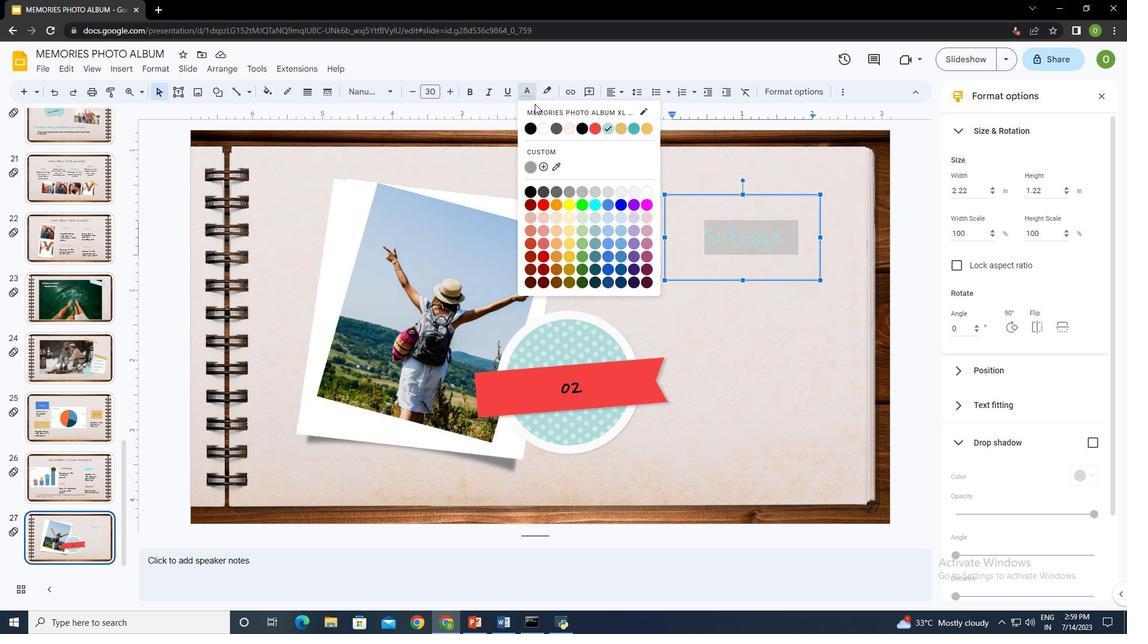 
Action: Mouse moved to (596, 128)
Screenshot: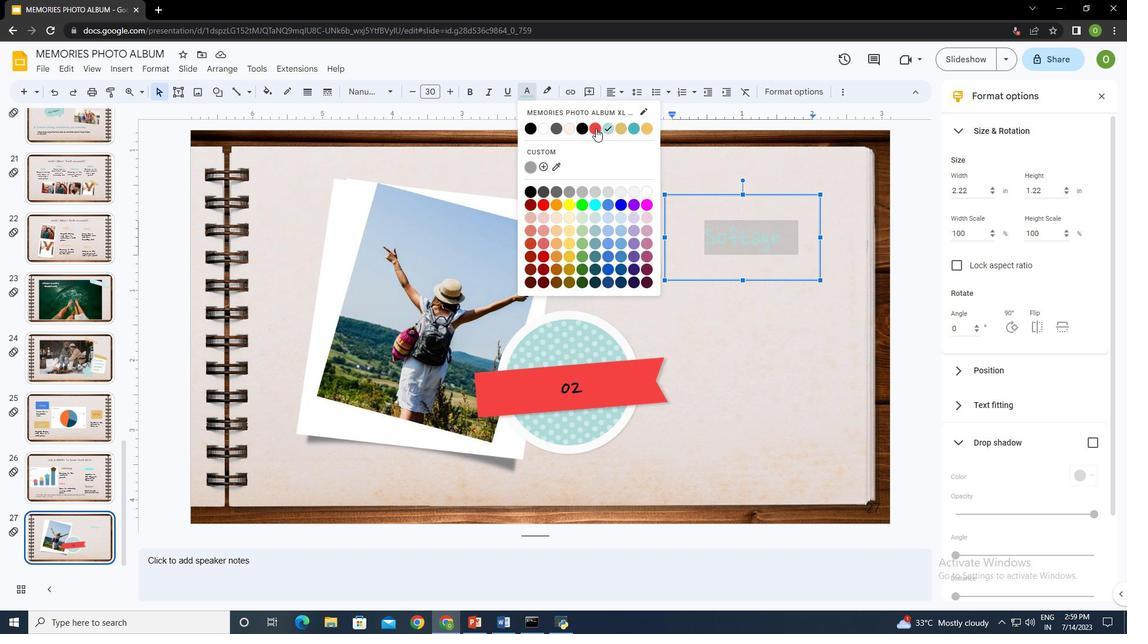 
Action: Mouse pressed left at (596, 128)
Screenshot: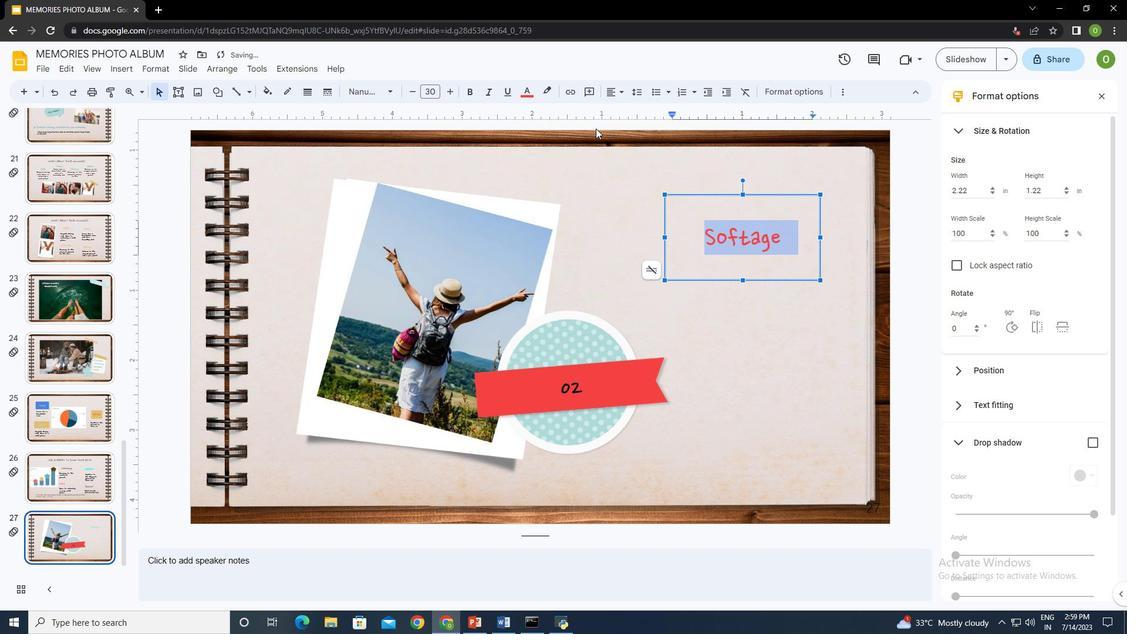 
Action: Mouse moved to (750, 193)
Screenshot: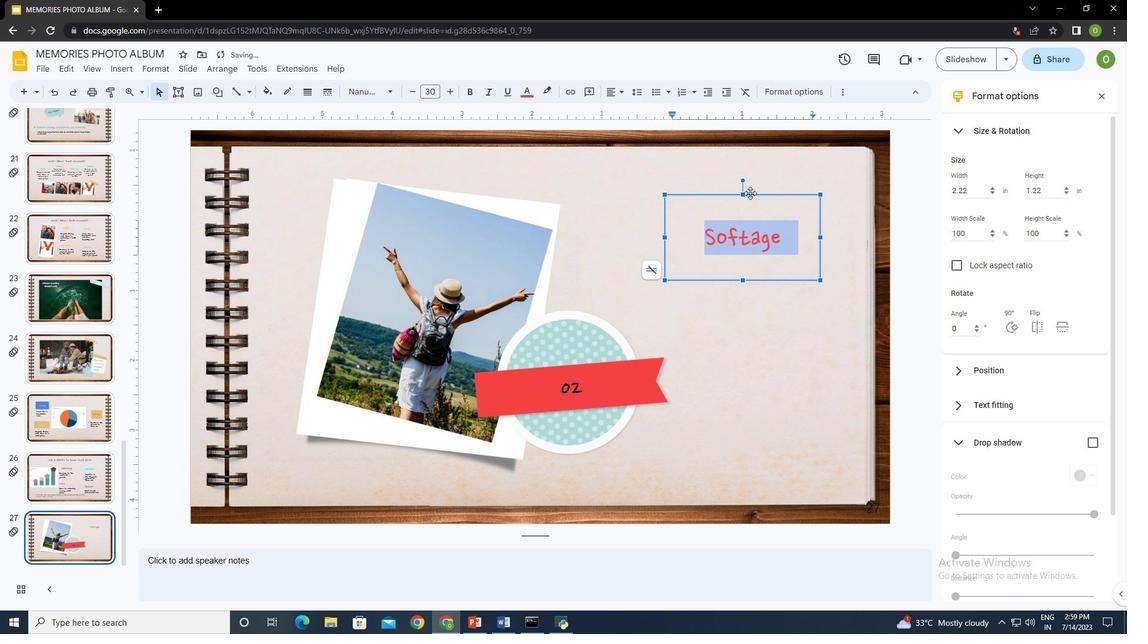 
Action: Mouse pressed left at (750, 193)
Screenshot: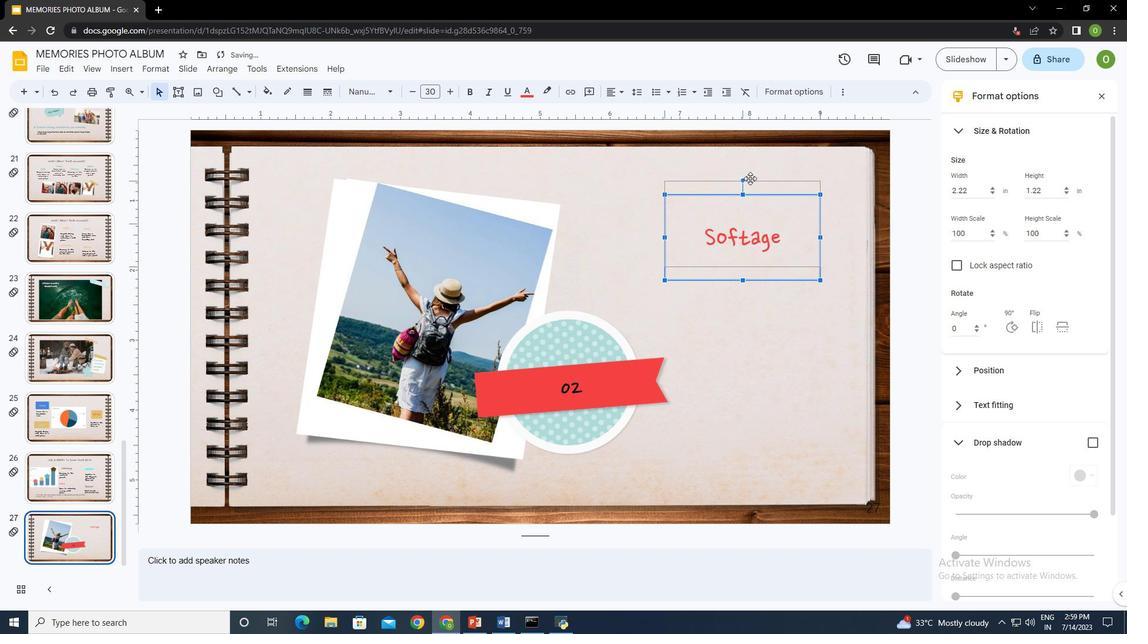 
Action: Mouse moved to (784, 209)
Screenshot: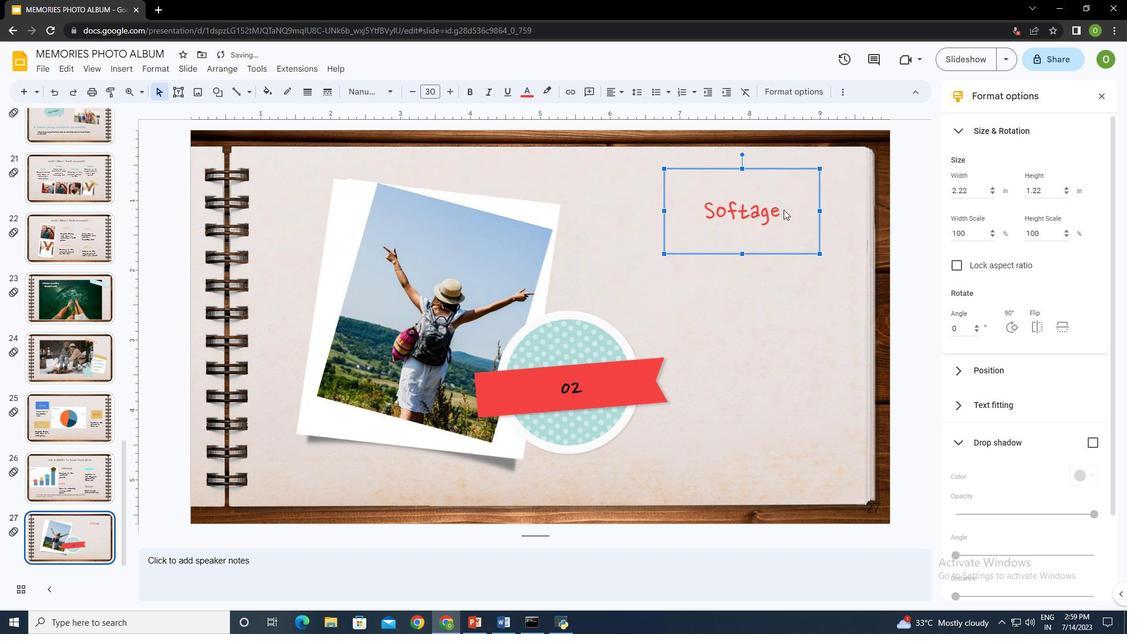 
Action: Mouse pressed left at (784, 209)
Screenshot: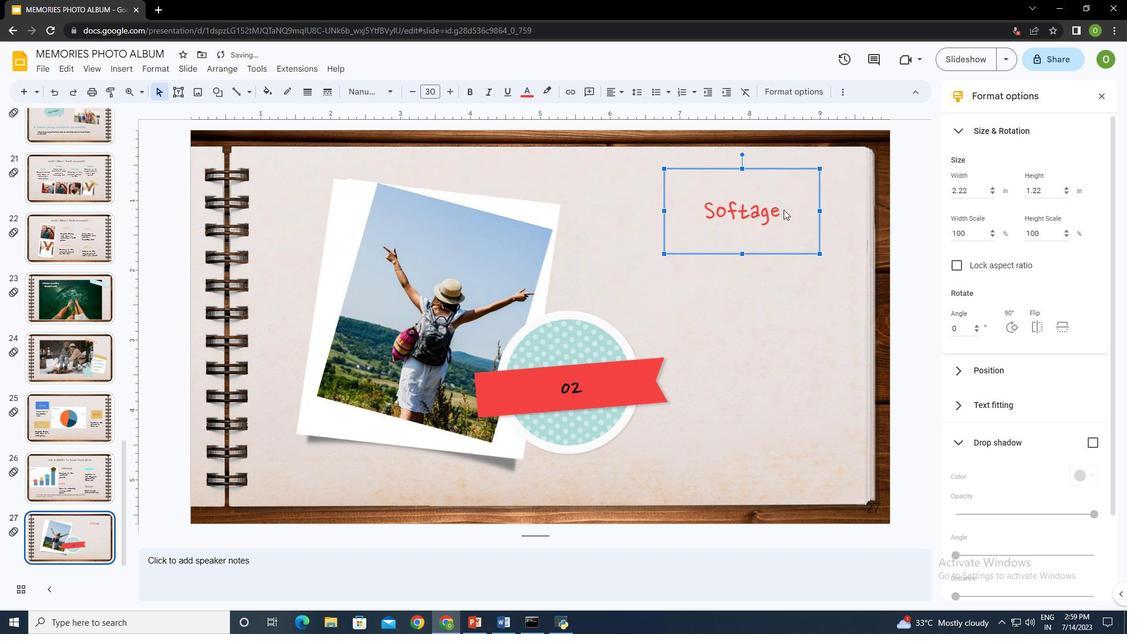 
Action: Mouse pressed left at (784, 209)
Screenshot: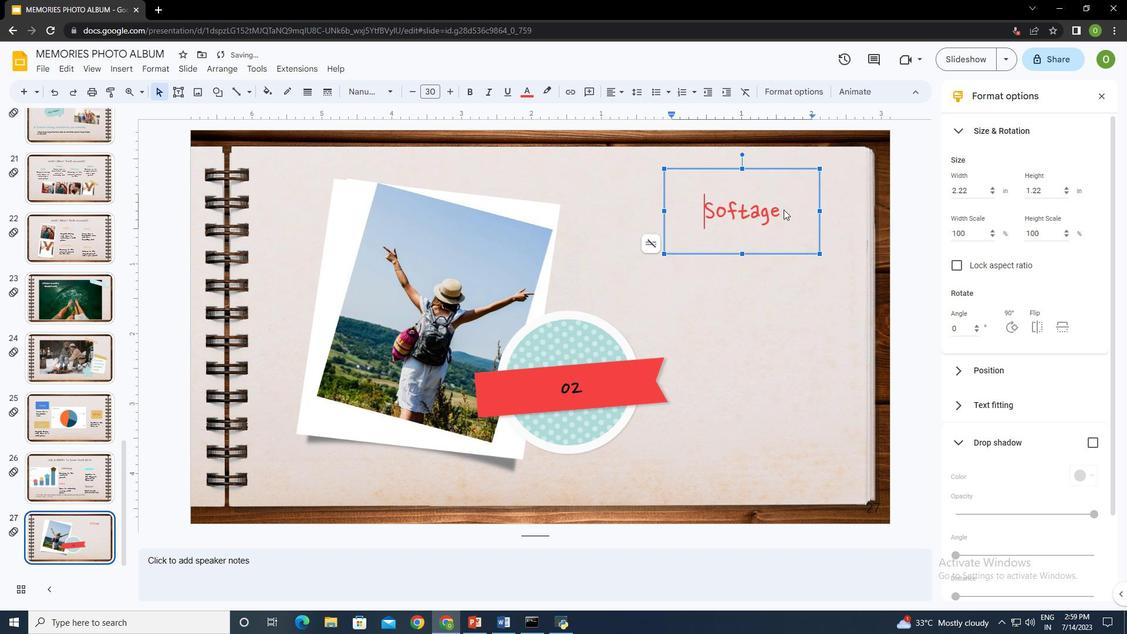 
Action: Key pressed ctrl+A
Screenshot: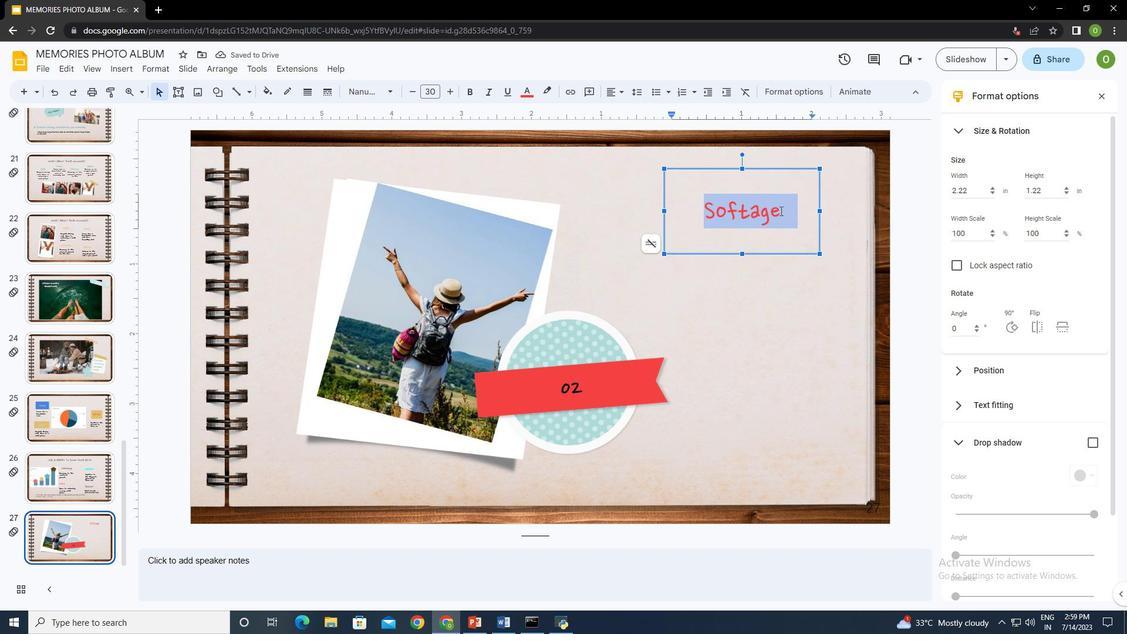 
Action: Mouse moved to (448, 89)
Screenshot: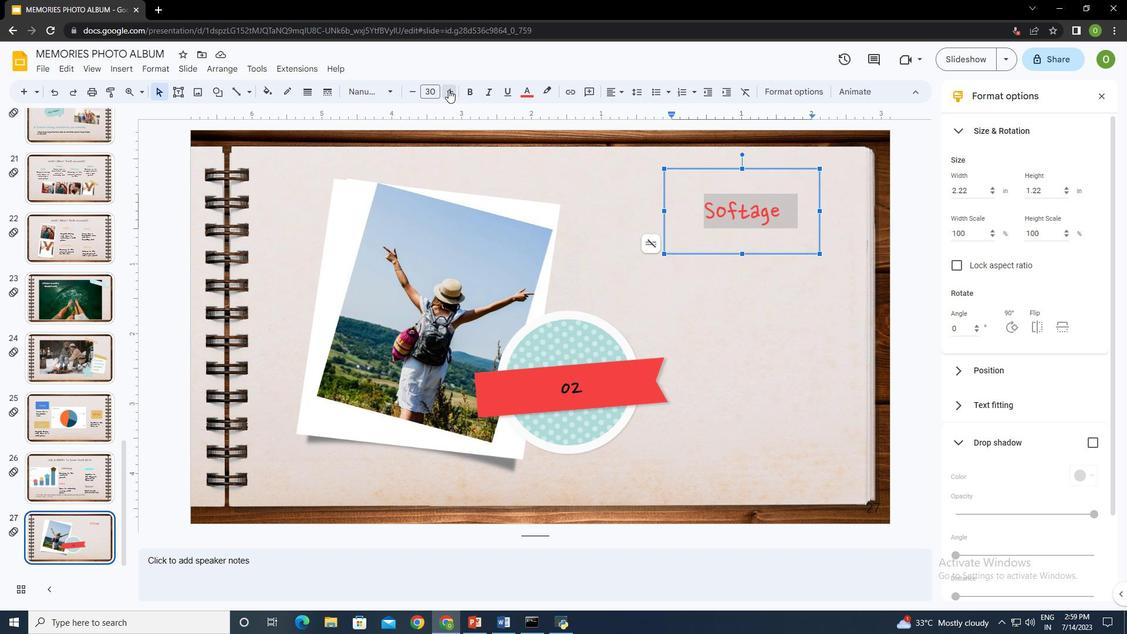 
Action: Mouse pressed left at (448, 89)
Screenshot: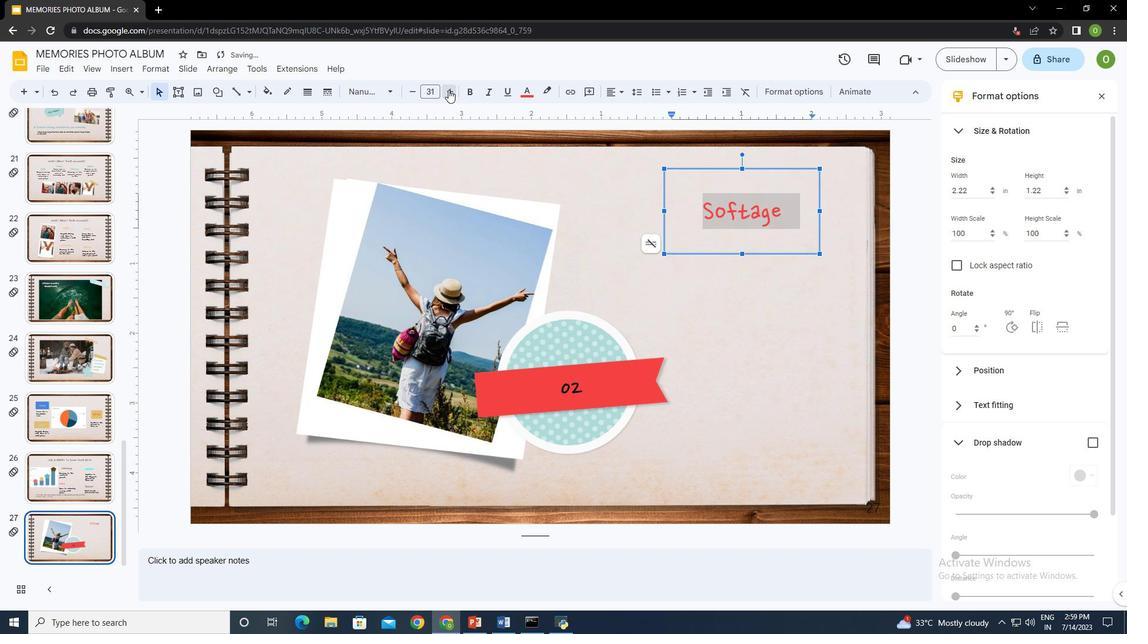 
Action: Mouse pressed left at (448, 89)
Screenshot: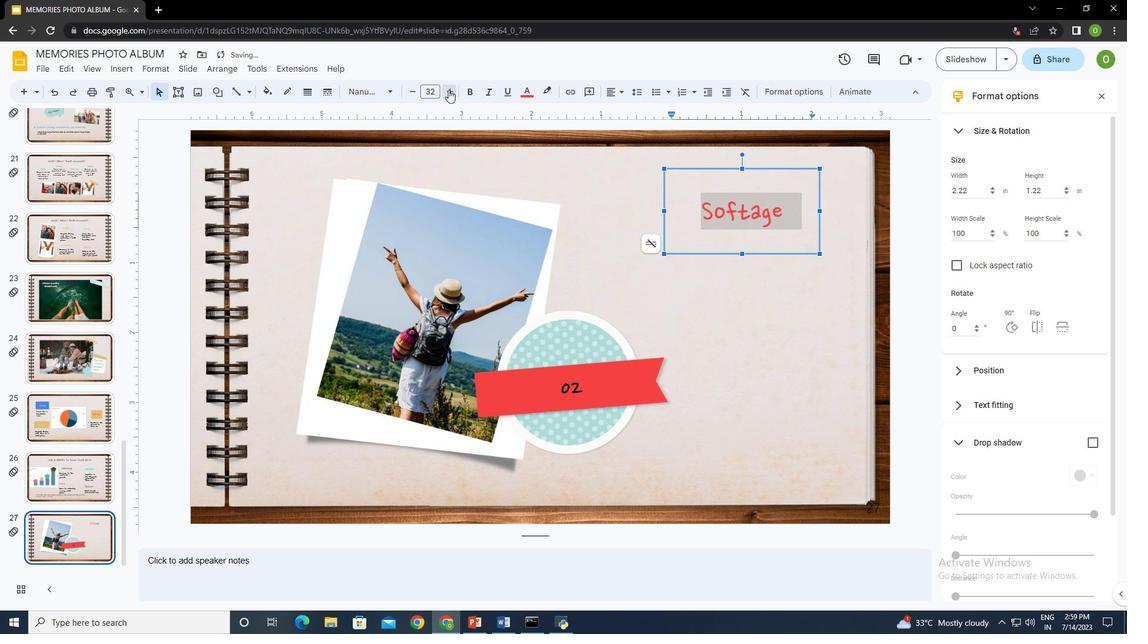 
Action: Mouse pressed left at (448, 89)
Screenshot: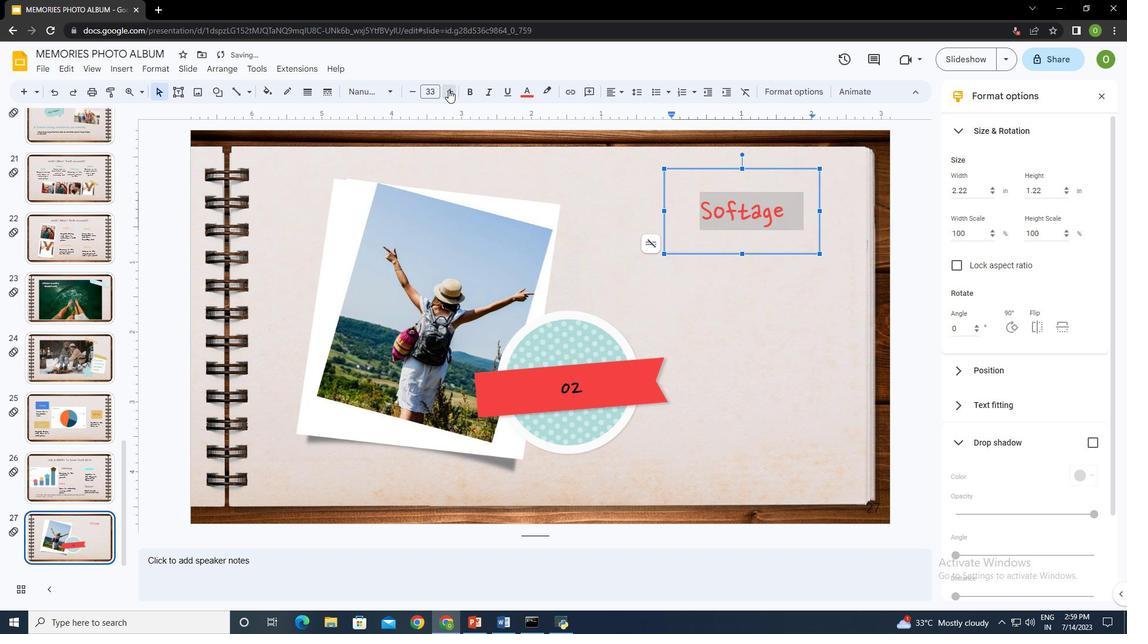 
Action: Mouse pressed left at (448, 89)
Screenshot: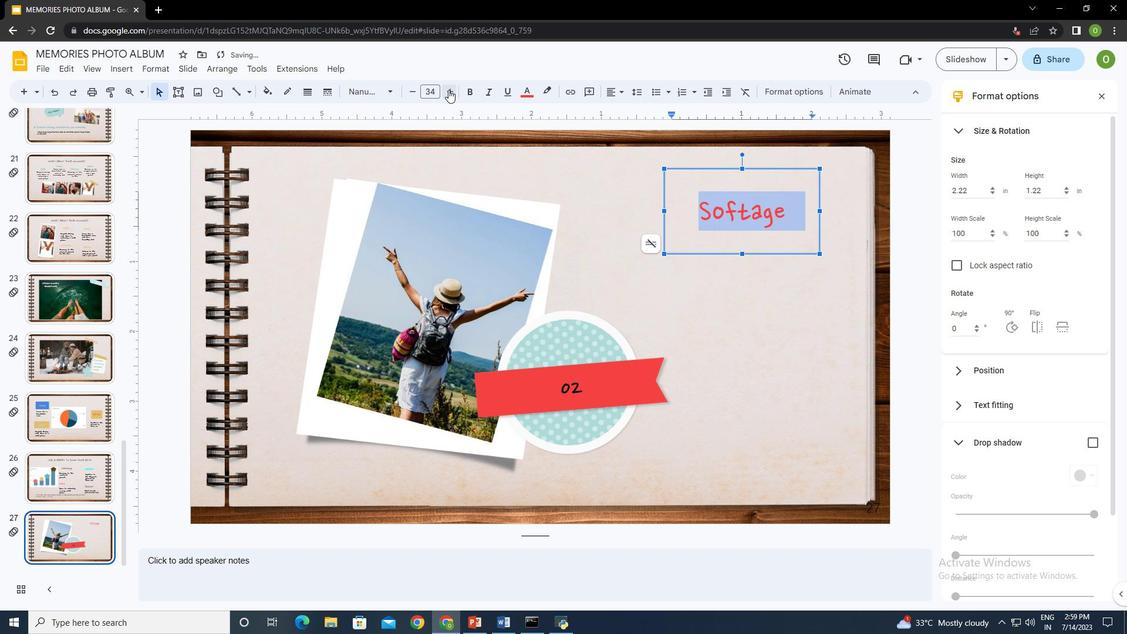 
Action: Mouse pressed left at (448, 89)
Screenshot: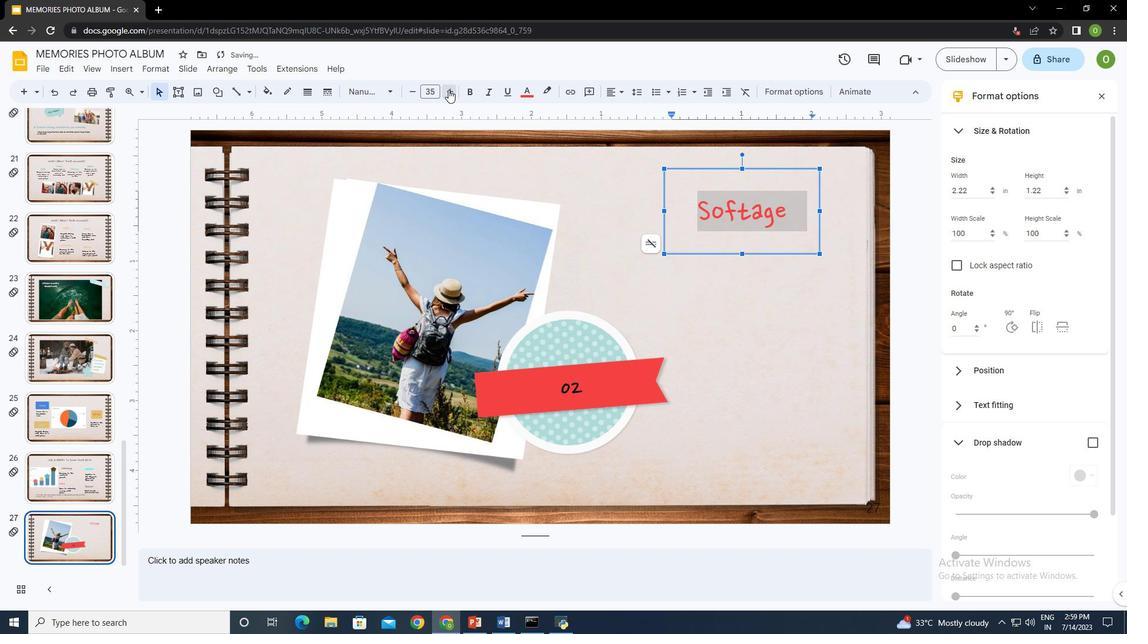
Action: Mouse pressed left at (448, 89)
Screenshot: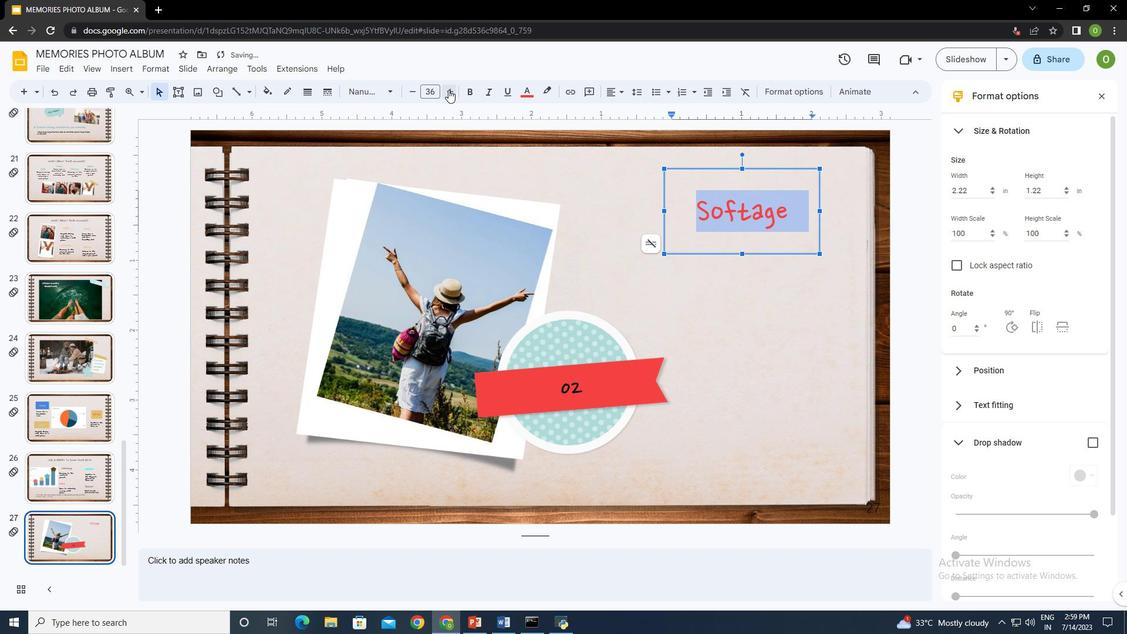 
Action: Mouse pressed left at (448, 89)
Screenshot: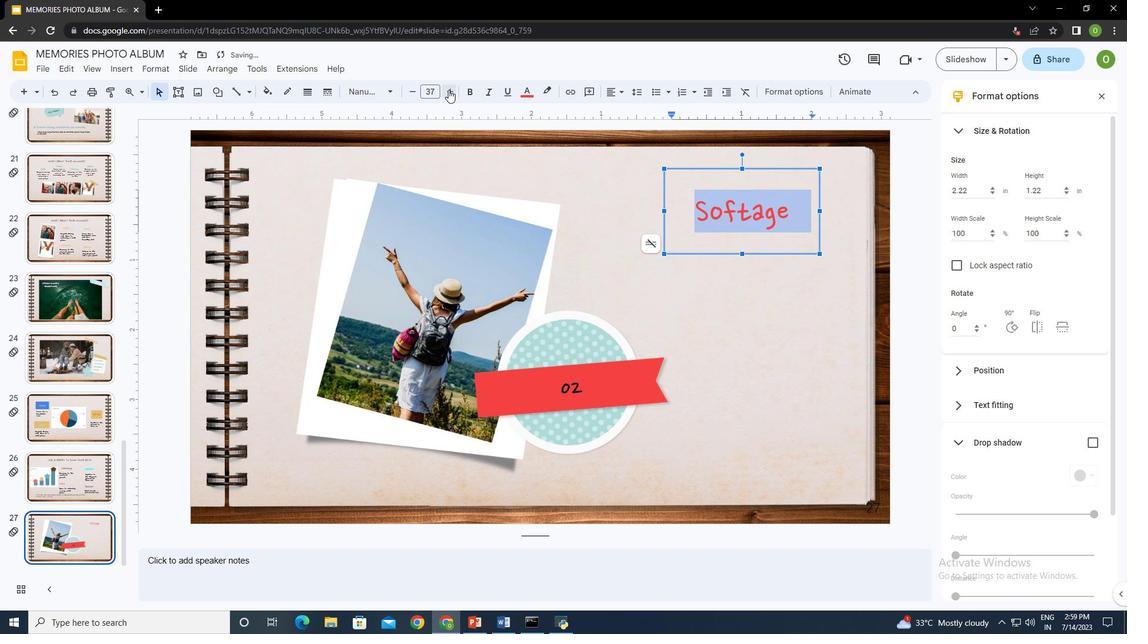 
Action: Mouse moved to (405, 91)
Screenshot: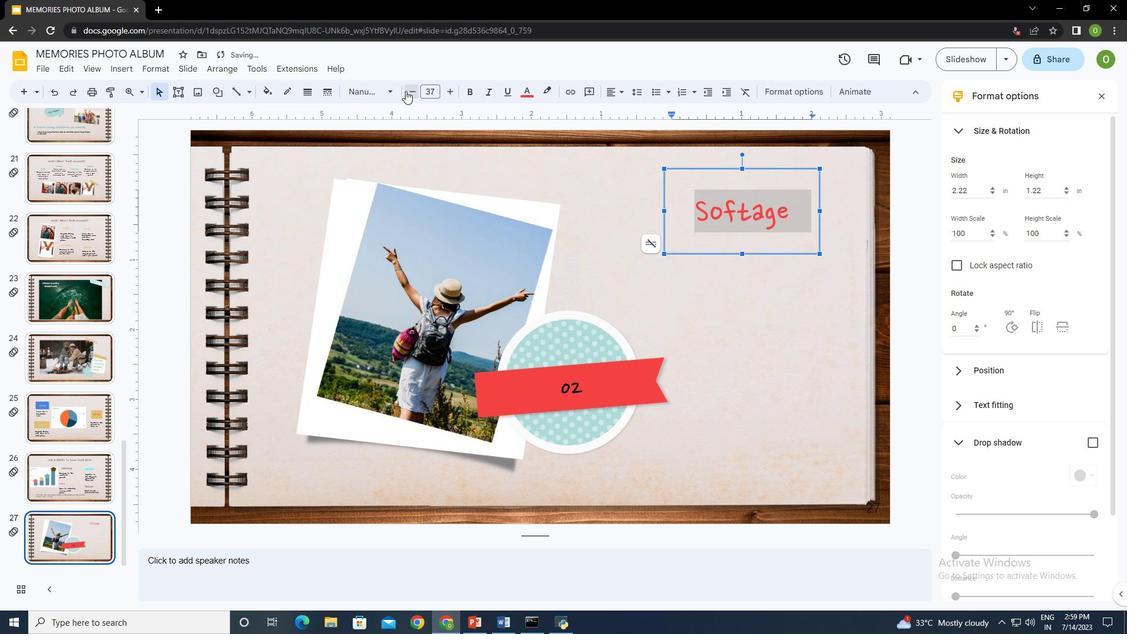
Action: Mouse pressed left at (405, 91)
Screenshot: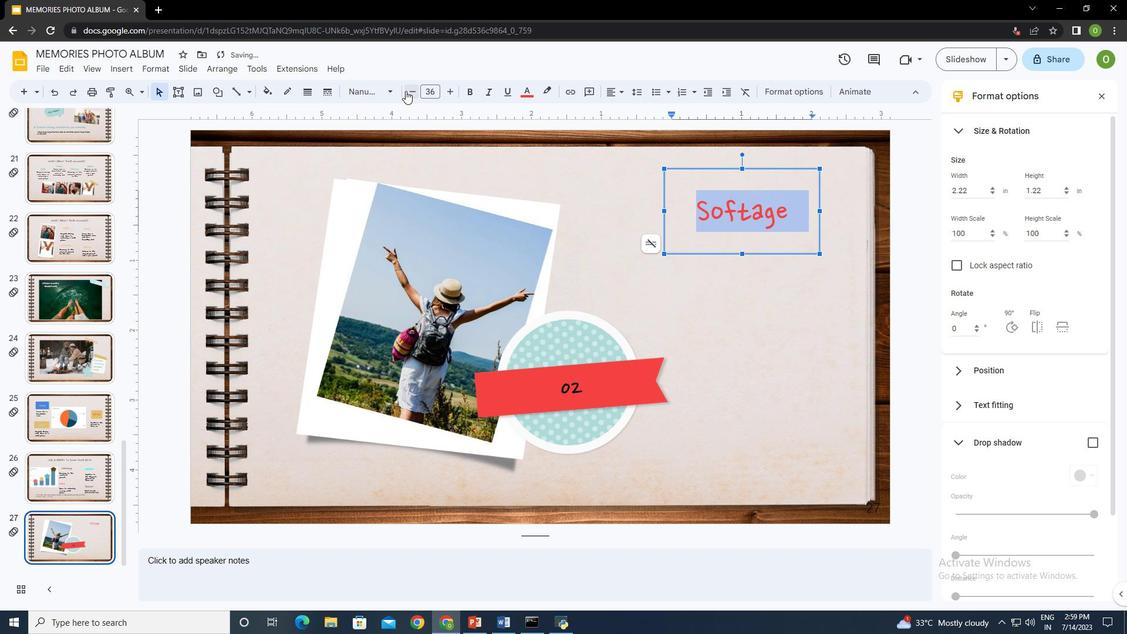 
Action: Mouse pressed left at (405, 91)
Screenshot: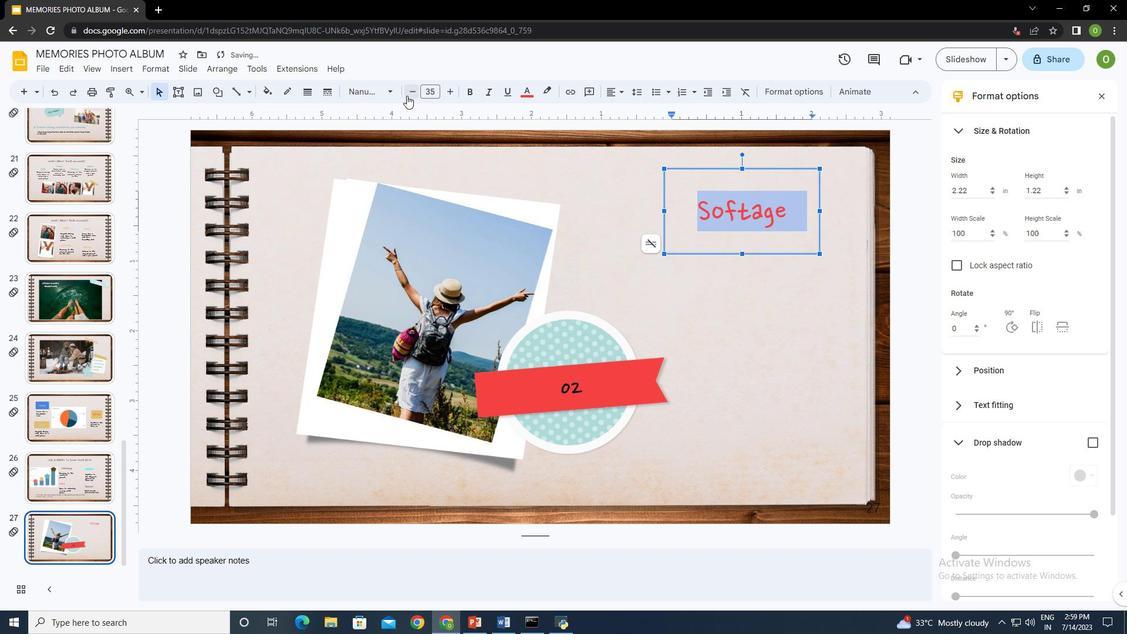 
Action: Mouse moved to (766, 276)
Screenshot: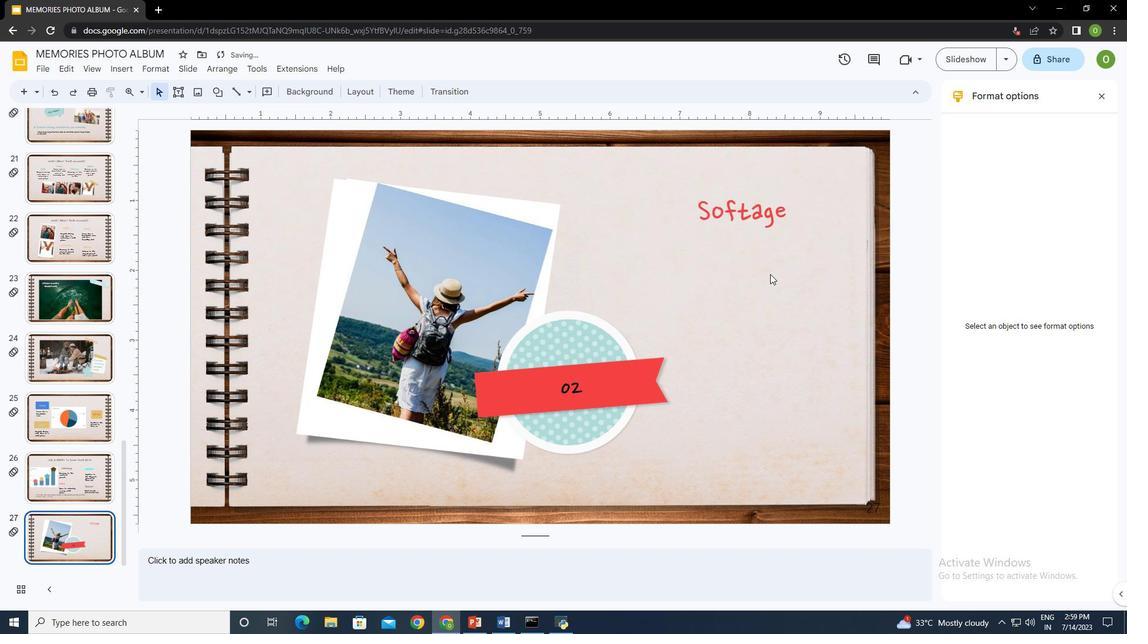 
Action: Mouse pressed left at (766, 276)
Screenshot: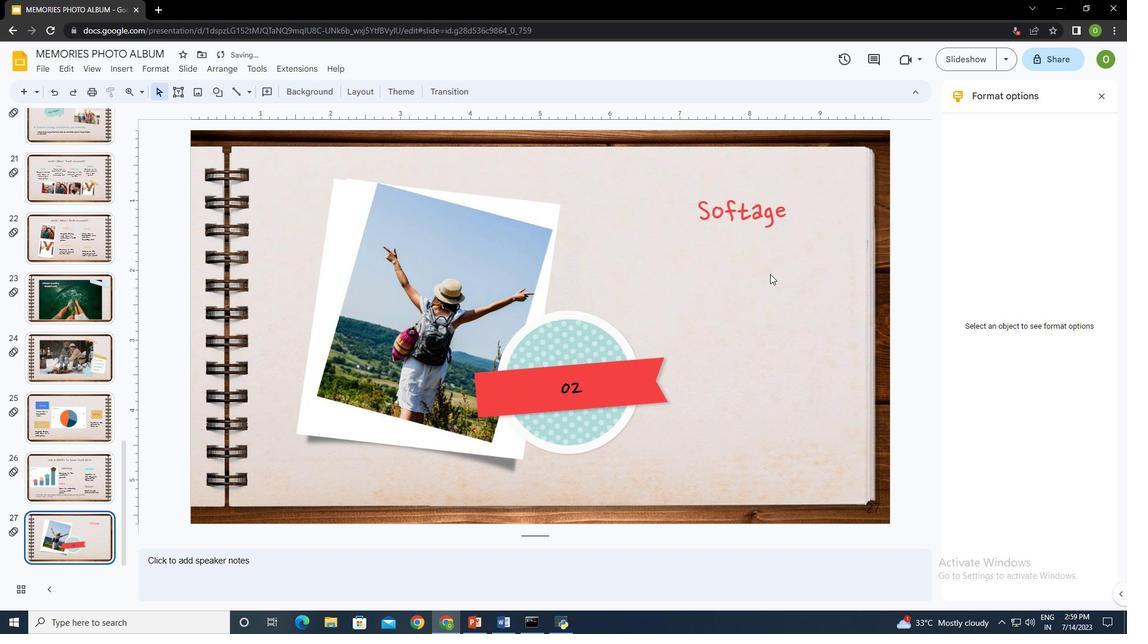 
Action: Mouse moved to (179, 91)
Screenshot: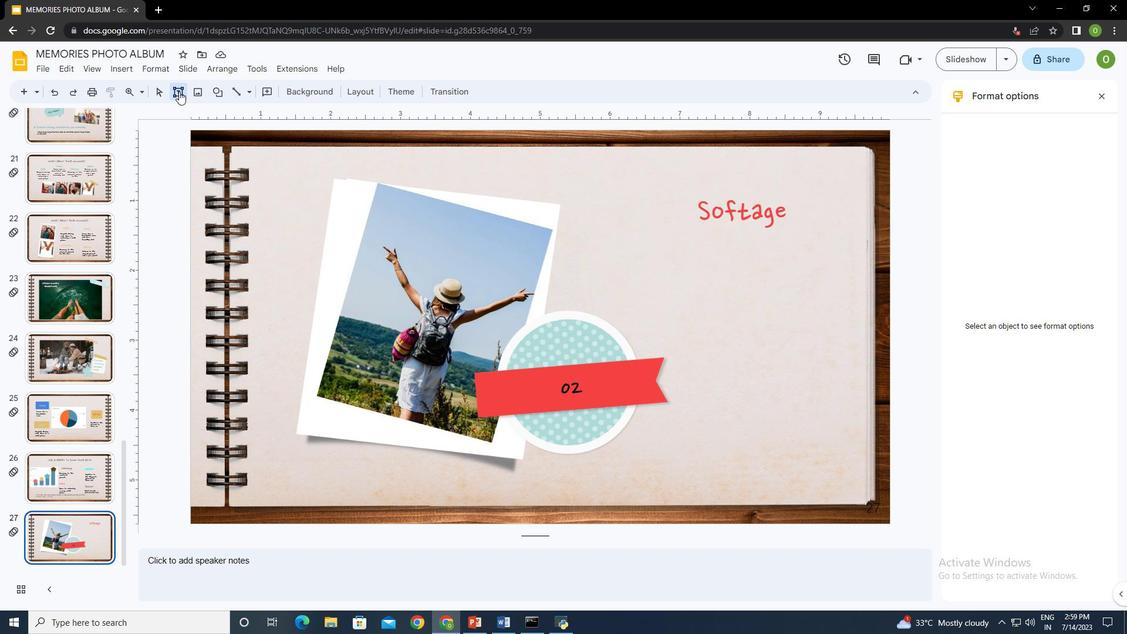 
Action: Mouse pressed left at (179, 91)
Screenshot: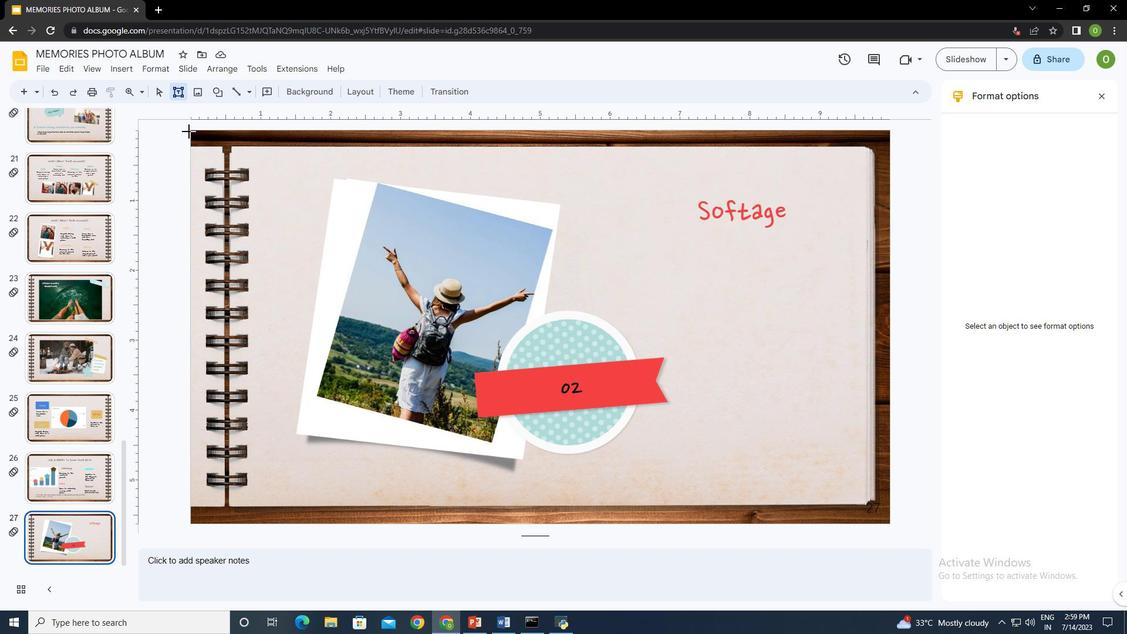 
Action: Mouse moved to (683, 244)
Screenshot: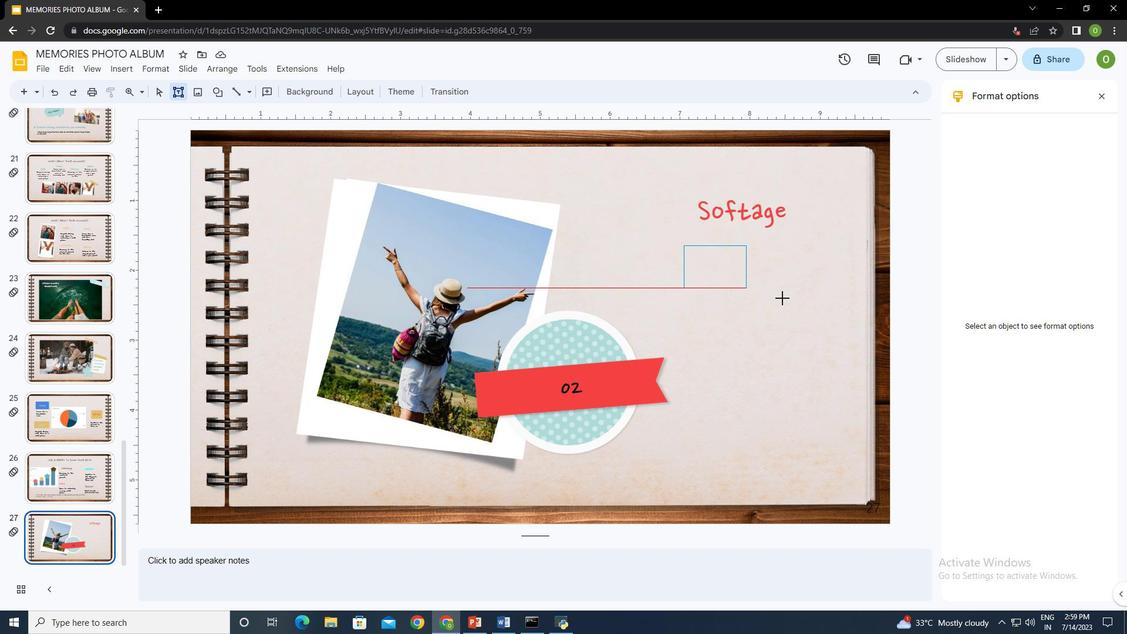 
Action: Mouse pressed left at (683, 244)
Screenshot: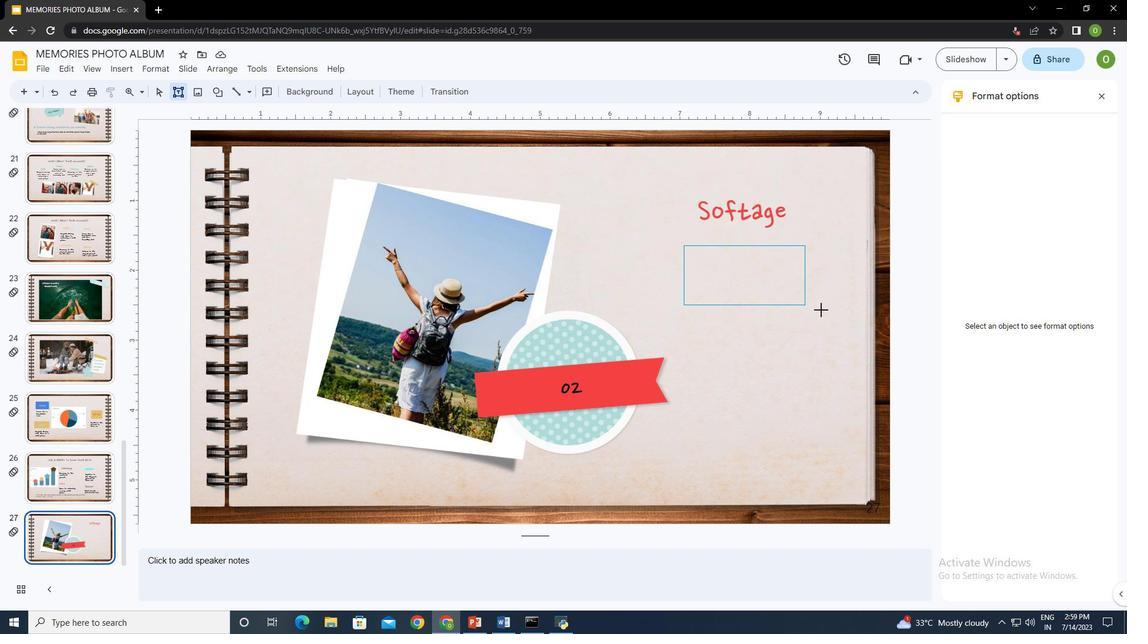 
Action: Mouse moved to (716, 269)
Screenshot: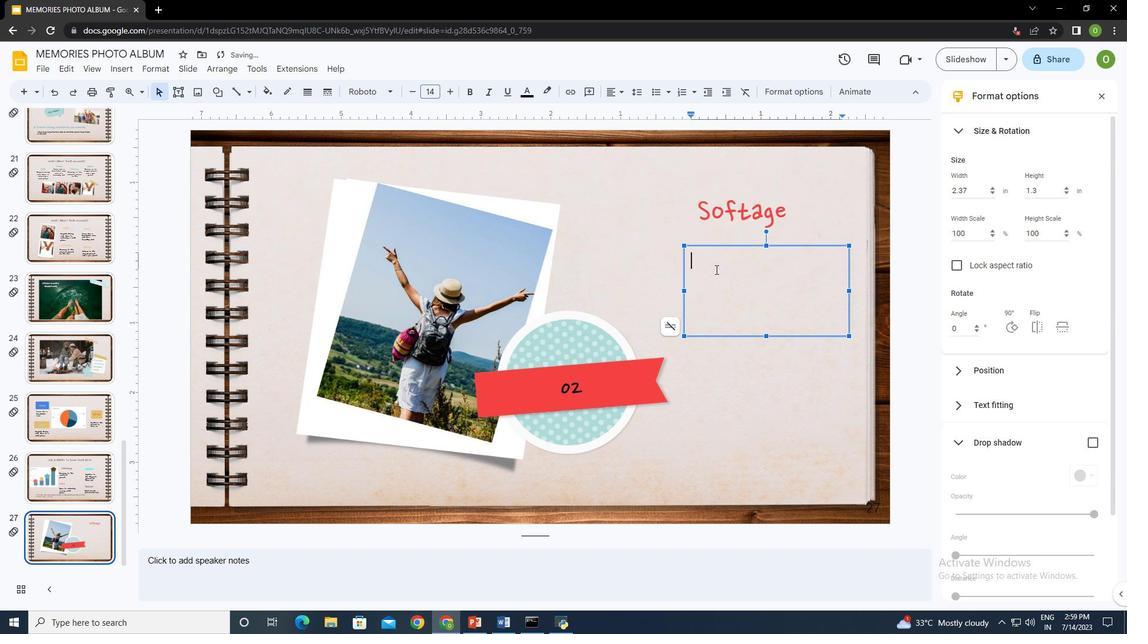 
Action: Key pressed <Key.shift><Key.shift><Key.shift><Key.shift><Key.shift>Gurugram<Key.space>haryanactrl+A
Screenshot: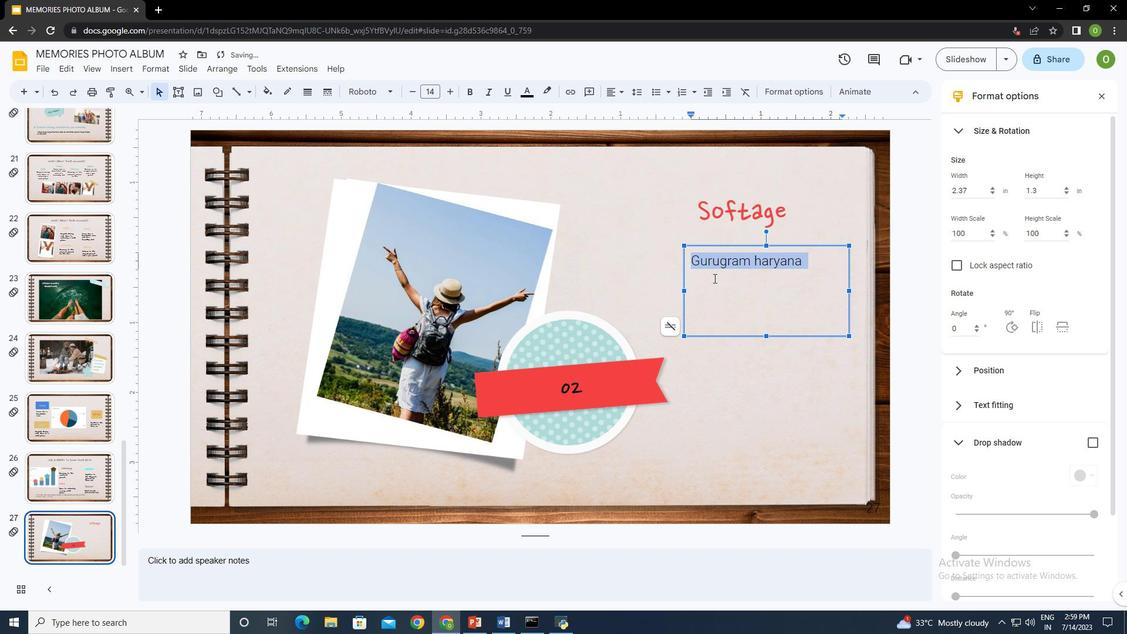 
Action: Mouse moved to (483, 99)
Screenshot: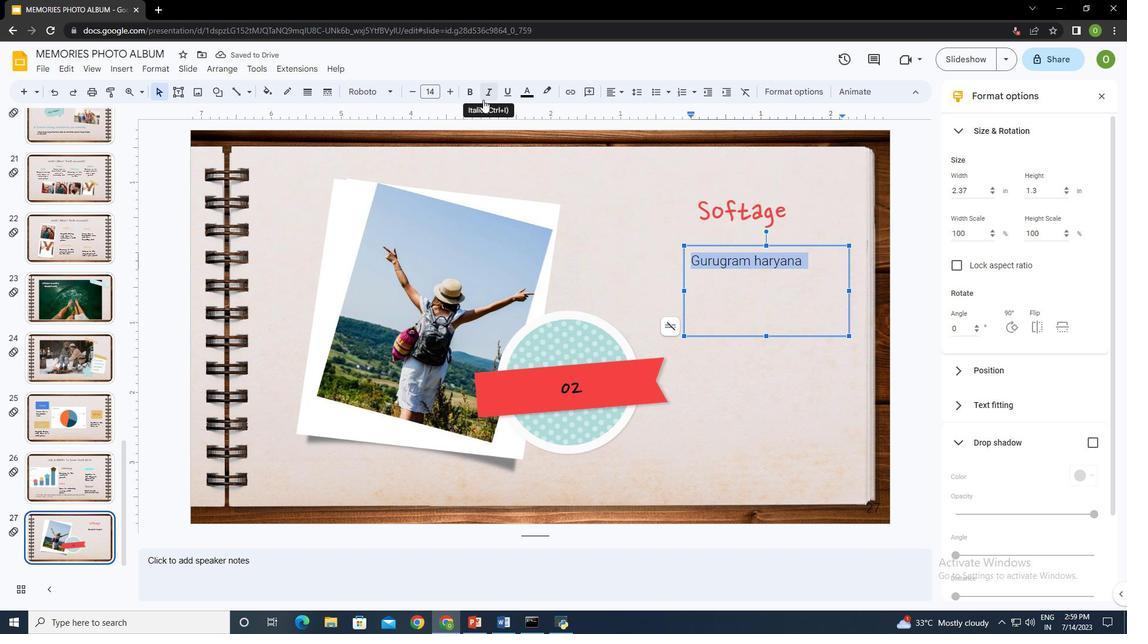 
Action: Mouse pressed left at (483, 99)
Screenshot: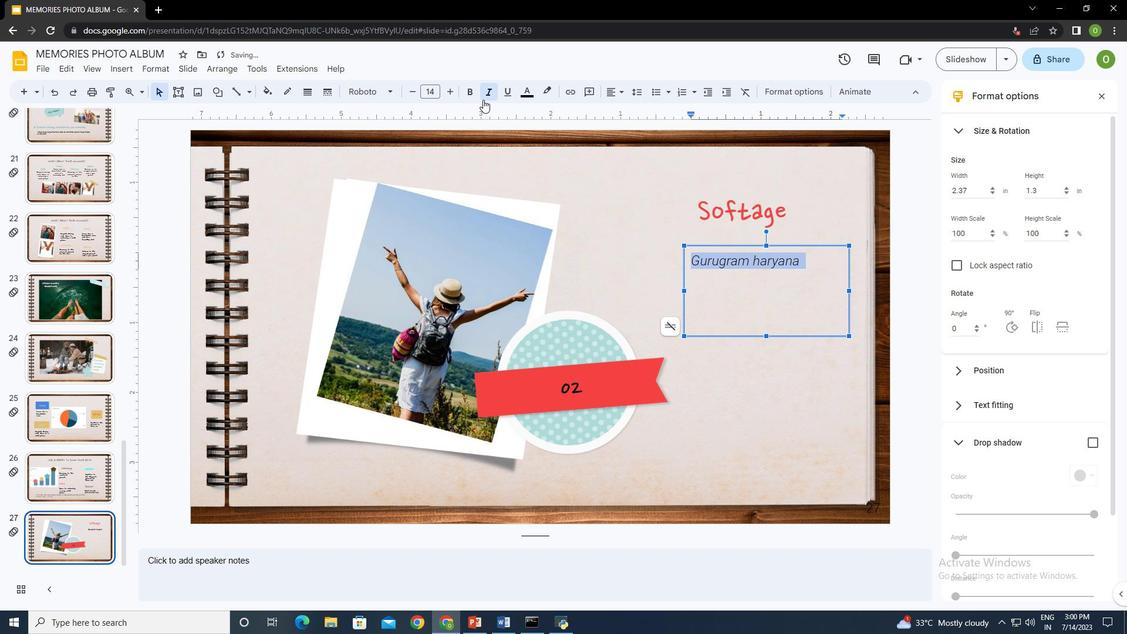 
Action: Mouse moved to (366, 91)
Screenshot: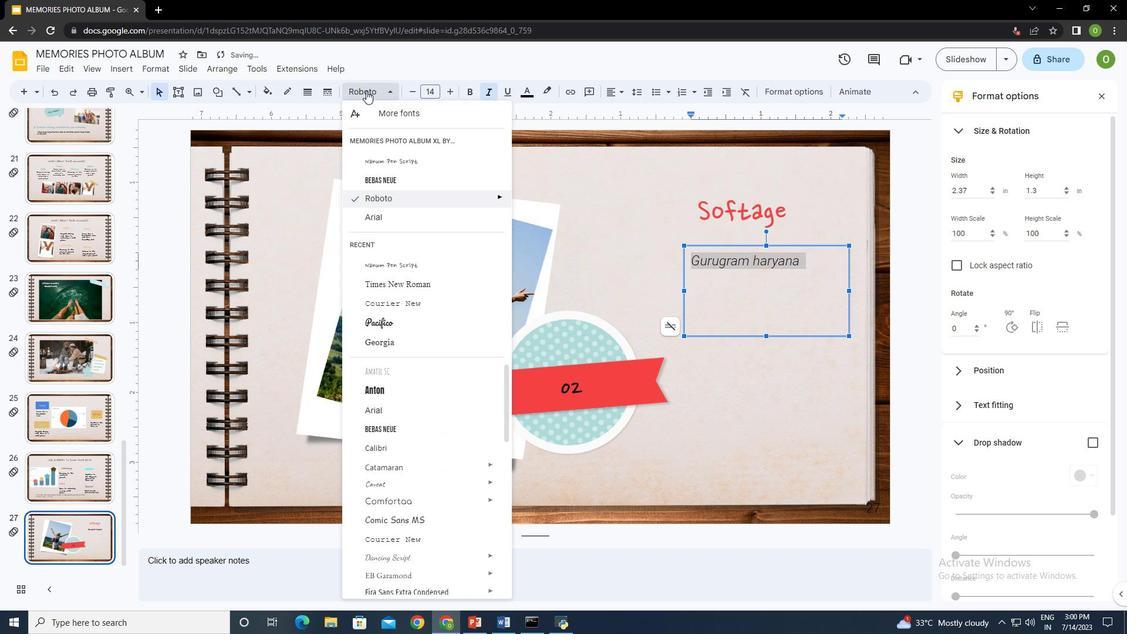 
Action: Mouse pressed left at (366, 91)
Screenshot: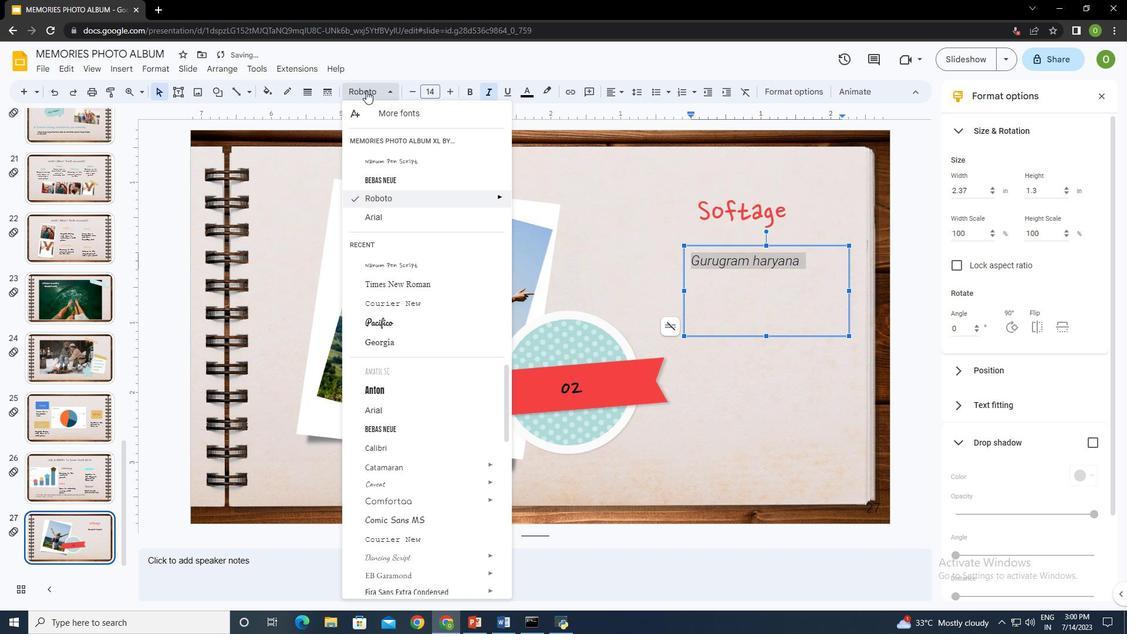 
Action: Mouse moved to (415, 283)
Screenshot: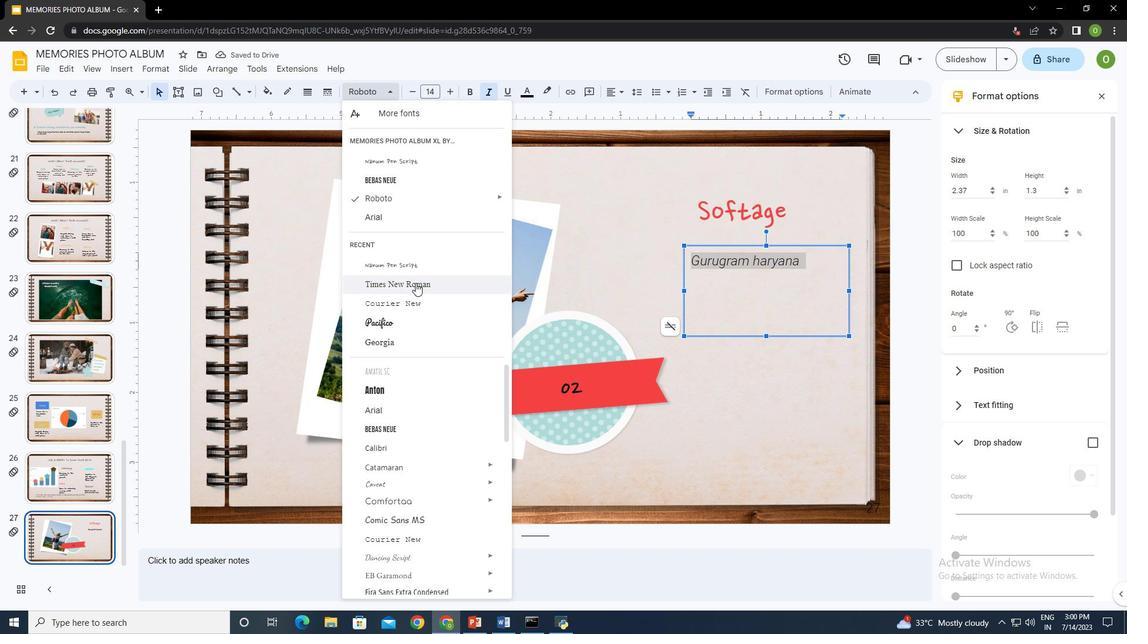 
Action: Mouse pressed left at (415, 283)
Screenshot: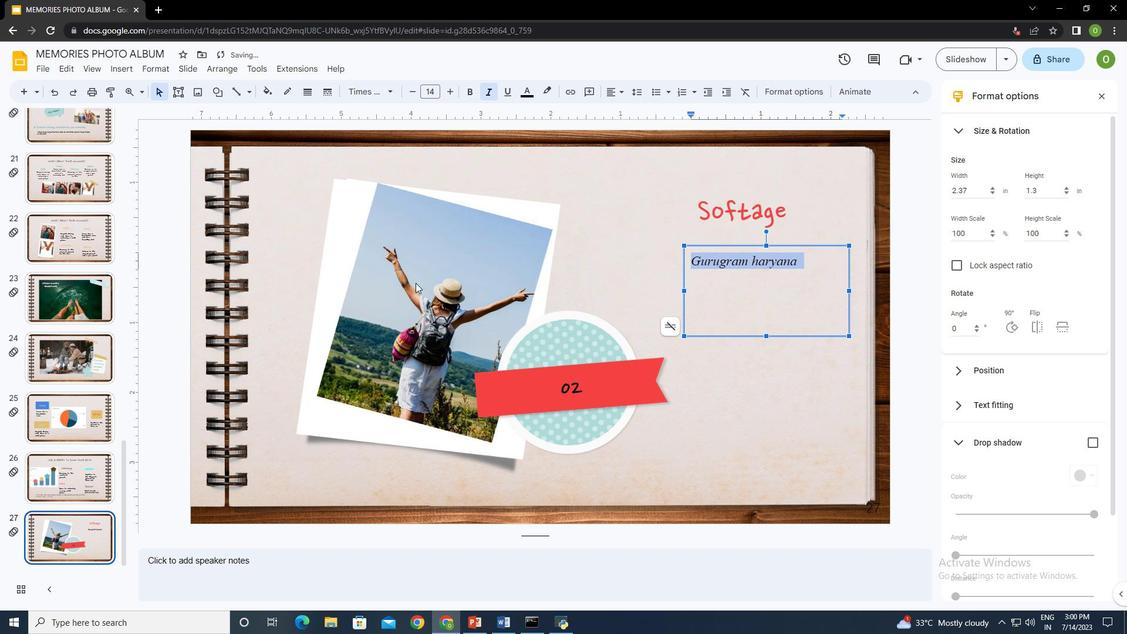 
Action: Mouse moved to (450, 93)
Screenshot: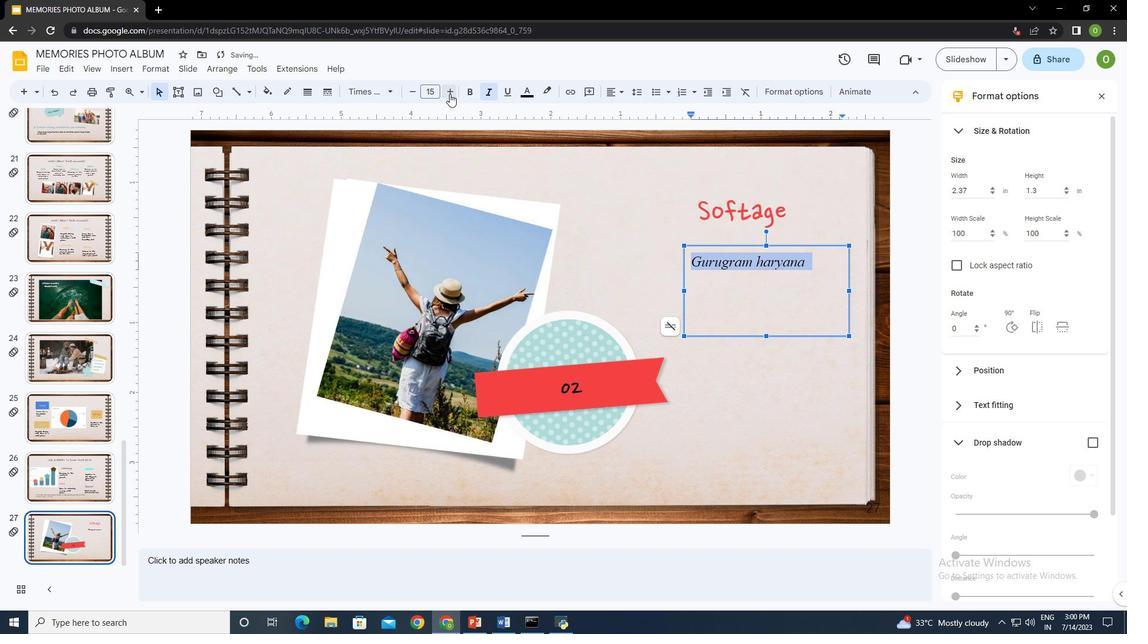 
Action: Mouse pressed left at (450, 93)
Screenshot: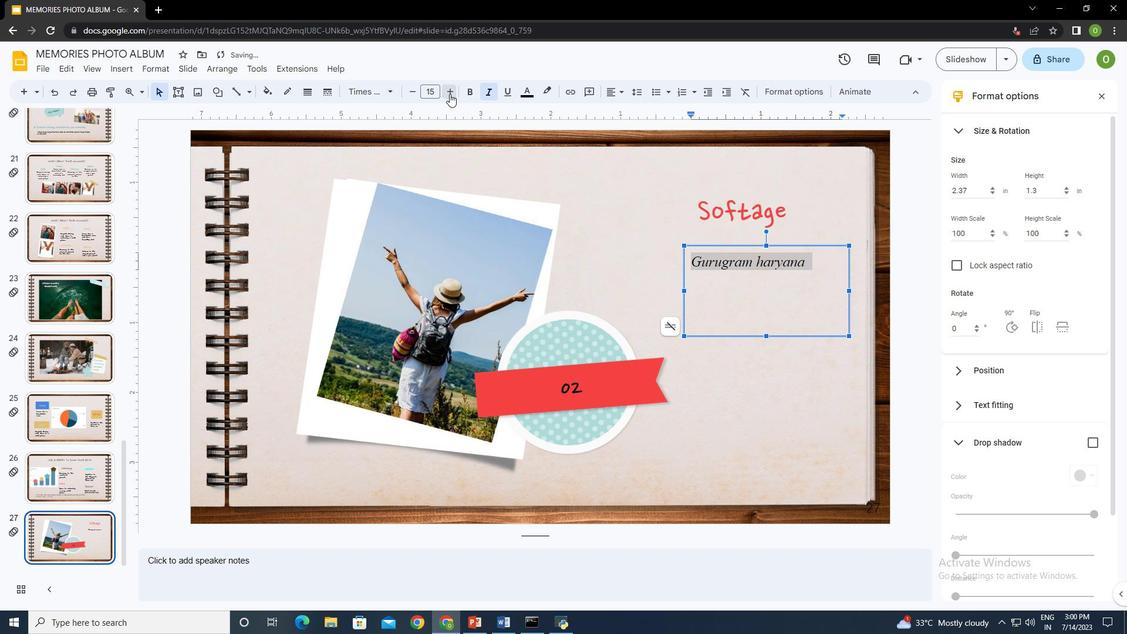 
Action: Mouse pressed left at (450, 93)
Screenshot: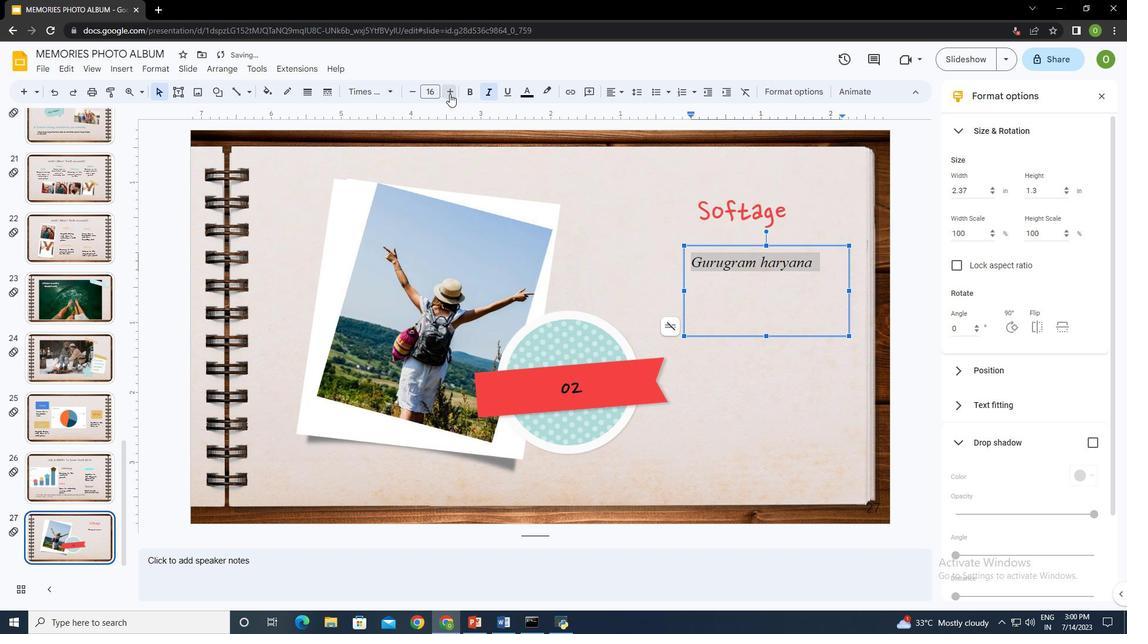 
Action: Mouse pressed left at (450, 93)
Screenshot: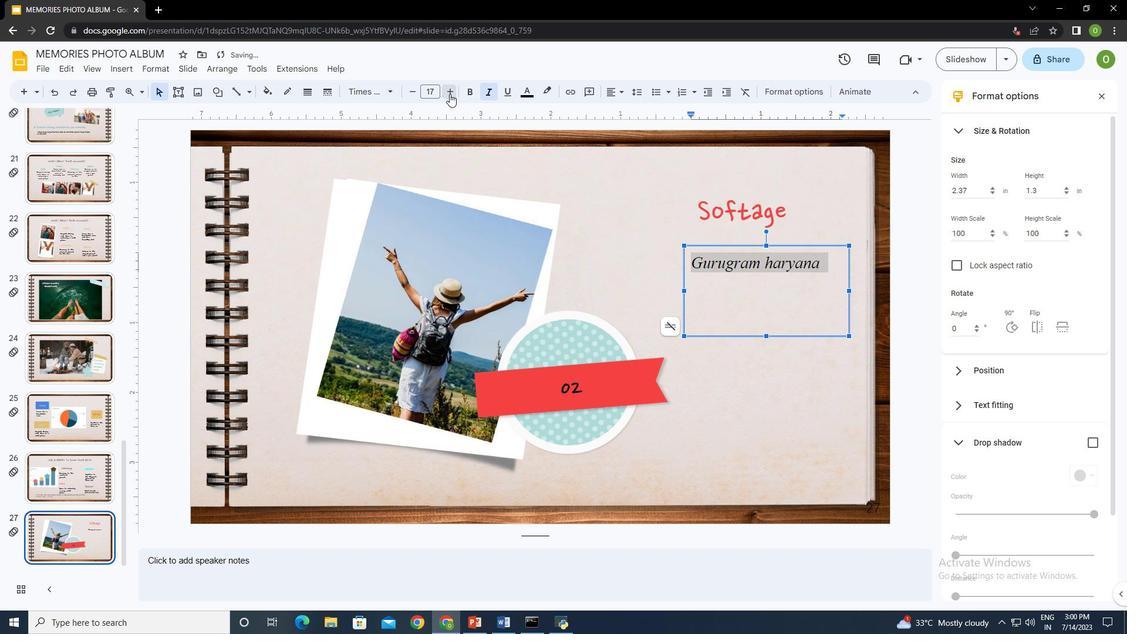
Action: Mouse pressed left at (450, 93)
Screenshot: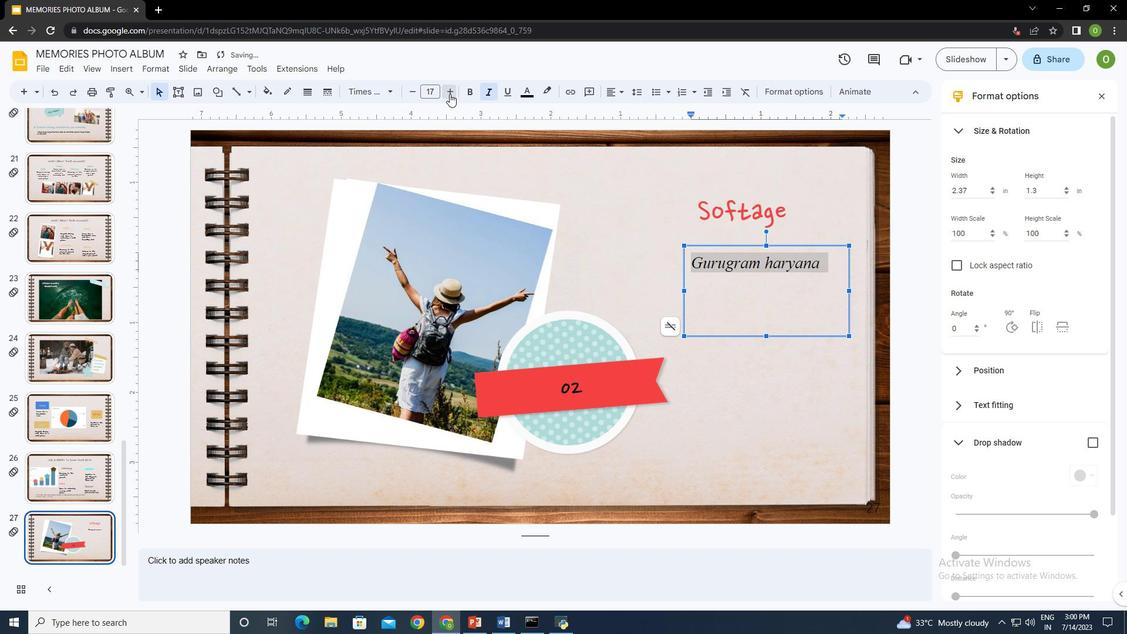 
Action: Mouse pressed left at (450, 93)
Screenshot: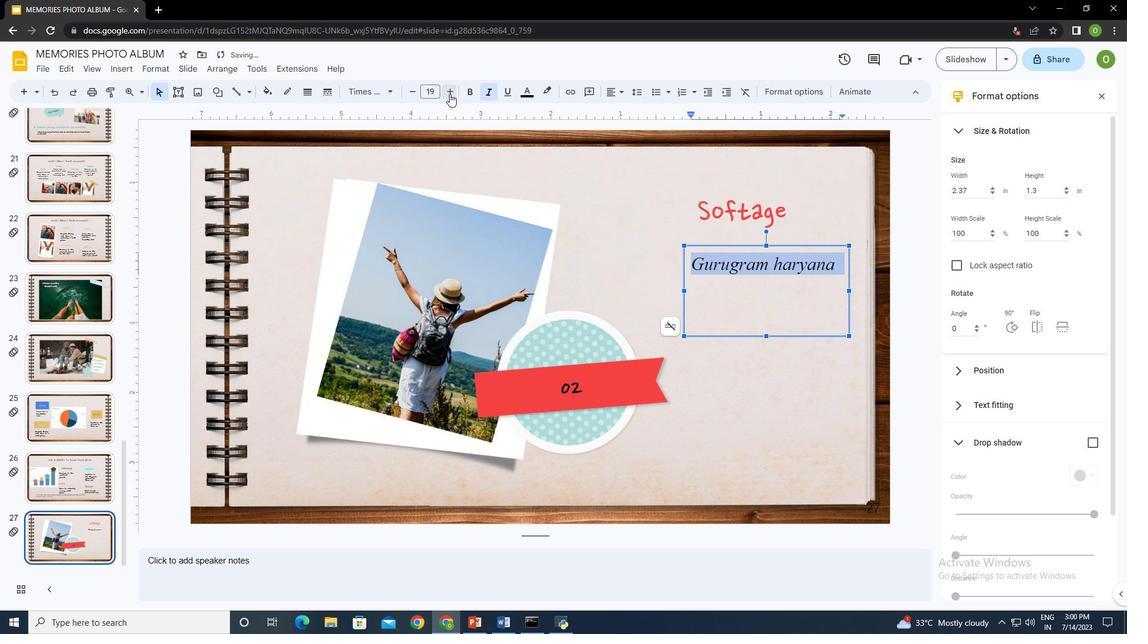 
Action: Mouse pressed left at (450, 93)
Screenshot: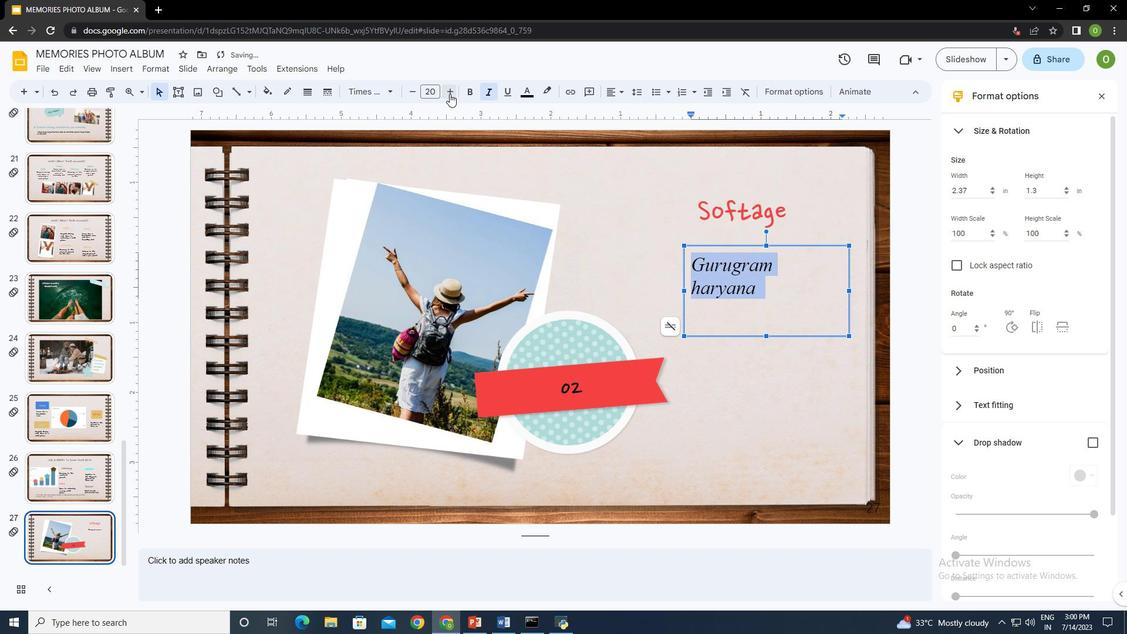 
Action: Mouse moved to (700, 285)
Screenshot: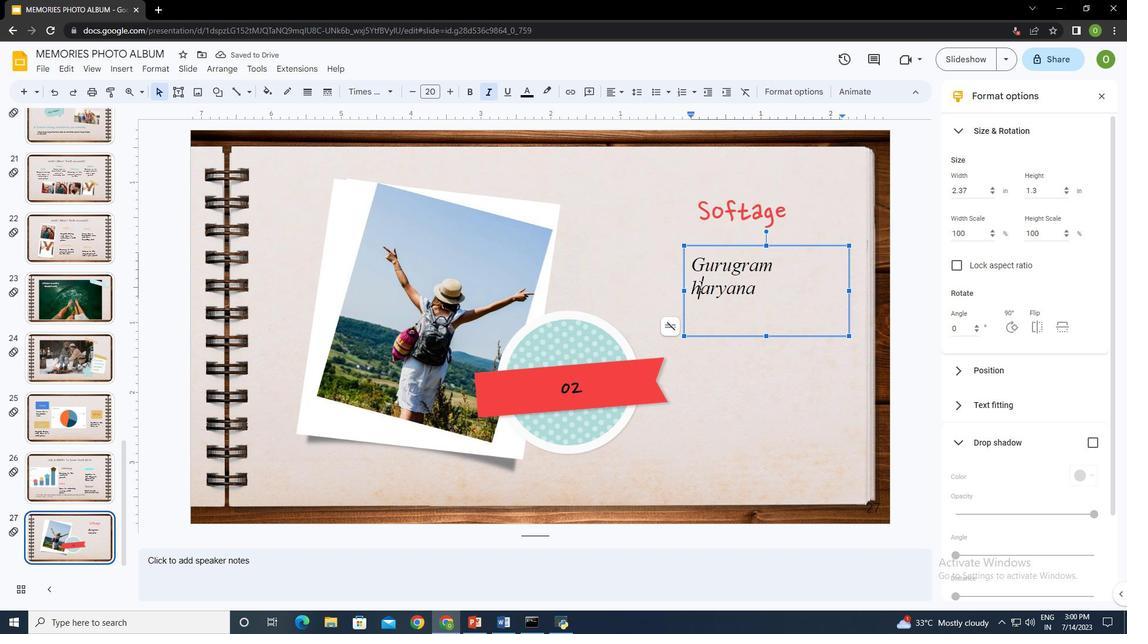 
Action: Mouse pressed left at (700, 285)
Screenshot: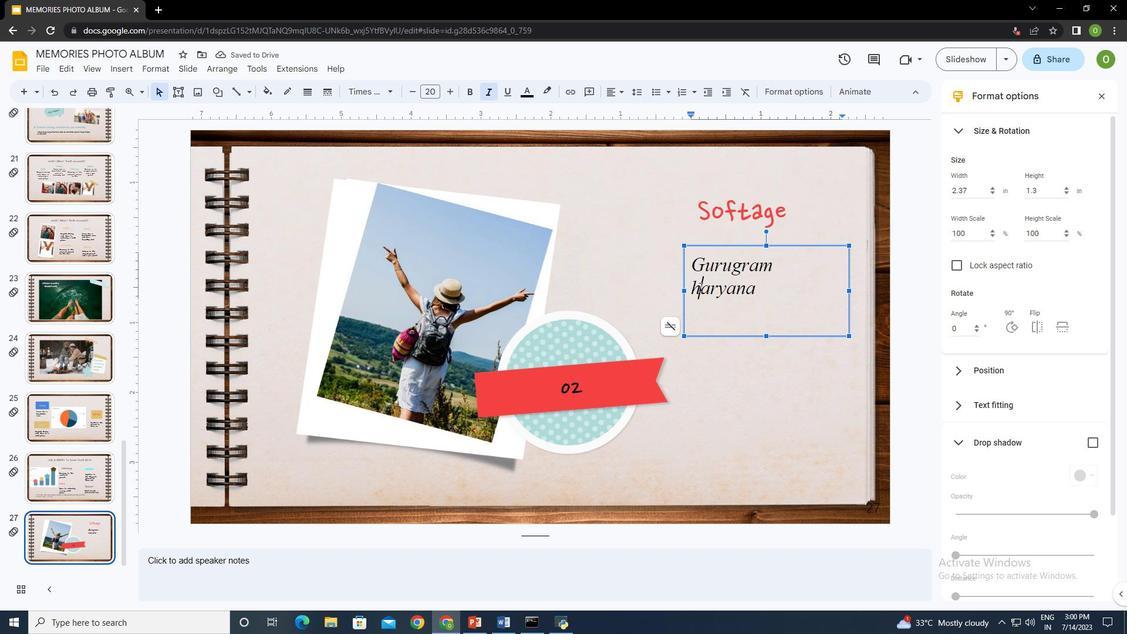 
Action: Mouse moved to (702, 306)
Screenshot: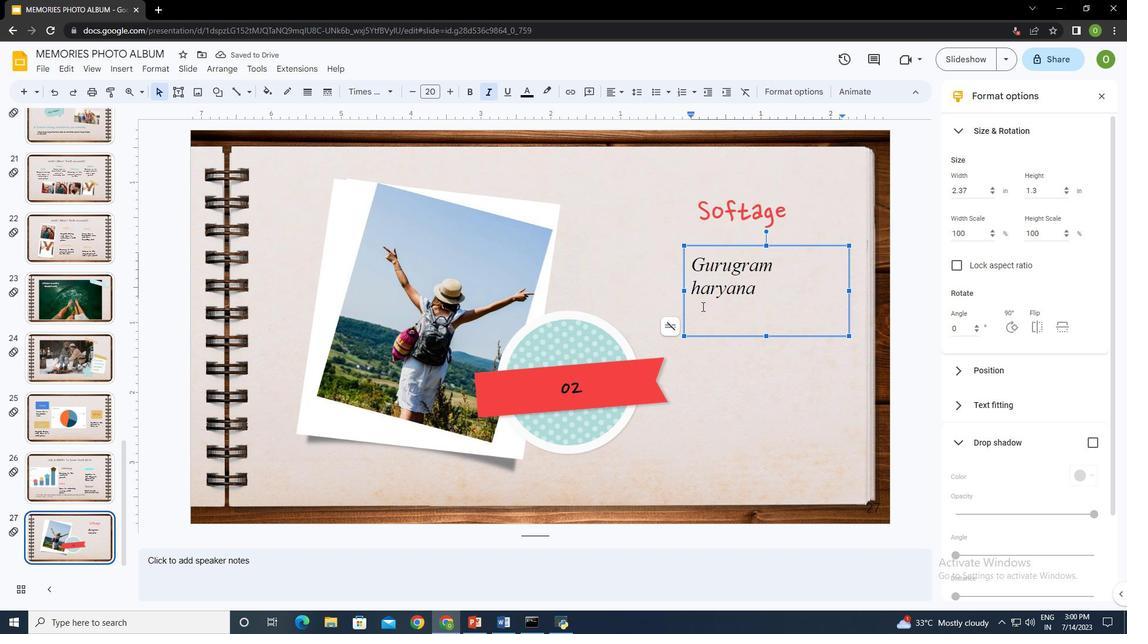 
Action: Key pressed <Key.backspace><Key.shift><Key.shift>H
Screenshot: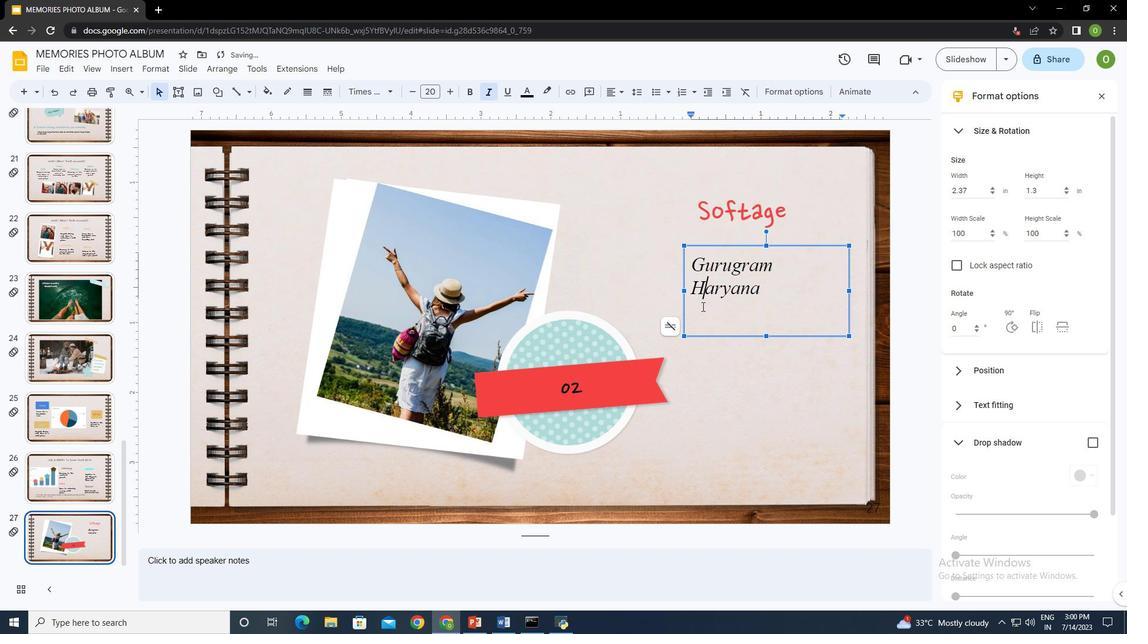 
Action: Mouse moved to (810, 279)
Screenshot: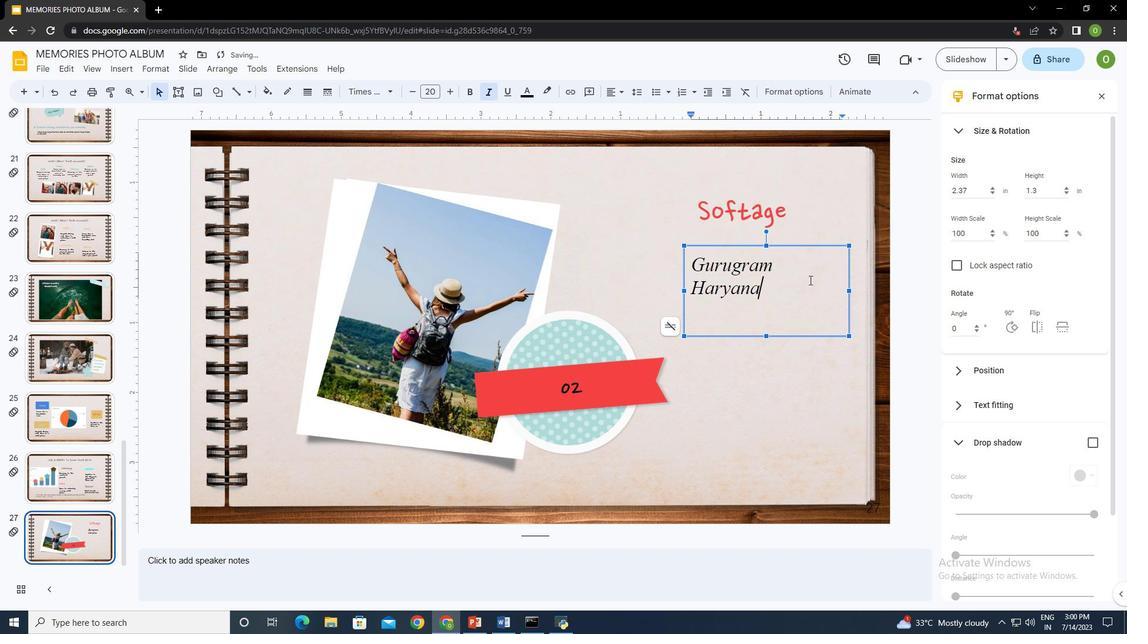 
Action: Mouse pressed left at (810, 279)
Screenshot: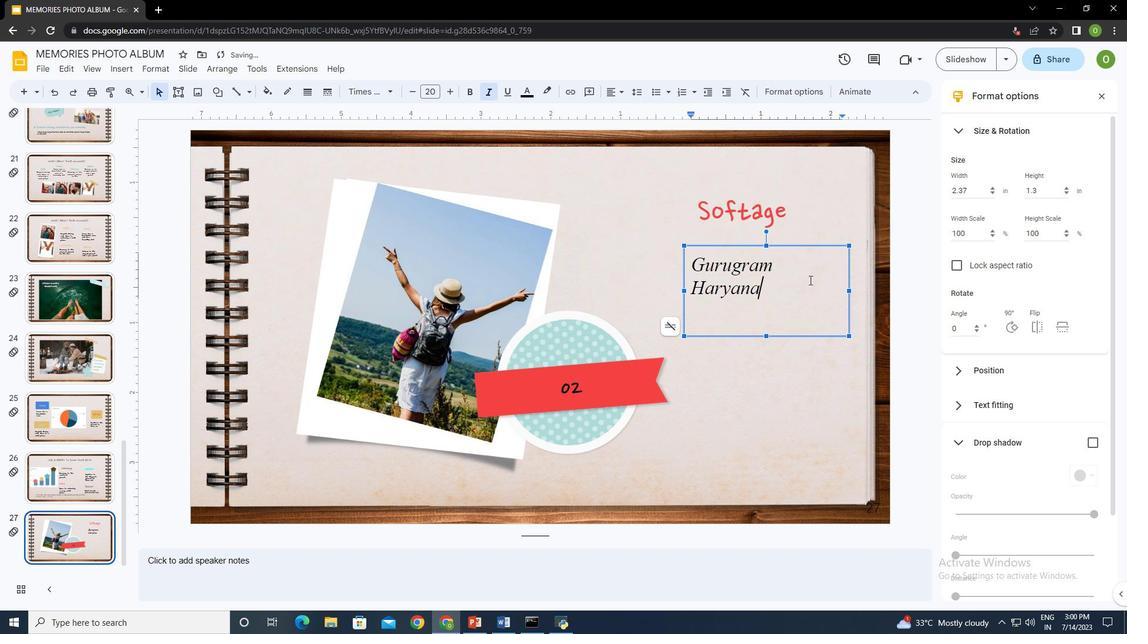 
Action: Mouse moved to (779, 283)
Screenshot: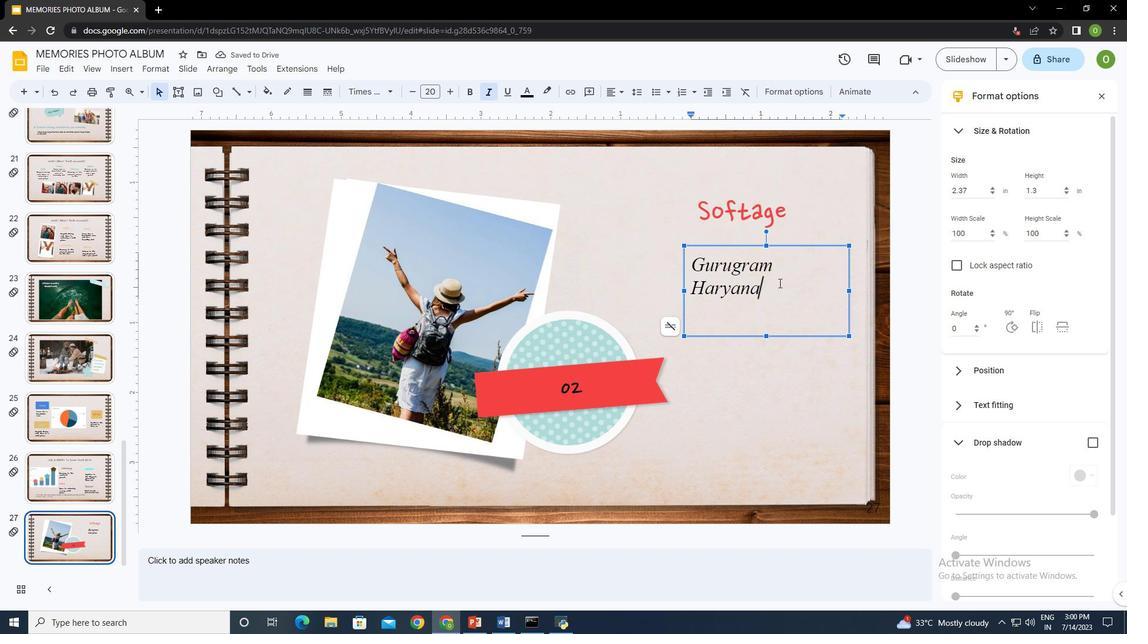 
Action: Key pressed ctrl+A
Screenshot: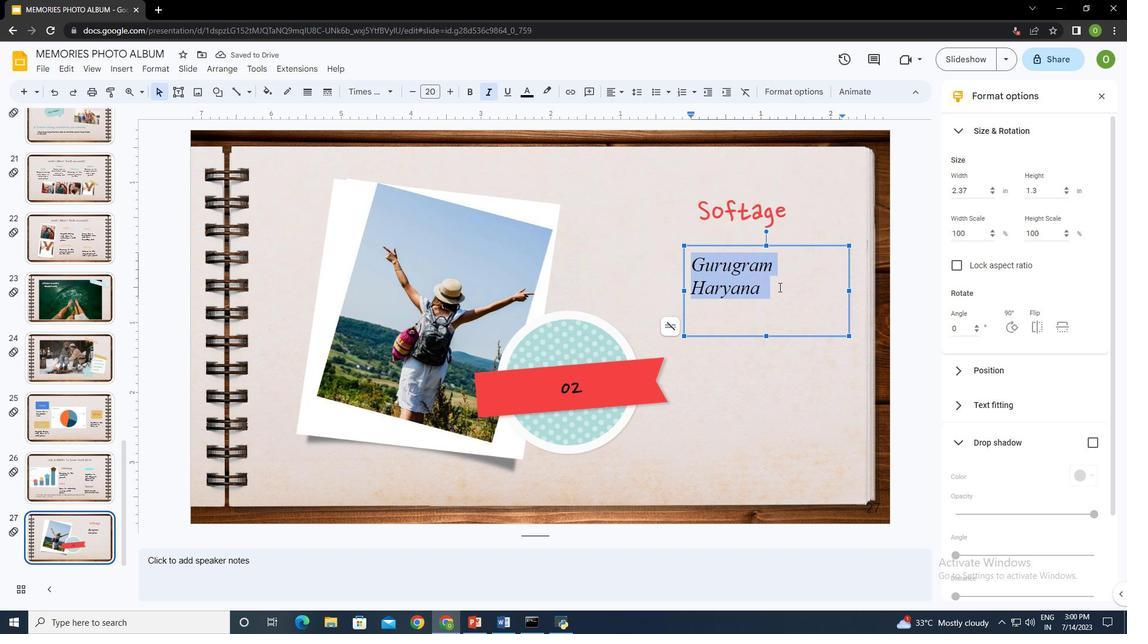 
Action: Mouse moved to (611, 93)
Screenshot: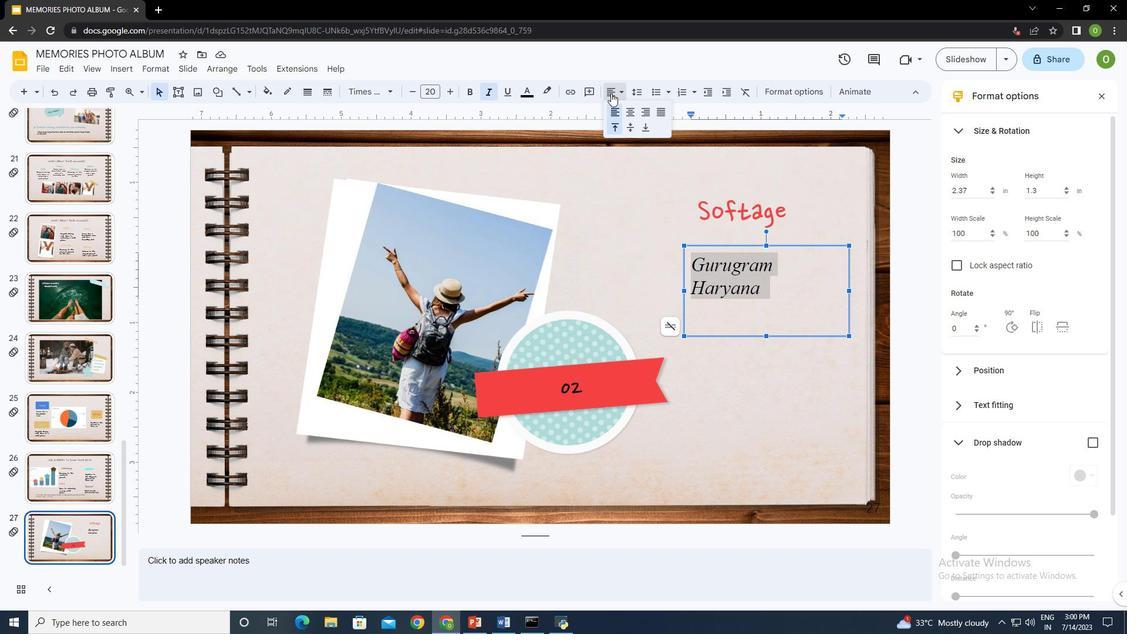 
Action: Mouse pressed left at (611, 93)
Screenshot: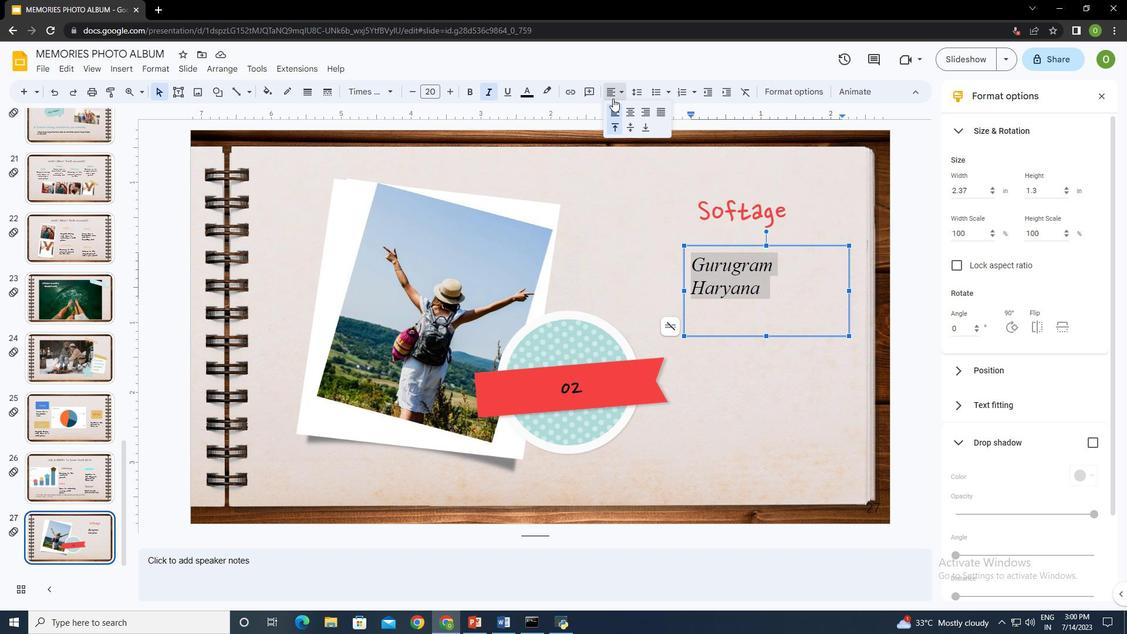 
Action: Mouse moved to (629, 112)
Screenshot: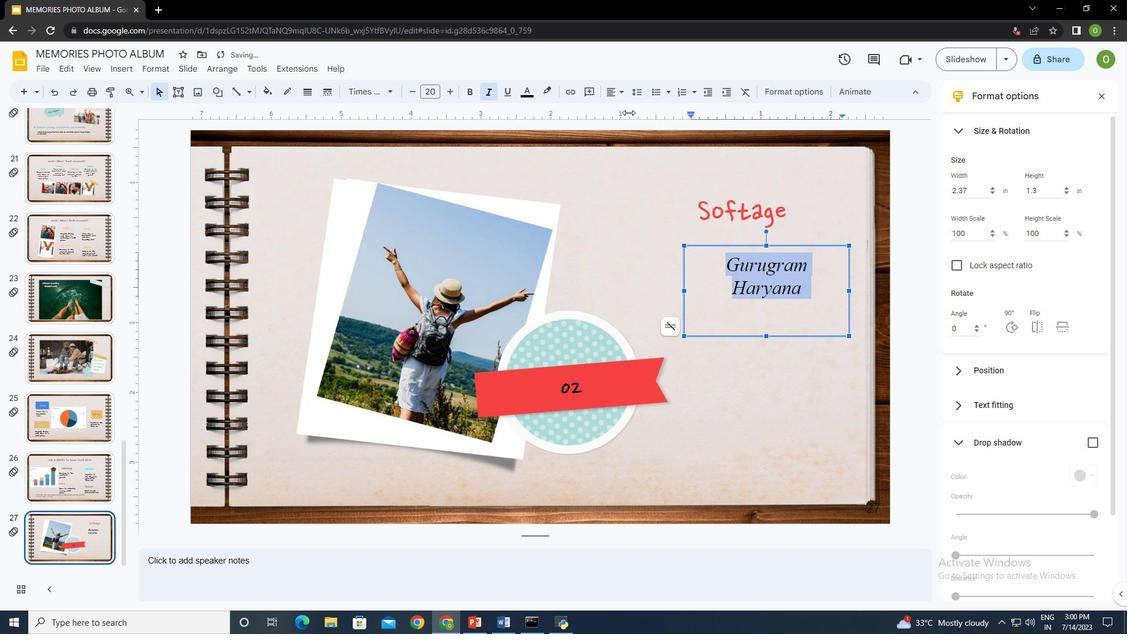 
Action: Mouse pressed left at (629, 112)
Screenshot: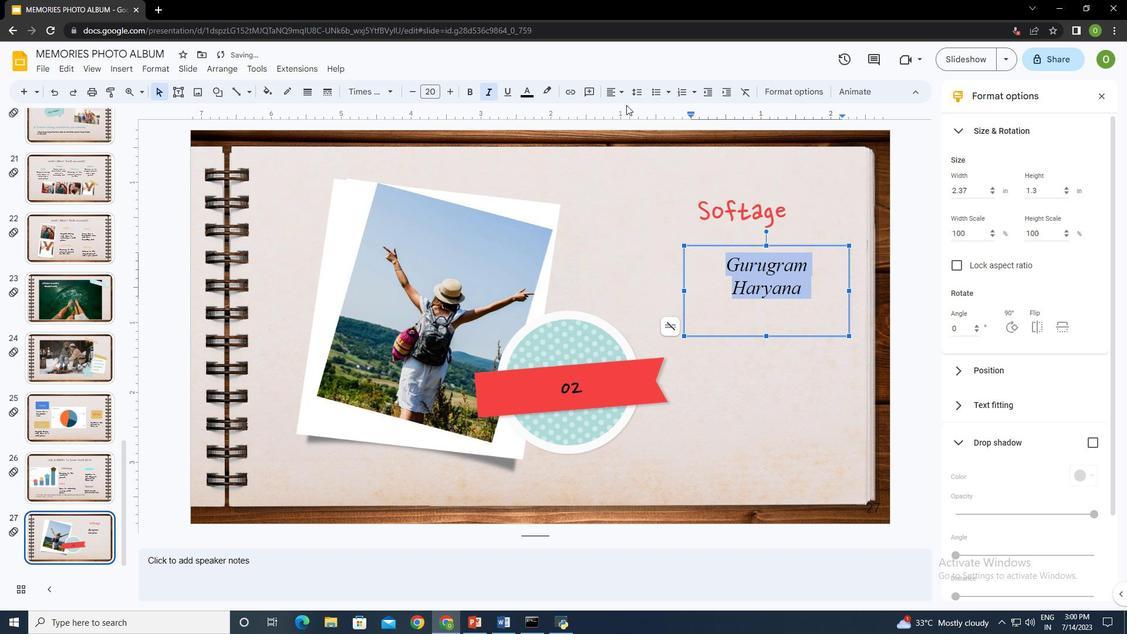 
Action: Mouse moved to (619, 90)
Screenshot: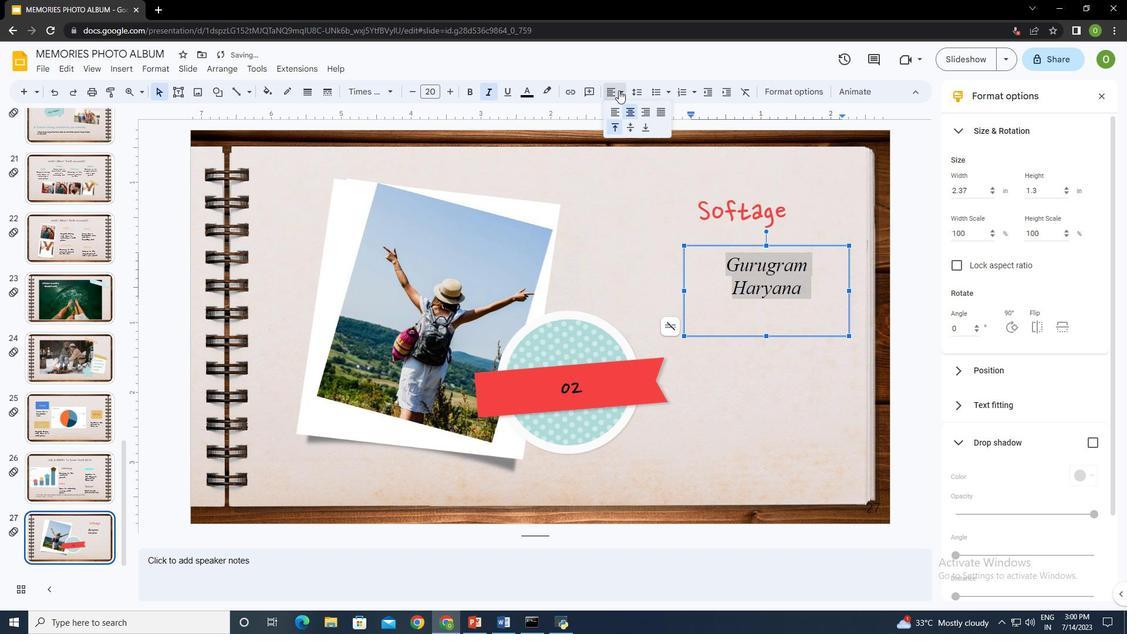 
Action: Mouse pressed left at (619, 90)
Screenshot: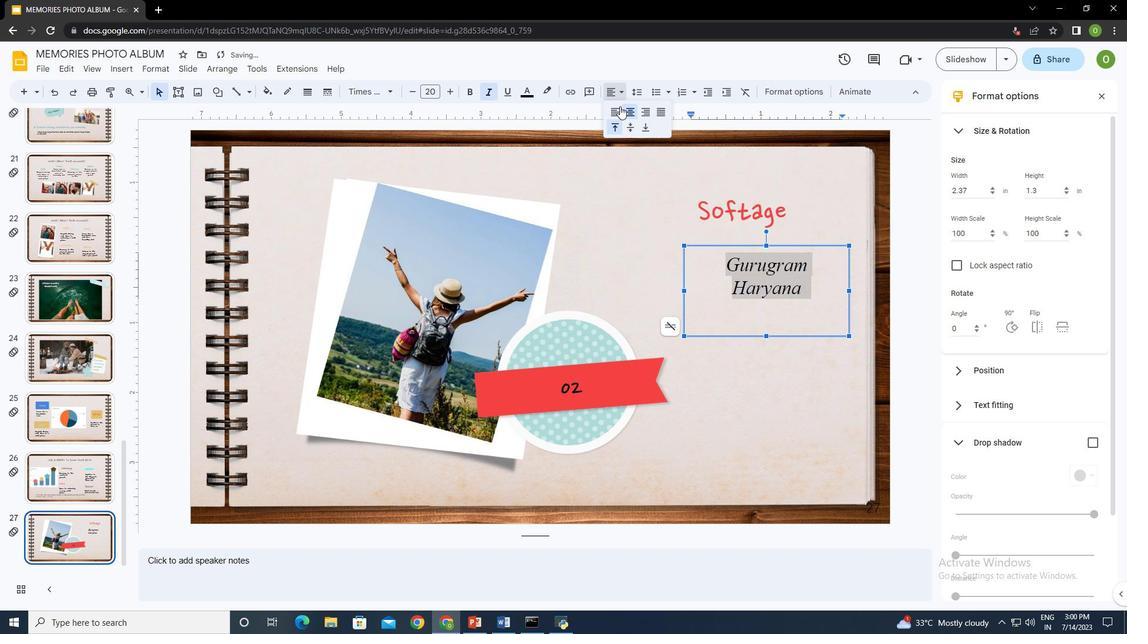 
Action: Mouse moved to (631, 127)
Screenshot: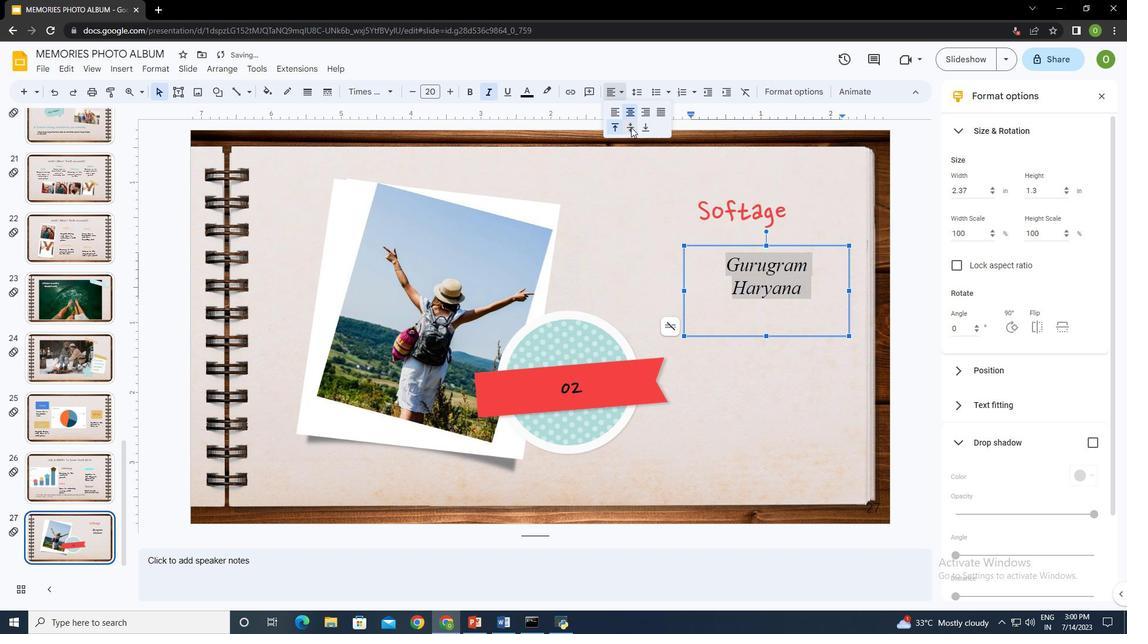 
Action: Mouse pressed left at (631, 127)
Screenshot: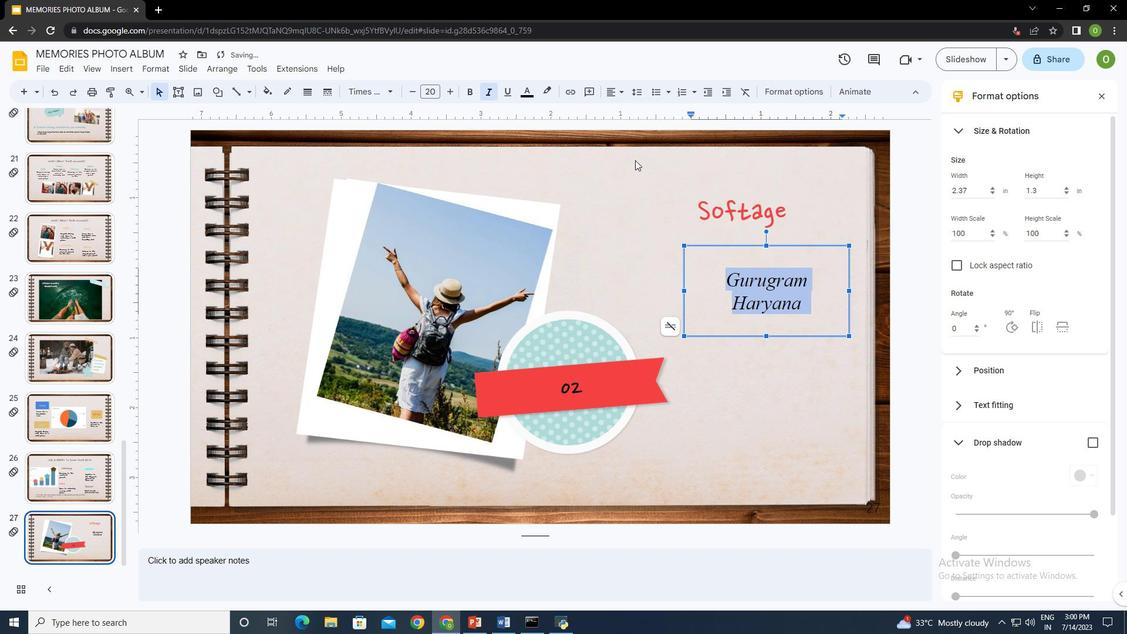 
Action: Mouse moved to (753, 353)
Screenshot: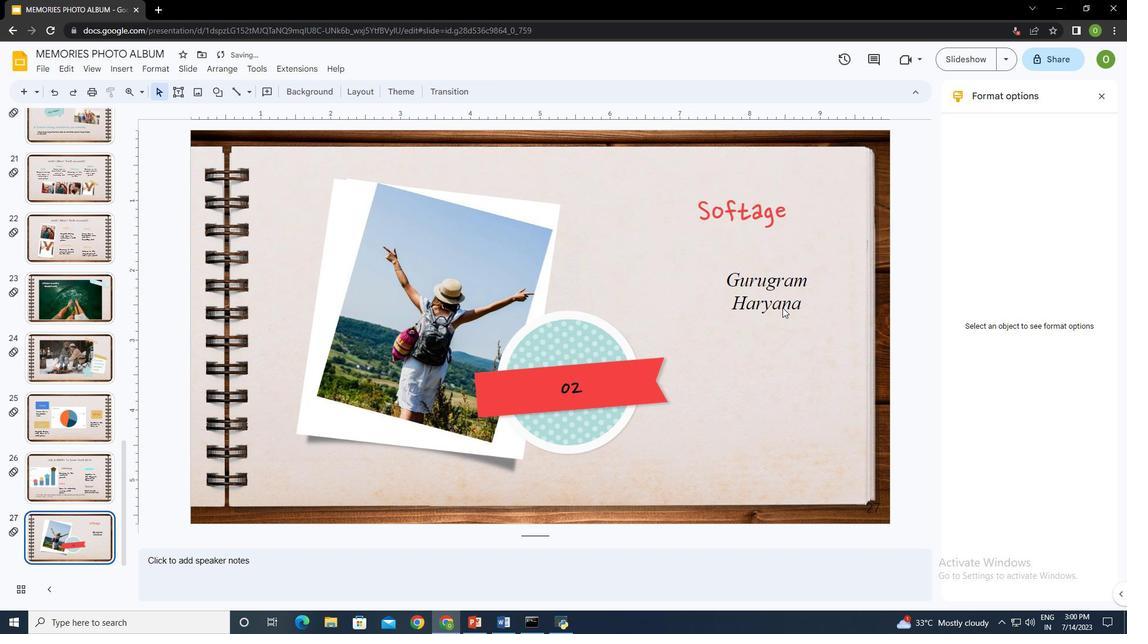 
Action: Mouse pressed left at (753, 353)
Screenshot: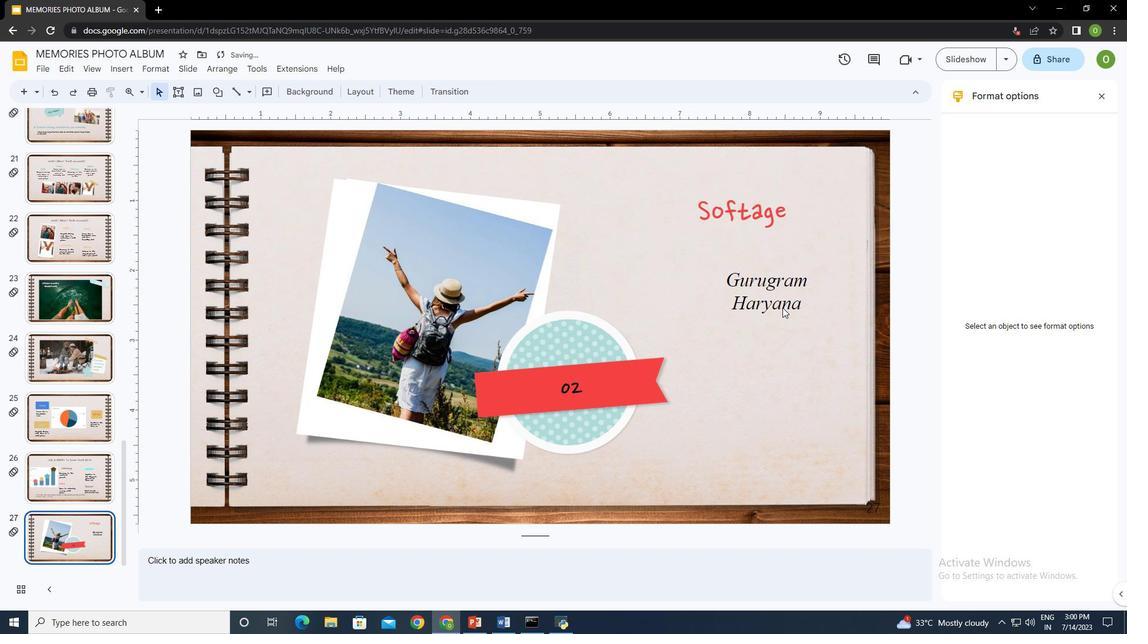
Action: Mouse moved to (781, 276)
Screenshot: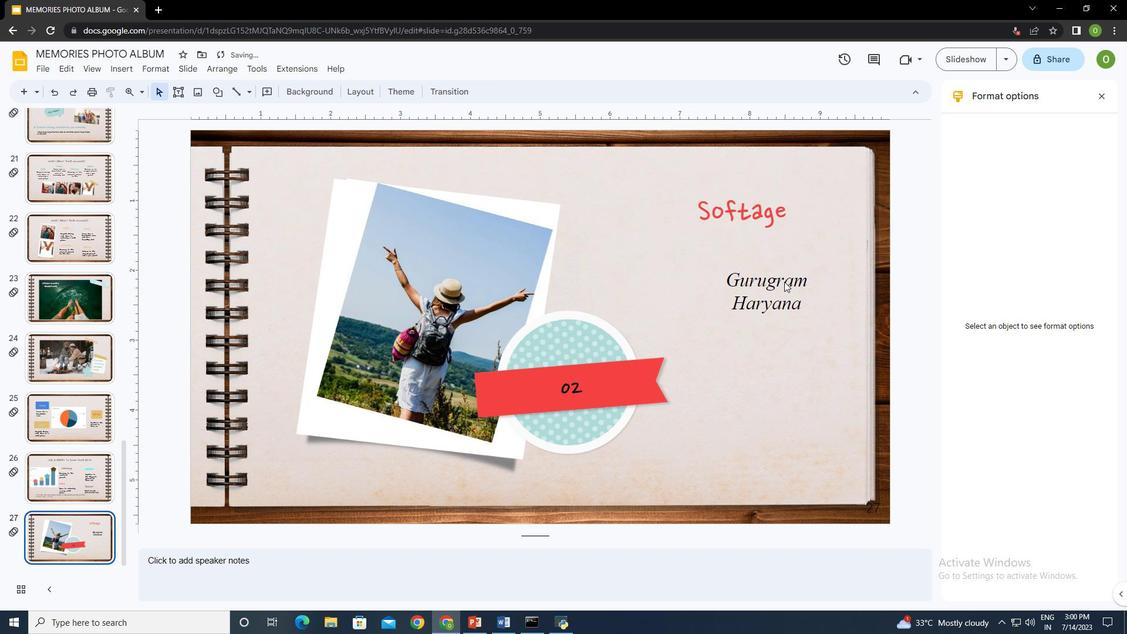 
Action: Mouse pressed left at (781, 276)
